 Task: Create tabs for every object which are used in case management system.
Action: Mouse moved to (942, 71)
Screenshot: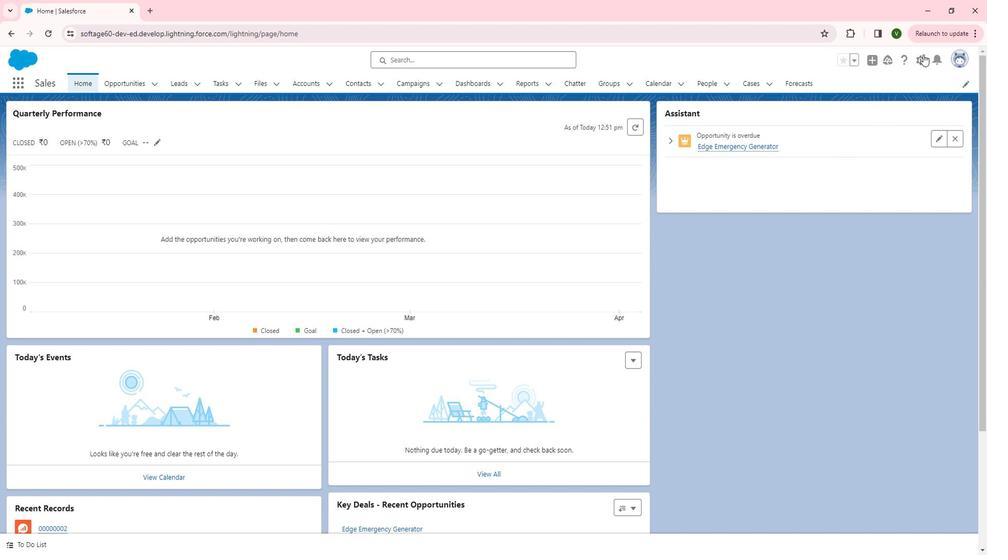 
Action: Mouse pressed left at (942, 71)
Screenshot: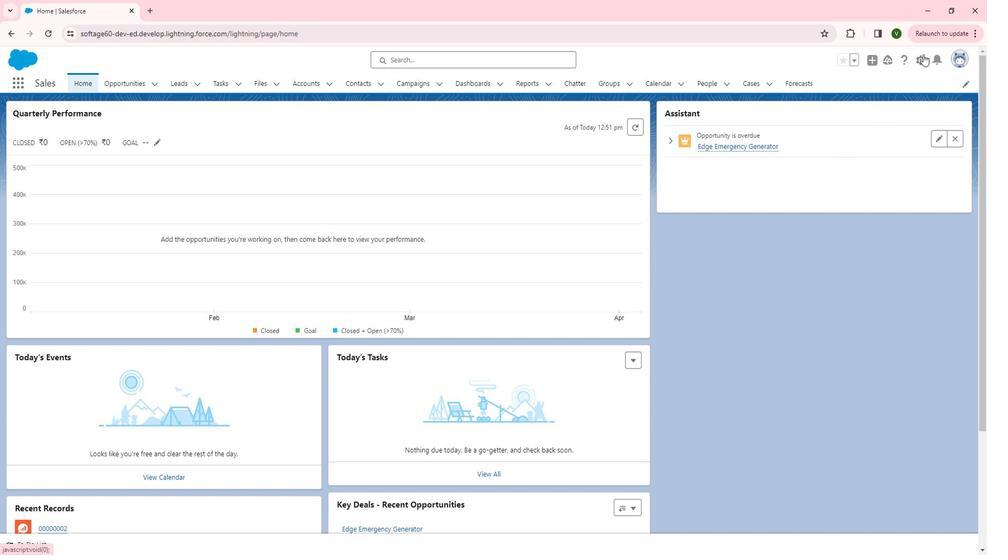 
Action: Mouse moved to (891, 110)
Screenshot: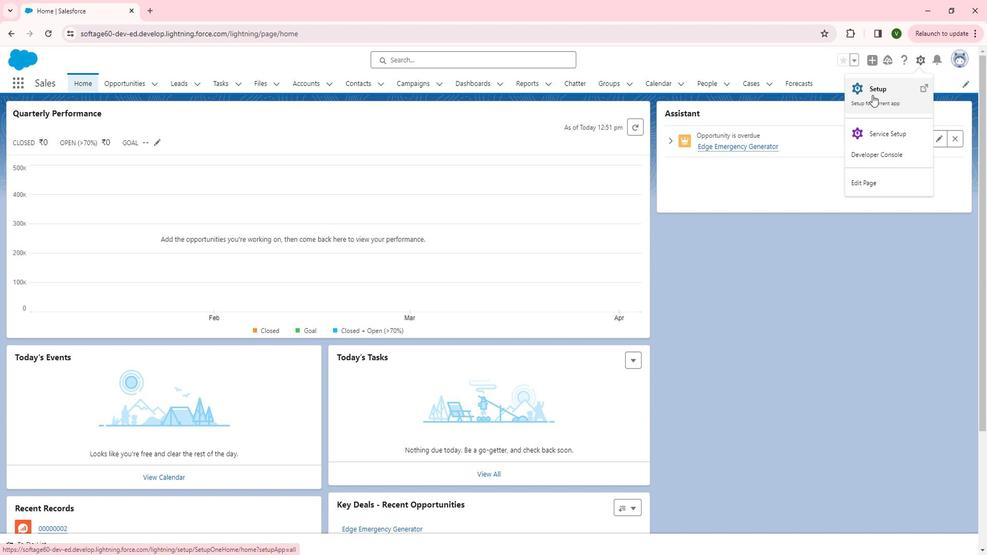 
Action: Mouse pressed left at (891, 110)
Screenshot: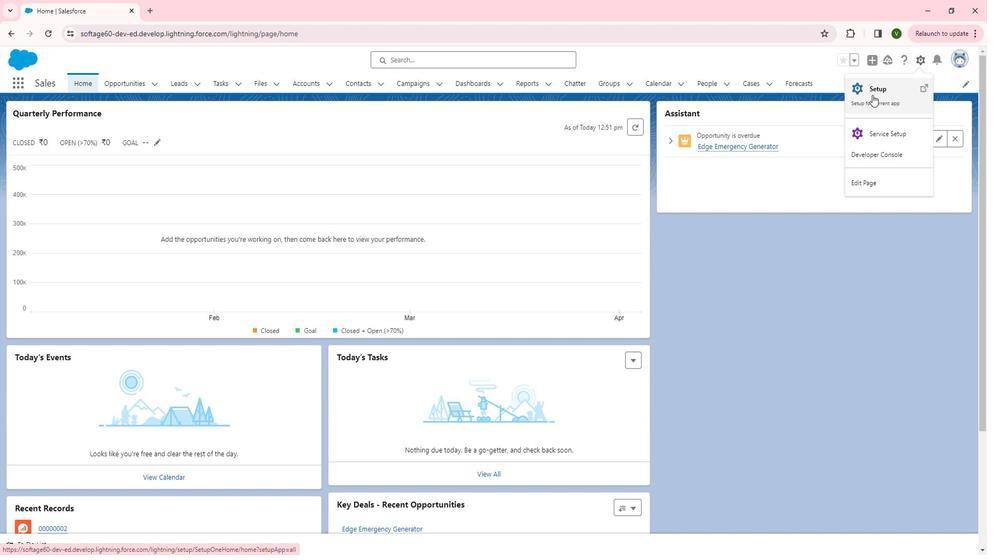 
Action: Mouse moved to (80, 356)
Screenshot: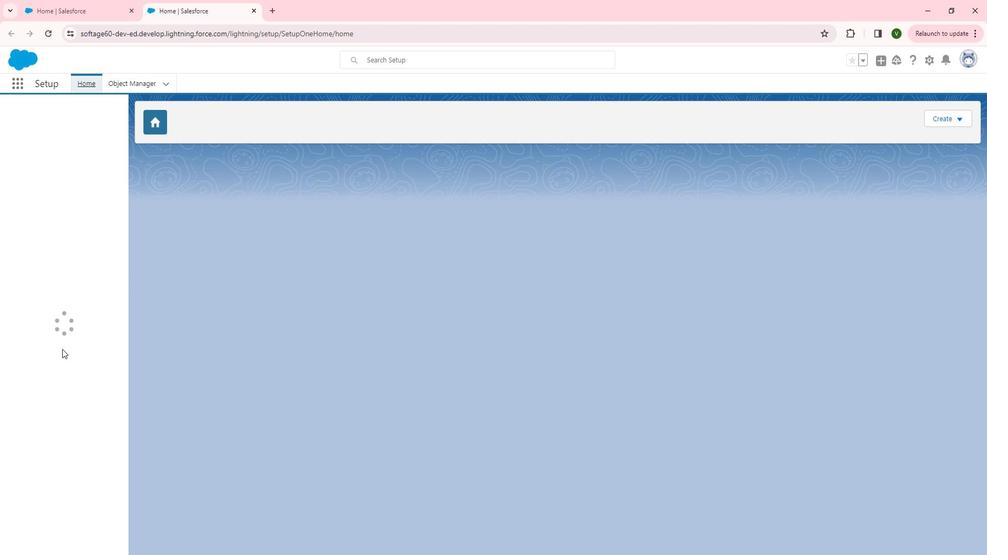 
Action: Mouse scrolled (80, 355) with delta (0, 0)
Screenshot: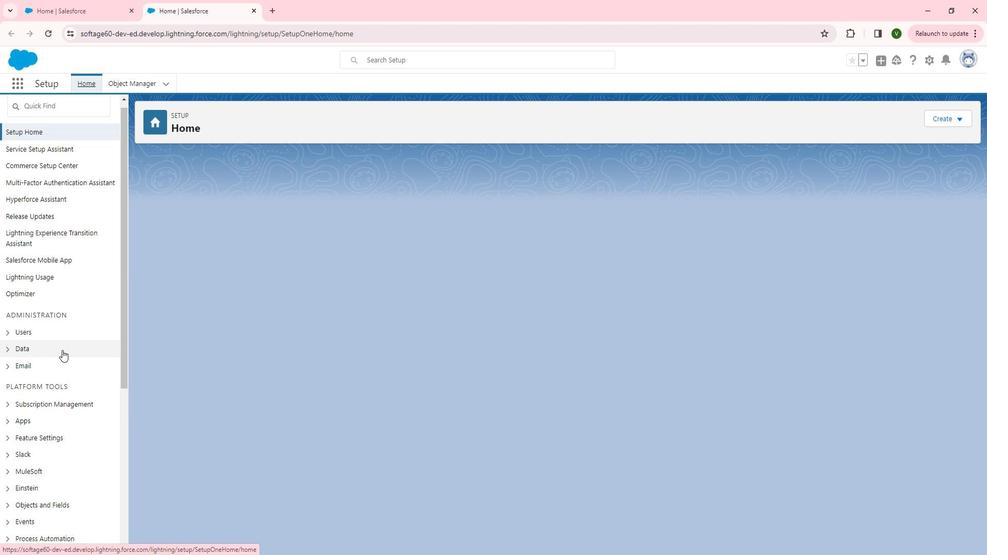 
Action: Mouse scrolled (80, 355) with delta (0, 0)
Screenshot: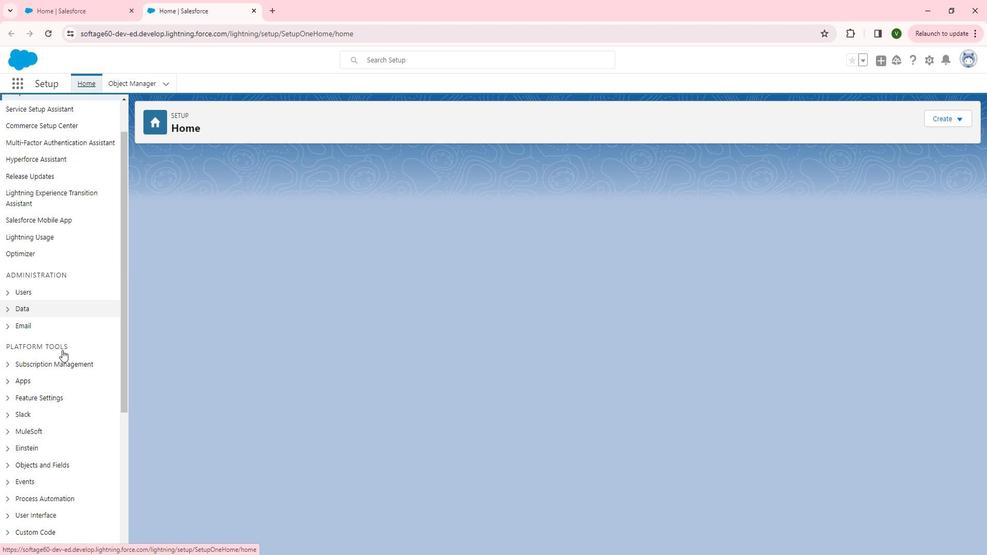 
Action: Mouse scrolled (80, 355) with delta (0, 0)
Screenshot: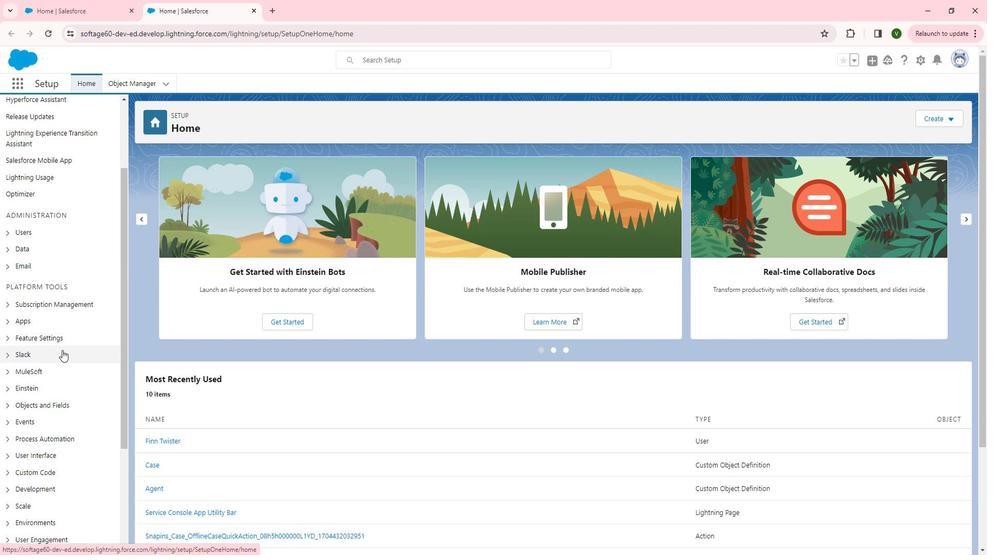 
Action: Mouse scrolled (80, 355) with delta (0, 0)
Screenshot: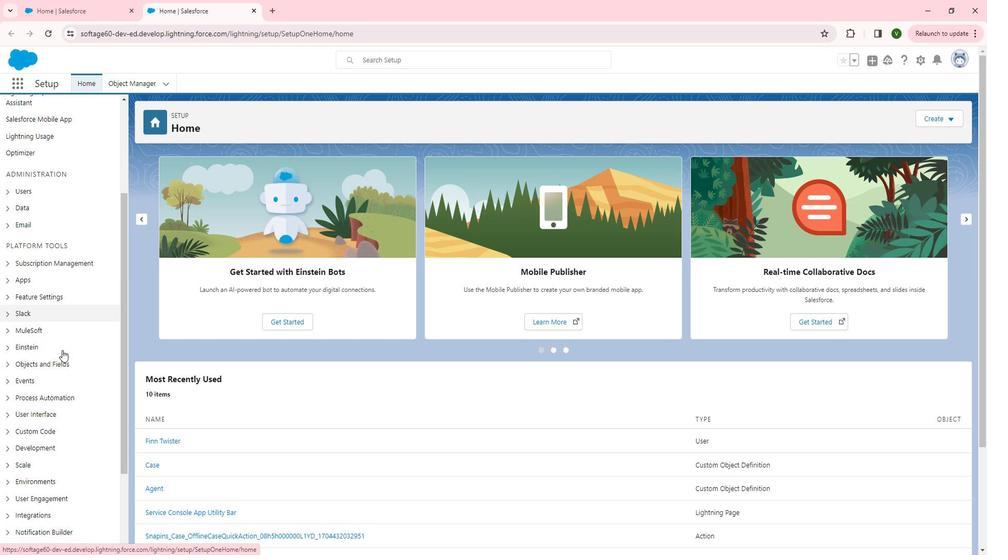 
Action: Mouse moved to (23, 352)
Screenshot: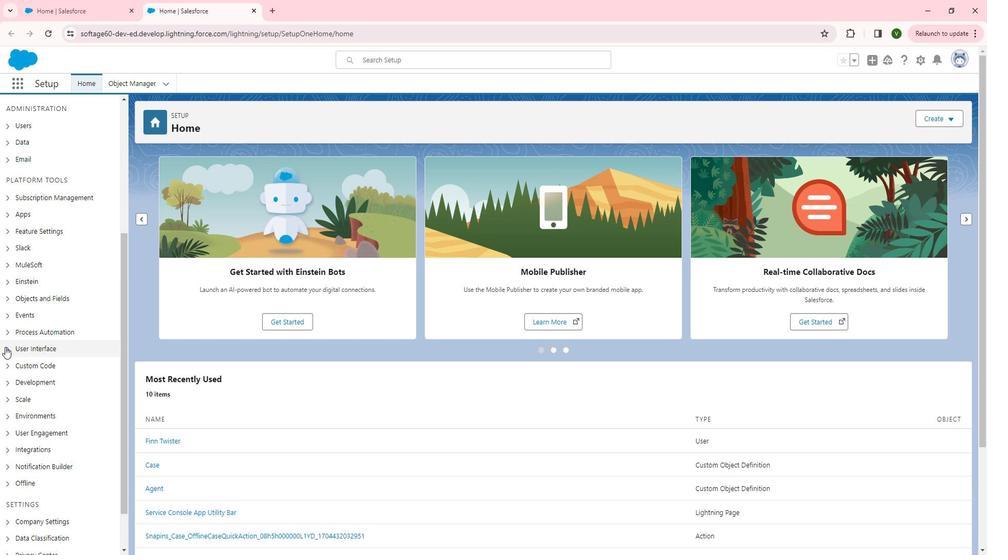 
Action: Mouse pressed left at (23, 352)
Screenshot: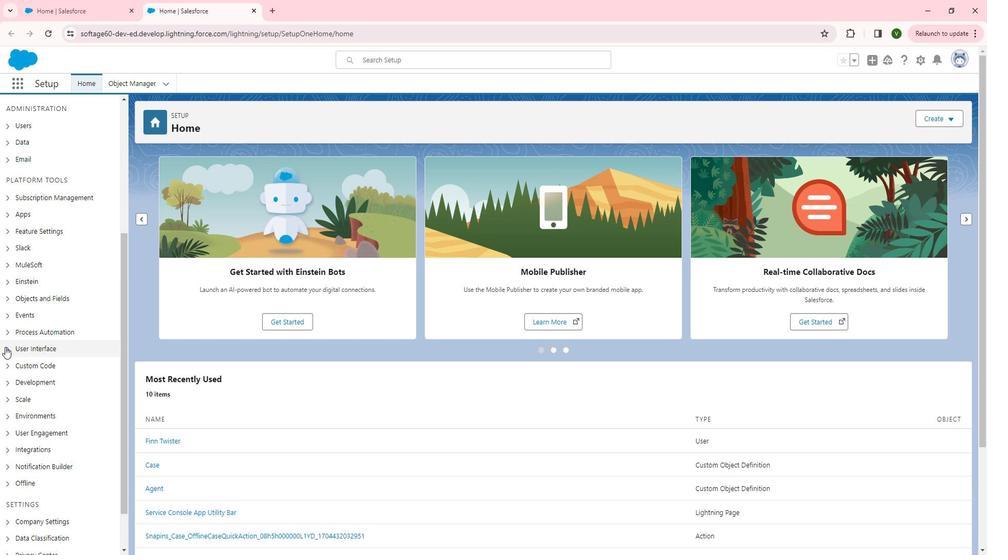 
Action: Mouse moved to (91, 357)
Screenshot: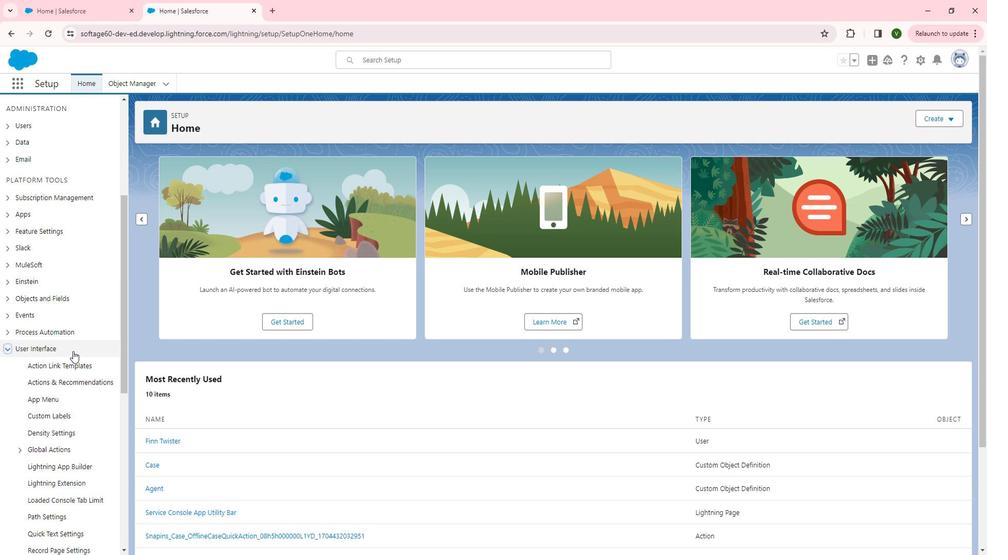 
Action: Mouse scrolled (91, 356) with delta (0, 0)
Screenshot: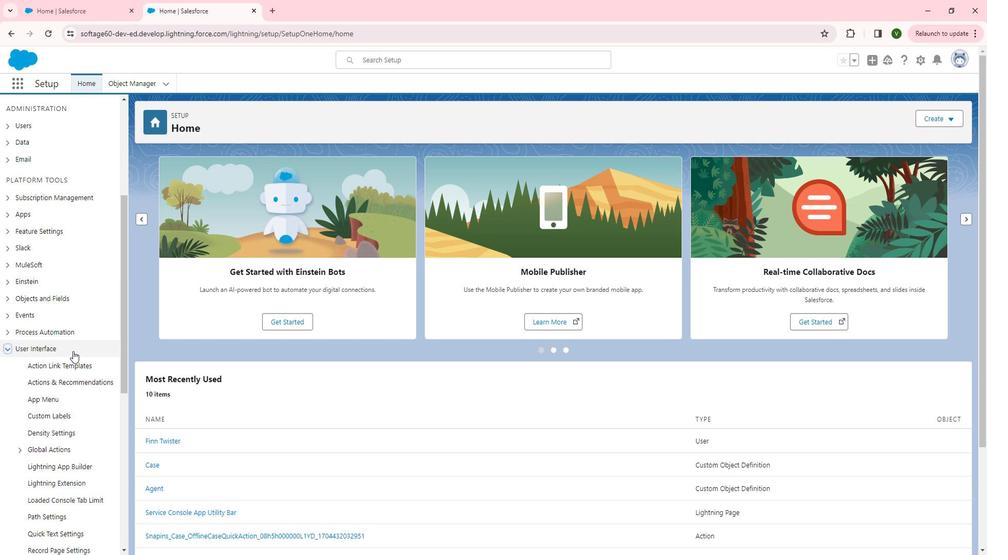 
Action: Mouse scrolled (91, 356) with delta (0, 0)
Screenshot: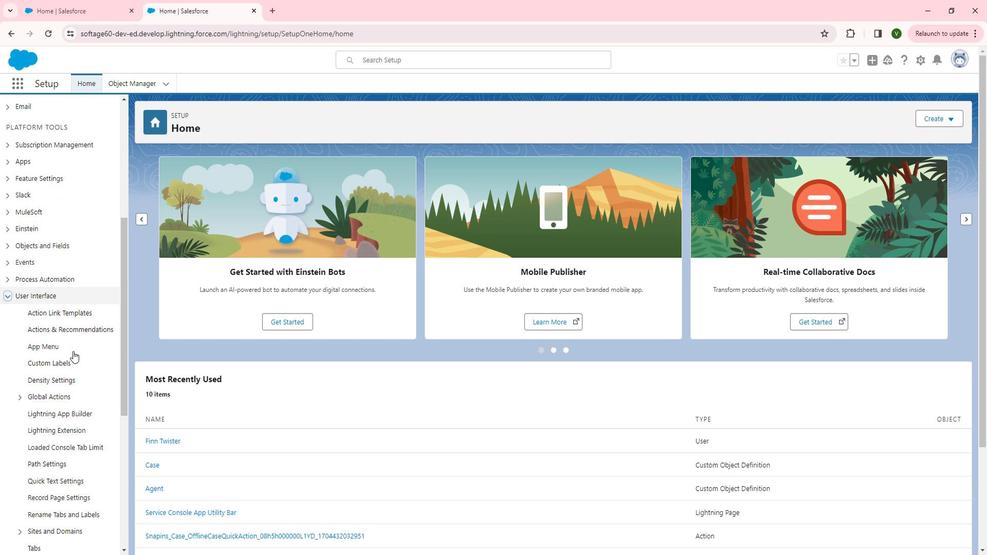 
Action: Mouse moved to (86, 394)
Screenshot: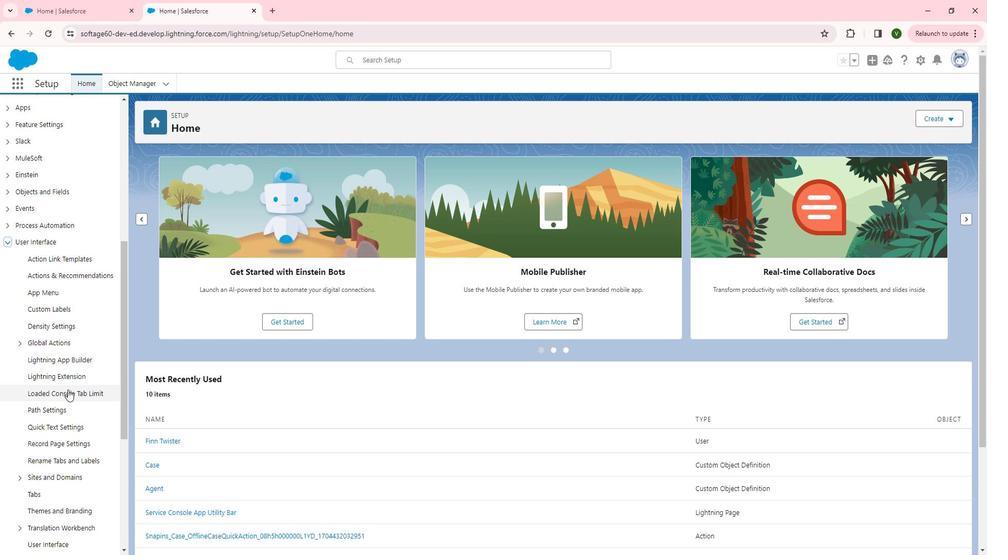 
Action: Mouse scrolled (86, 393) with delta (0, 0)
Screenshot: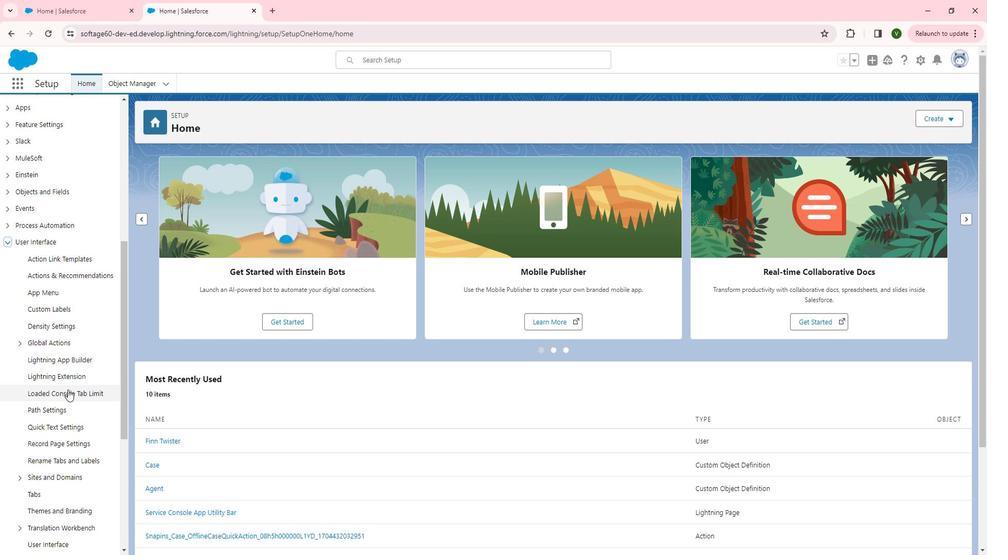 
Action: Mouse scrolled (86, 393) with delta (0, 0)
Screenshot: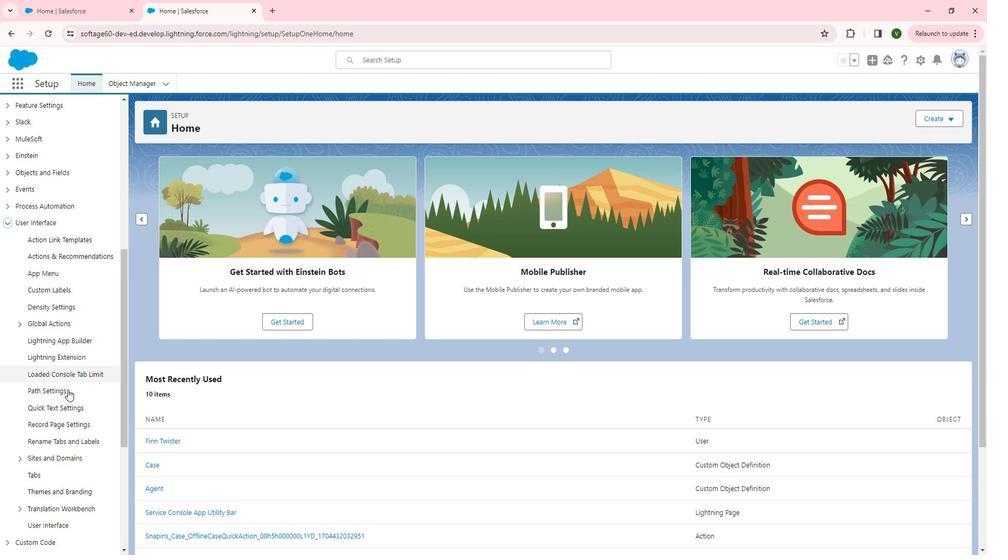
Action: Mouse moved to (51, 390)
Screenshot: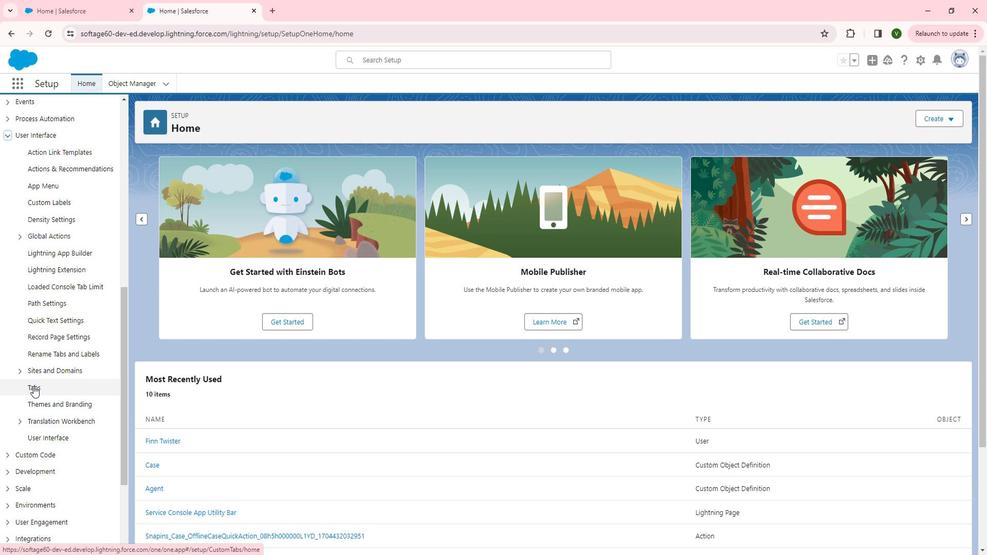 
Action: Mouse pressed left at (51, 390)
Screenshot: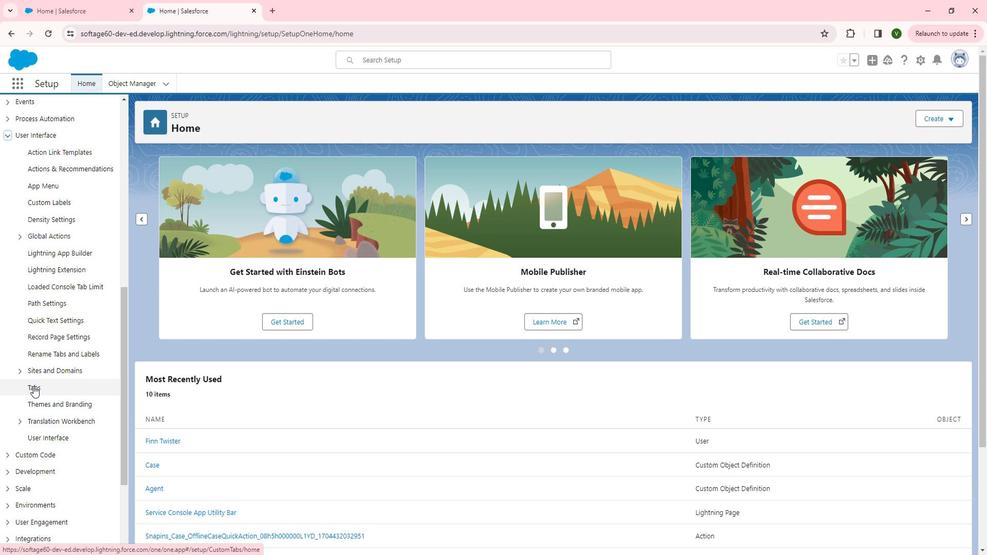 
Action: Mouse moved to (425, 249)
Screenshot: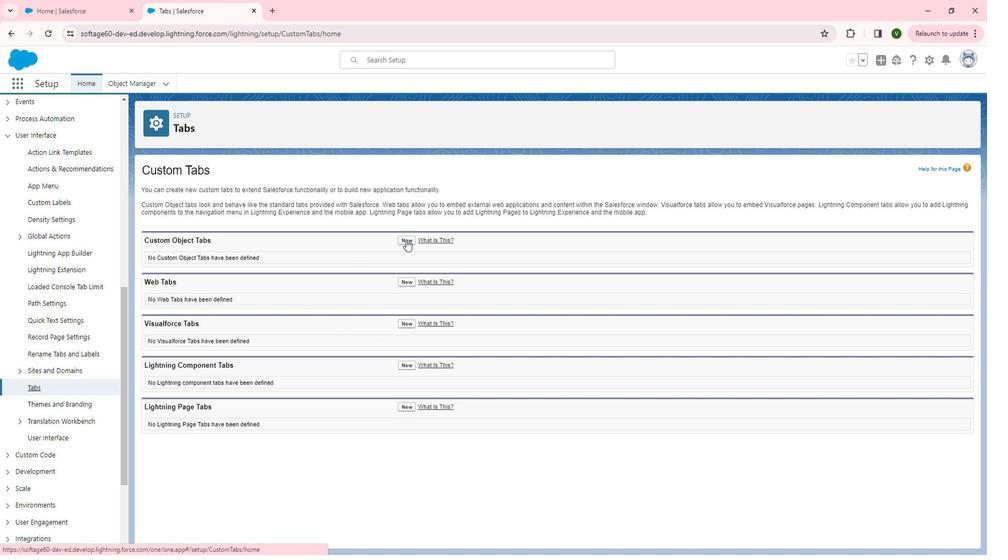 
Action: Mouse pressed left at (425, 249)
Screenshot: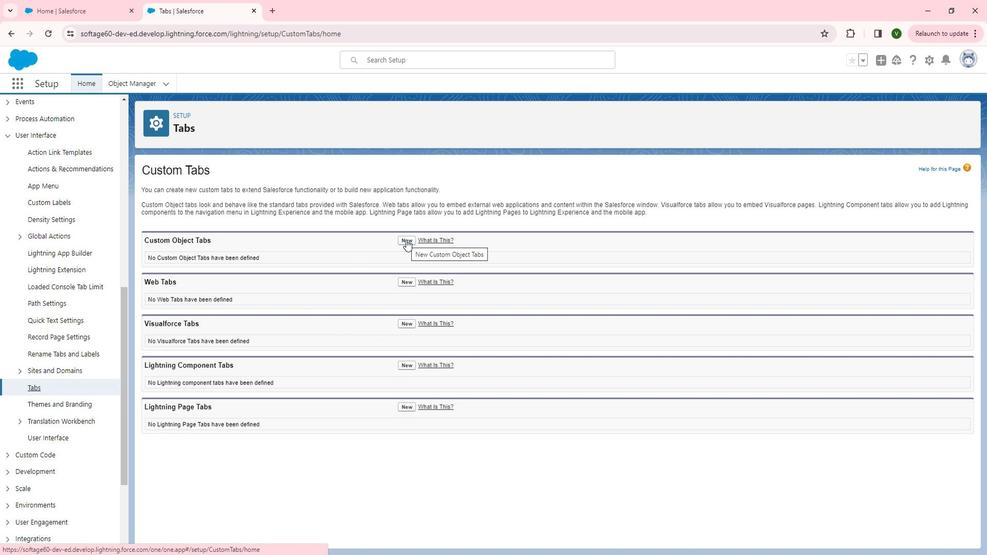 
Action: Mouse moved to (344, 266)
Screenshot: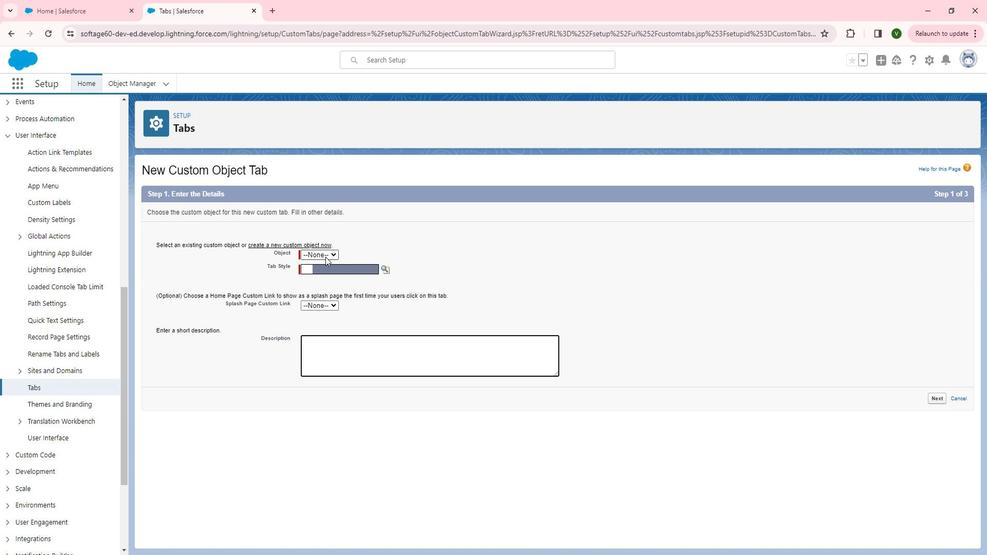 
Action: Mouse pressed left at (344, 266)
Screenshot: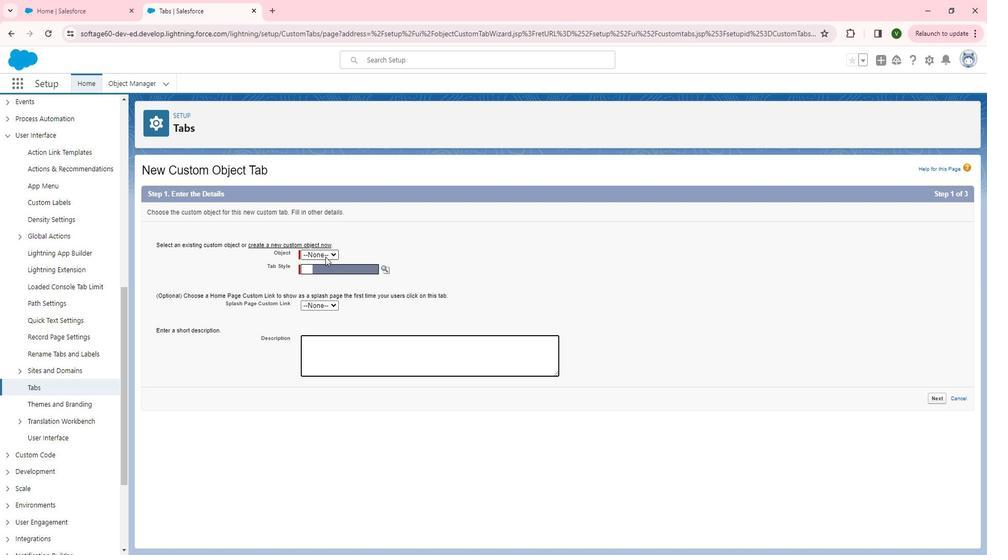 
Action: Mouse moved to (336, 287)
Screenshot: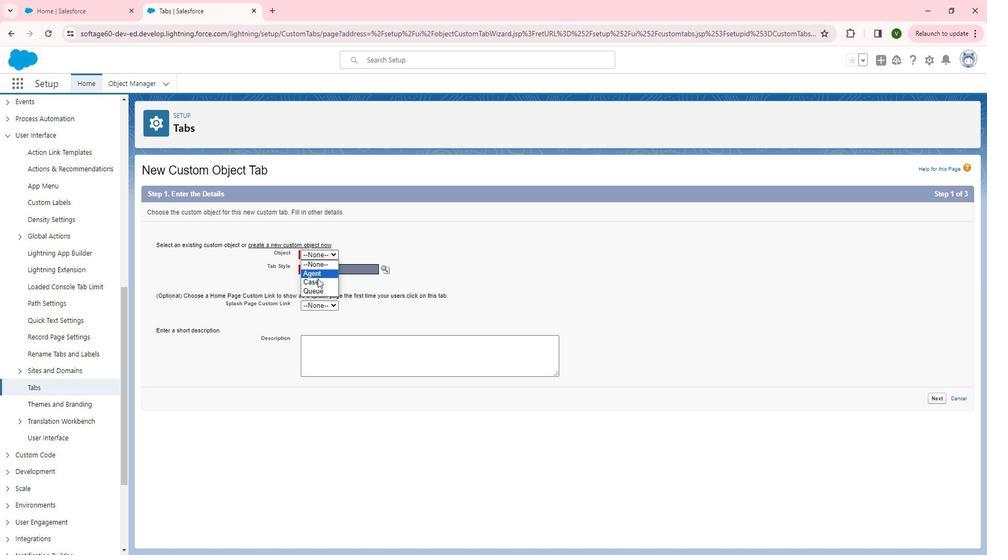 
Action: Mouse pressed left at (336, 287)
Screenshot: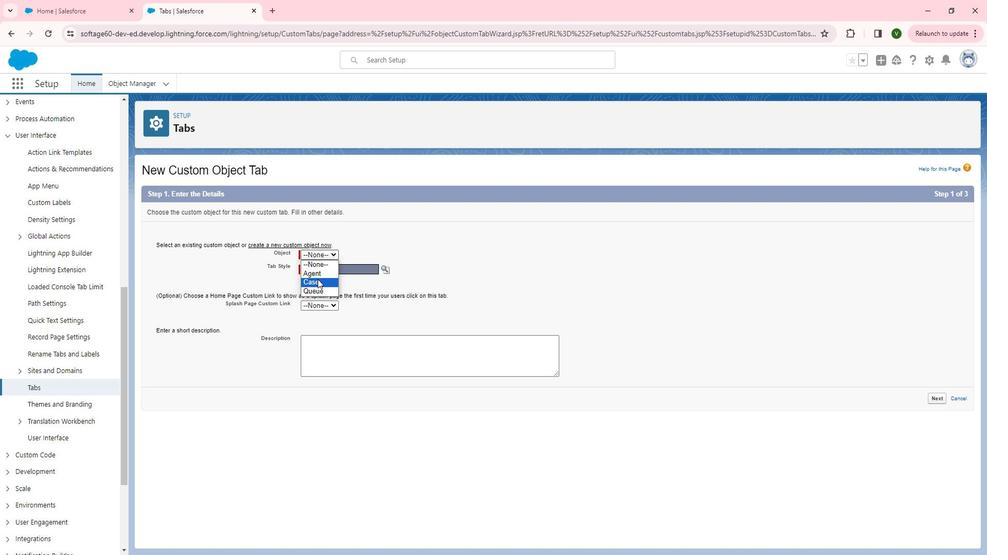 
Action: Mouse moved to (407, 278)
Screenshot: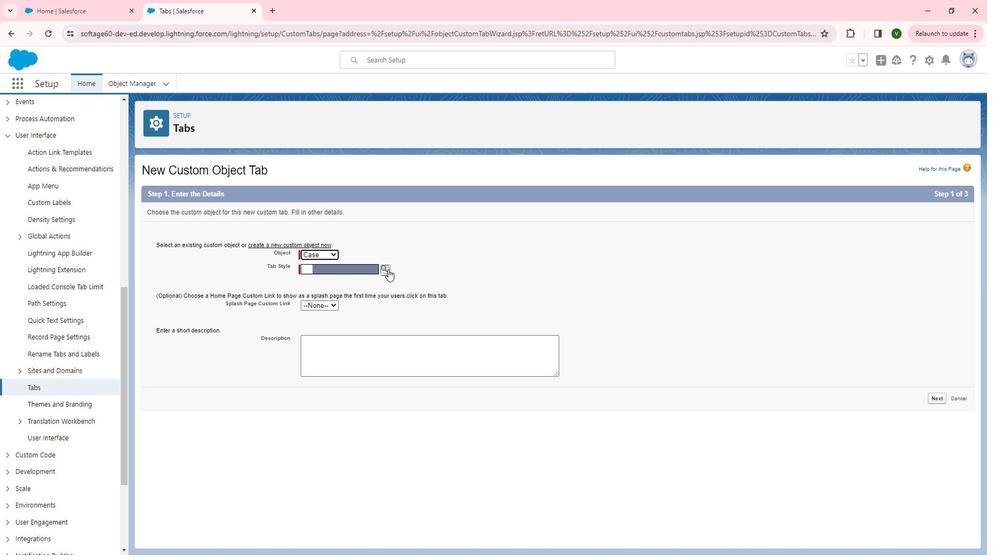 
Action: Mouse pressed left at (407, 278)
Screenshot: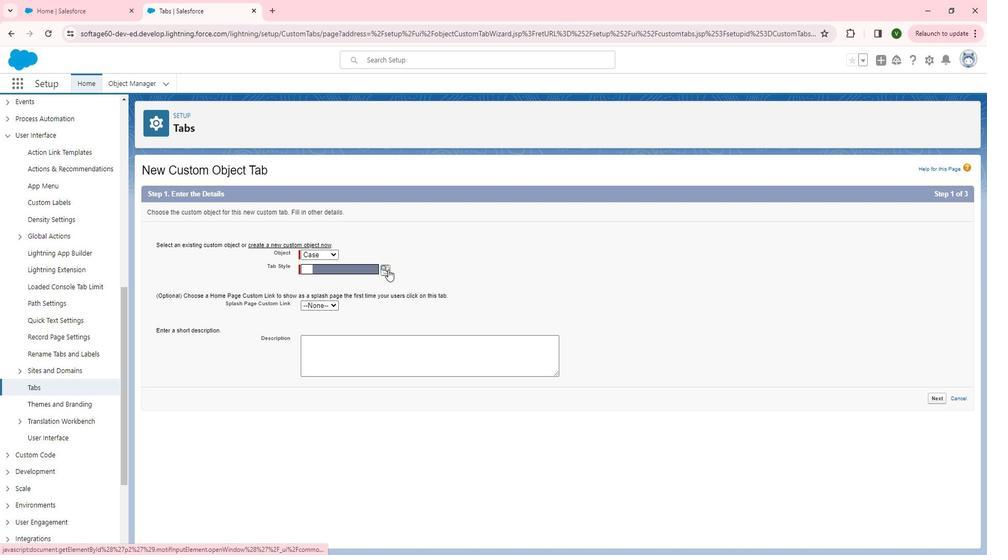 
Action: Mouse moved to (271, 404)
Screenshot: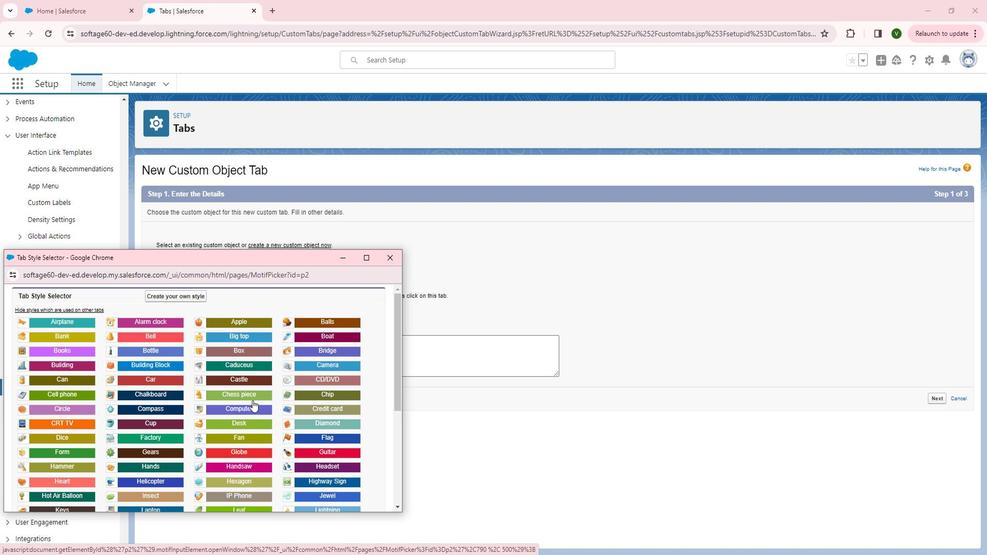 
Action: Mouse pressed left at (271, 404)
Screenshot: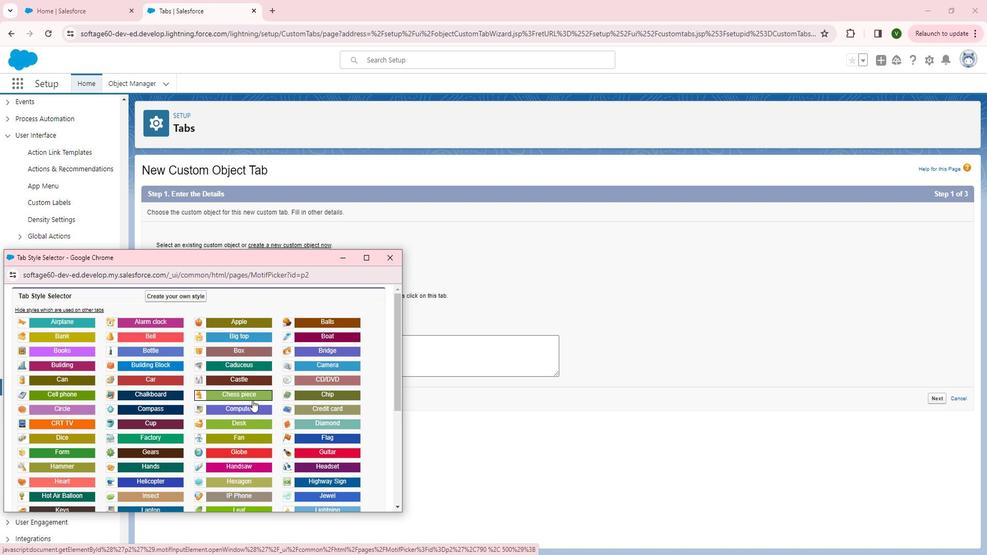 
Action: Mouse moved to (347, 314)
Screenshot: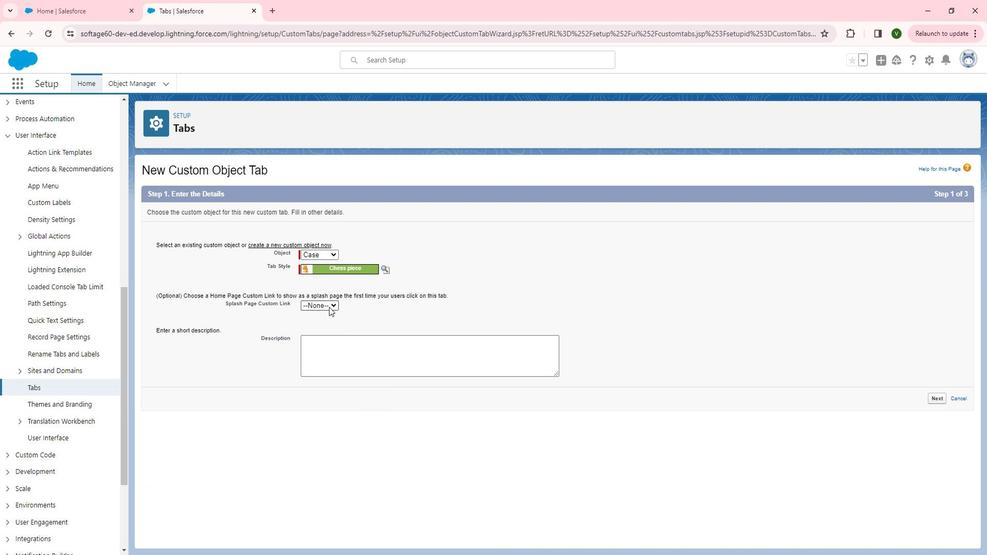 
Action: Mouse pressed left at (347, 314)
Screenshot: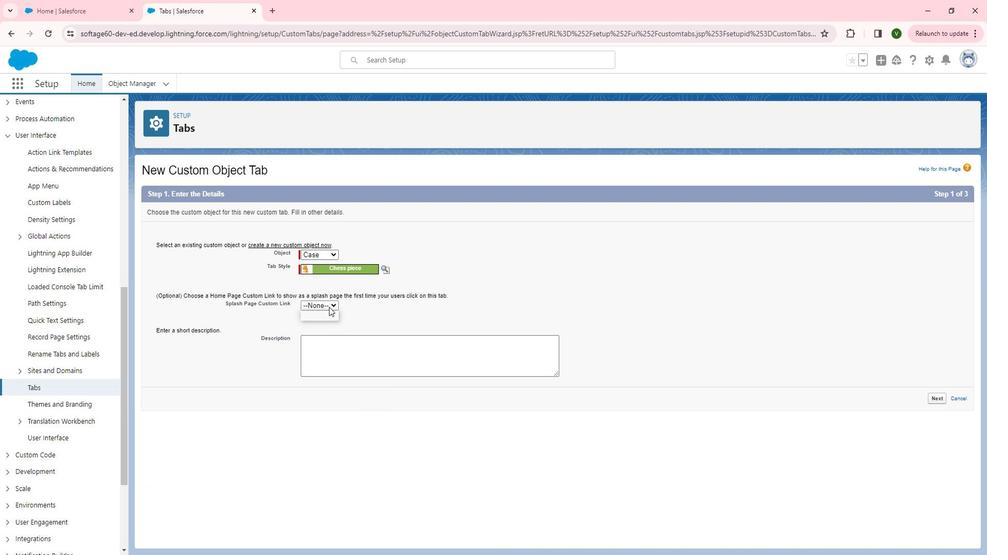 
Action: Mouse pressed left at (347, 314)
Screenshot: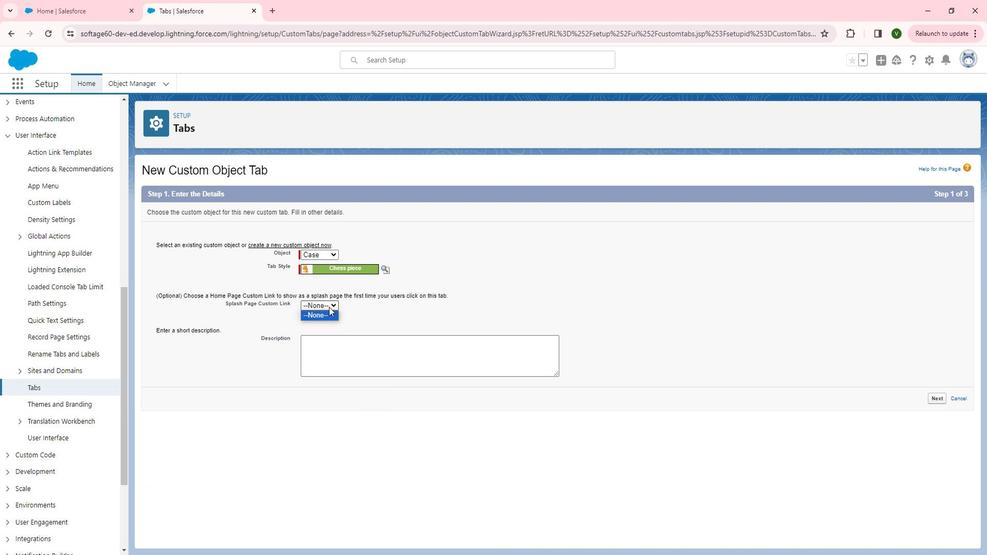 
Action: Mouse moved to (349, 358)
Screenshot: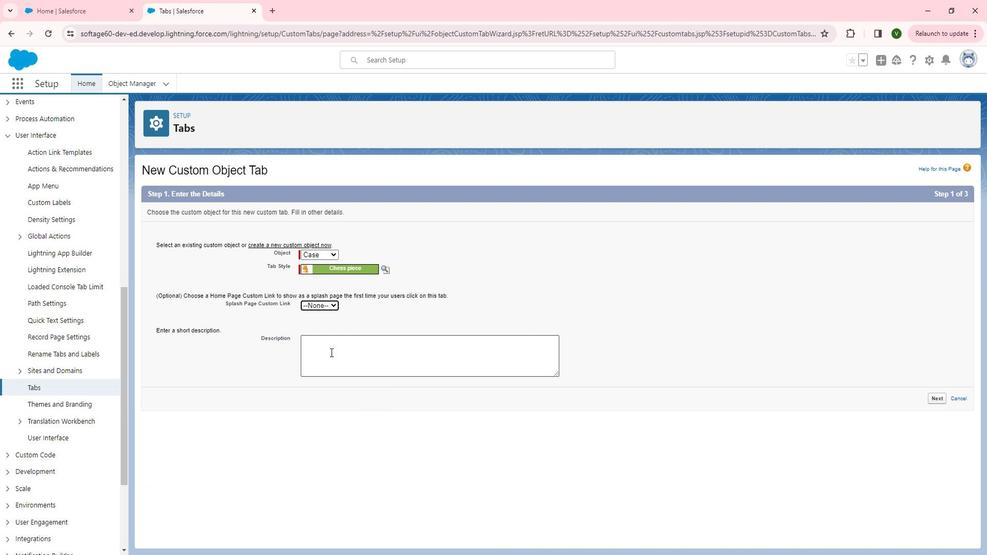 
Action: Mouse pressed left at (349, 358)
Screenshot: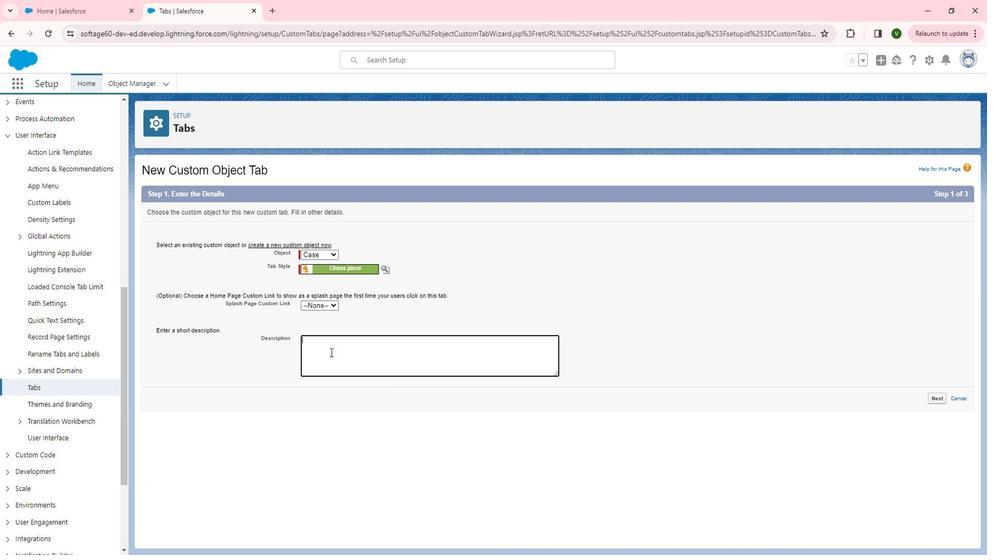 
Action: Key pressed <Key.shift>This<Key.space>tab<Key.space>is<Key.space>for<Key.space>the<Key.space>case<Key.space>object<Key.space>record<Key.space>vie
Screenshot: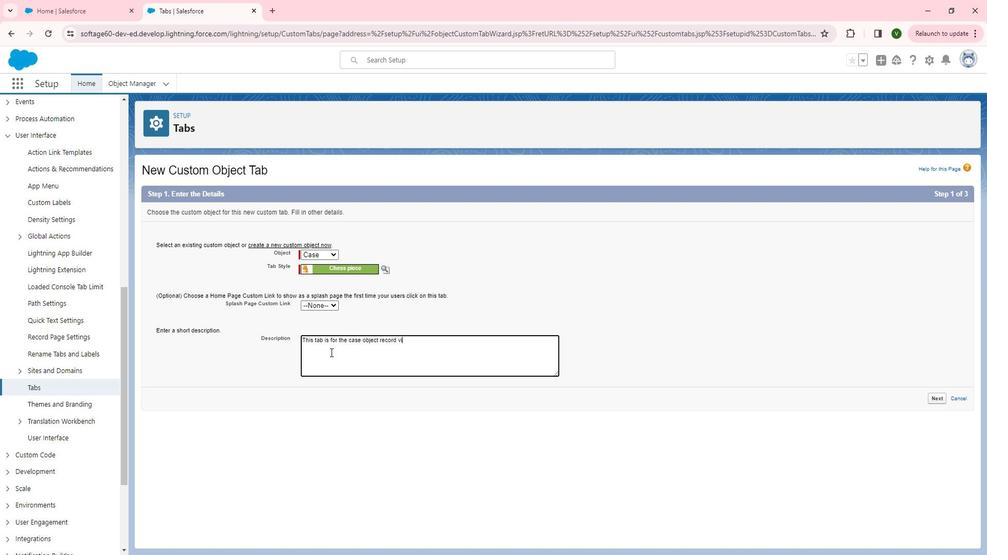 
Action: Mouse moved to (349, 358)
Screenshot: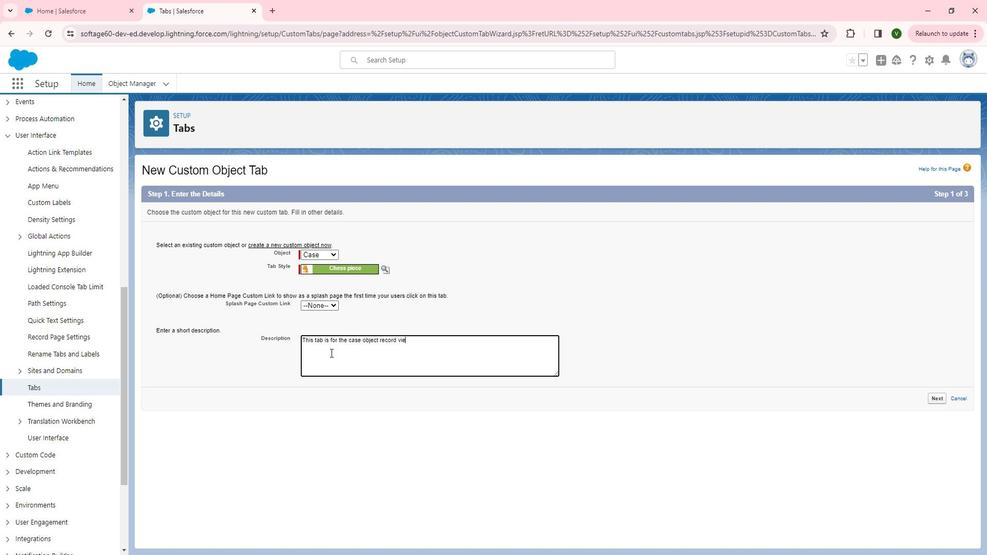 
Action: Key pressed e<Key.backspace>w<Key.space>and<Key.space>create<Key.space>record<Key.space>management.
Screenshot: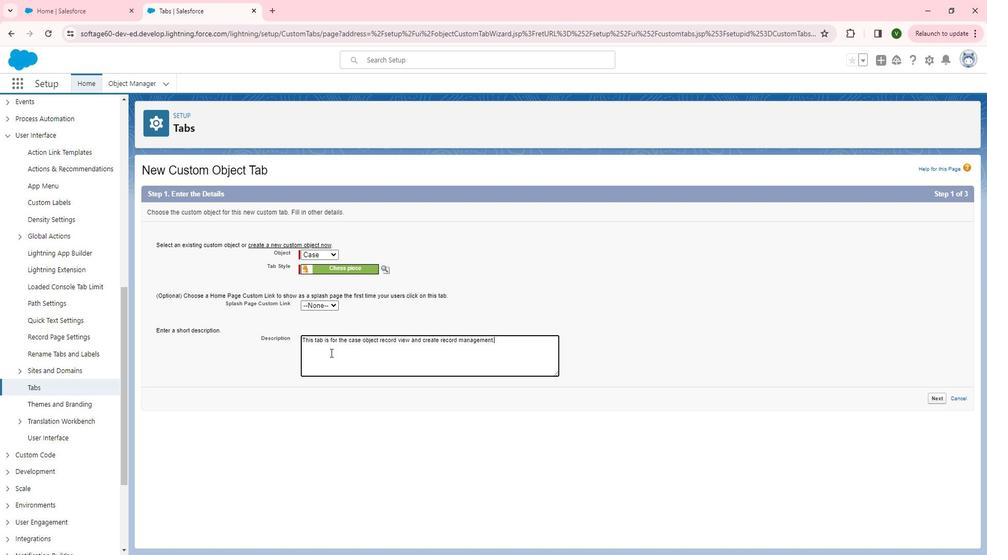 
Action: Mouse moved to (954, 400)
Screenshot: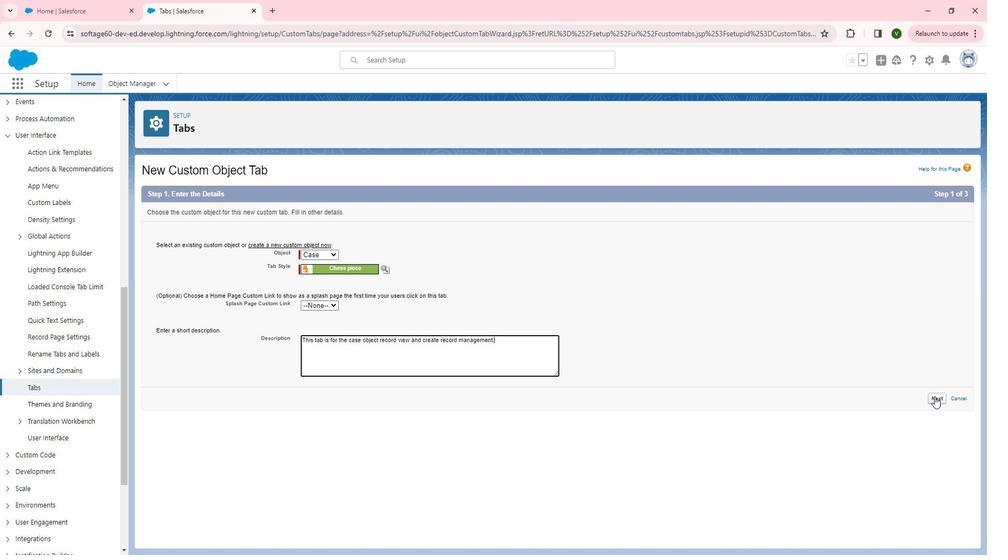 
Action: Mouse pressed left at (954, 400)
Screenshot: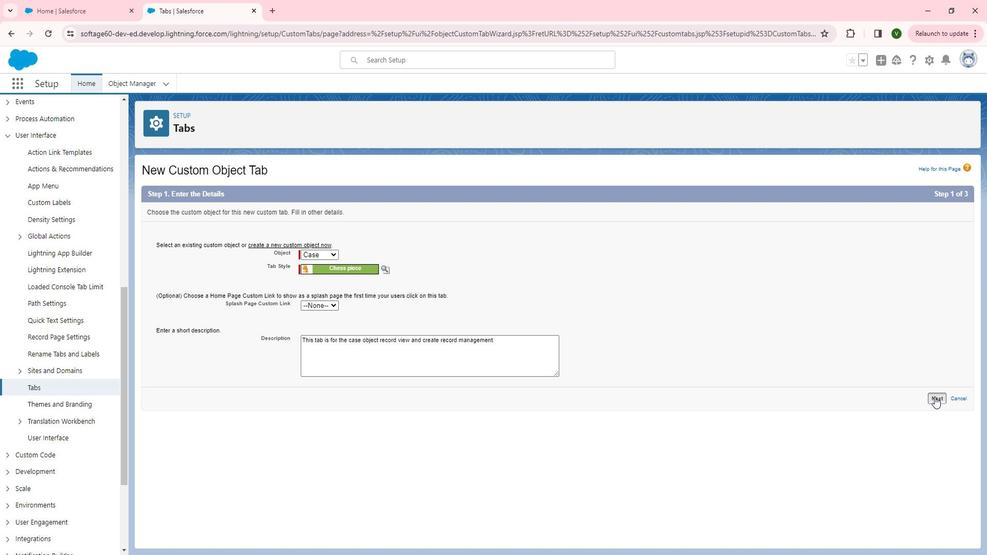 
Action: Mouse moved to (510, 265)
Screenshot: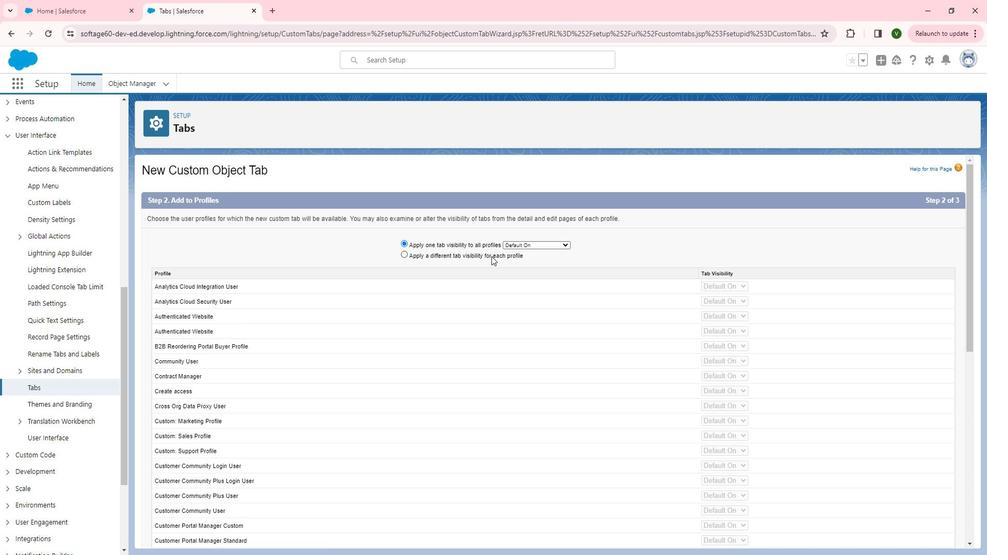 
Action: Mouse pressed left at (510, 265)
Screenshot: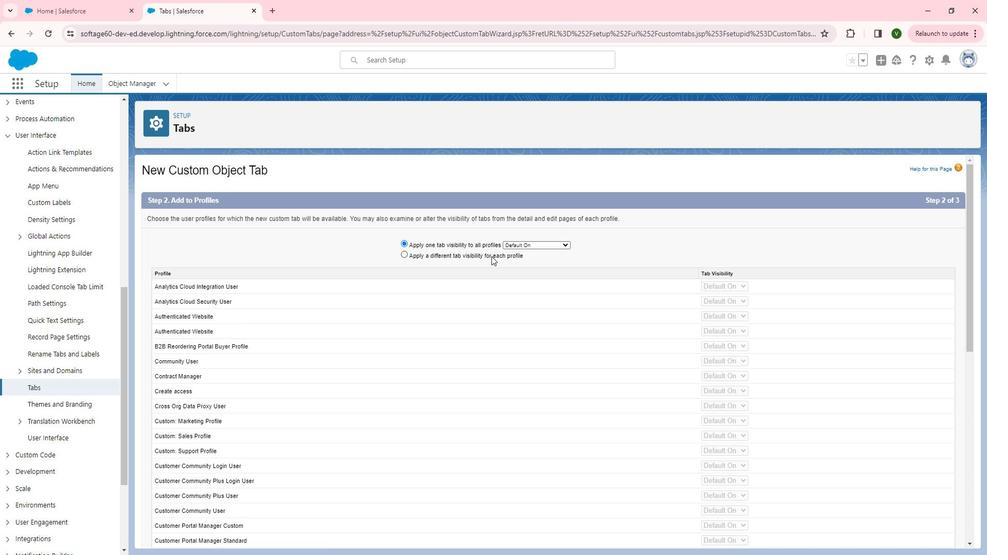 
Action: Mouse moved to (530, 274)
Screenshot: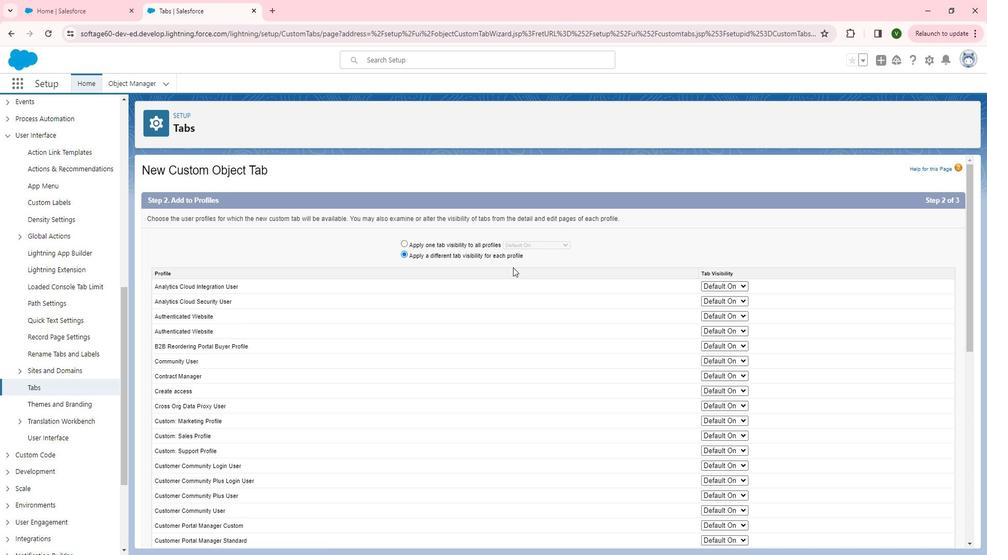 
Action: Mouse scrolled (530, 273) with delta (0, 0)
Screenshot: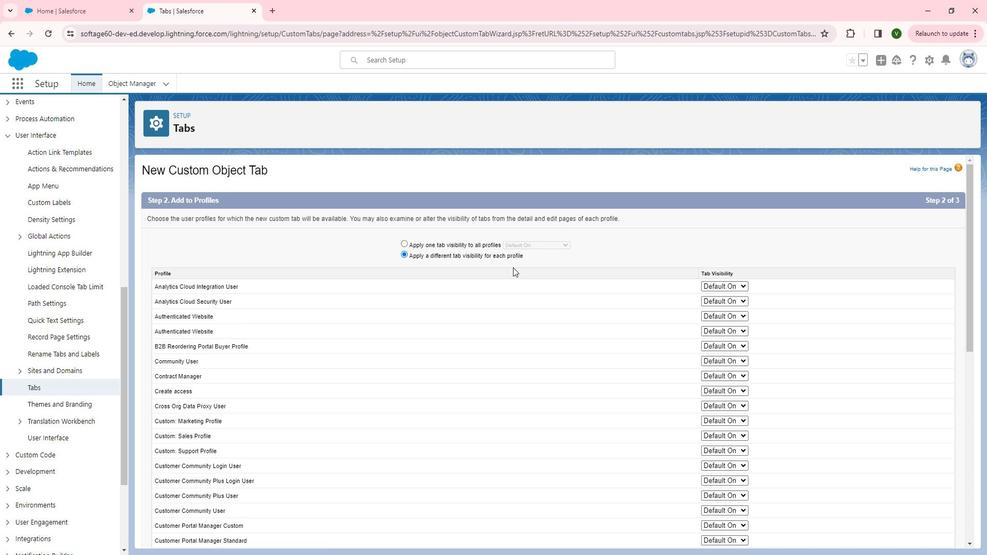 
Action: Mouse moved to (534, 276)
Screenshot: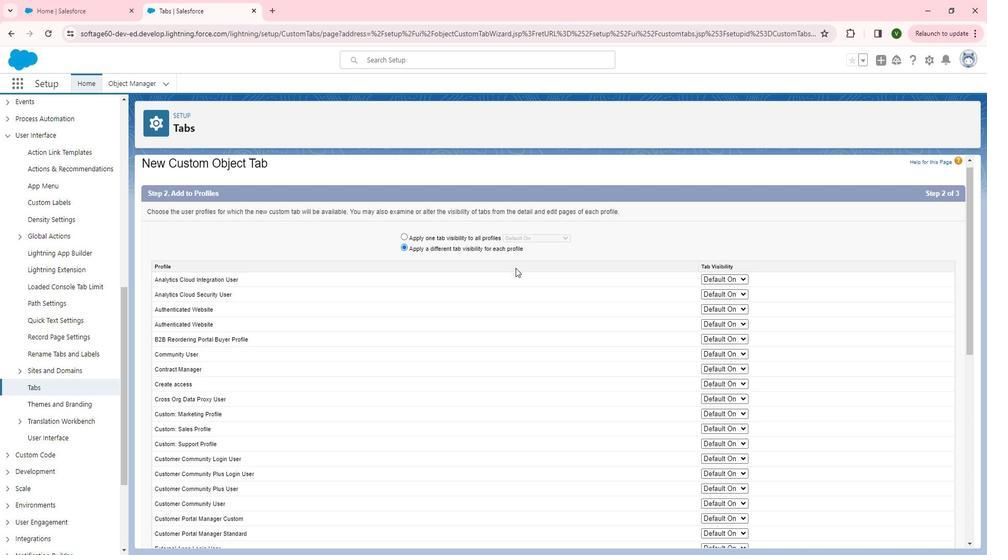 
Action: Mouse scrolled (534, 276) with delta (0, 0)
Screenshot: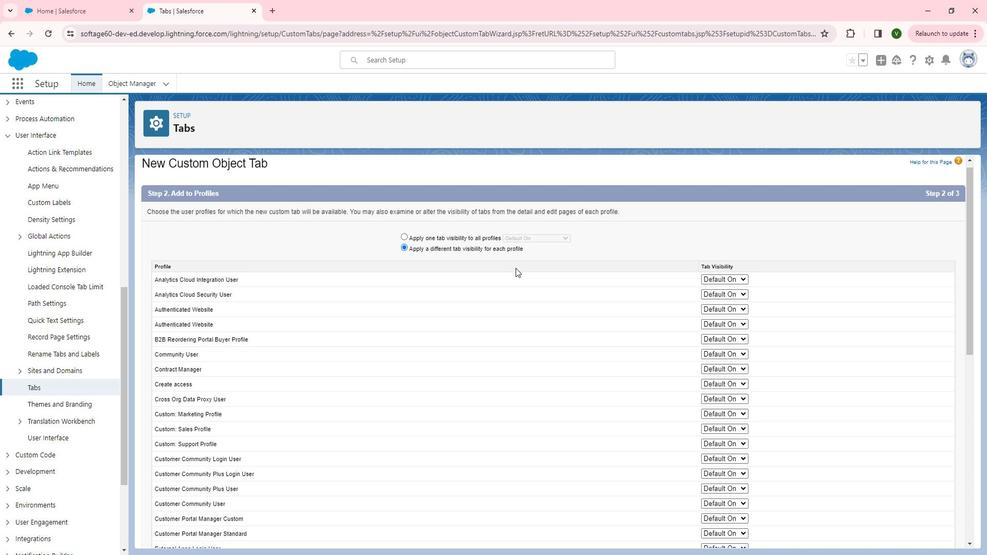 
Action: Mouse moved to (756, 191)
Screenshot: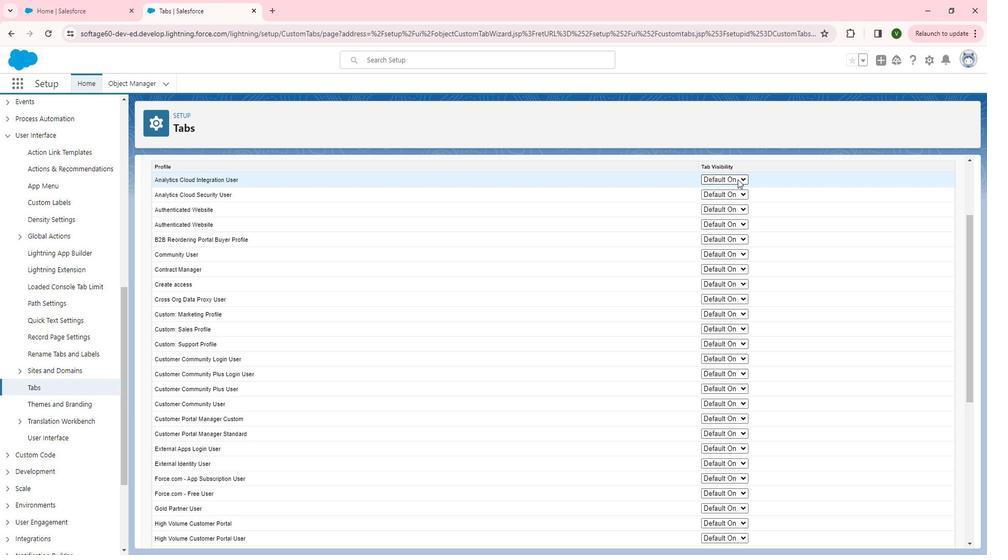 
Action: Mouse pressed left at (756, 191)
Screenshot: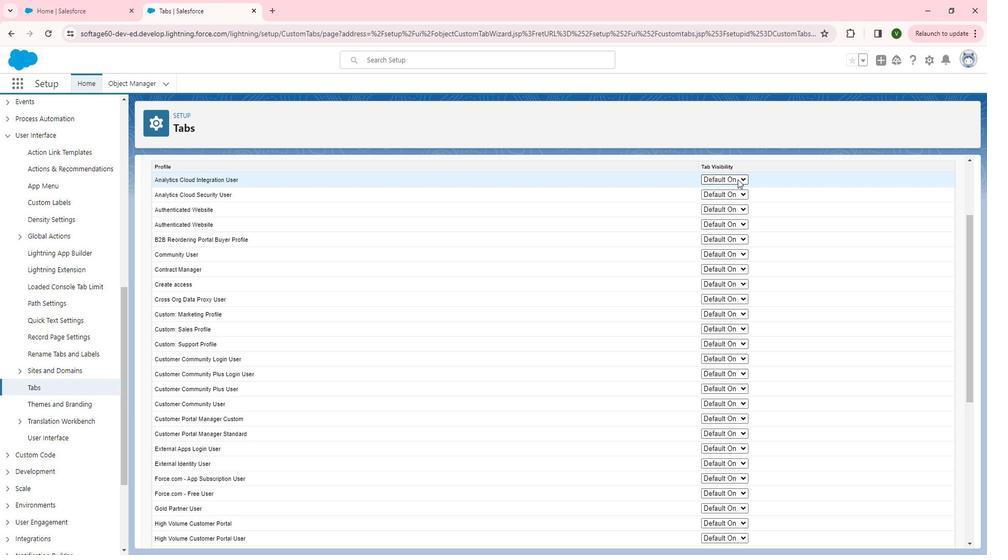 
Action: Mouse moved to (751, 205)
Screenshot: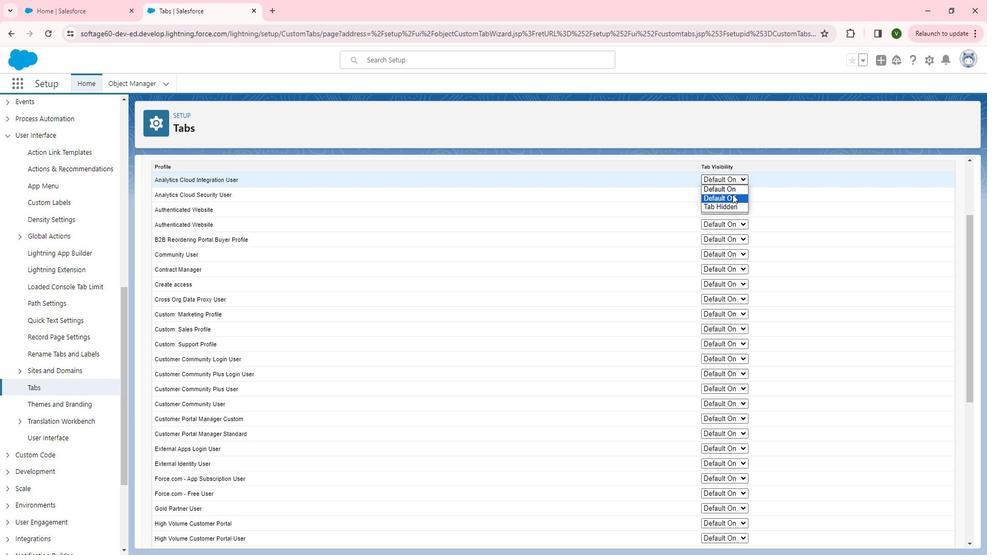 
Action: Mouse pressed left at (751, 205)
Screenshot: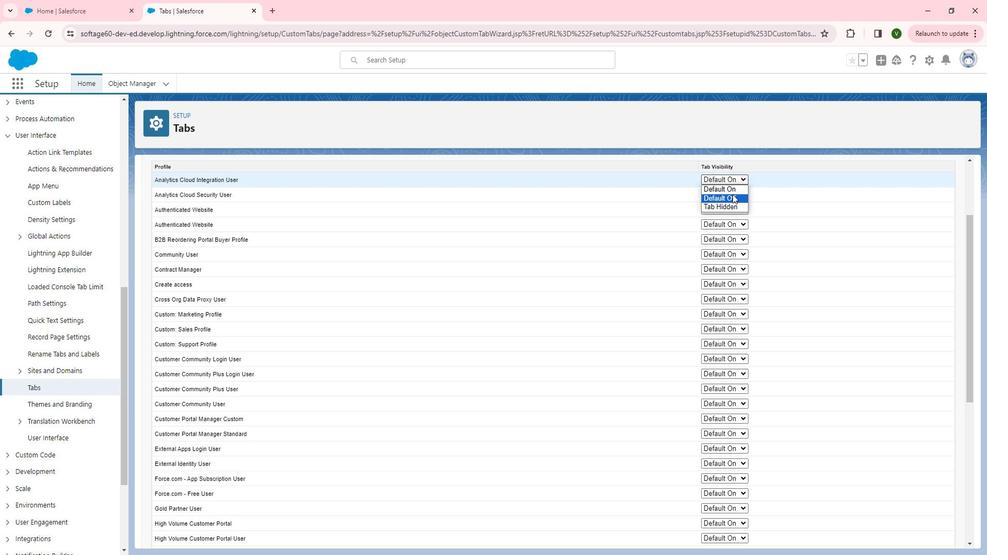 
Action: Mouse moved to (750, 205)
Screenshot: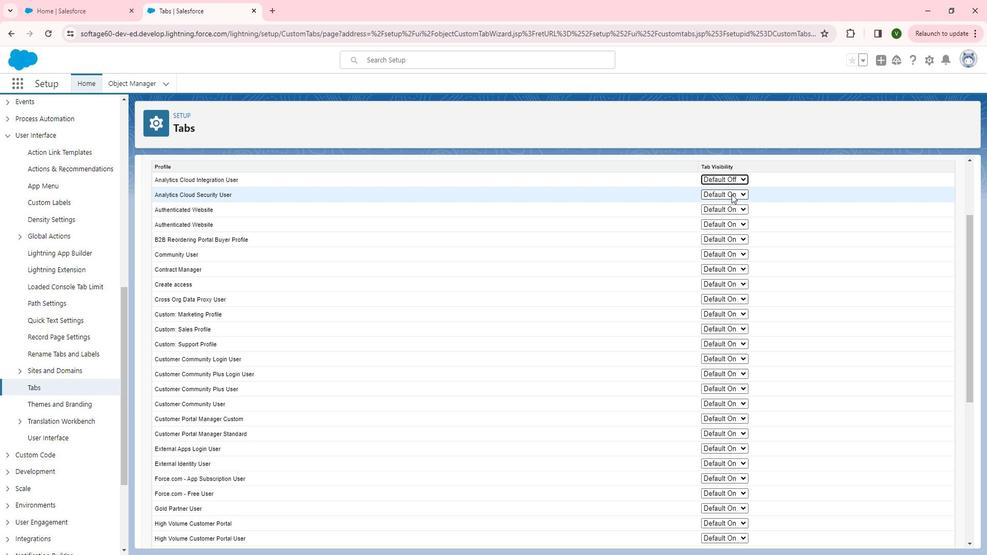 
Action: Mouse pressed left at (750, 205)
Screenshot: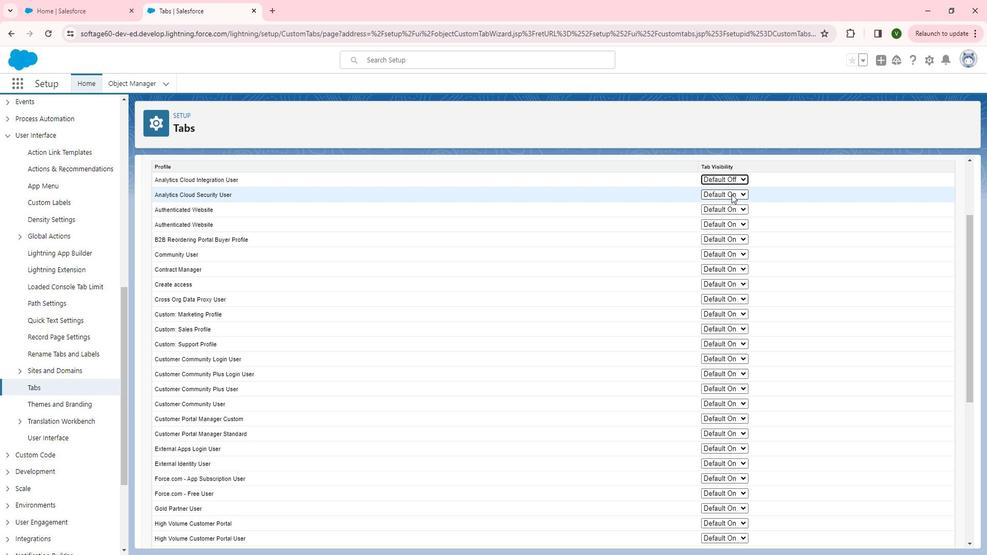 
Action: Mouse moved to (750, 220)
Screenshot: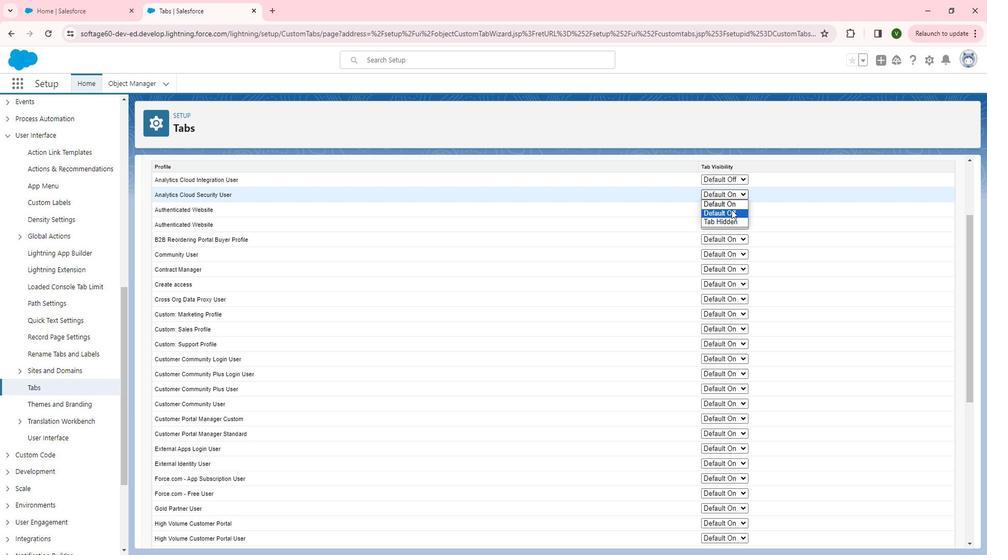 
Action: Mouse pressed left at (750, 220)
Screenshot: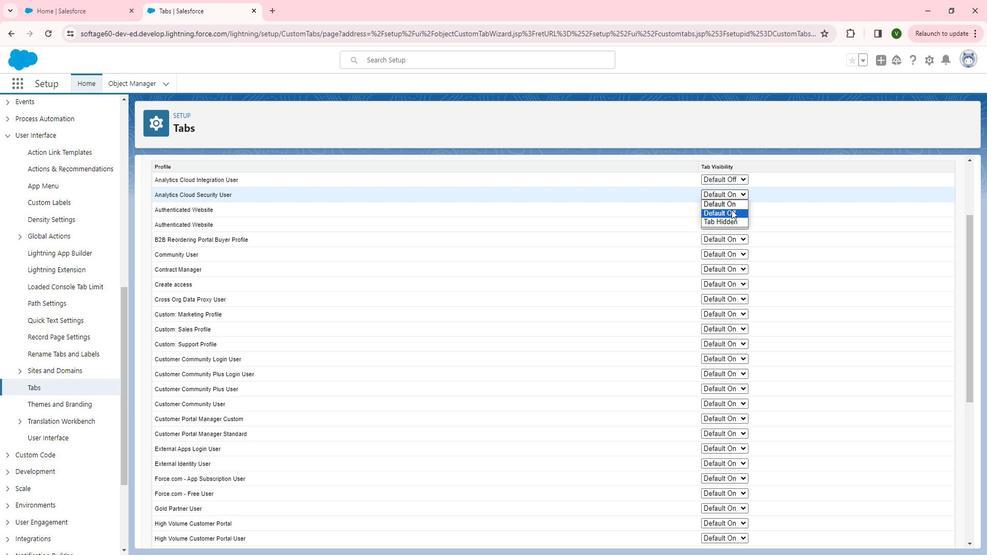 
Action: Mouse pressed left at (750, 220)
Screenshot: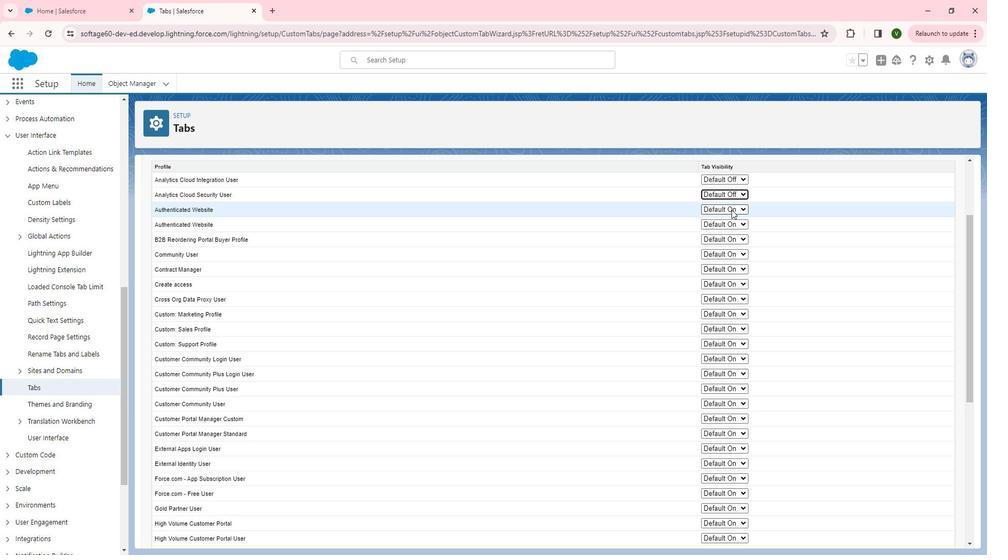 
Action: Mouse moved to (752, 241)
Screenshot: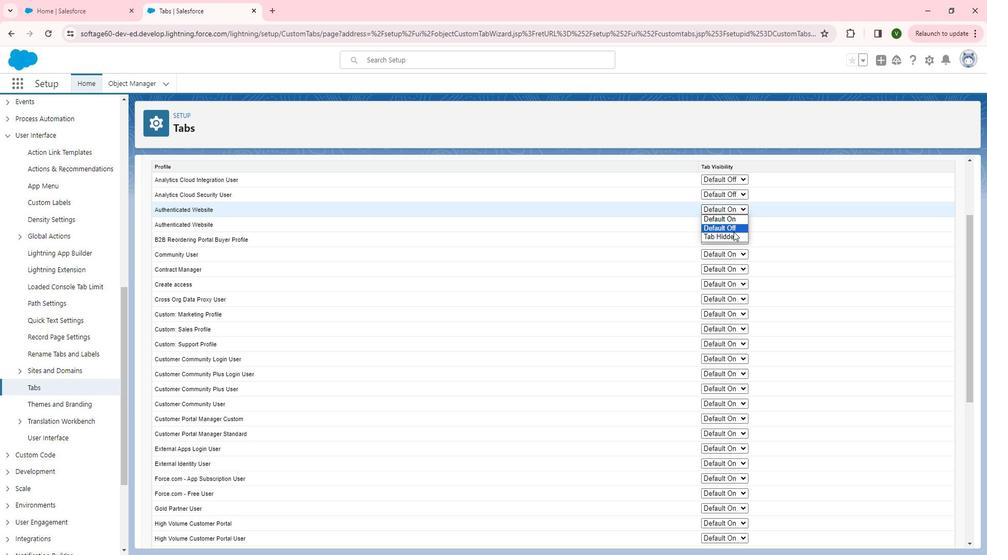 
Action: Mouse pressed left at (752, 241)
Screenshot: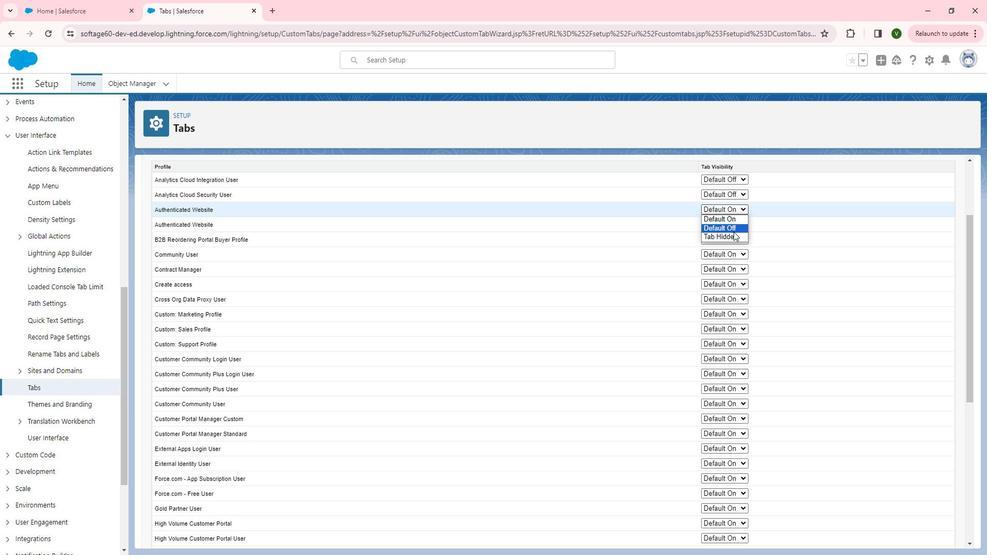 
Action: Mouse moved to (753, 251)
Screenshot: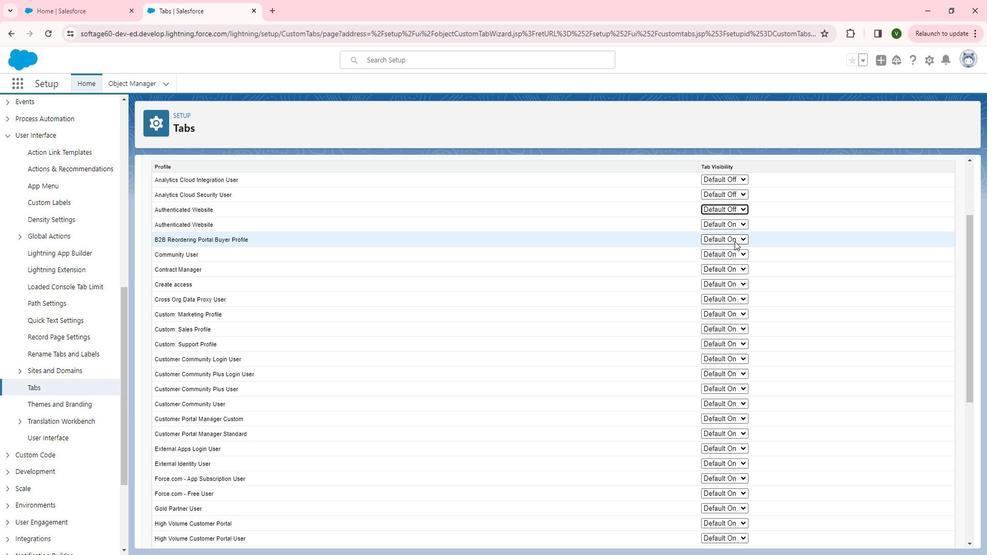 
Action: Mouse pressed left at (753, 251)
Screenshot: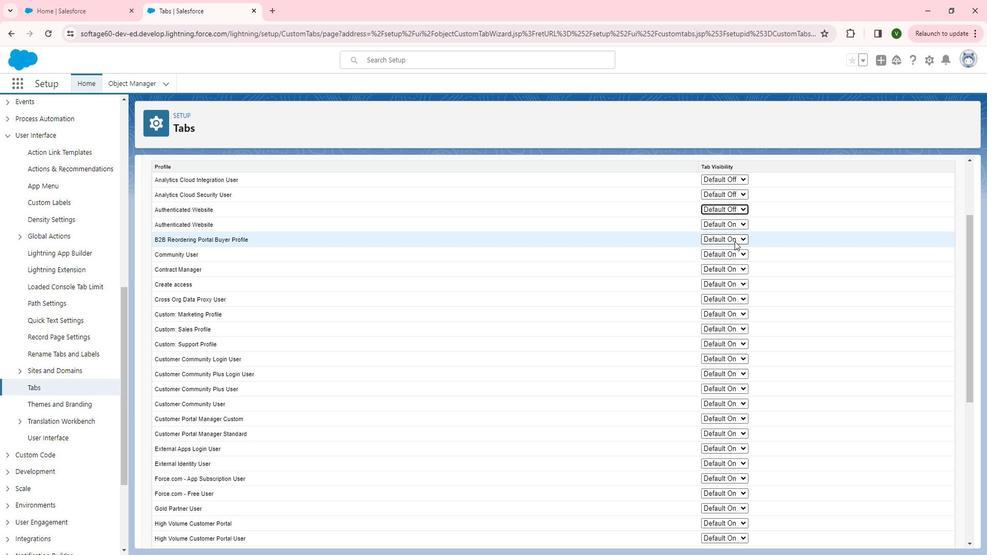 
Action: Mouse moved to (755, 269)
Screenshot: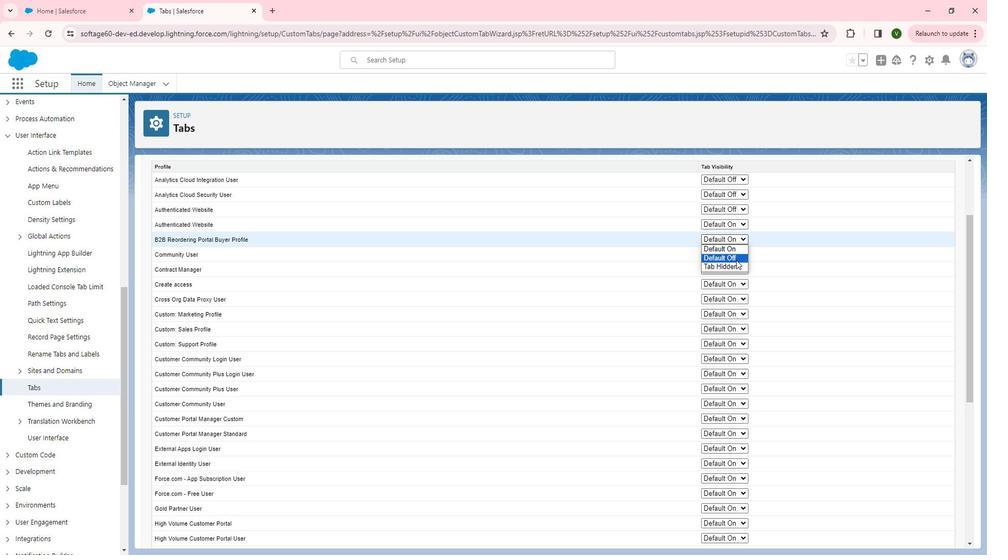 
Action: Mouse pressed left at (755, 269)
Screenshot: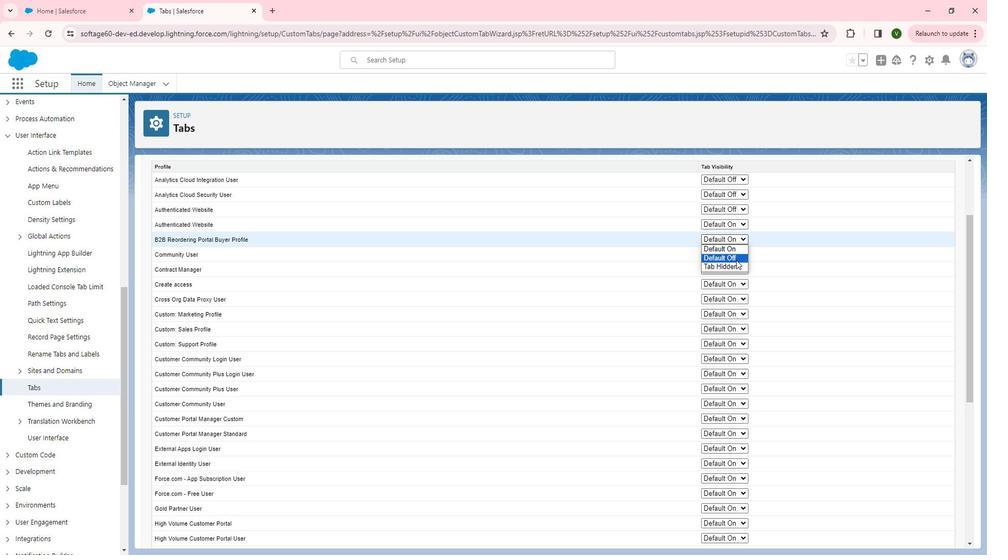 
Action: Mouse moved to (746, 281)
Screenshot: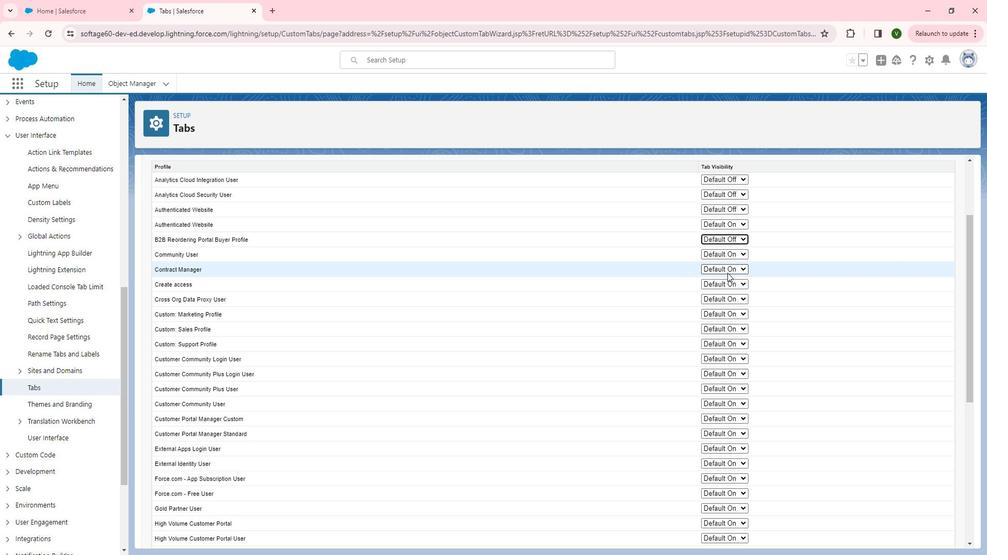 
Action: Mouse pressed left at (746, 281)
Screenshot: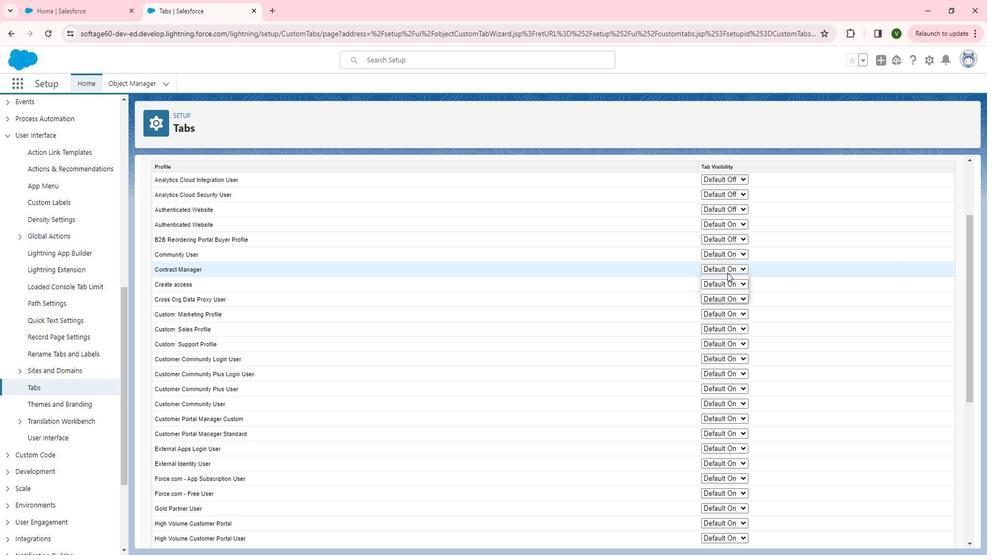 
Action: Mouse moved to (746, 306)
Screenshot: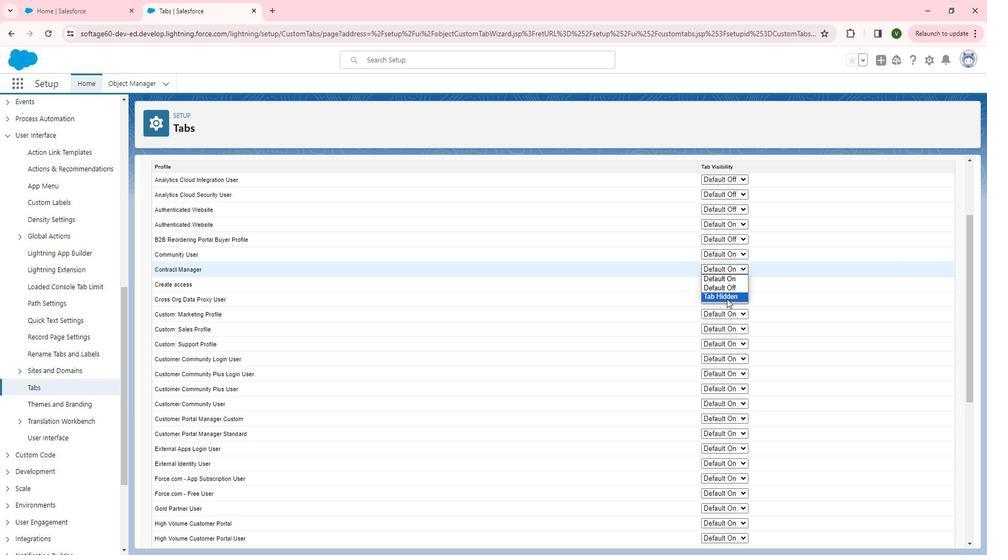 
Action: Mouse pressed left at (746, 306)
Screenshot: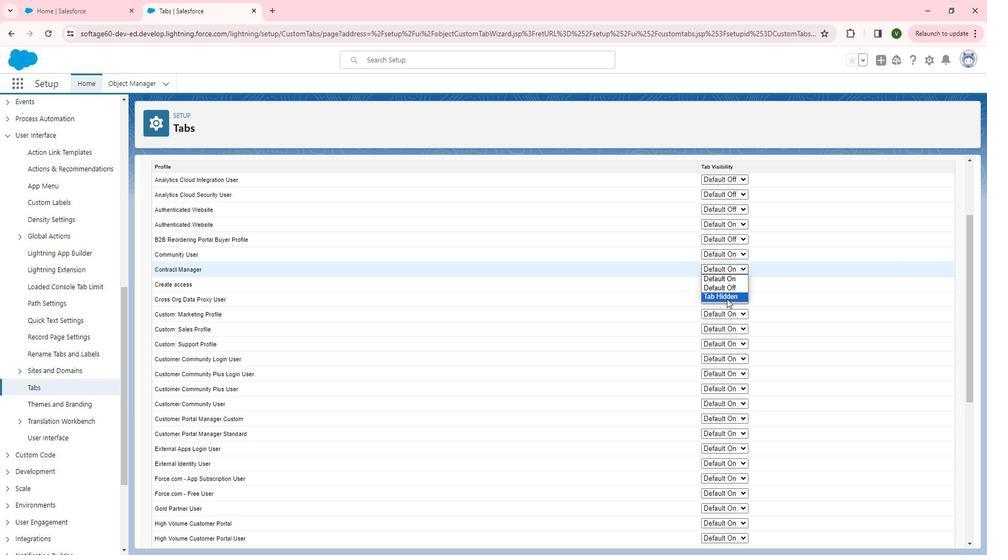 
Action: Mouse moved to (745, 307)
Screenshot: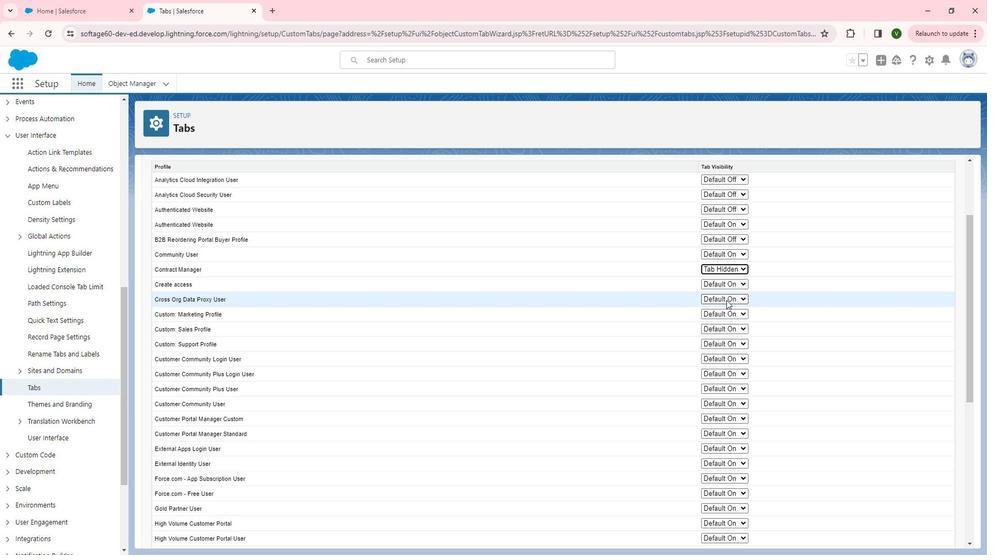 
Action: Mouse pressed left at (745, 307)
Screenshot: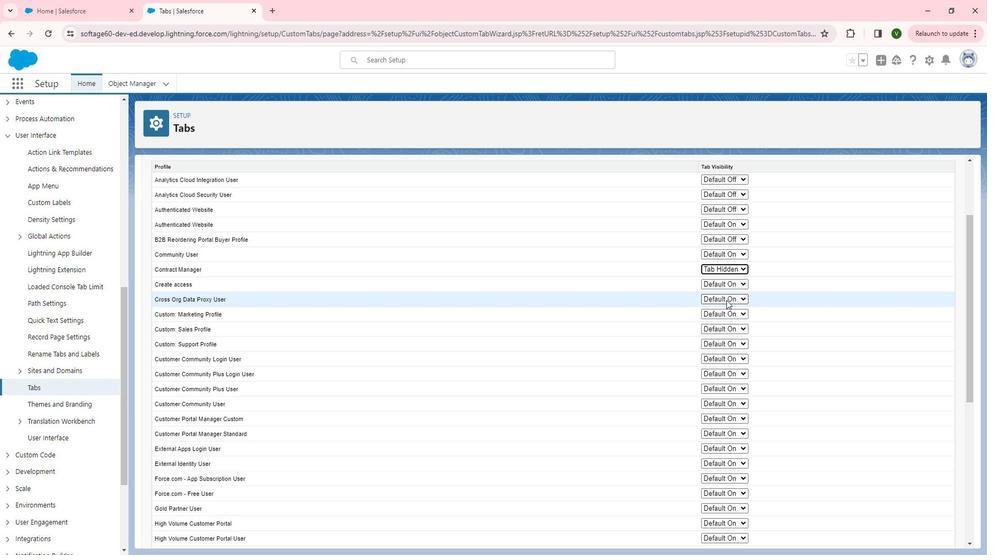 
Action: Mouse moved to (743, 330)
Screenshot: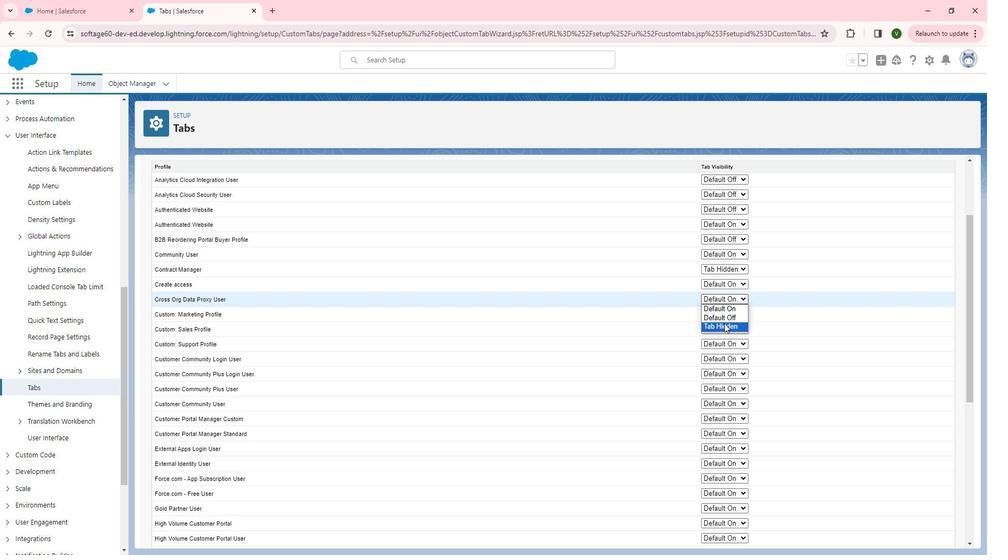 
Action: Mouse pressed left at (743, 330)
Screenshot: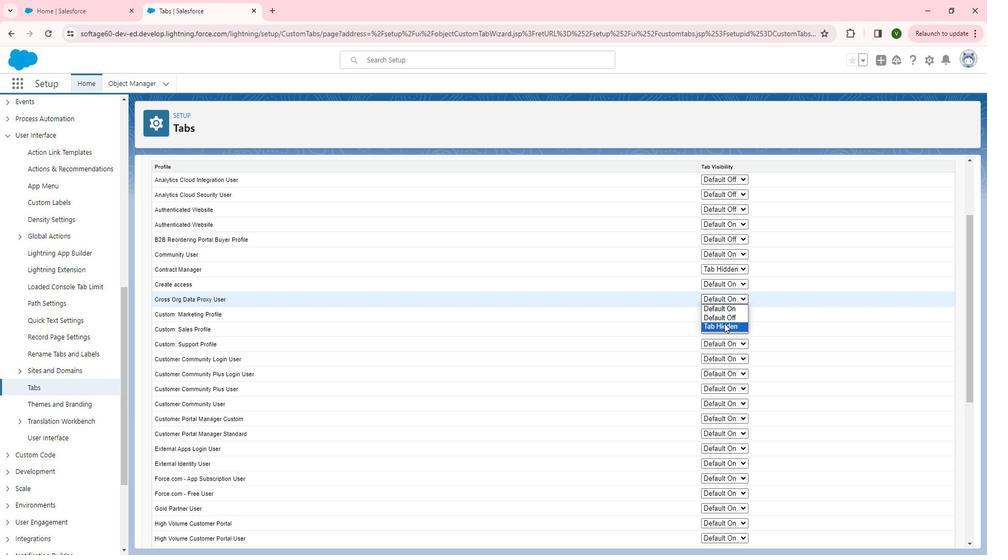 
Action: Mouse moved to (737, 333)
Screenshot: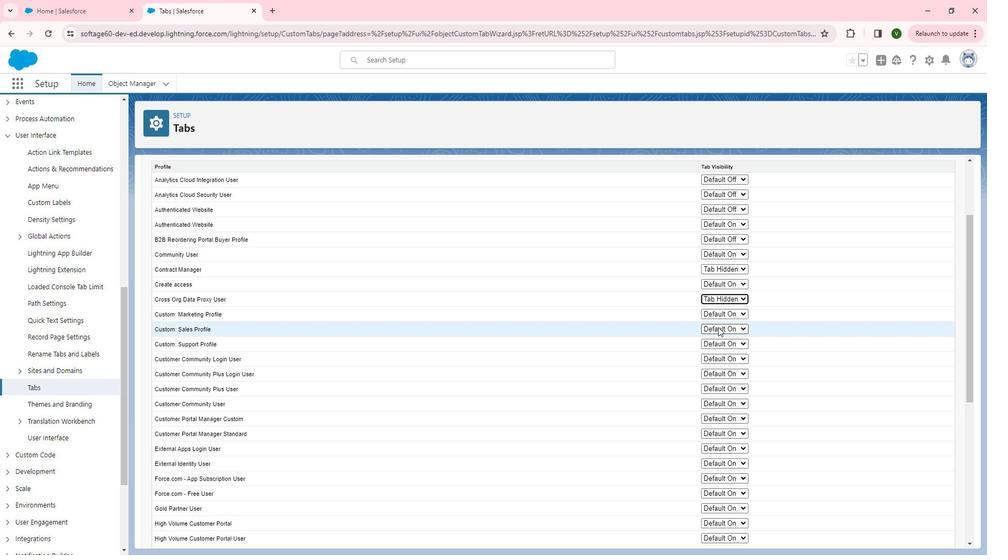 
Action: Mouse pressed left at (737, 333)
Screenshot: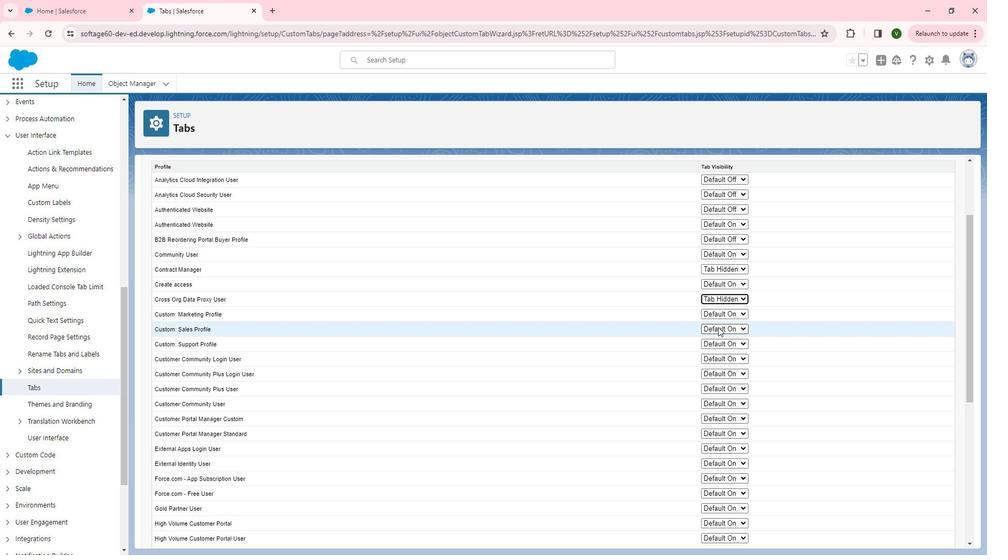 
Action: Mouse moved to (738, 364)
Screenshot: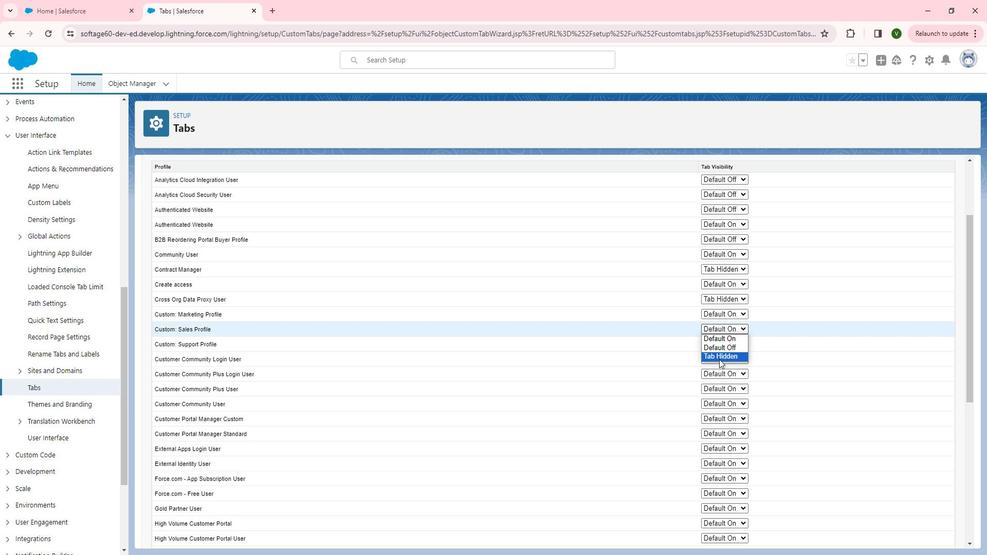 
Action: Mouse pressed left at (738, 364)
Screenshot: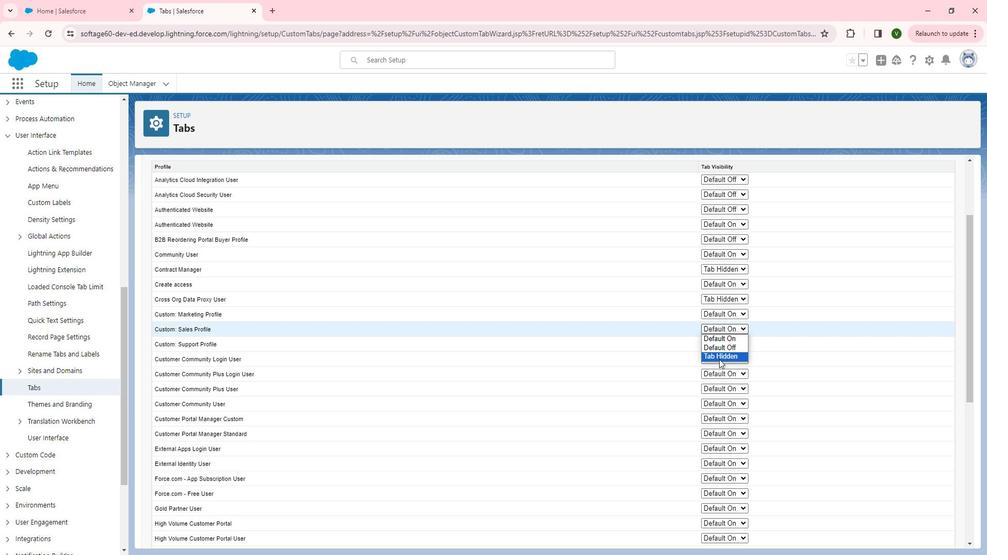 
Action: Mouse moved to (739, 381)
Screenshot: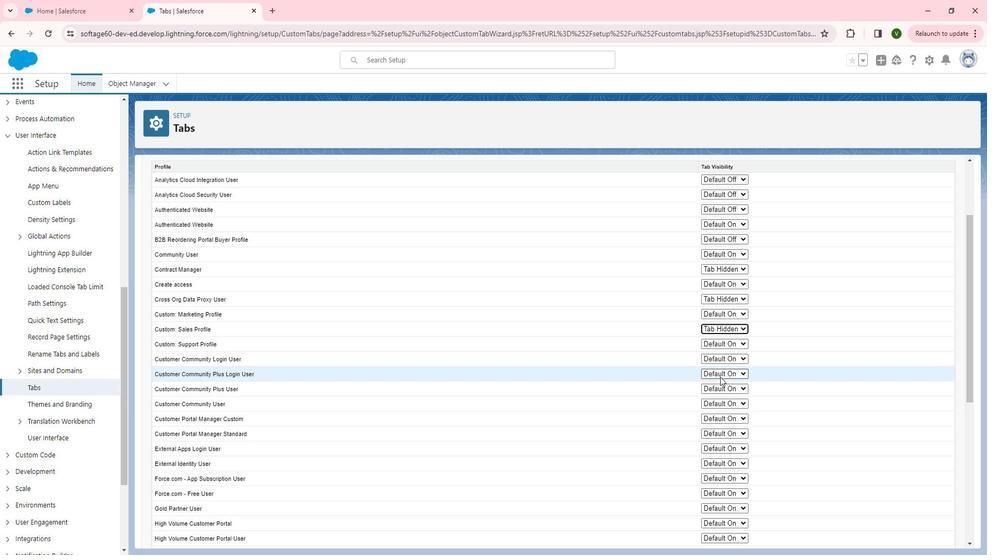 
Action: Mouse pressed left at (739, 381)
Screenshot: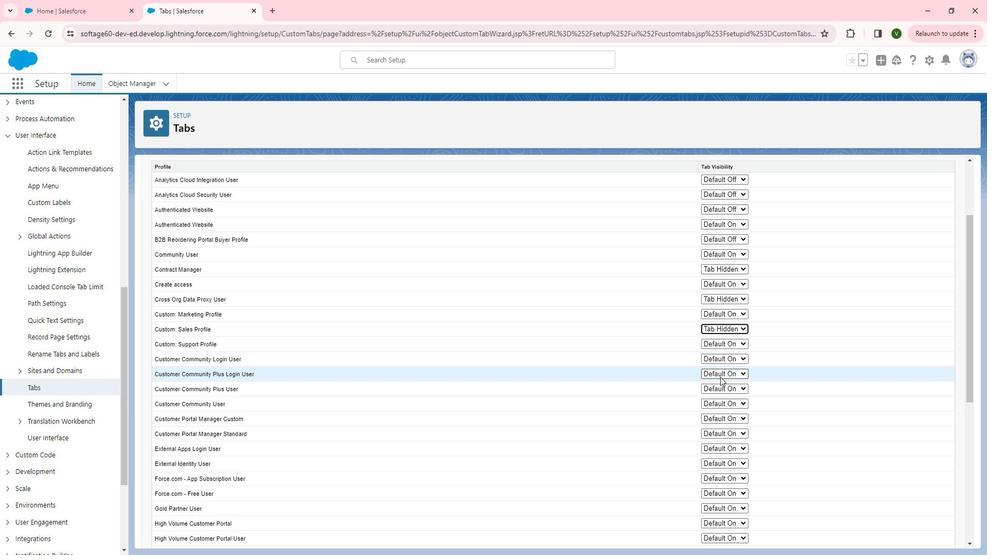 
Action: Mouse moved to (746, 402)
Screenshot: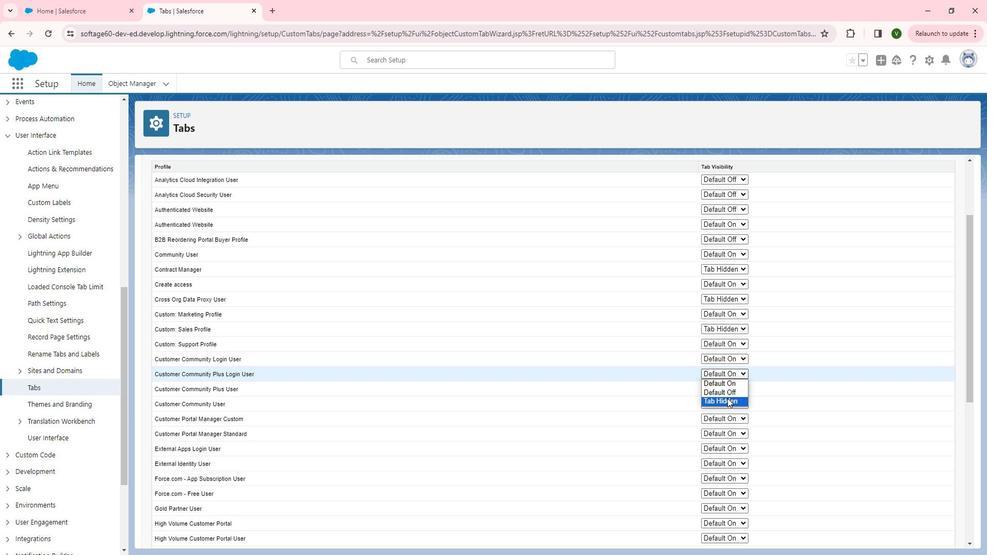 
Action: Mouse pressed left at (746, 402)
Screenshot: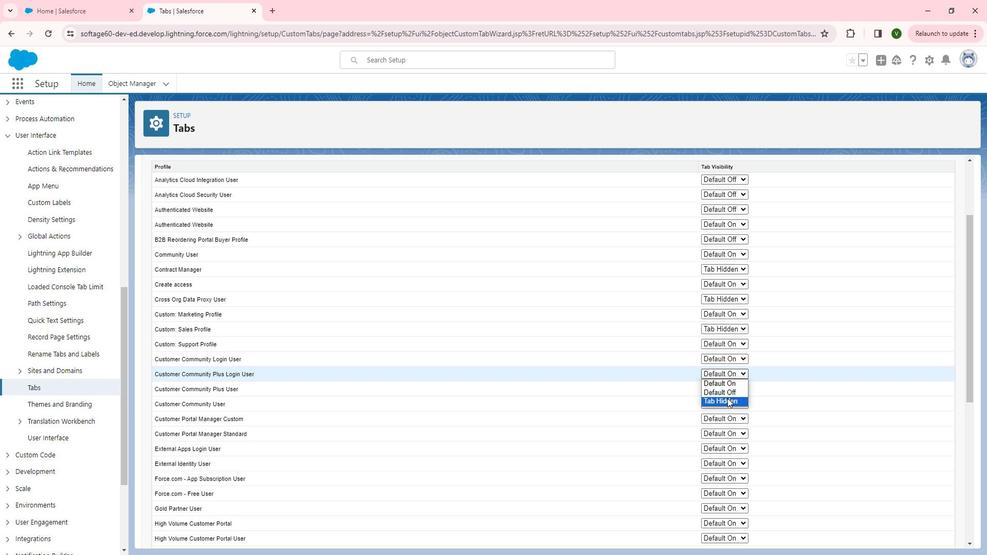 
Action: Mouse moved to (749, 403)
Screenshot: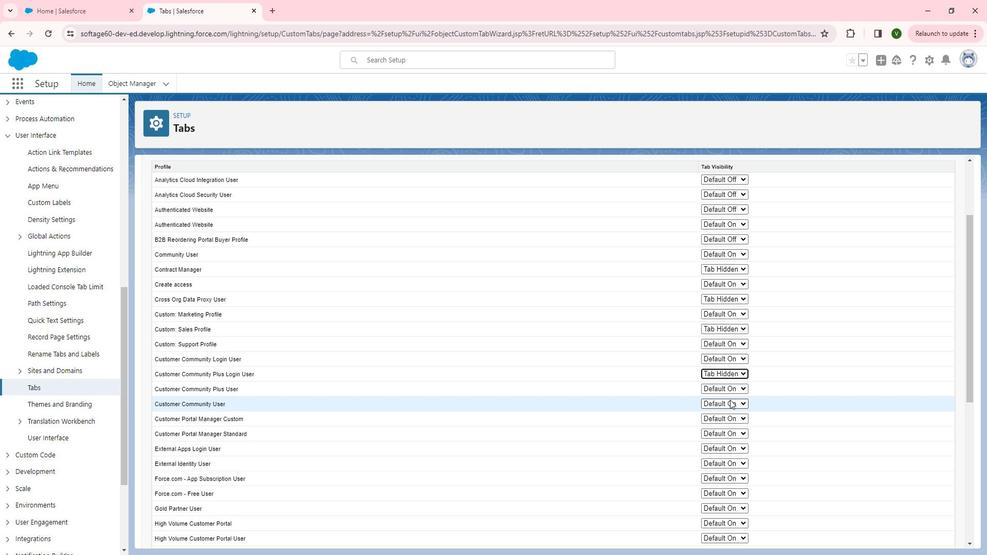 
Action: Mouse pressed left at (749, 403)
Screenshot: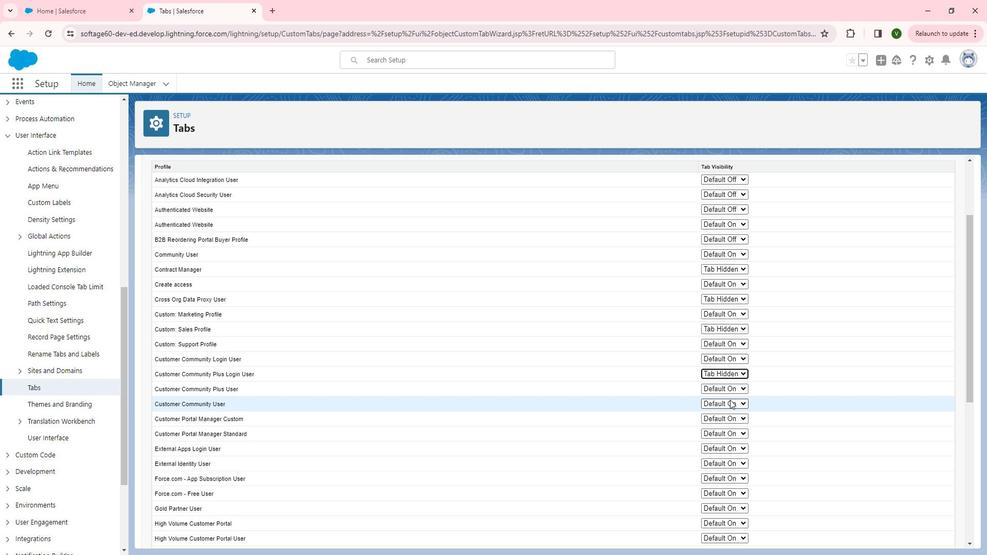 
Action: Mouse moved to (737, 432)
Screenshot: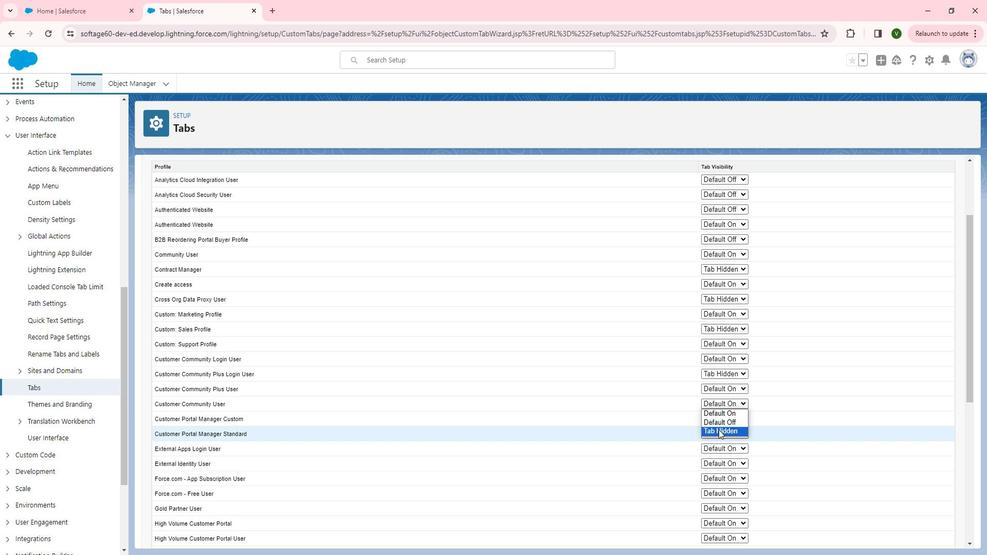 
Action: Mouse pressed left at (737, 432)
Screenshot: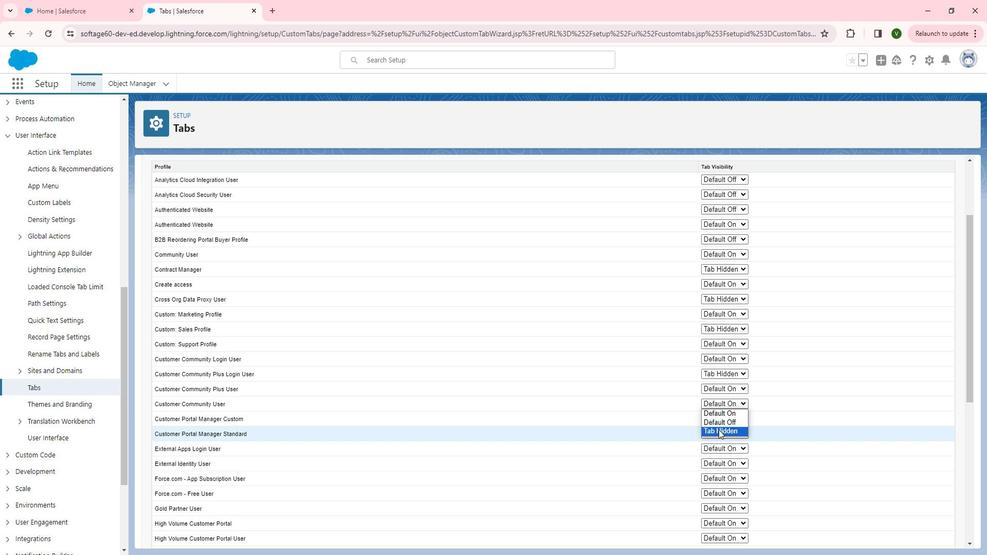 
Action: Mouse moved to (748, 419)
Screenshot: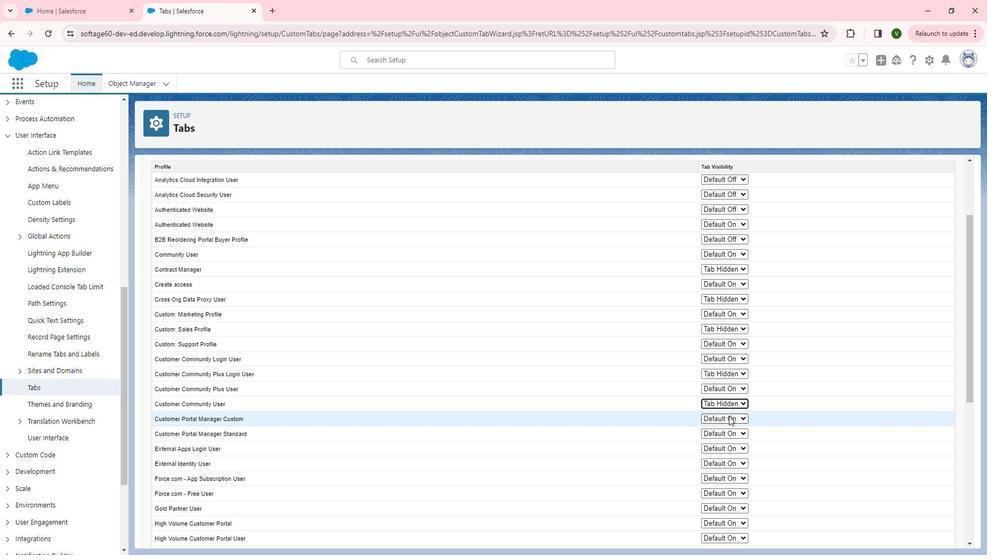 
Action: Mouse pressed left at (748, 419)
Screenshot: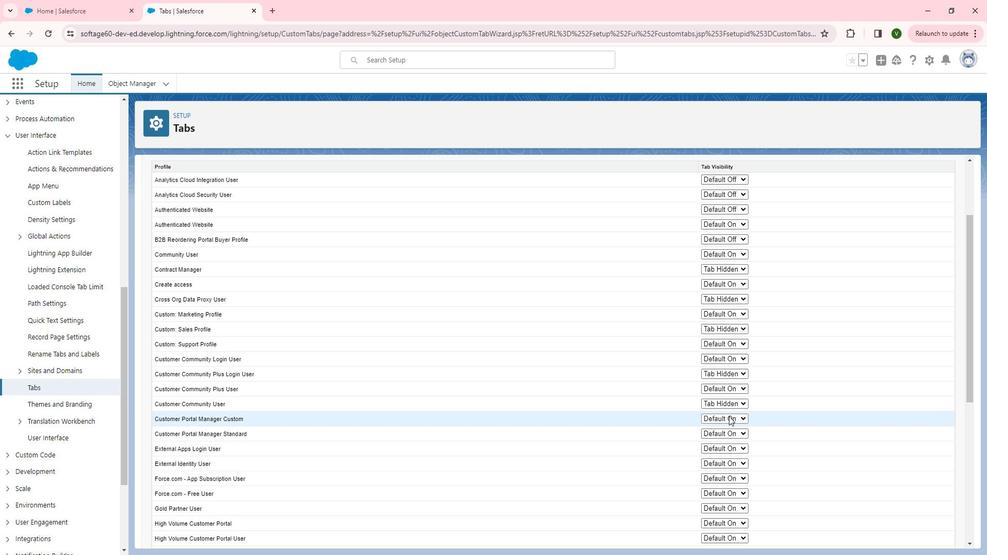 
Action: Mouse moved to (740, 445)
Screenshot: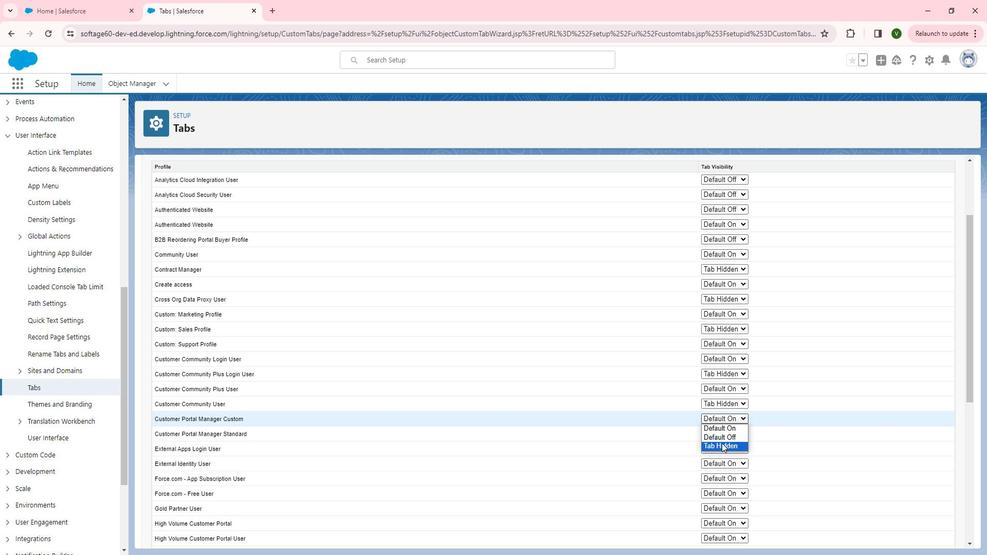 
Action: Mouse pressed left at (740, 445)
Screenshot: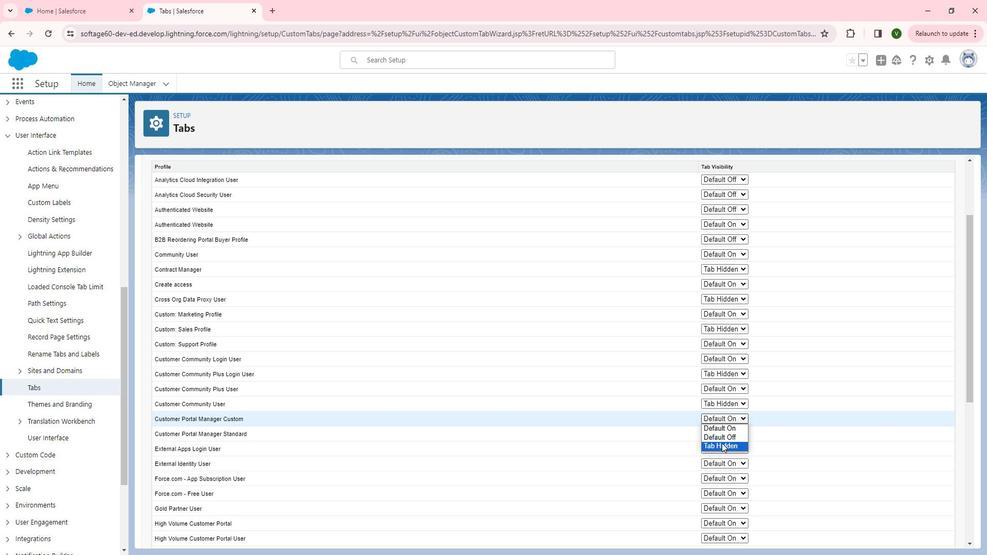 
Action: Mouse moved to (741, 436)
Screenshot: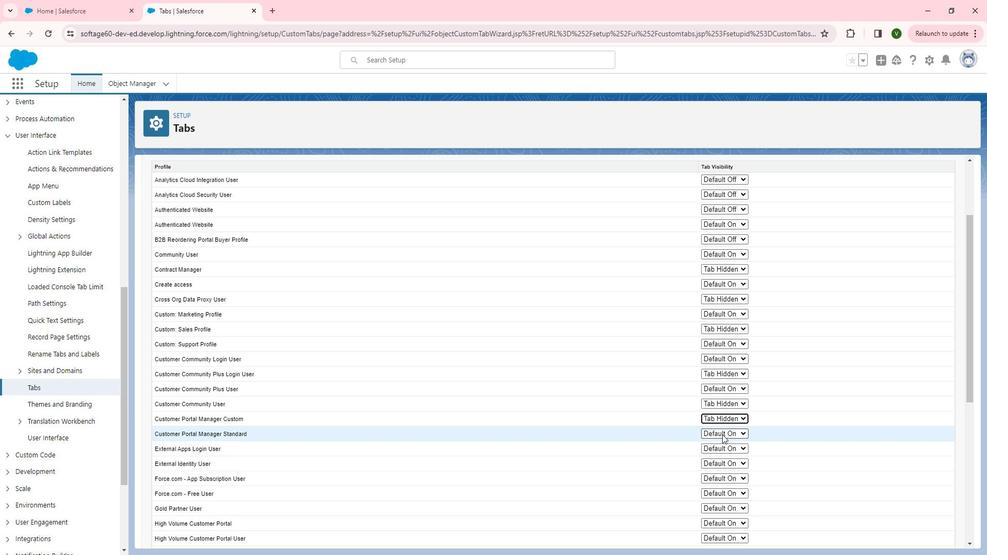 
Action: Mouse scrolled (741, 436) with delta (0, 0)
Screenshot: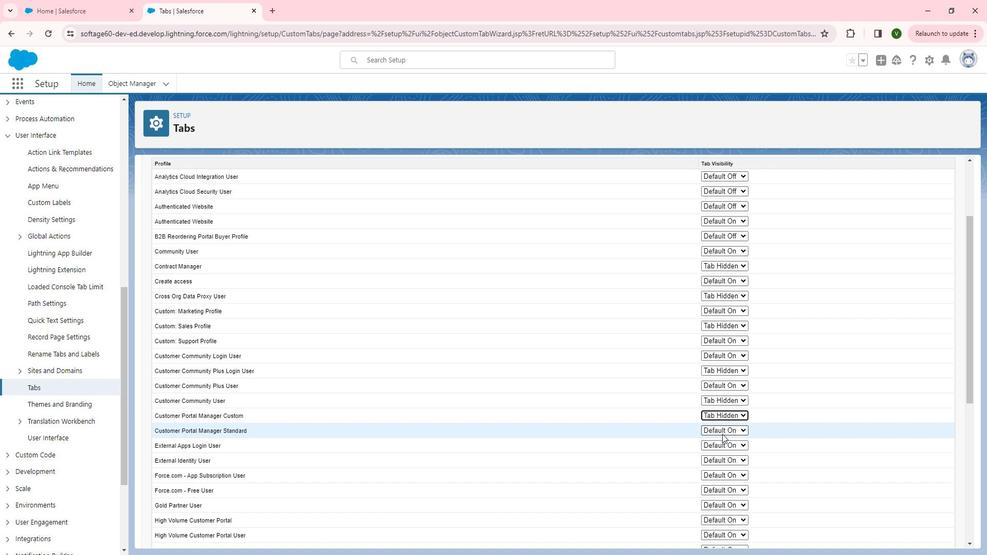 
Action: Mouse moved to (746, 412)
Screenshot: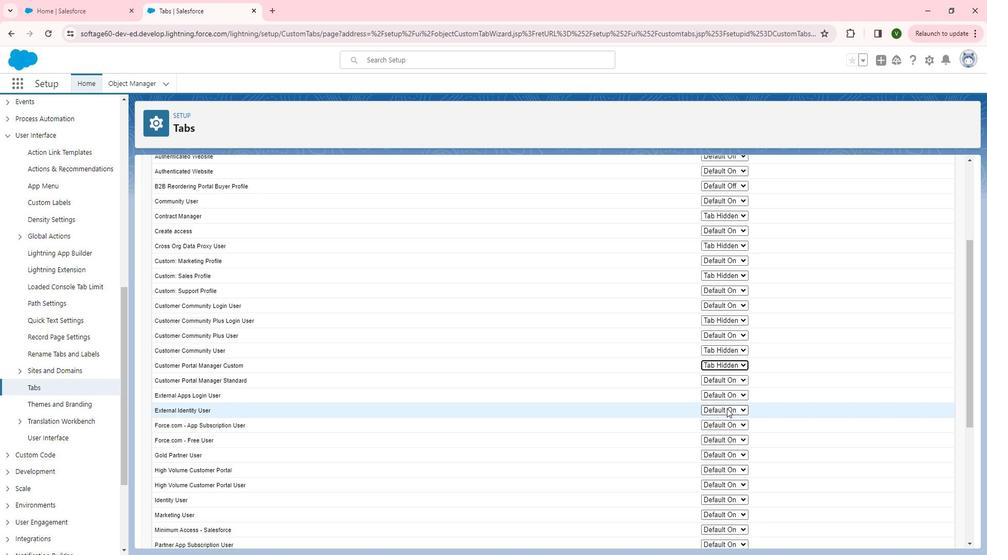 
Action: Mouse pressed left at (746, 412)
Screenshot: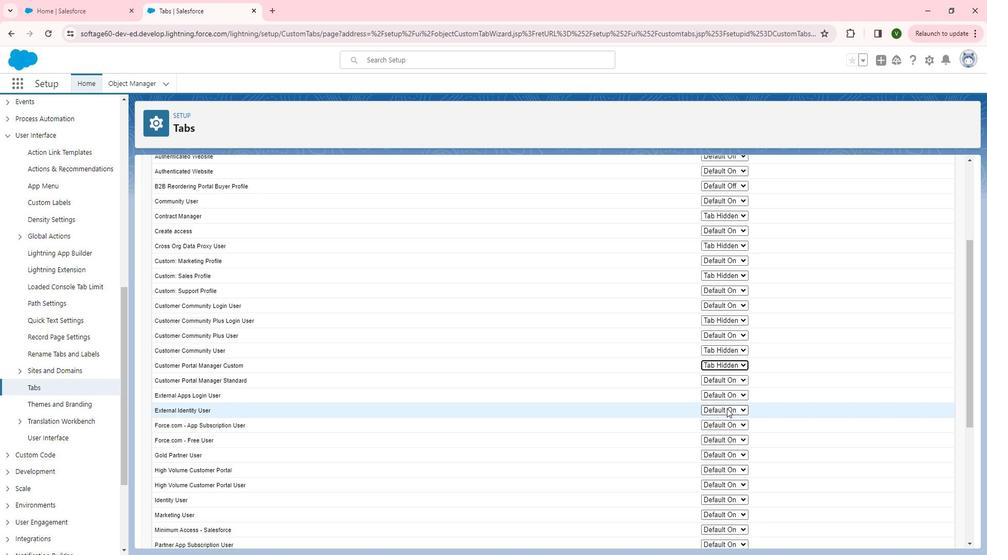 
Action: Mouse moved to (748, 436)
Screenshot: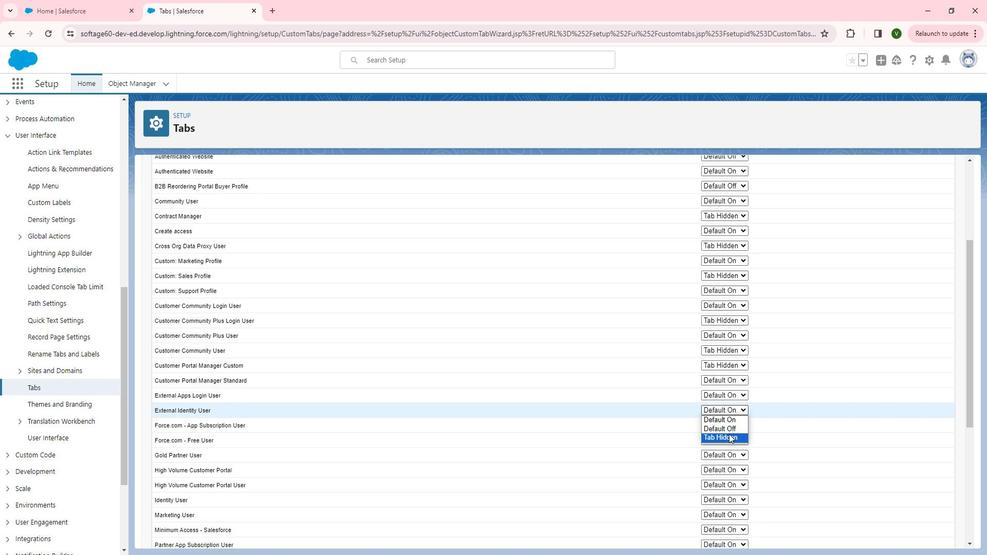 
Action: Mouse pressed left at (748, 436)
Screenshot: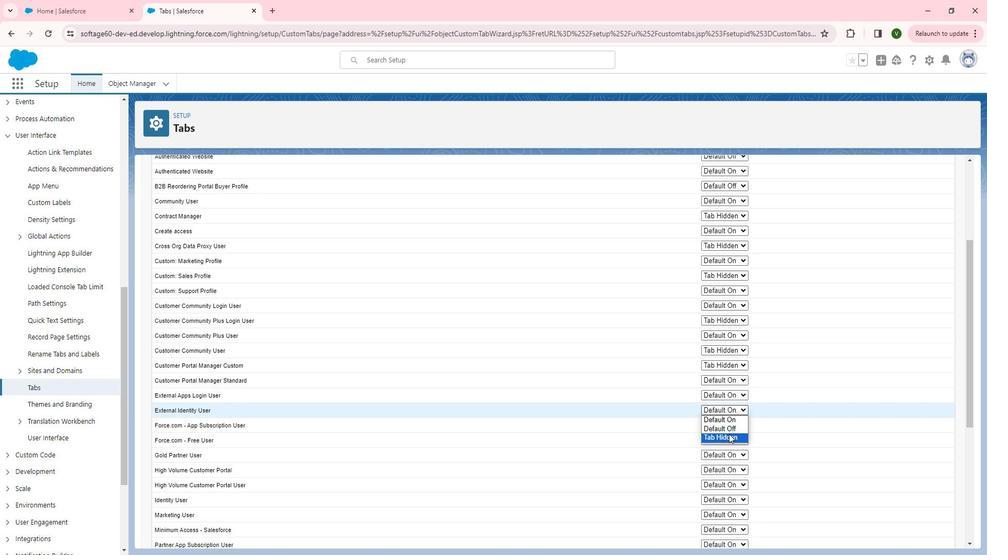 
Action: Mouse moved to (748, 434)
Screenshot: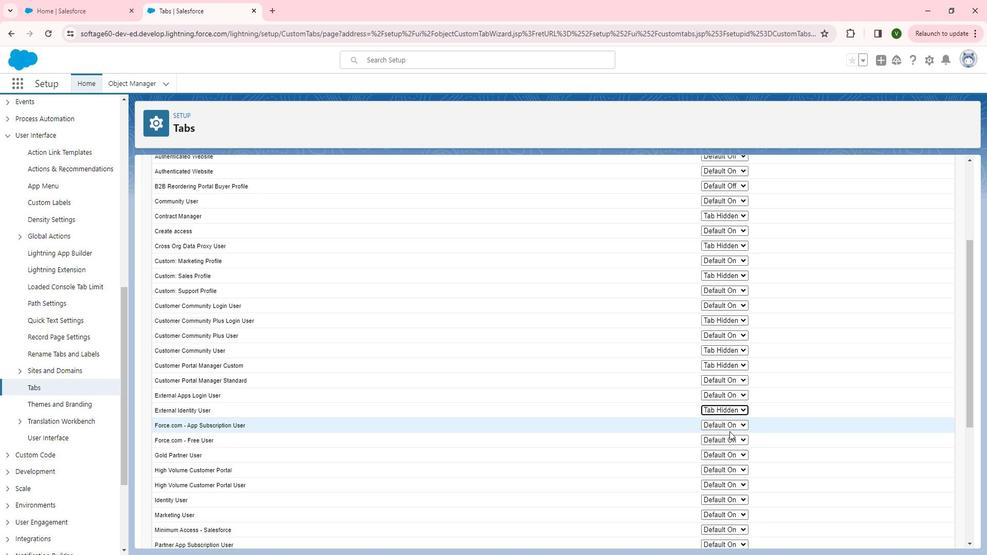 
Action: Mouse scrolled (748, 433) with delta (0, 0)
Screenshot: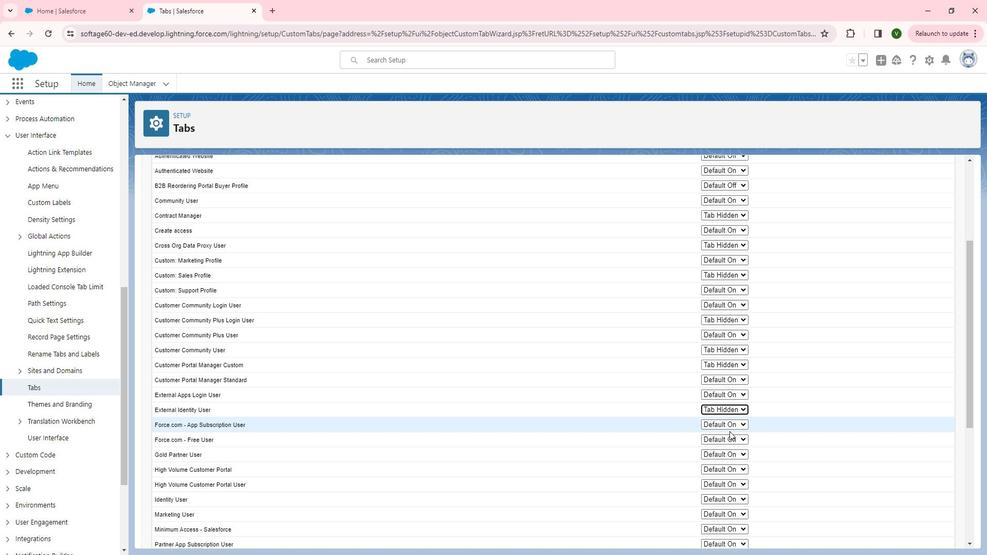 
Action: Mouse moved to (751, 407)
Screenshot: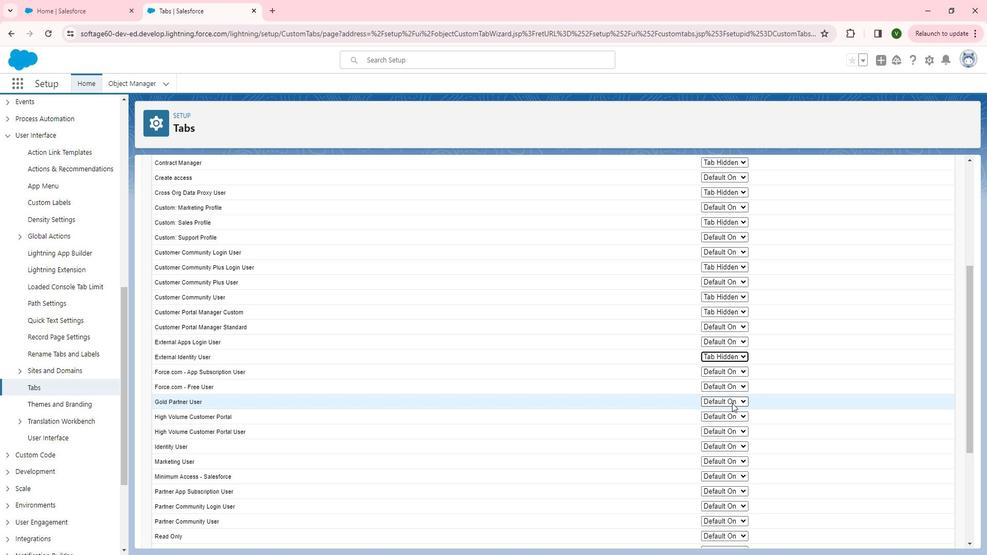 
Action: Mouse pressed left at (751, 407)
Screenshot: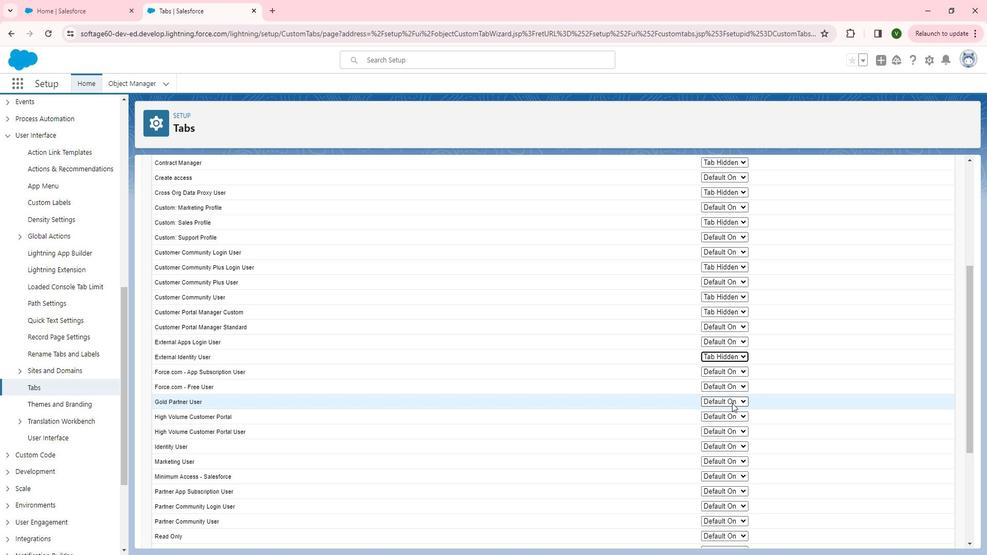 
Action: Mouse moved to (748, 426)
Screenshot: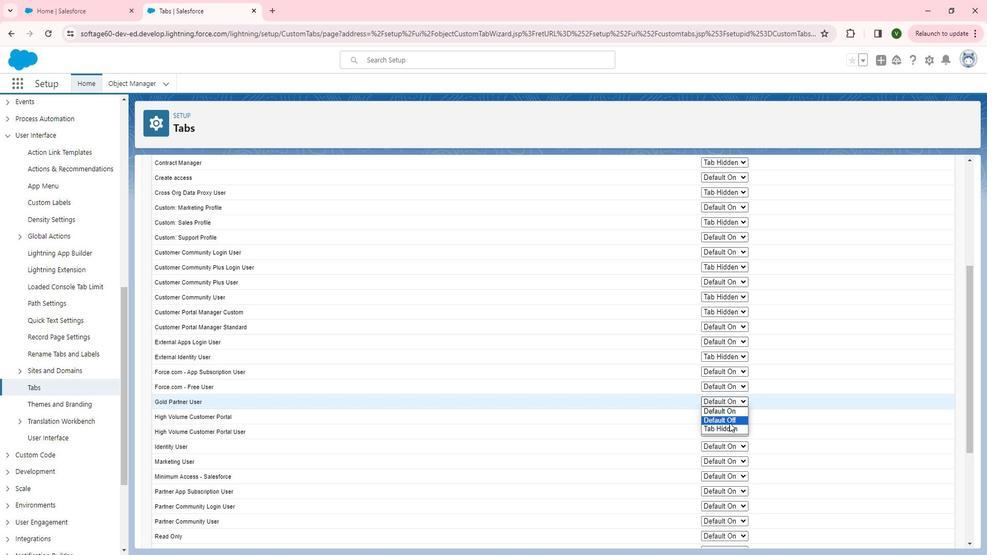 
Action: Mouse pressed left at (748, 426)
Screenshot: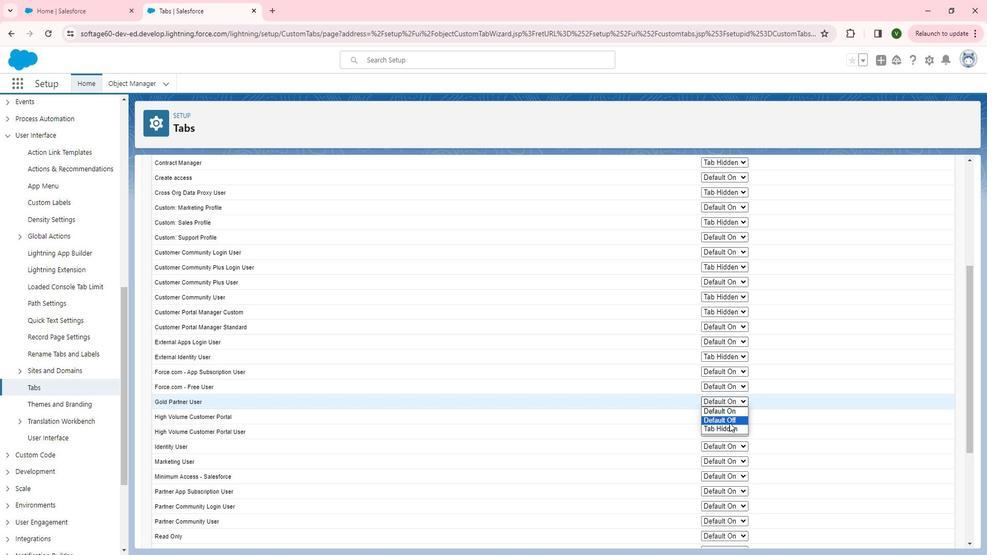
Action: Mouse moved to (748, 435)
Screenshot: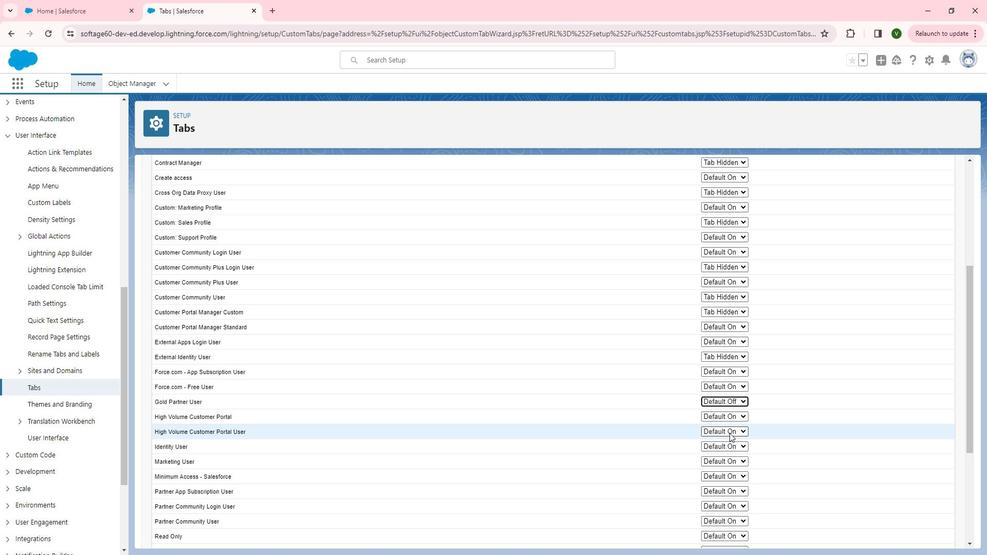 
Action: Mouse scrolled (748, 435) with delta (0, 0)
Screenshot: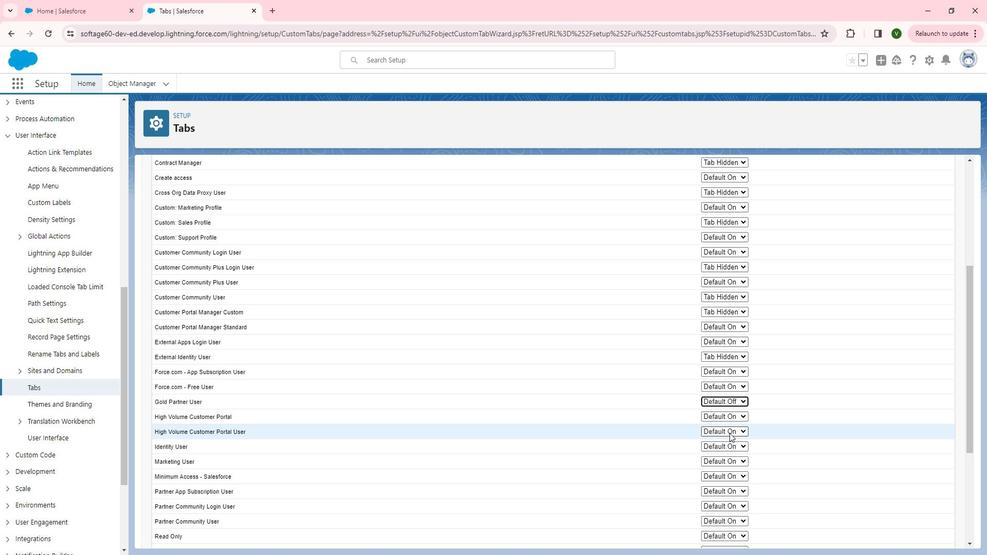 
Action: Mouse moved to (757, 398)
Screenshot: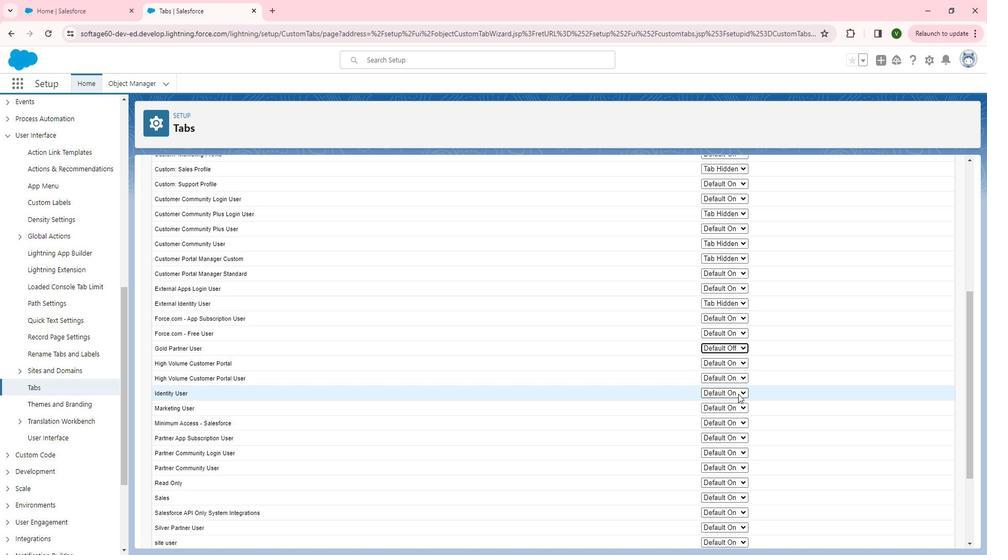 
Action: Mouse pressed left at (757, 398)
Screenshot: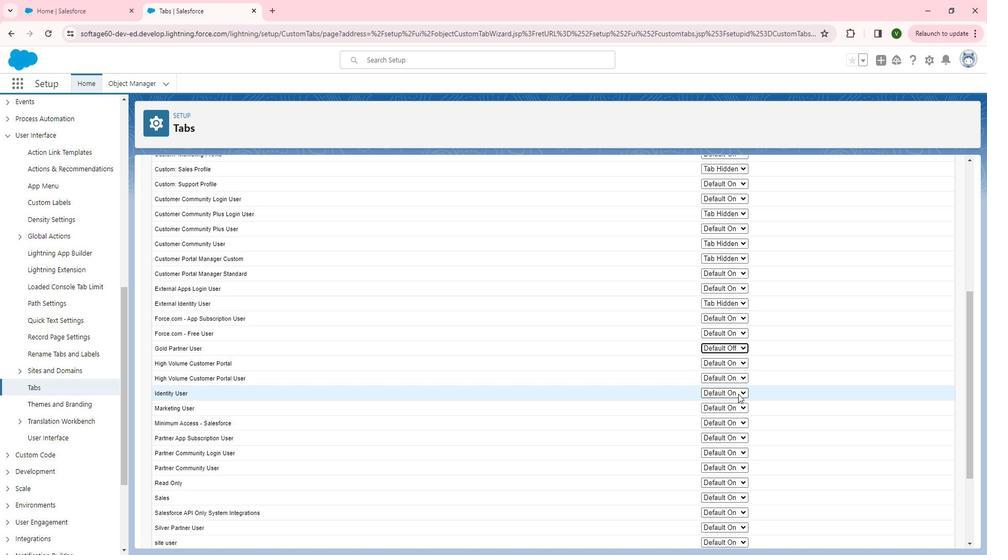 
Action: Mouse moved to (749, 422)
Screenshot: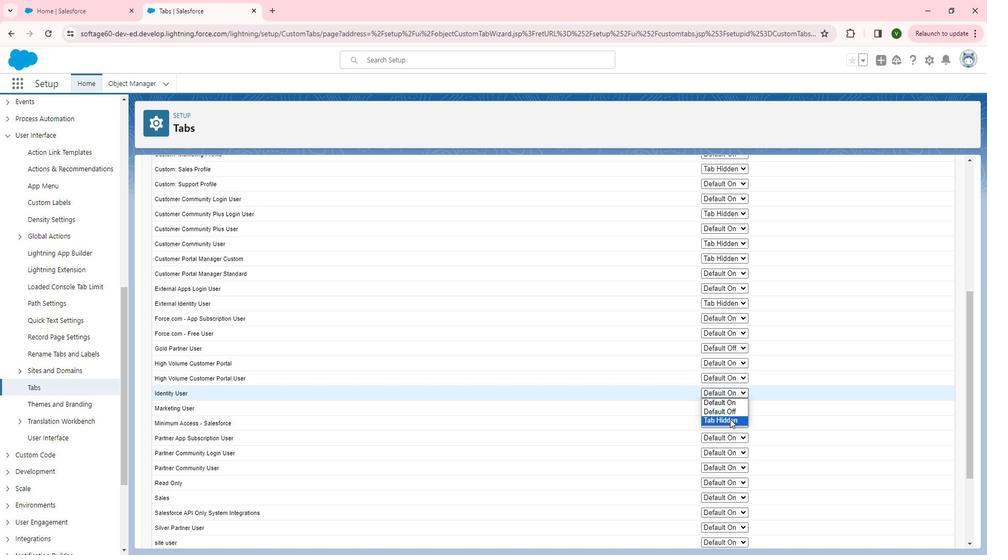 
Action: Mouse pressed left at (749, 422)
Screenshot: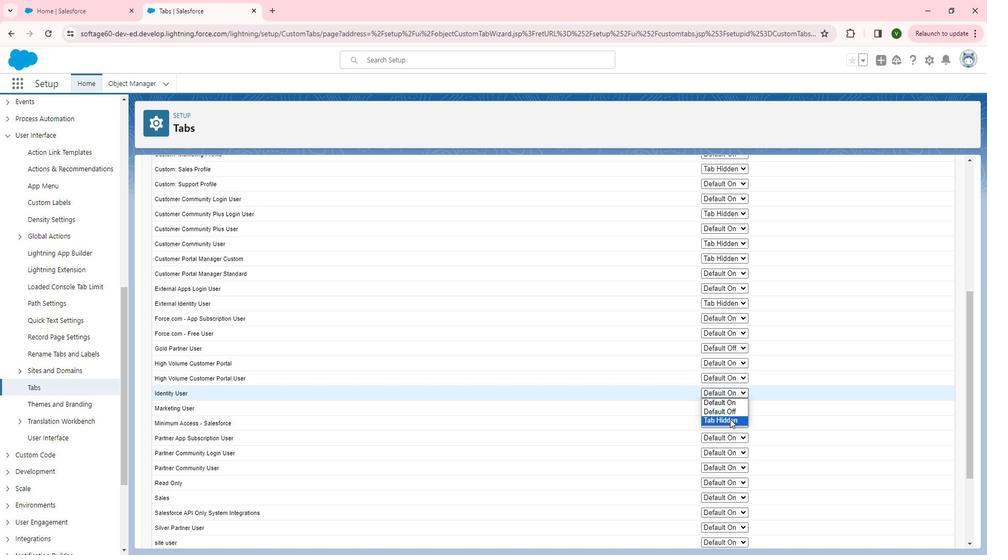 
Action: Mouse moved to (755, 414)
Screenshot: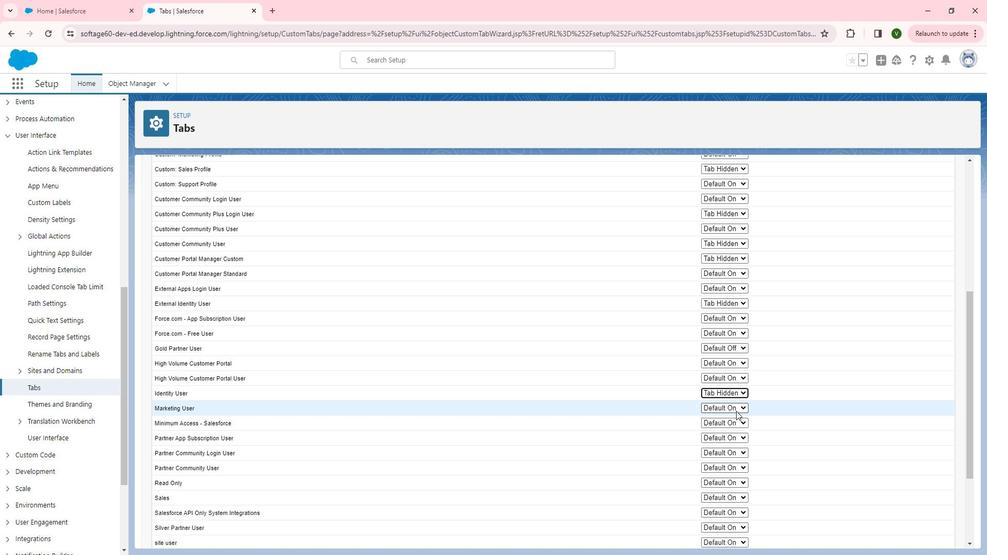 
Action: Mouse pressed left at (755, 414)
Screenshot: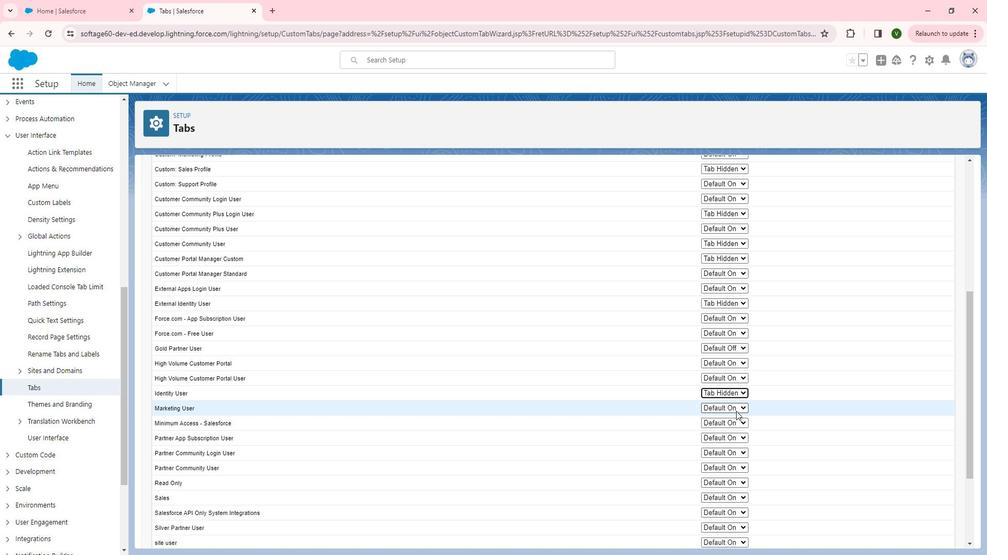 
Action: Mouse moved to (752, 429)
Screenshot: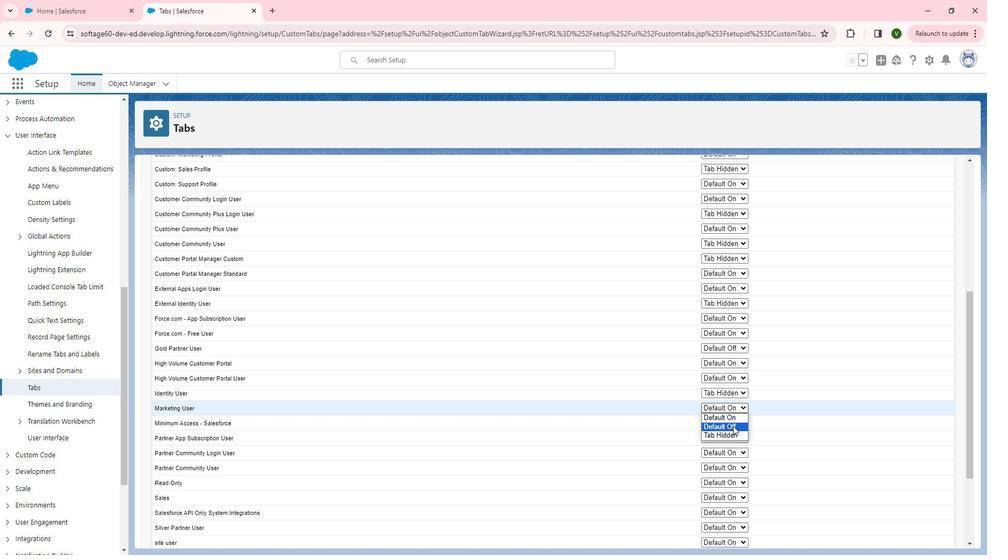 
Action: Mouse pressed left at (752, 429)
Screenshot: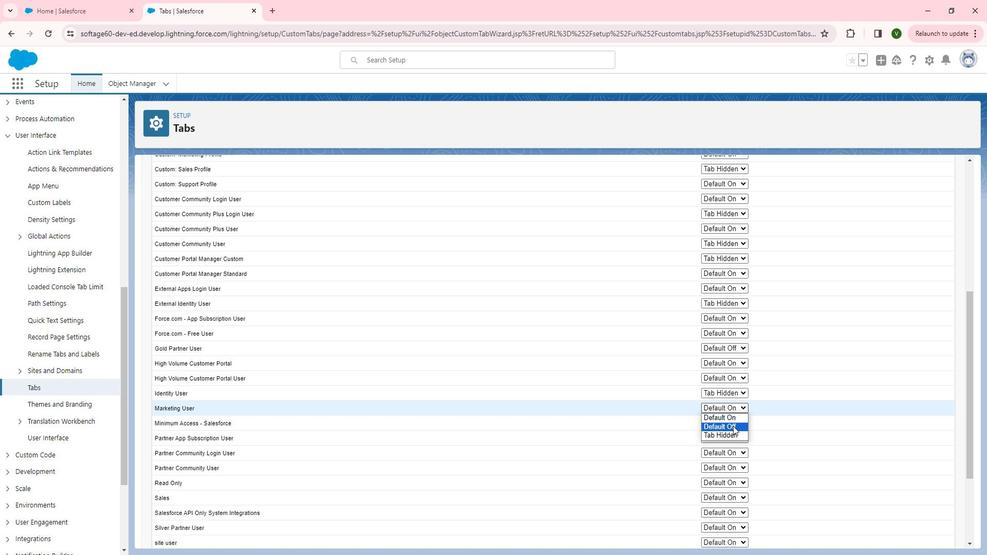 
Action: Mouse moved to (750, 444)
Screenshot: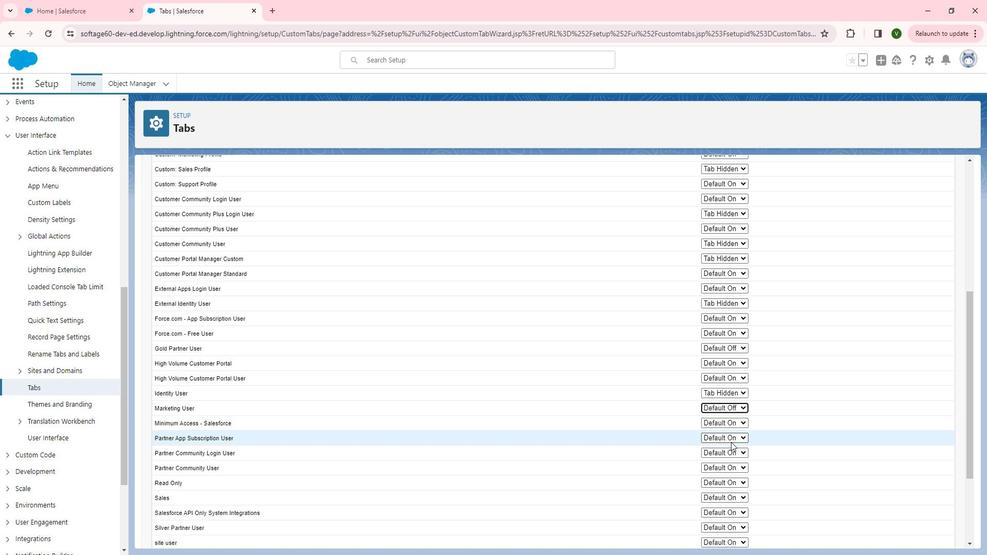 
Action: Mouse scrolled (750, 444) with delta (0, 0)
Screenshot: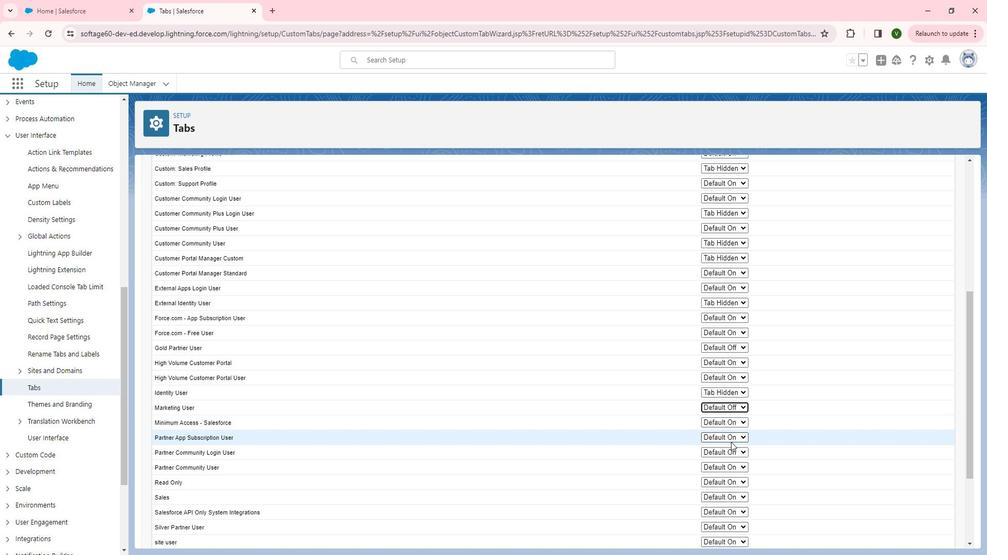 
Action: Mouse moved to (753, 407)
Screenshot: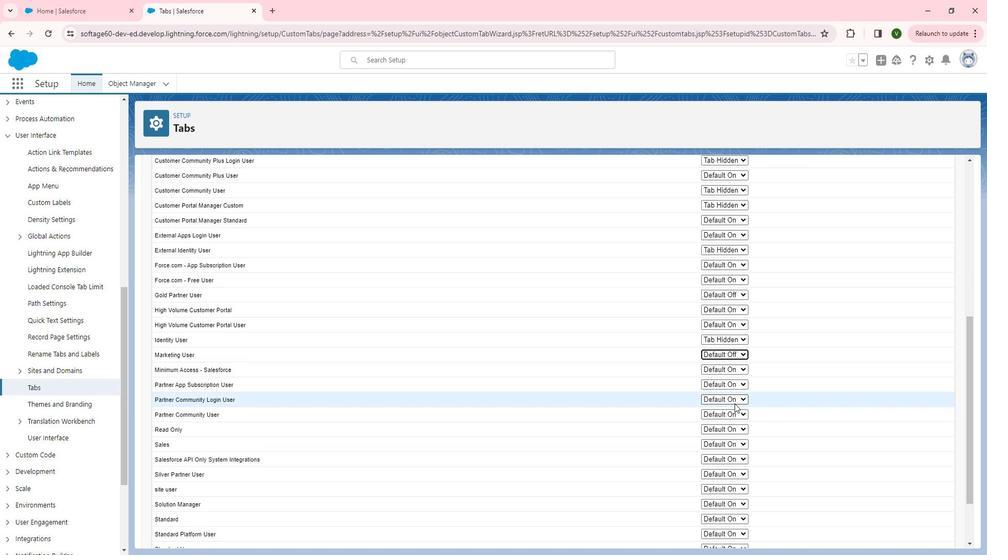 
Action: Mouse pressed left at (753, 407)
Screenshot: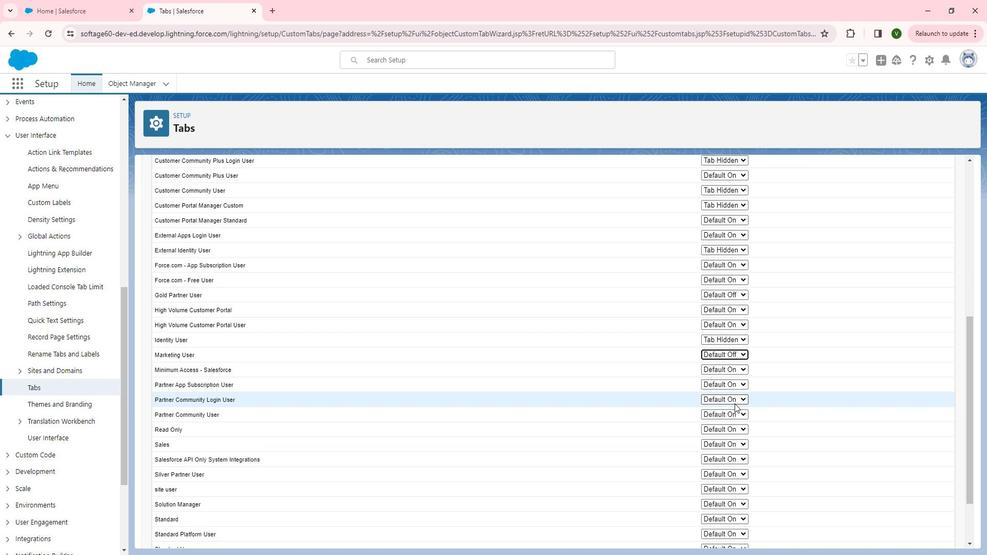 
Action: Mouse moved to (750, 427)
Screenshot: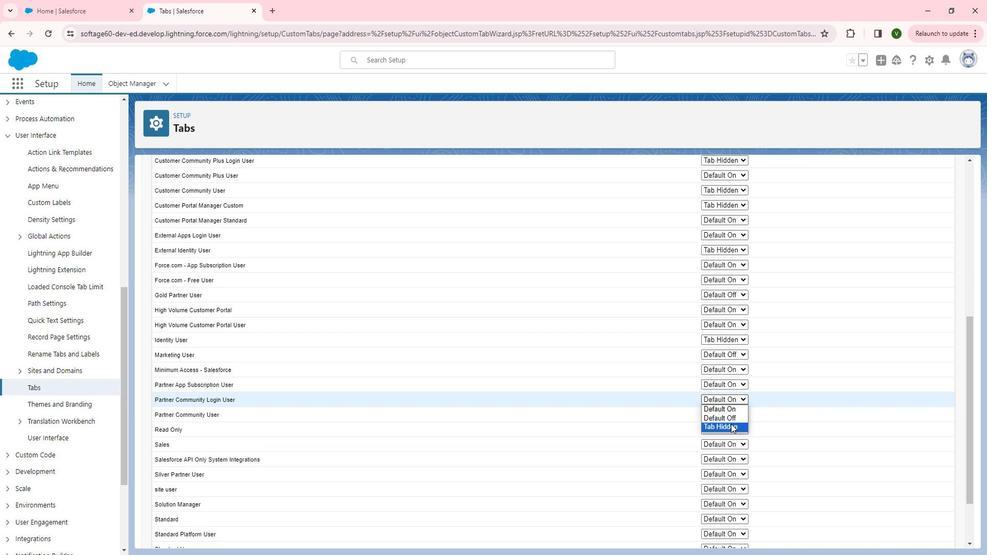 
Action: Mouse pressed left at (750, 427)
Screenshot: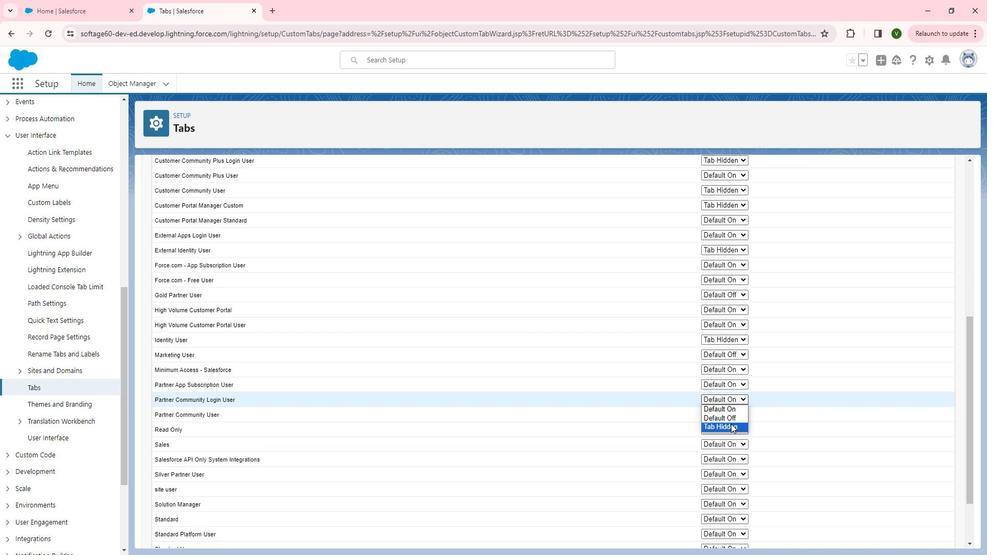 
Action: Mouse moved to (752, 416)
Screenshot: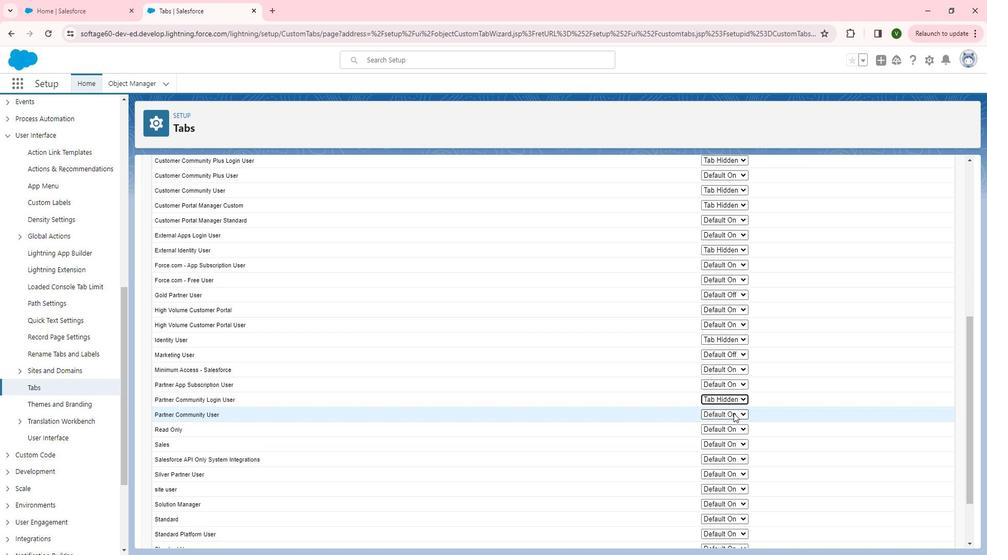 
Action: Mouse pressed left at (752, 416)
Screenshot: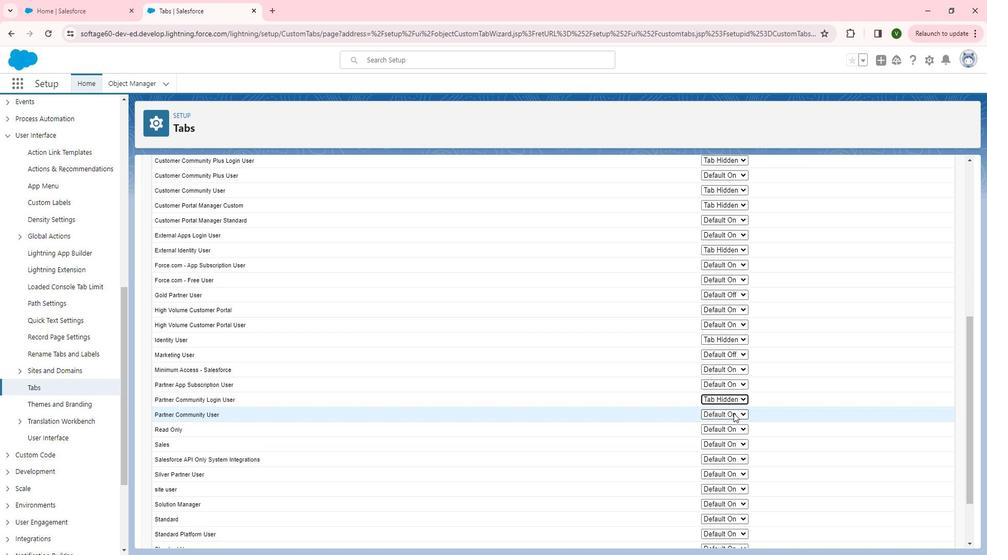 
Action: Mouse moved to (749, 440)
Screenshot: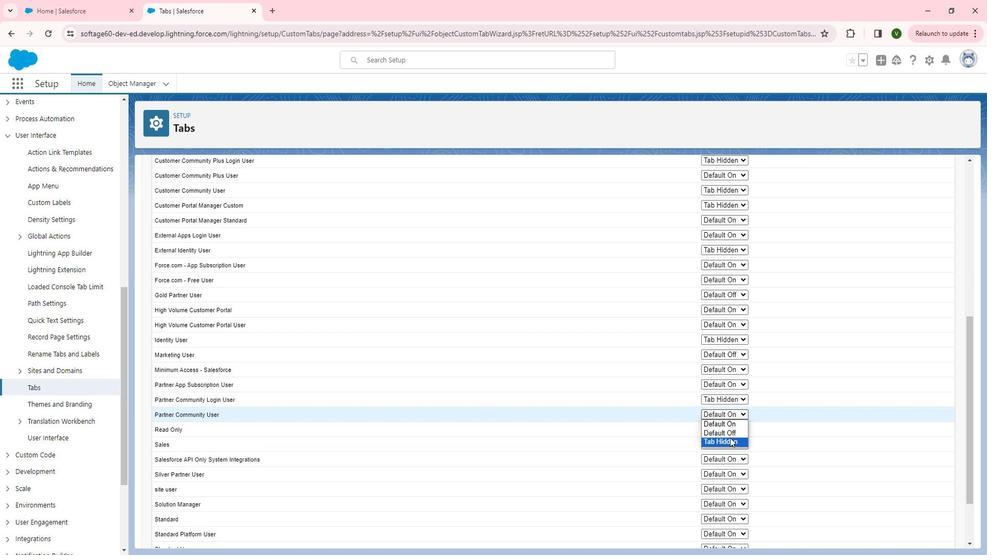 
Action: Mouse pressed left at (749, 440)
Screenshot: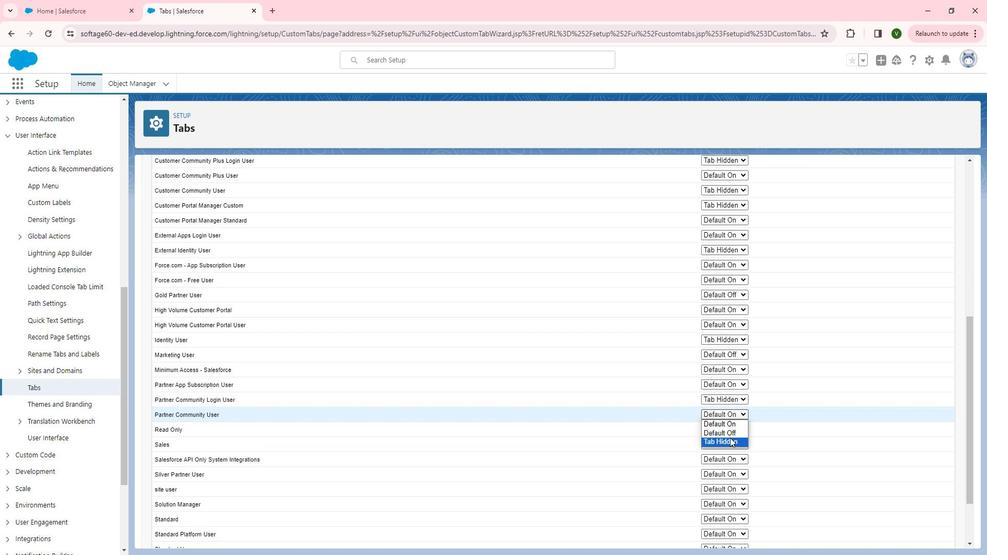 
Action: Mouse moved to (750, 440)
Screenshot: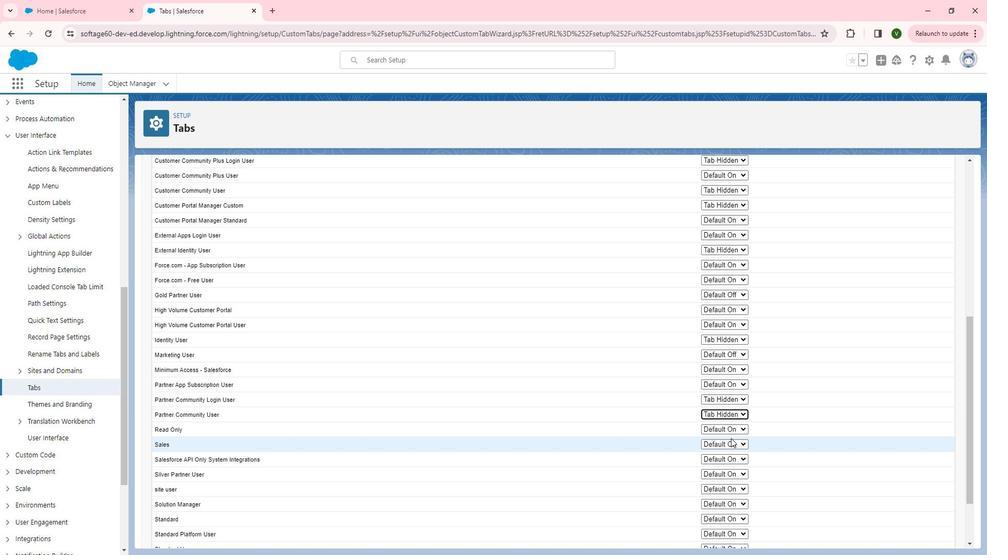 
Action: Mouse scrolled (750, 440) with delta (0, 0)
Screenshot: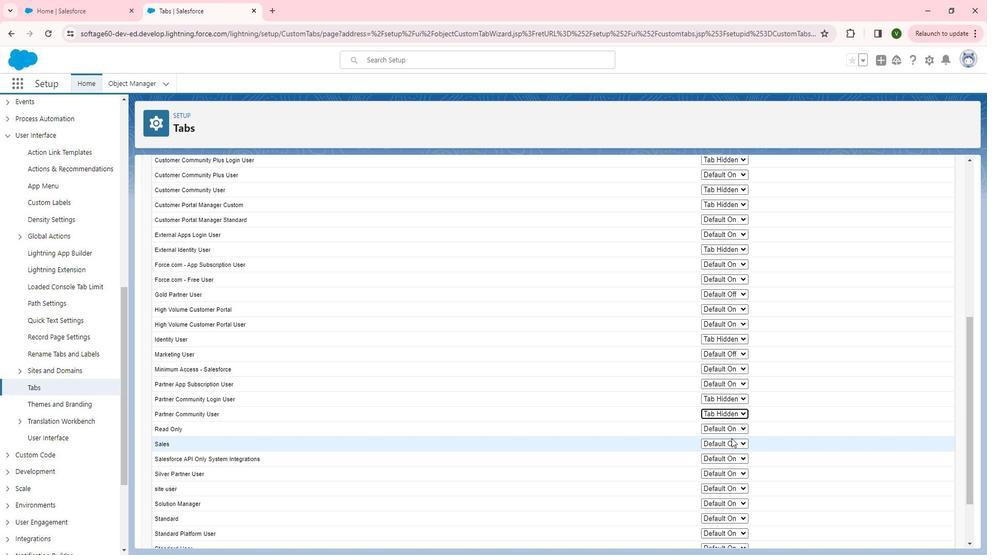 
Action: Mouse moved to (747, 451)
Screenshot: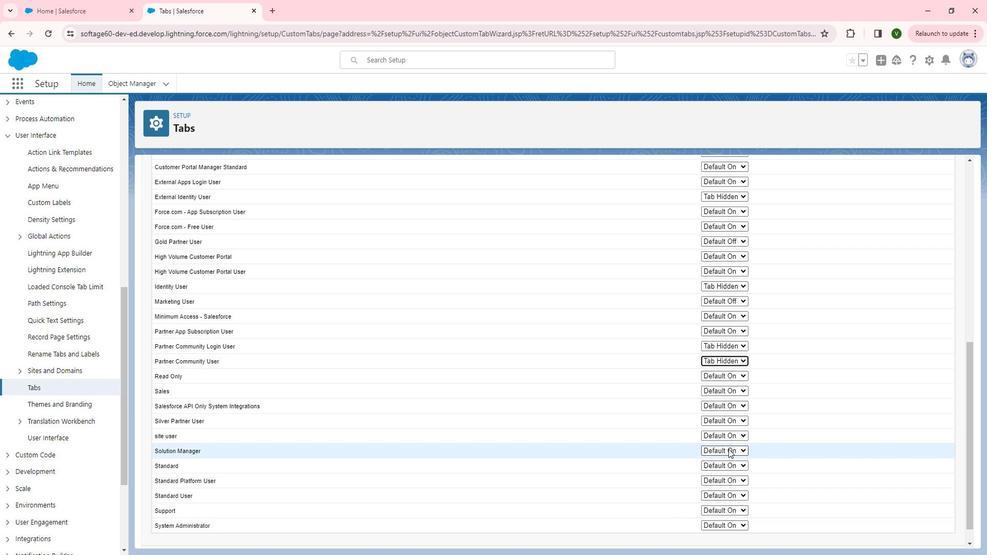 
Action: Mouse pressed left at (747, 451)
Screenshot: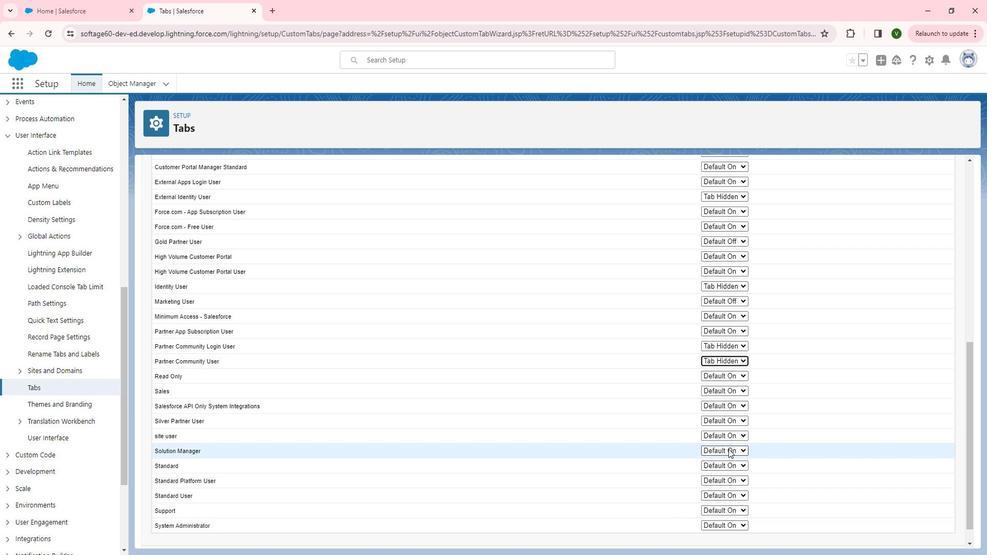
Action: Mouse moved to (749, 466)
Screenshot: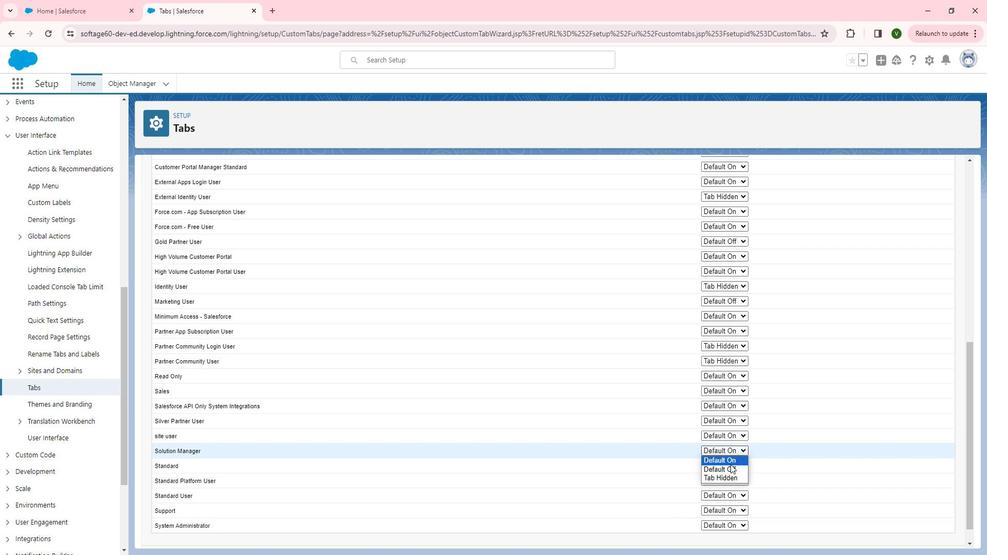 
Action: Mouse pressed left at (749, 466)
Screenshot: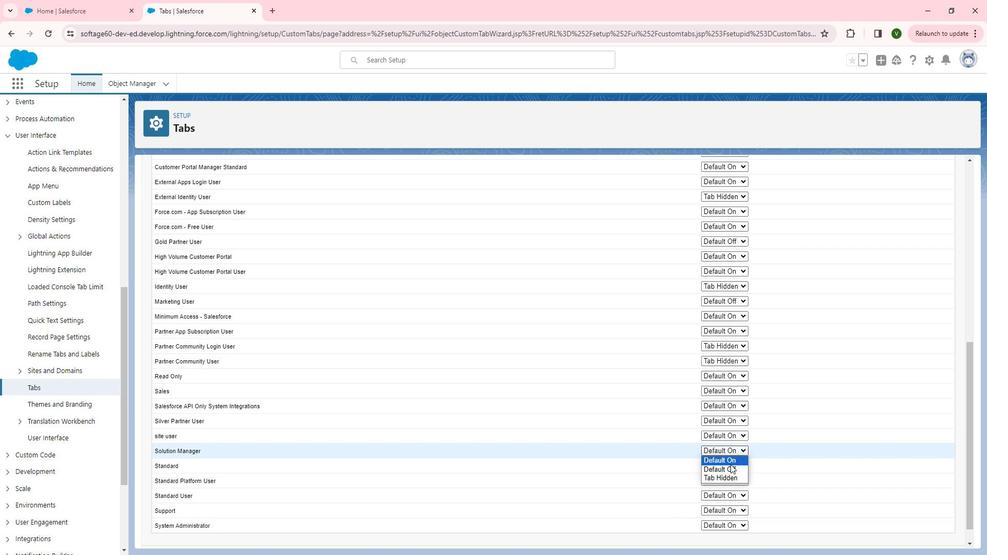 
Action: Mouse moved to (750, 455)
Screenshot: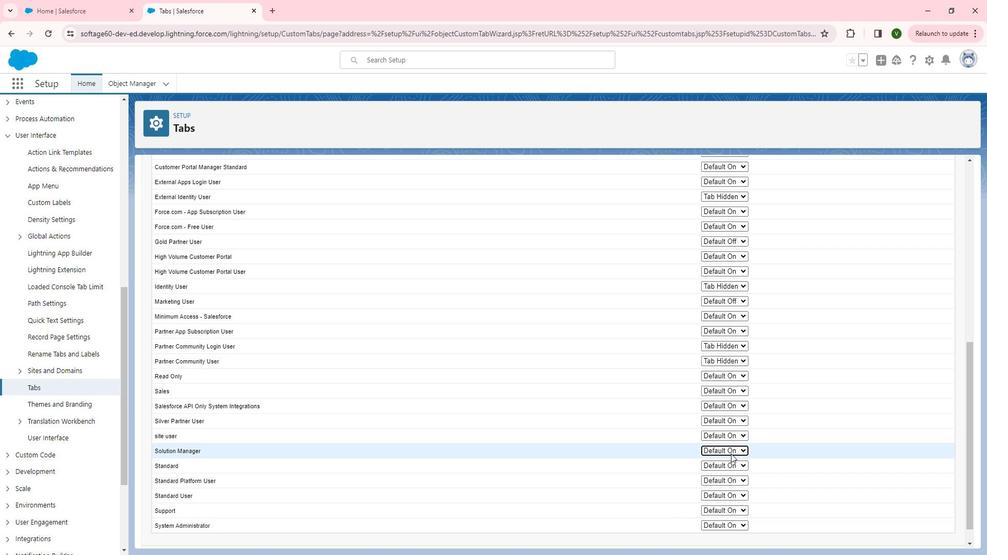 
Action: Mouse pressed left at (750, 455)
Screenshot: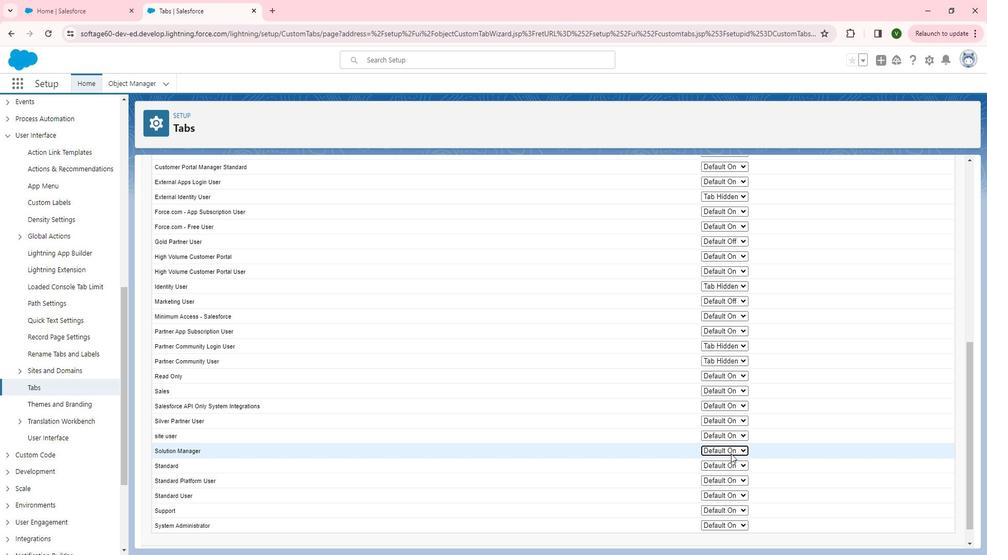 
Action: Mouse moved to (749, 468)
Screenshot: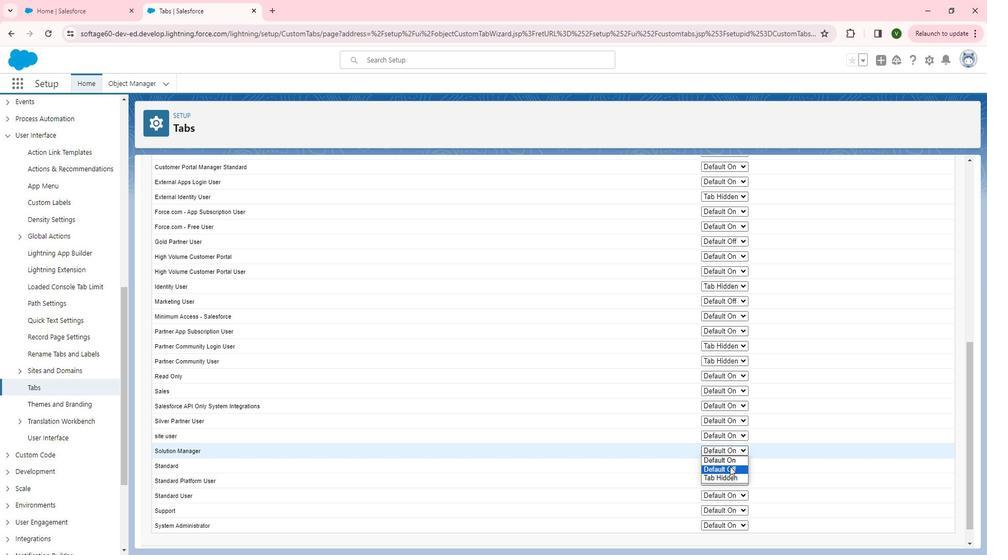 
Action: Mouse pressed left at (749, 468)
Screenshot: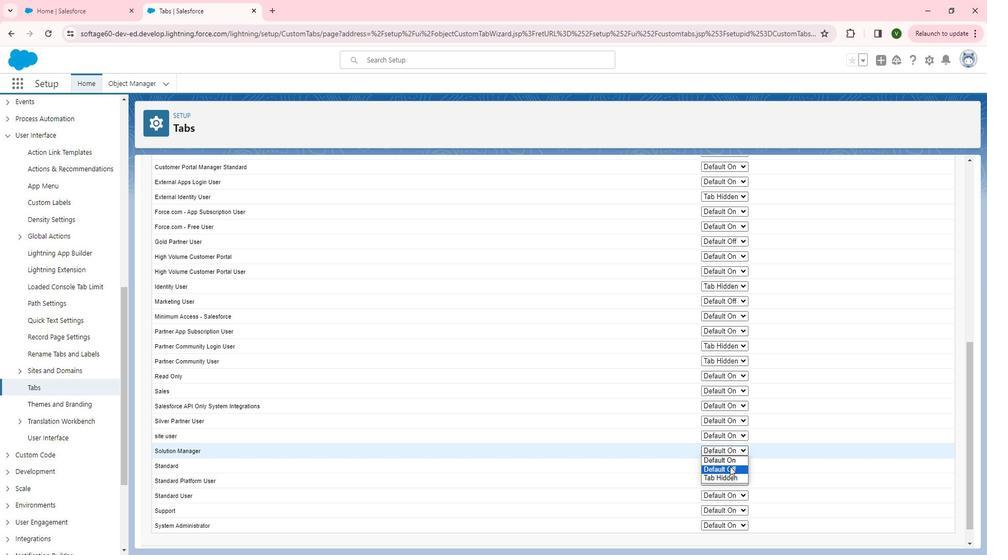 
Action: Mouse moved to (748, 425)
Screenshot: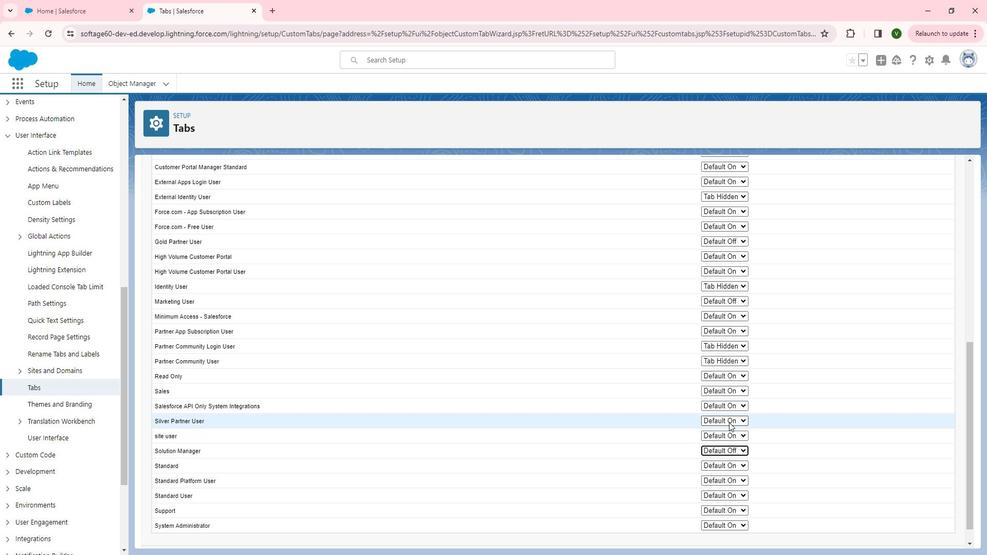 
Action: Mouse pressed left at (748, 425)
Screenshot: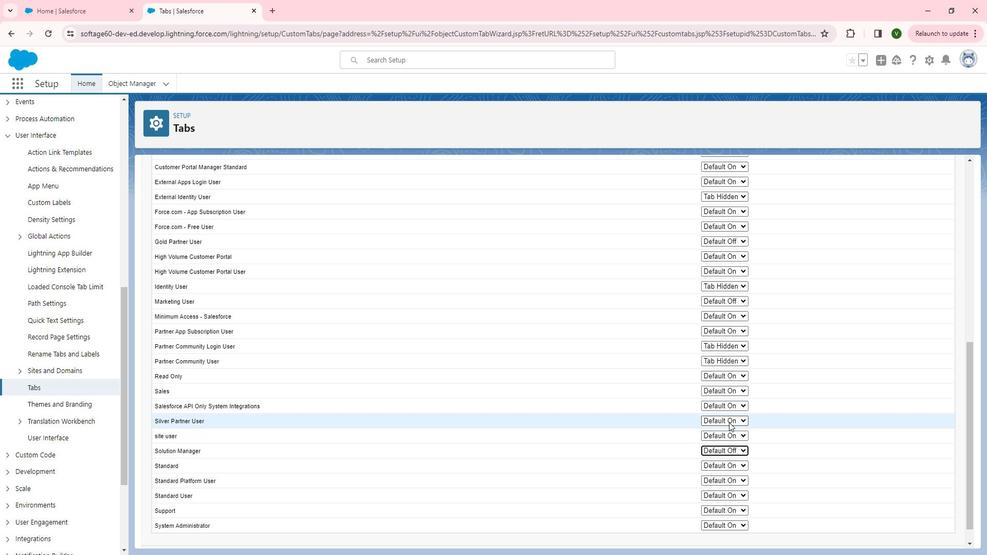 
Action: Mouse moved to (748, 444)
Screenshot: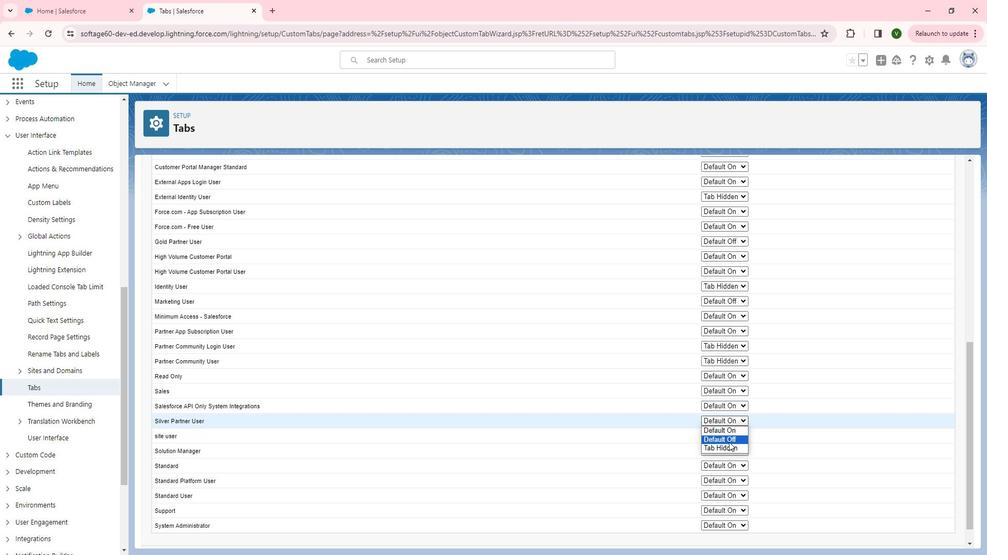
Action: Mouse pressed left at (748, 444)
Screenshot: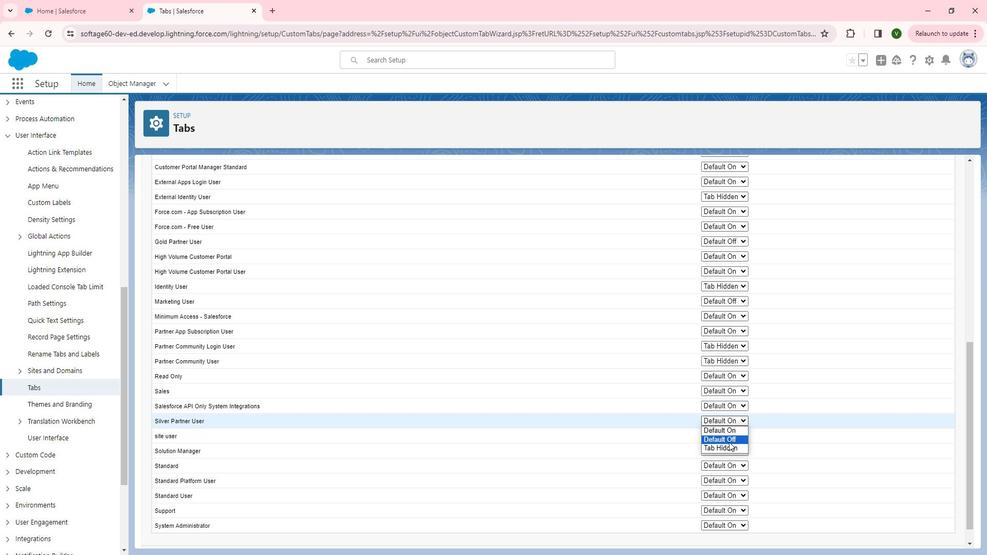 
Action: Mouse moved to (762, 482)
Screenshot: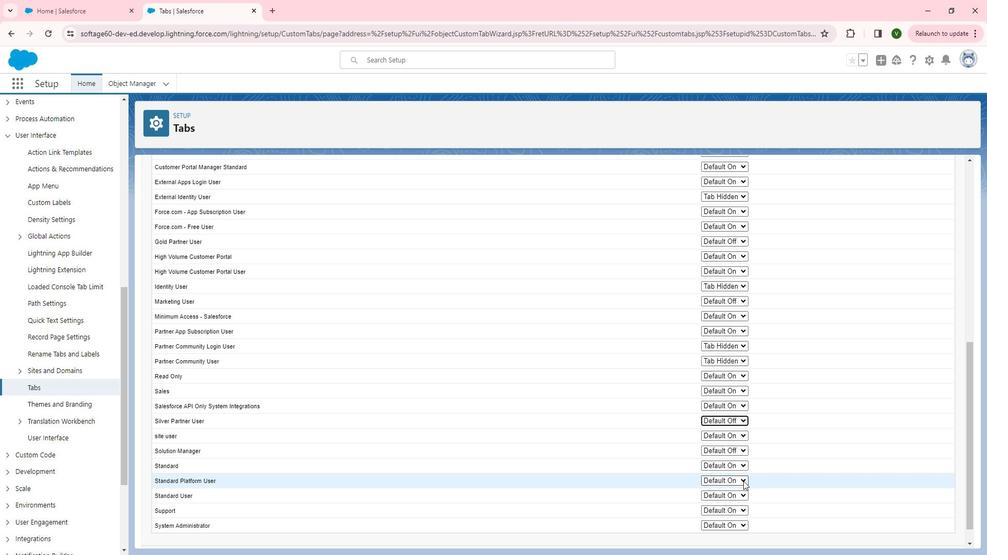 
Action: Mouse scrolled (762, 481) with delta (0, 0)
Screenshot: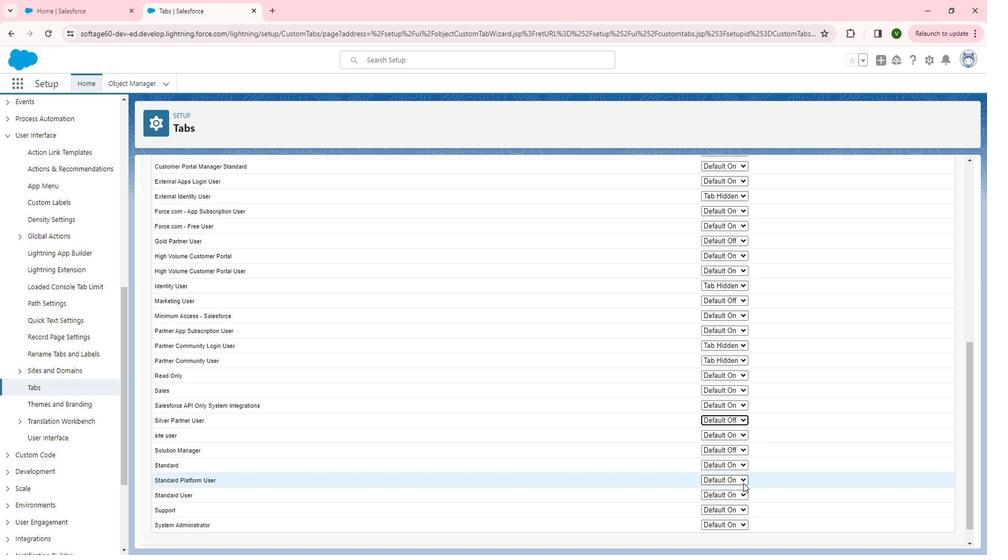 
Action: Mouse moved to (946, 533)
Screenshot: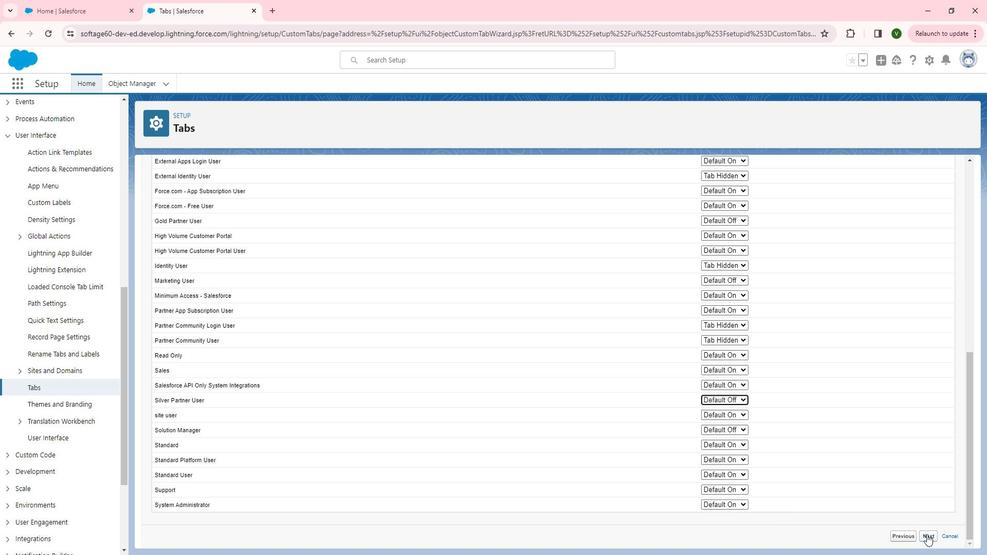 
Action: Mouse pressed left at (946, 533)
Screenshot: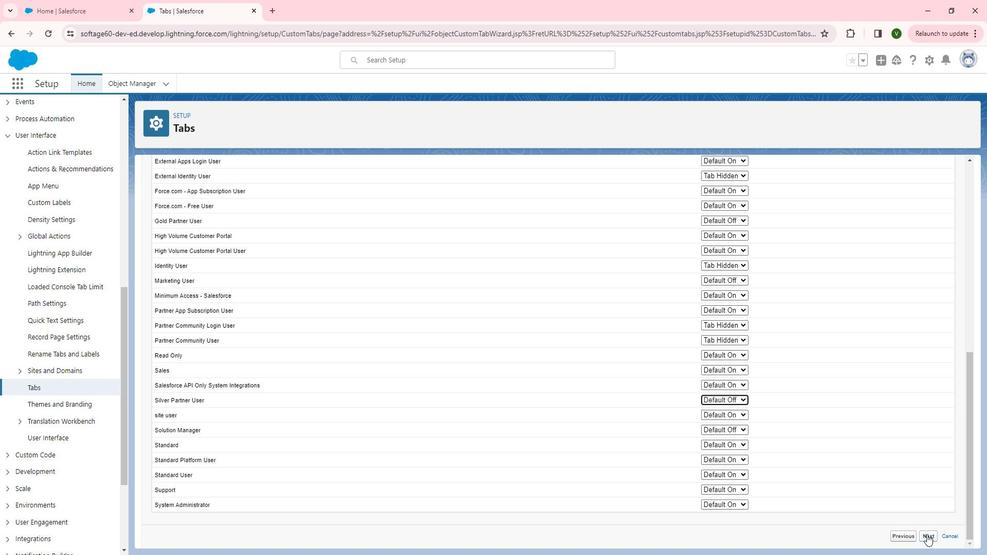 
Action: Mouse moved to (777, 319)
Screenshot: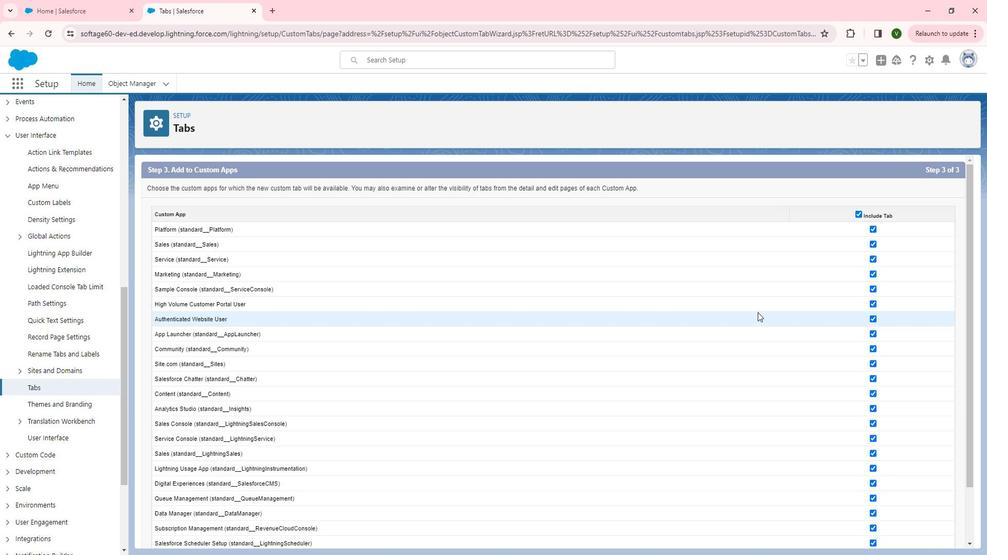 
Action: Mouse scrolled (777, 320) with delta (0, 0)
Screenshot: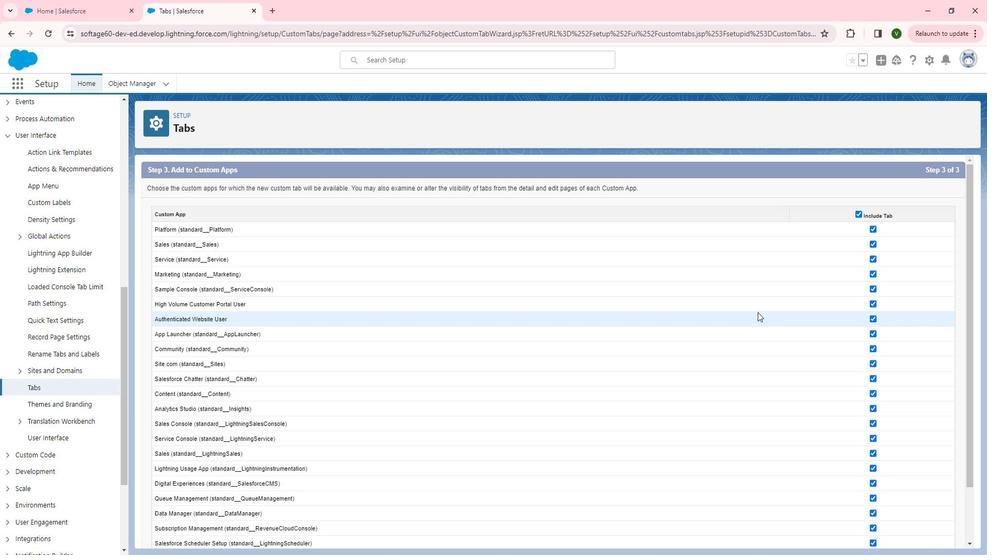
Action: Mouse scrolled (777, 320) with delta (0, 0)
Screenshot: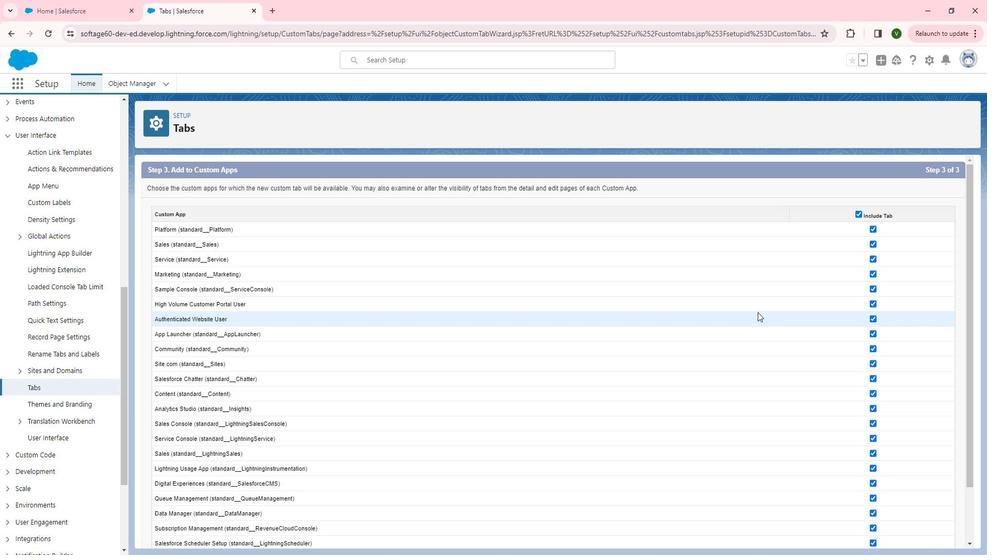 
Action: Mouse scrolled (777, 320) with delta (0, 0)
Screenshot: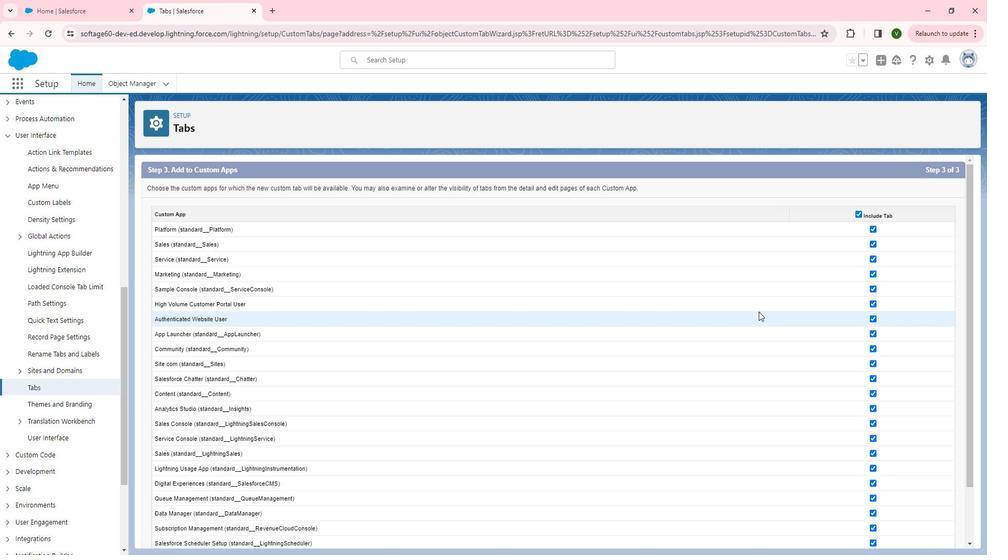 
Action: Mouse moved to (800, 315)
Screenshot: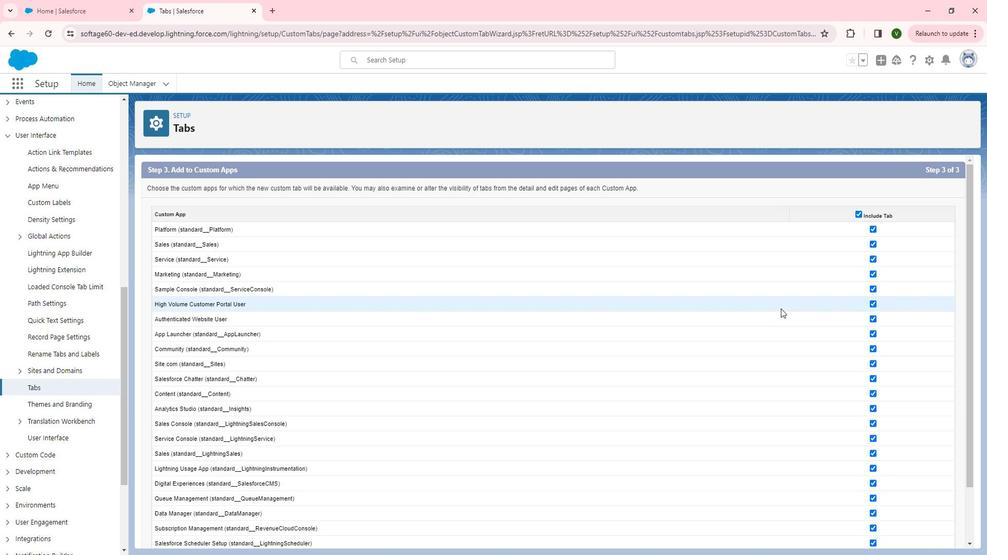 
Action: Mouse scrolled (800, 315) with delta (0, 0)
Screenshot: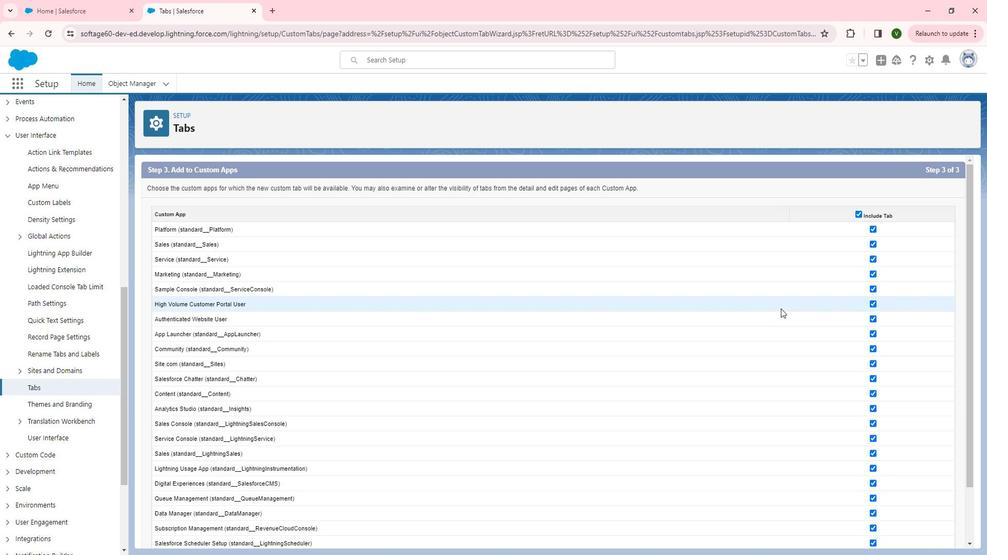 
Action: Mouse moved to (892, 503)
Screenshot: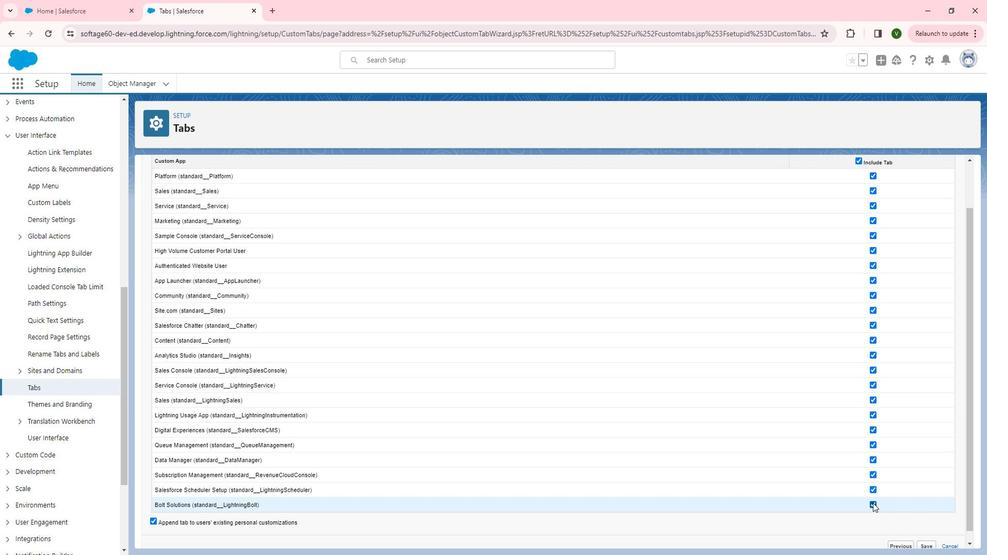 
Action: Mouse pressed left at (892, 503)
Screenshot: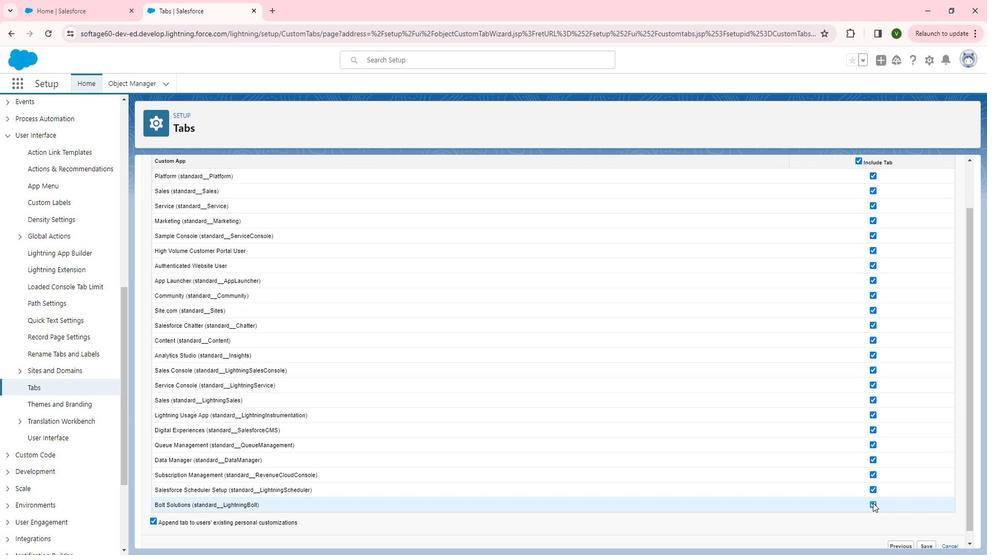 
Action: Mouse moved to (892, 490)
Screenshot: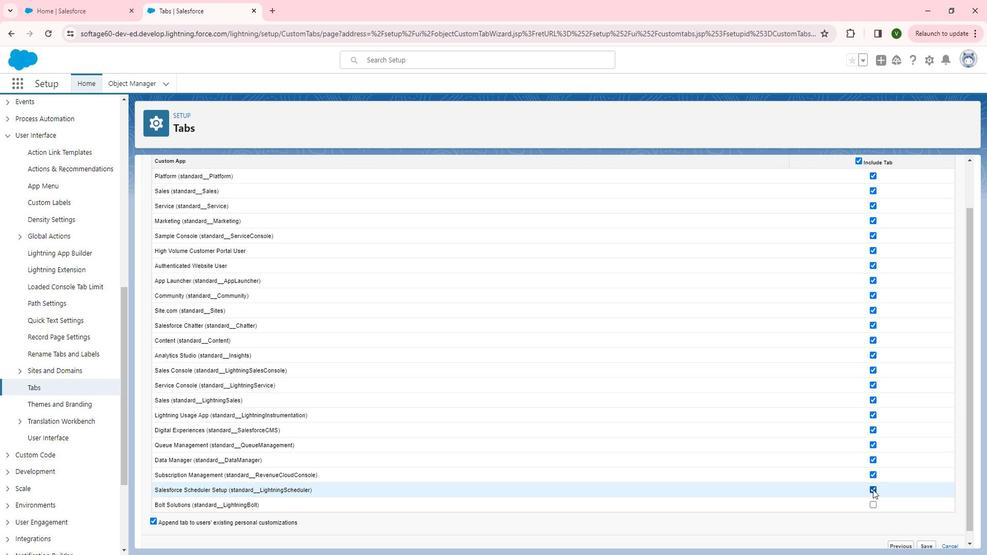 
Action: Mouse pressed left at (892, 490)
Screenshot: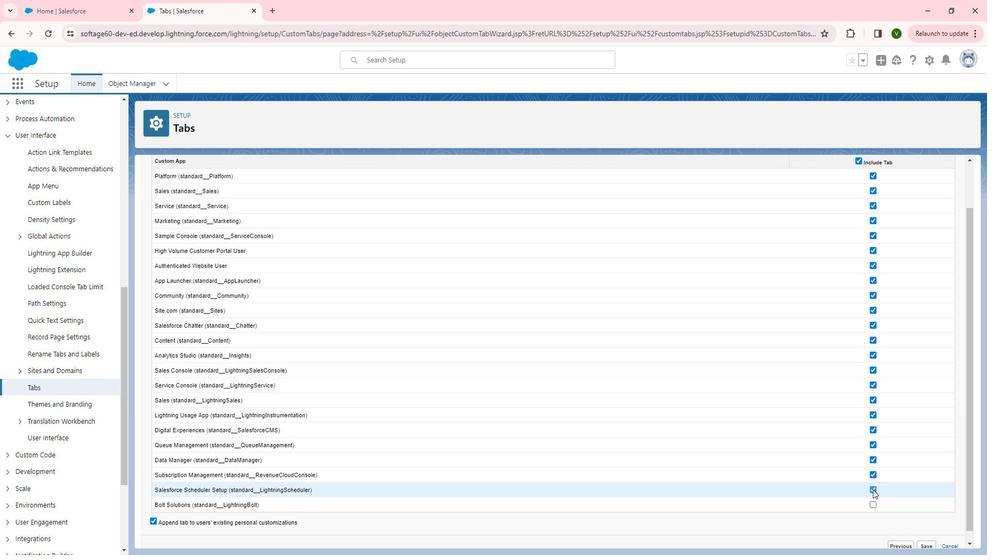 
Action: Mouse moved to (892, 474)
Screenshot: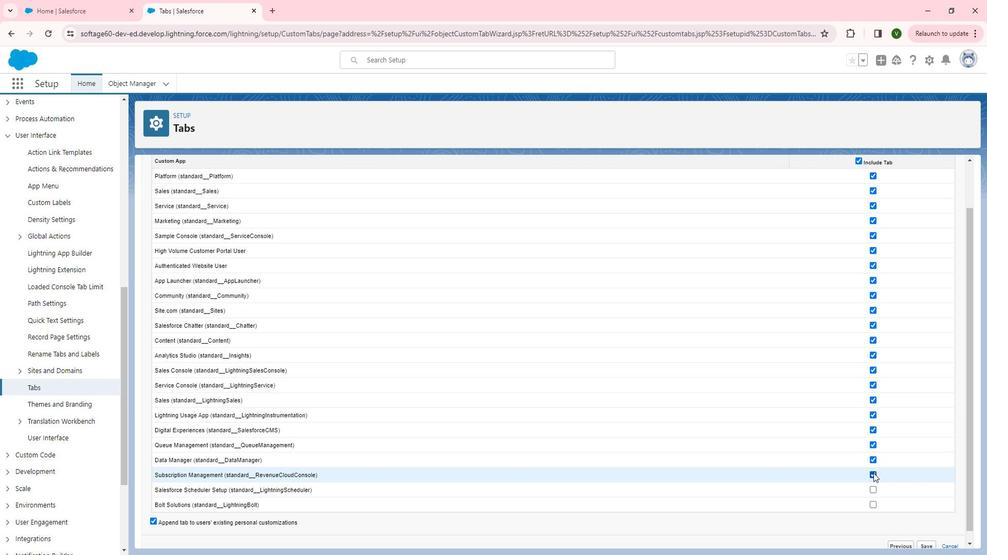 
Action: Mouse pressed left at (892, 474)
Screenshot: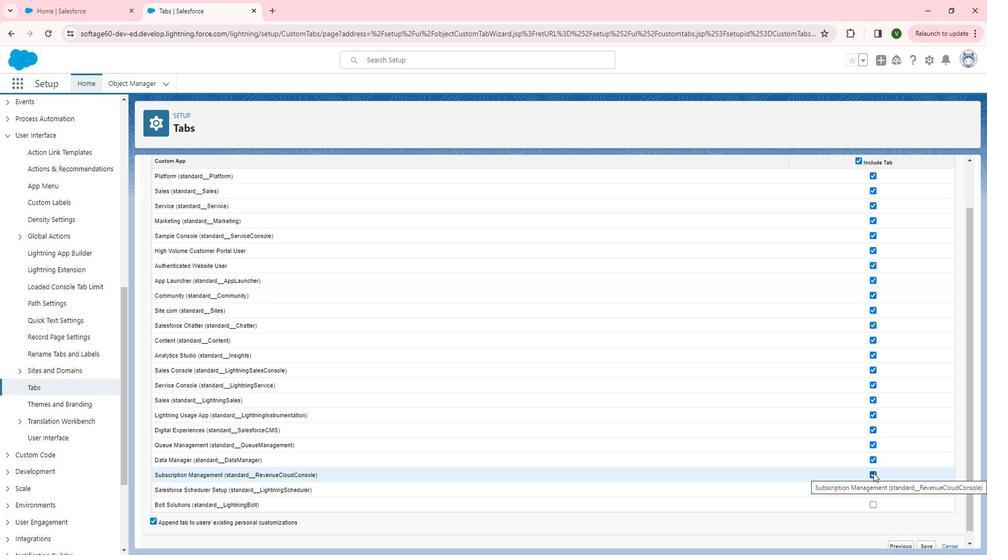 
Action: Mouse moved to (891, 462)
Screenshot: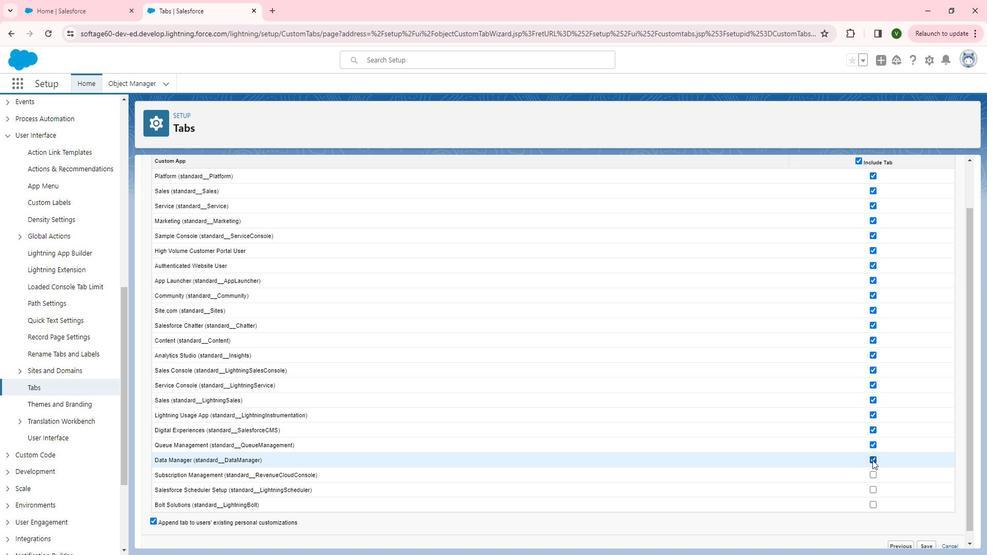 
Action: Mouse pressed left at (891, 462)
Screenshot: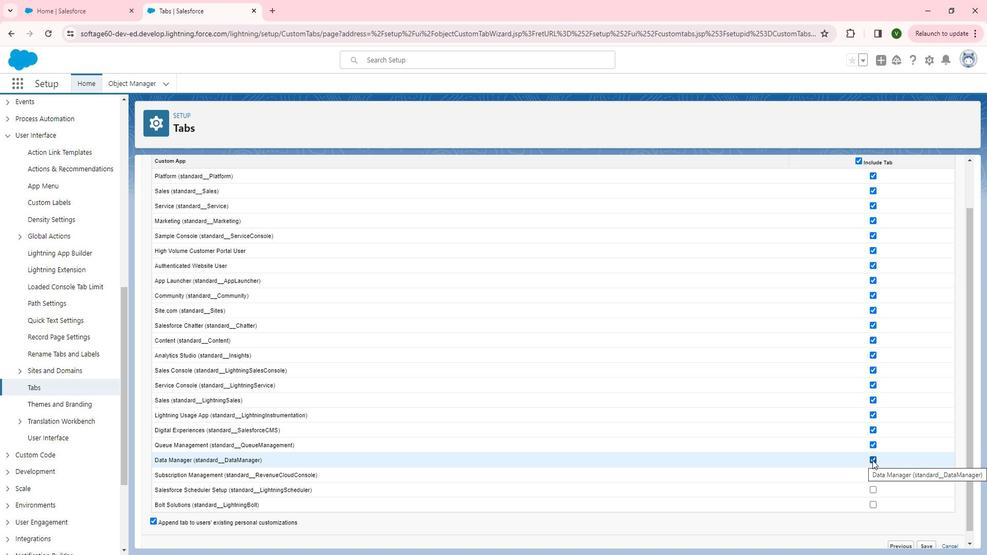 
Action: Mouse moved to (890, 447)
Screenshot: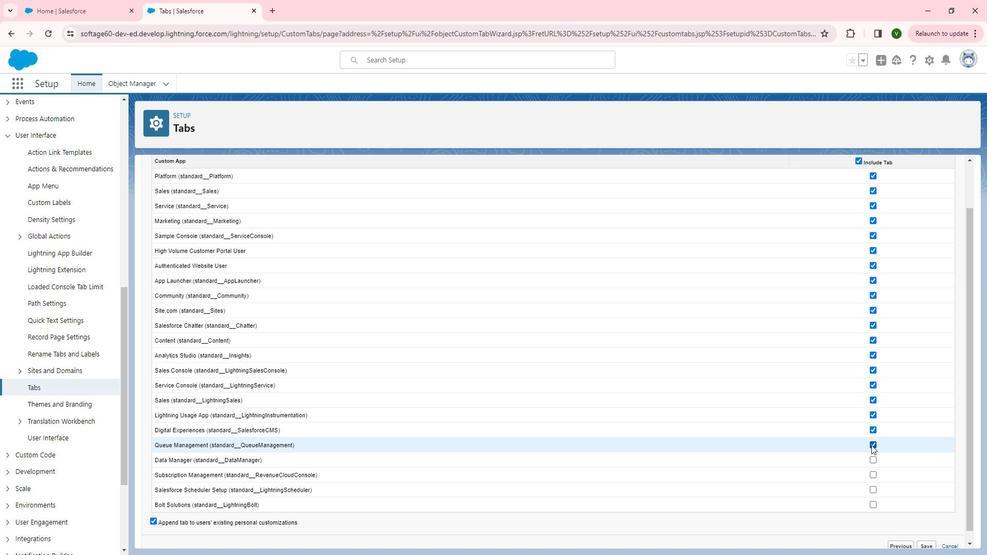 
Action: Mouse pressed left at (890, 447)
Screenshot: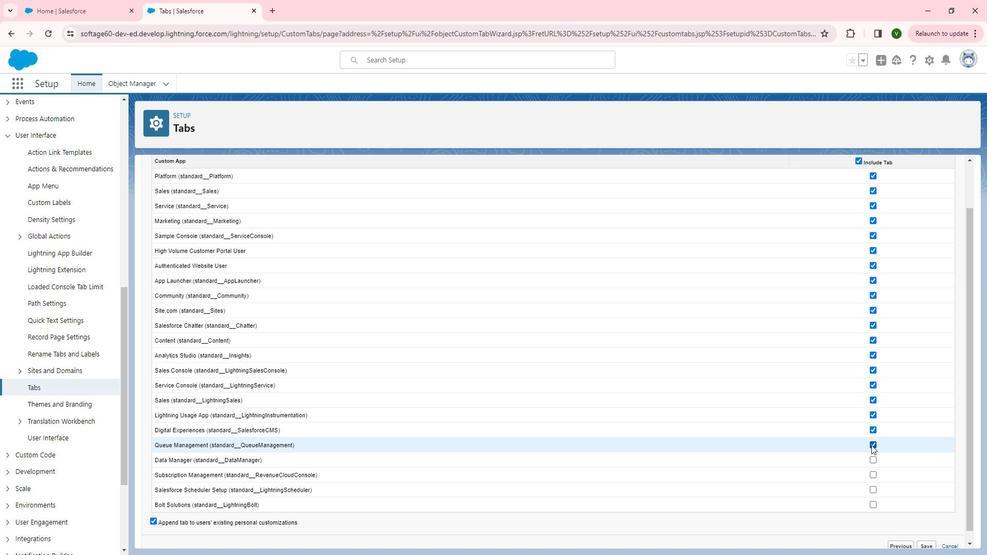 
Action: Mouse moved to (894, 377)
Screenshot: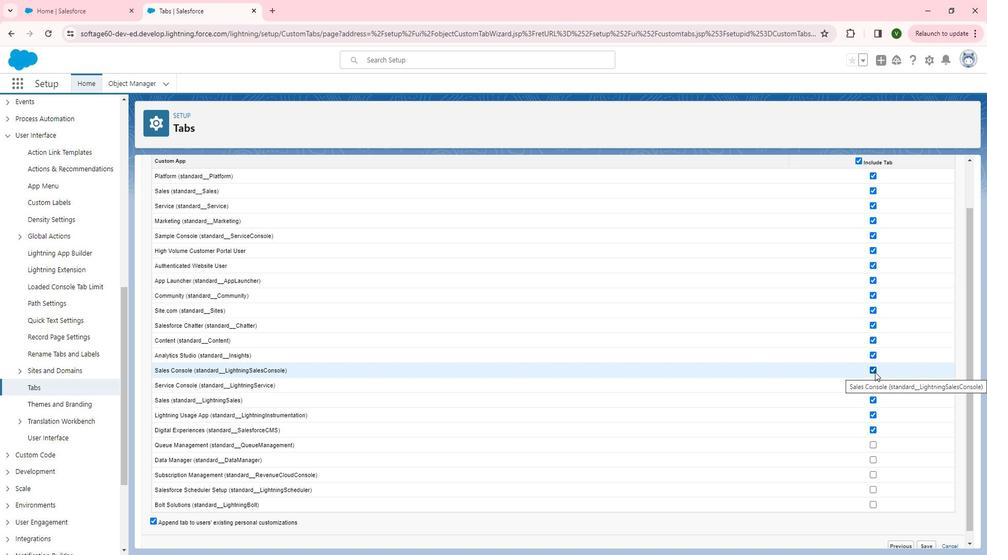 
Action: Mouse pressed left at (894, 377)
Screenshot: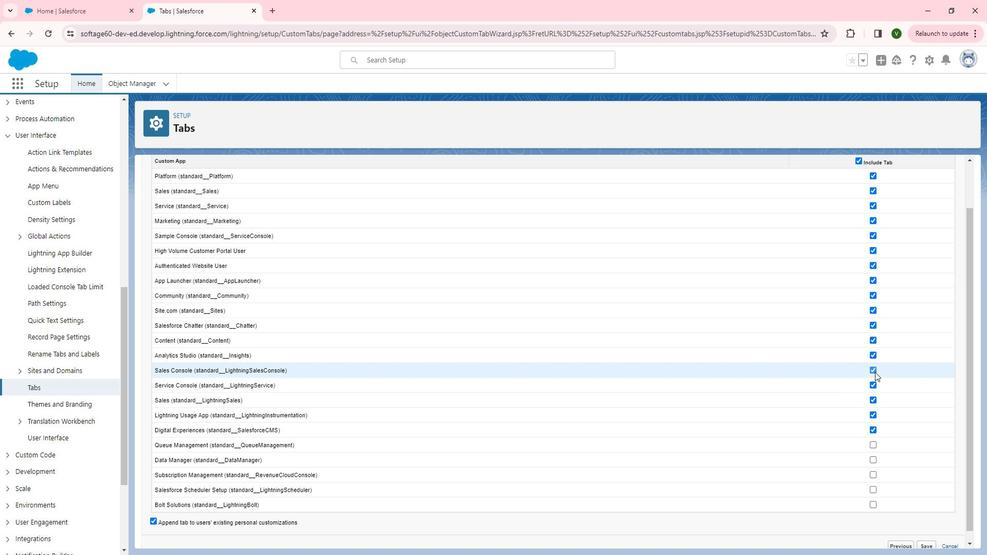 
Action: Mouse moved to (892, 347)
Screenshot: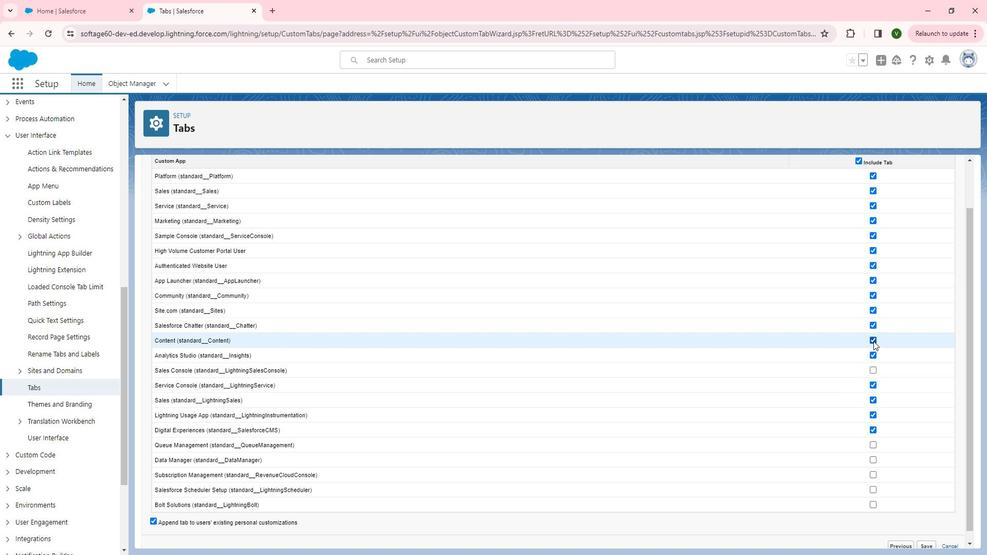 
Action: Mouse pressed left at (892, 347)
Screenshot: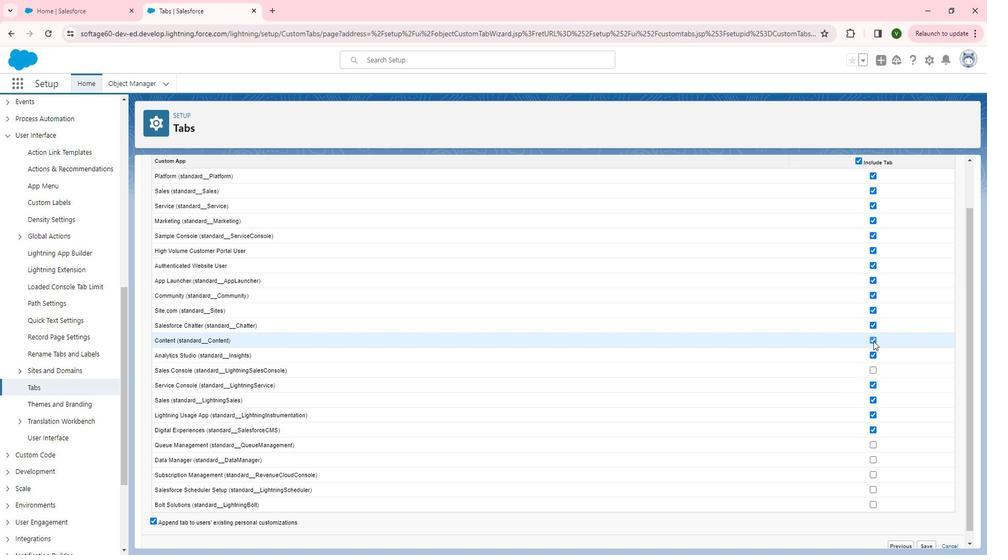 
Action: Mouse moved to (891, 330)
Screenshot: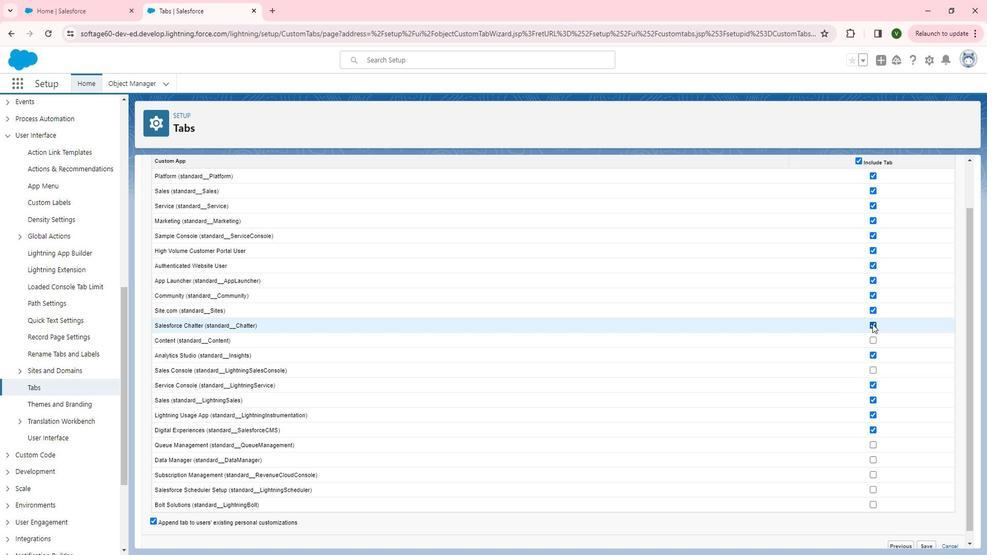 
Action: Mouse pressed left at (891, 330)
Screenshot: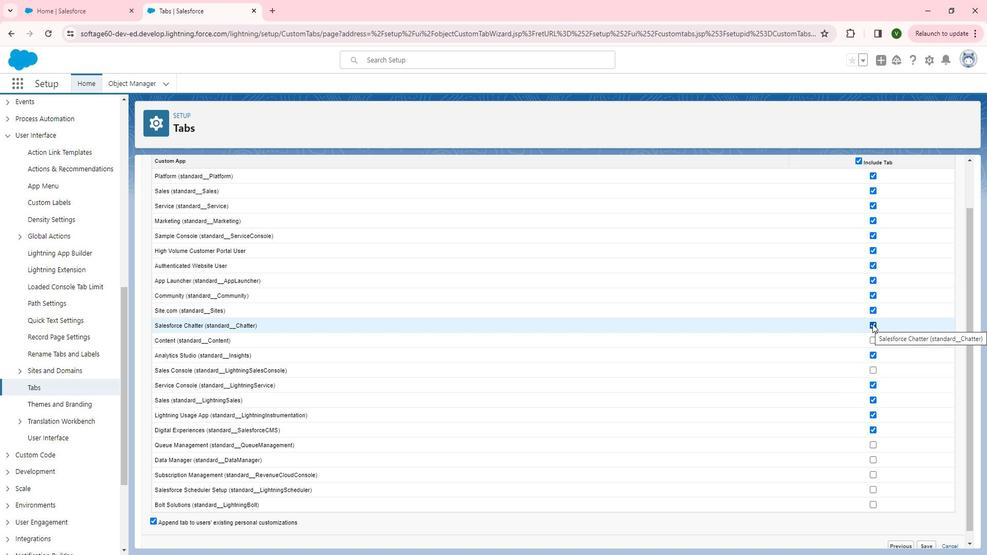 
Action: Mouse moved to (890, 274)
Screenshot: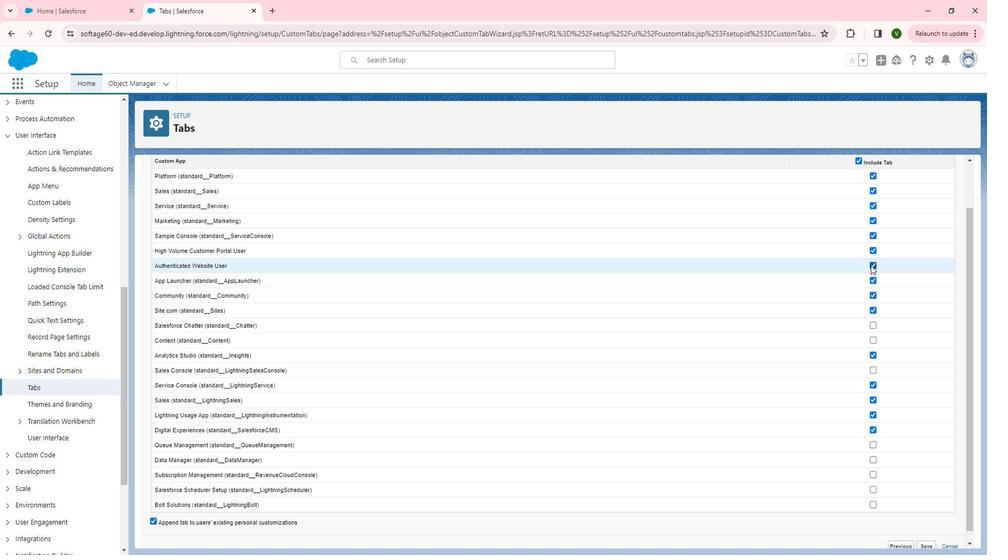 
Action: Mouse pressed left at (890, 274)
Screenshot: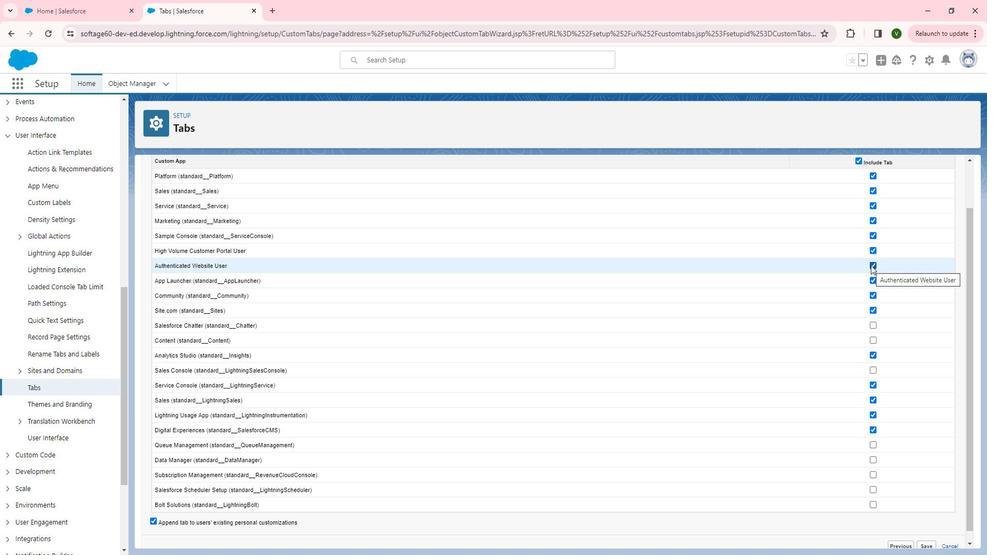 
Action: Mouse moved to (892, 261)
Screenshot: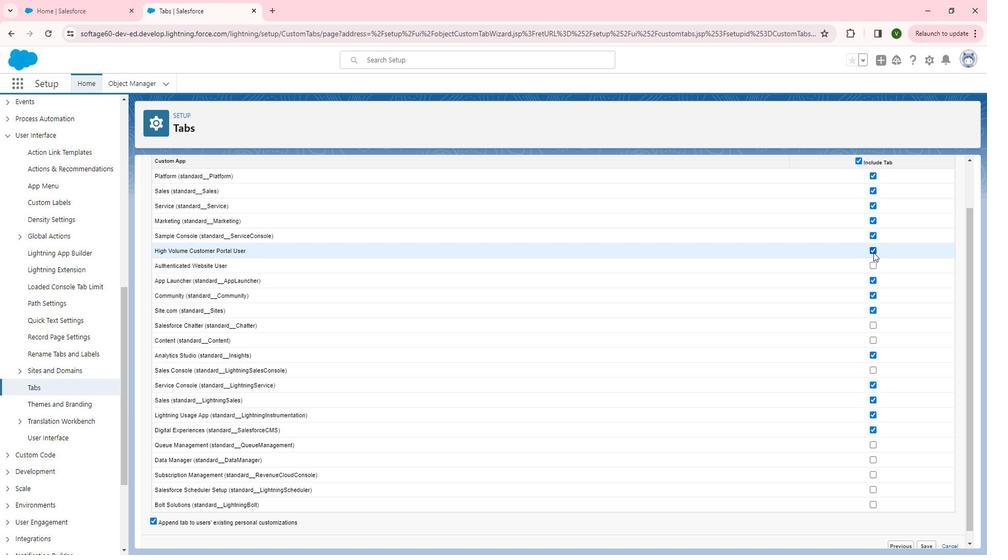 
Action: Mouse pressed left at (892, 261)
Screenshot: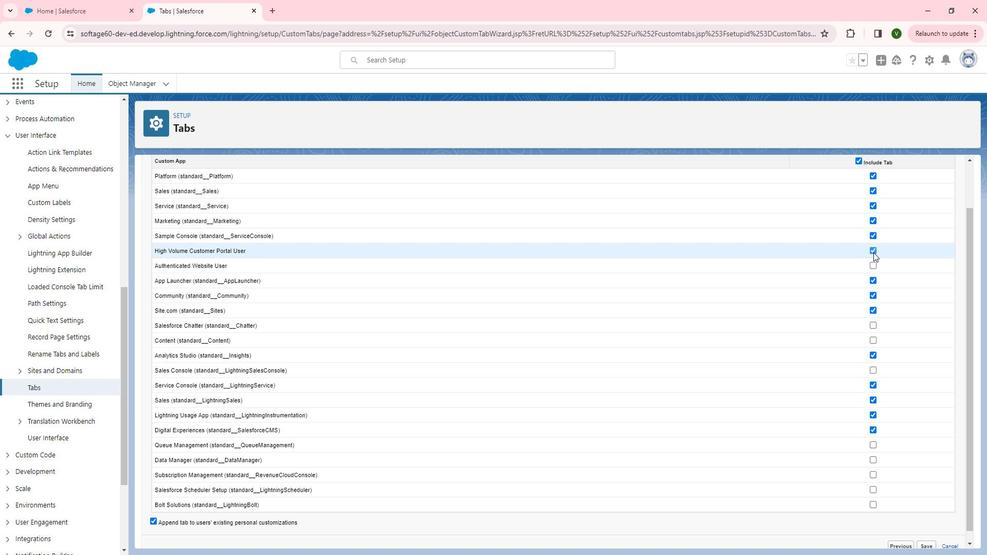 
Action: Mouse moved to (891, 233)
Screenshot: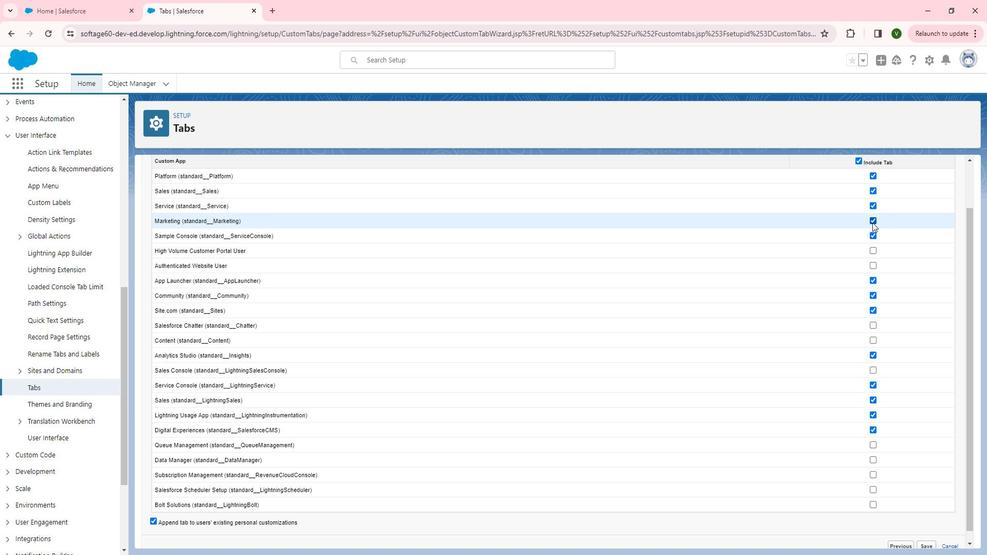 
Action: Mouse pressed left at (891, 233)
Screenshot: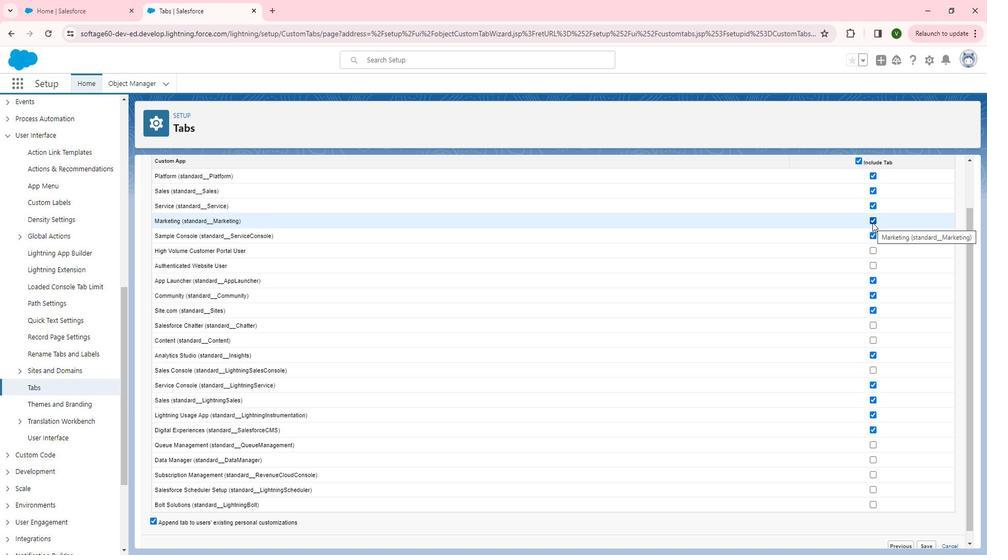 
Action: Mouse moved to (892, 187)
Screenshot: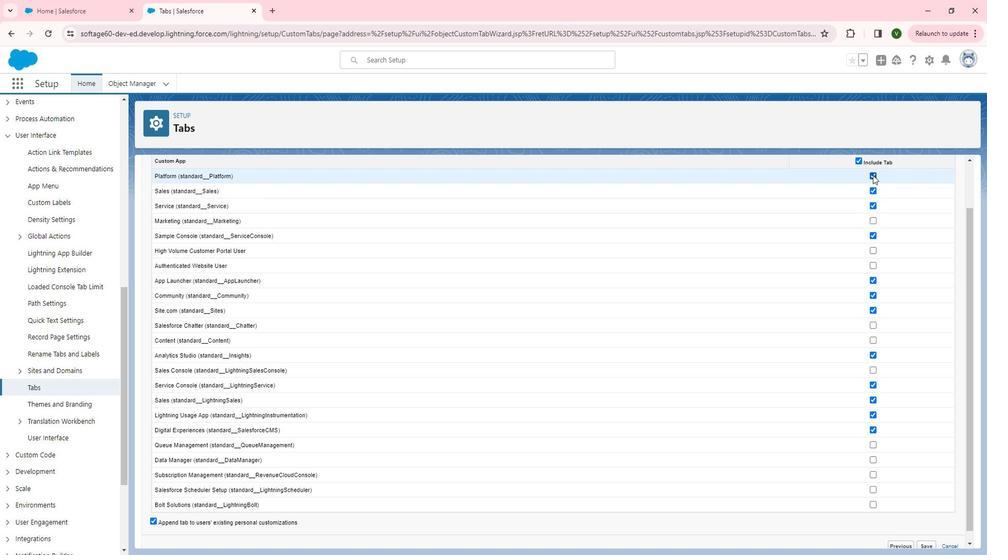 
Action: Mouse pressed left at (892, 187)
Screenshot: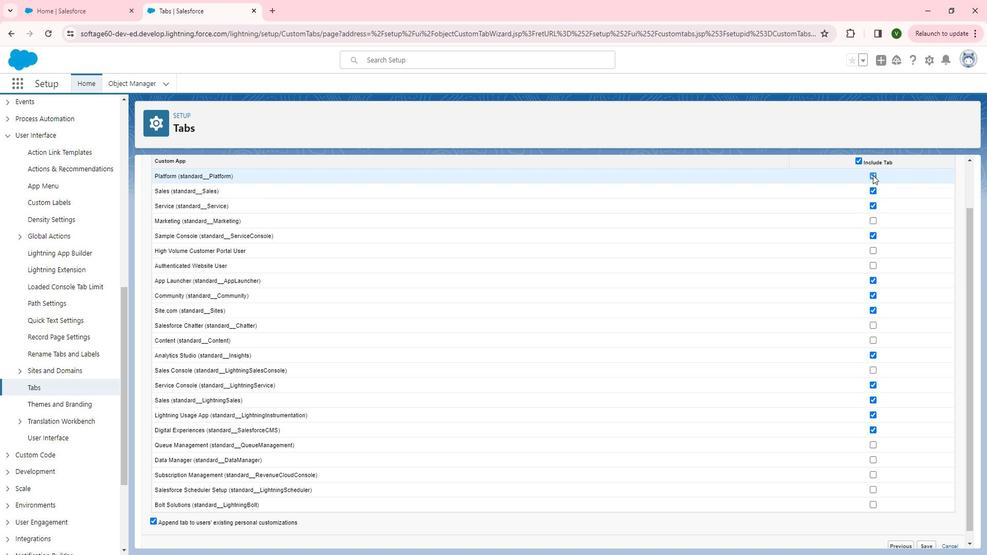 
Action: Mouse moved to (922, 418)
Screenshot: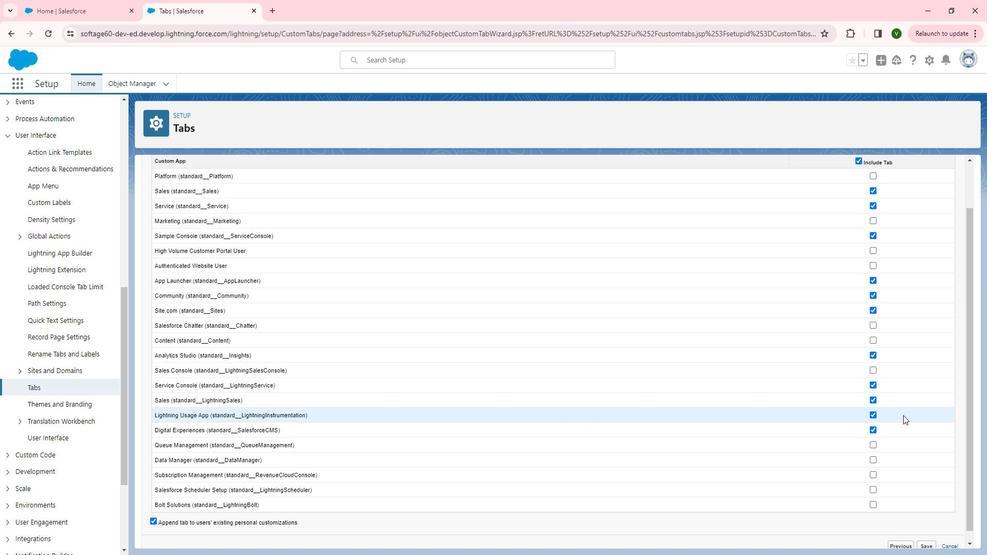 
Action: Mouse scrolled (922, 418) with delta (0, 0)
Screenshot: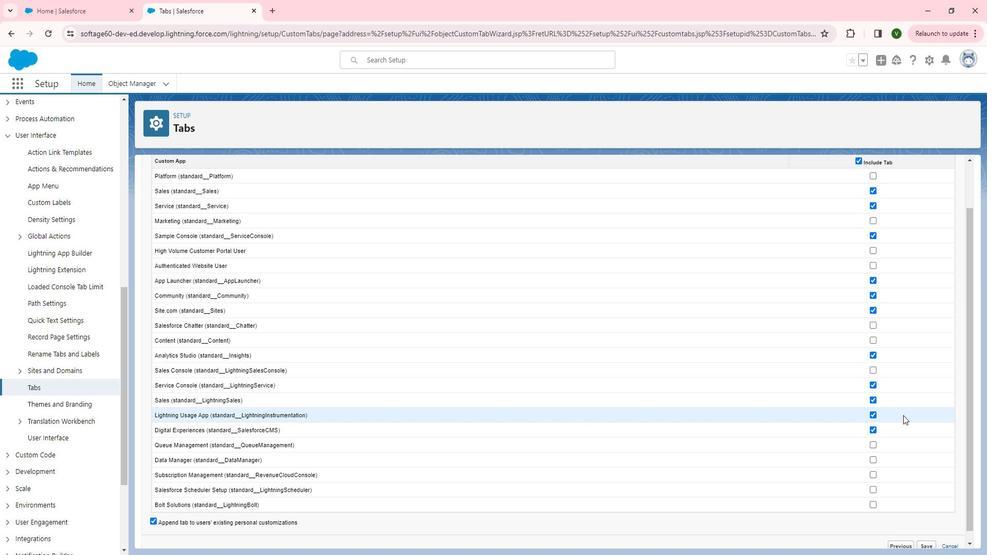 
Action: Mouse scrolled (922, 418) with delta (0, 0)
Screenshot: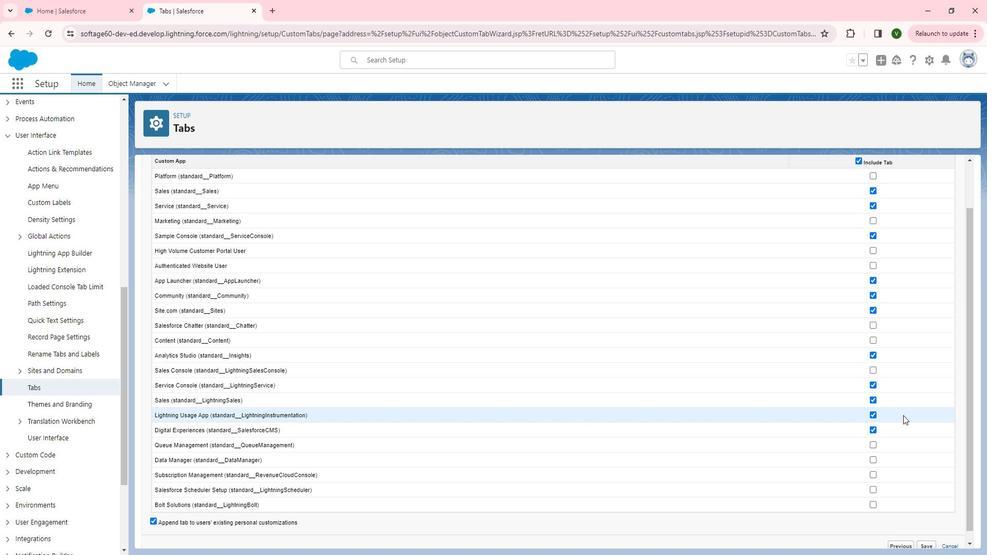 
Action: Mouse moved to (922, 418)
Screenshot: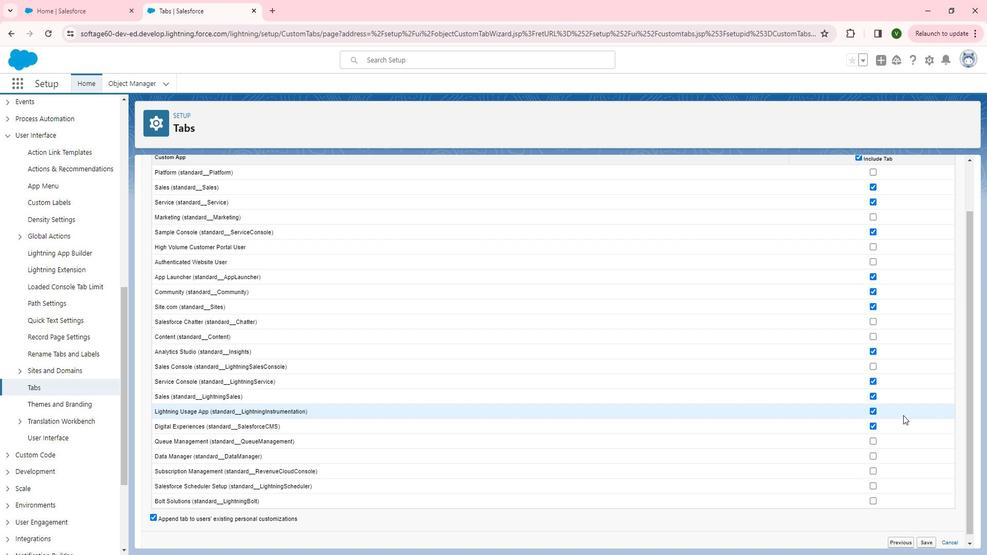 
Action: Mouse scrolled (922, 418) with delta (0, 0)
Screenshot: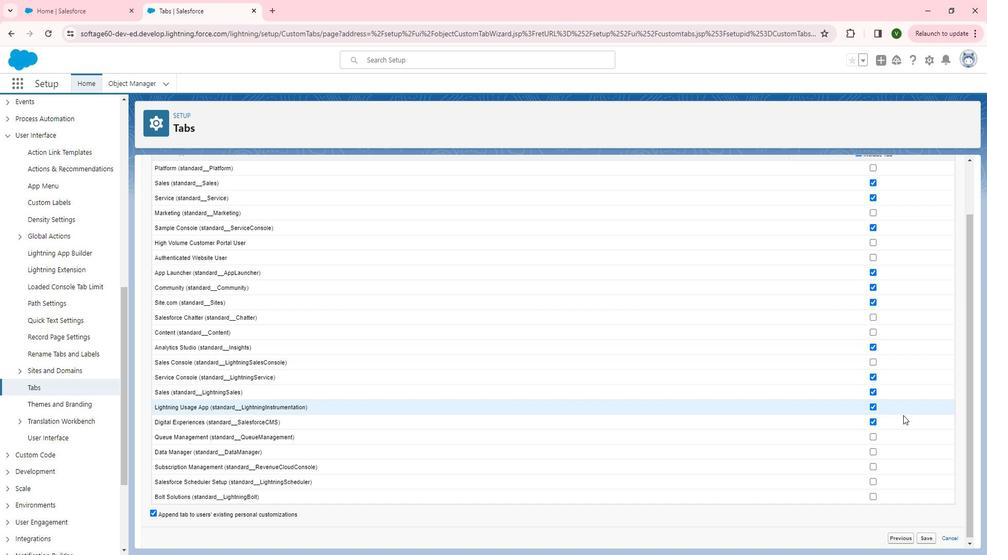 
Action: Mouse moved to (949, 530)
Screenshot: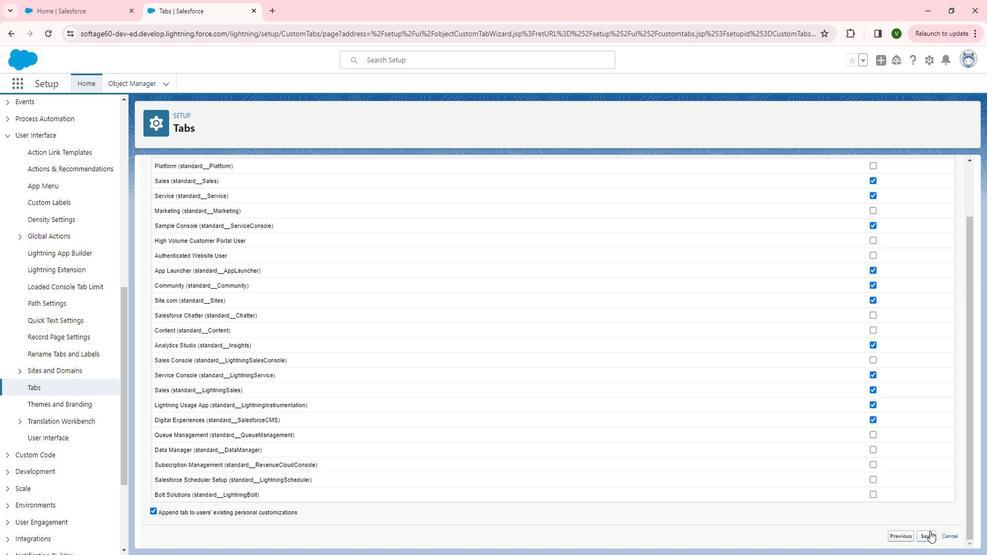
Action: Mouse pressed left at (949, 530)
Screenshot: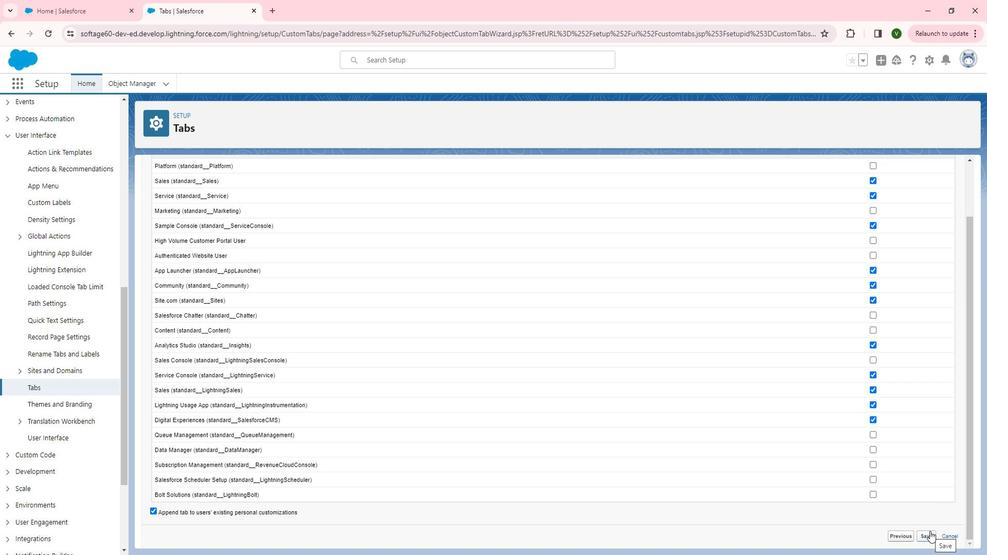 
Action: Mouse moved to (419, 250)
Screenshot: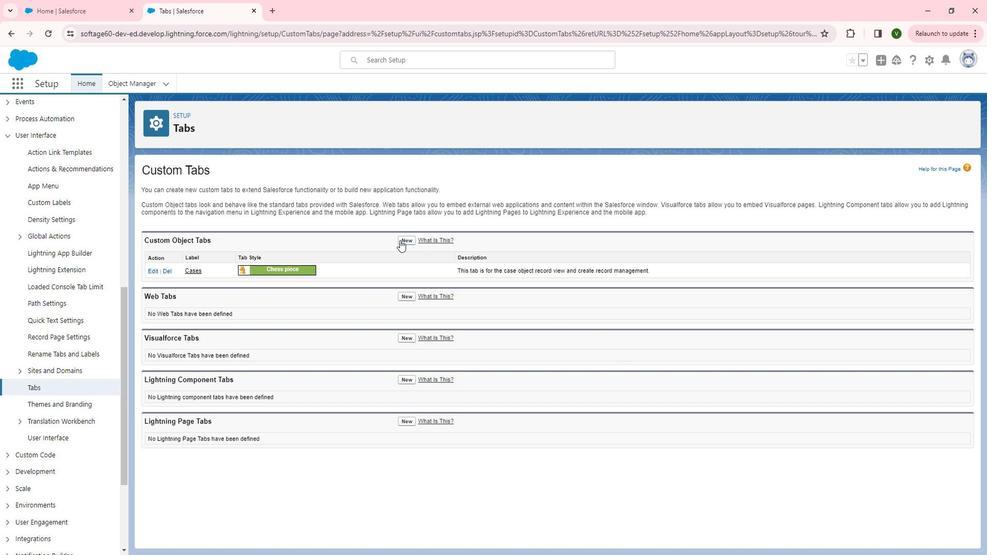 
Action: Mouse pressed left at (419, 250)
Screenshot: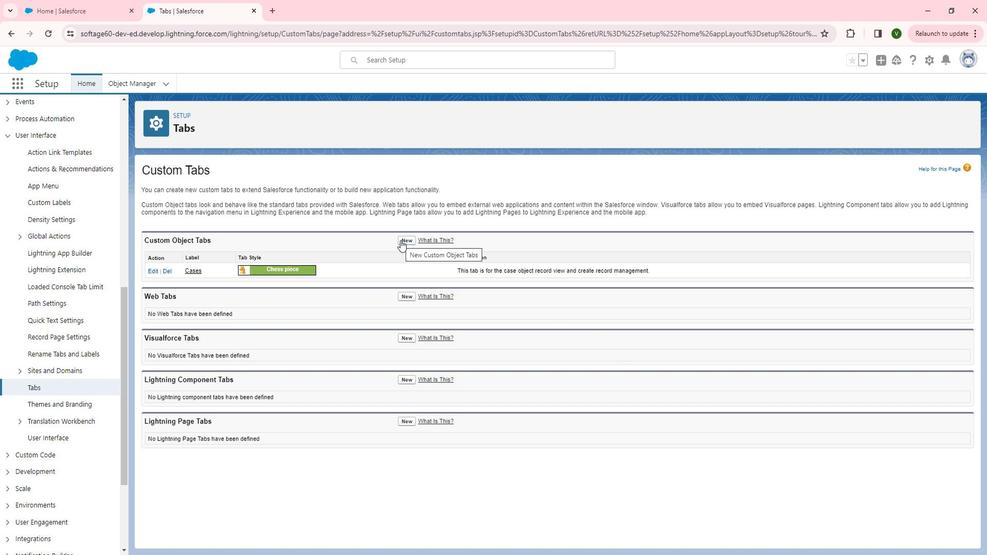 
Action: Mouse moved to (334, 265)
Screenshot: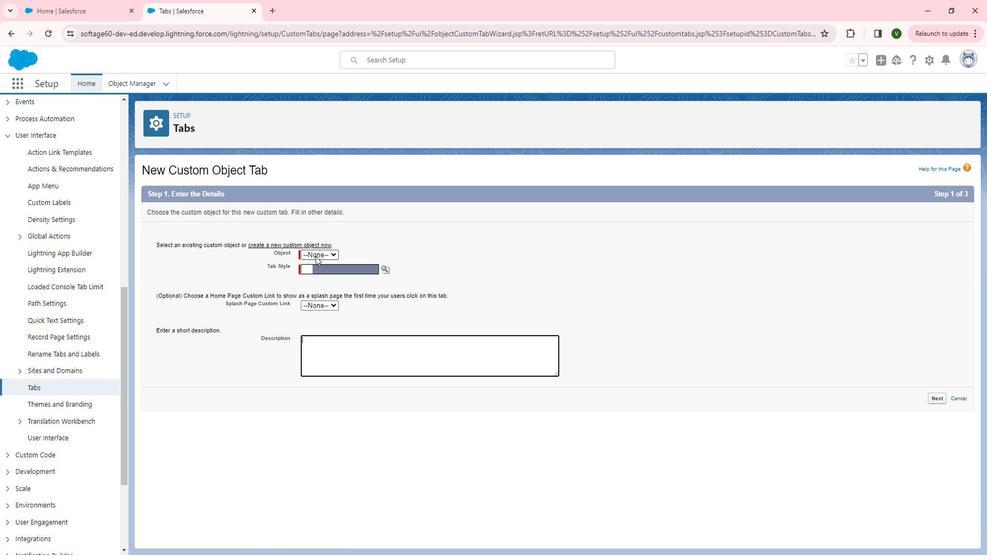 
Action: Mouse pressed left at (334, 265)
Screenshot: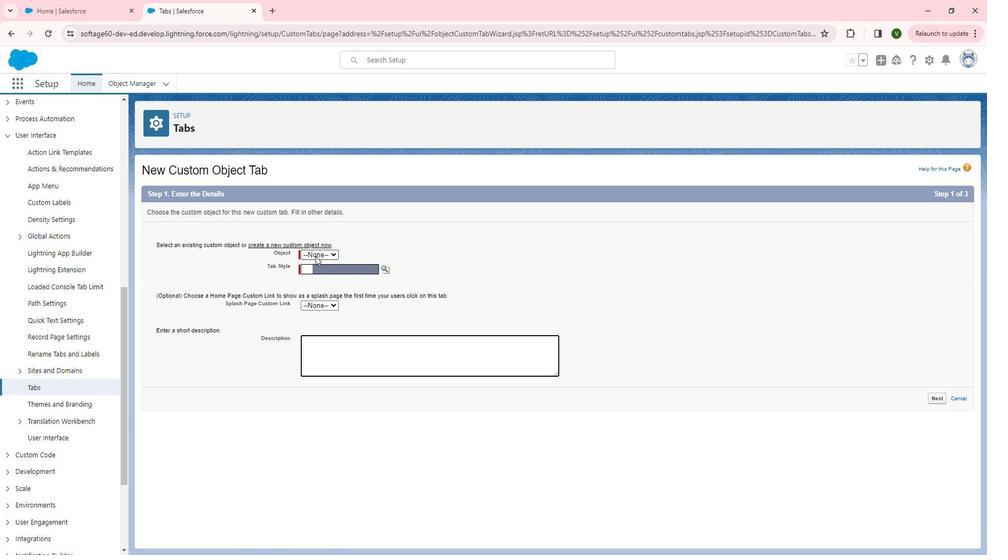 
Action: Mouse moved to (333, 281)
Screenshot: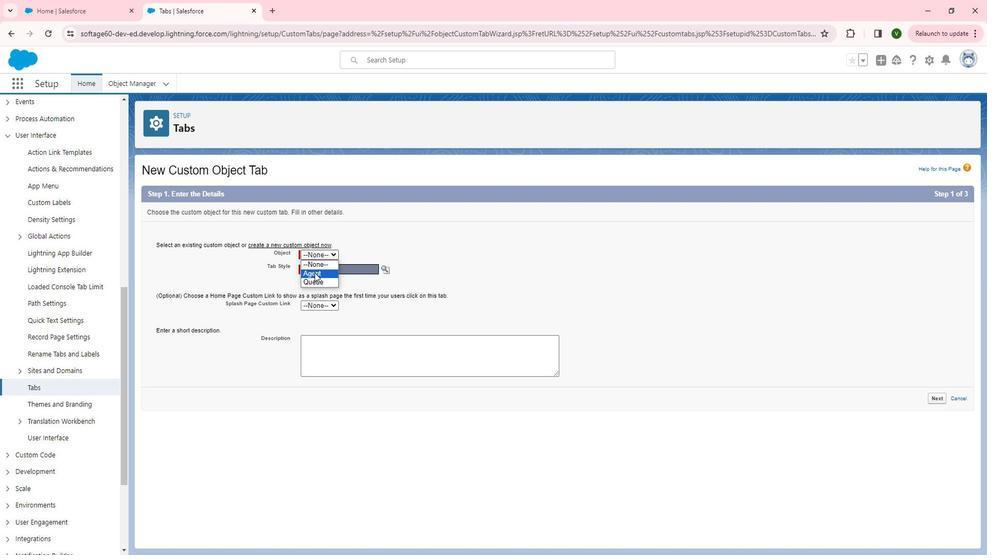 
Action: Mouse pressed left at (333, 281)
Screenshot: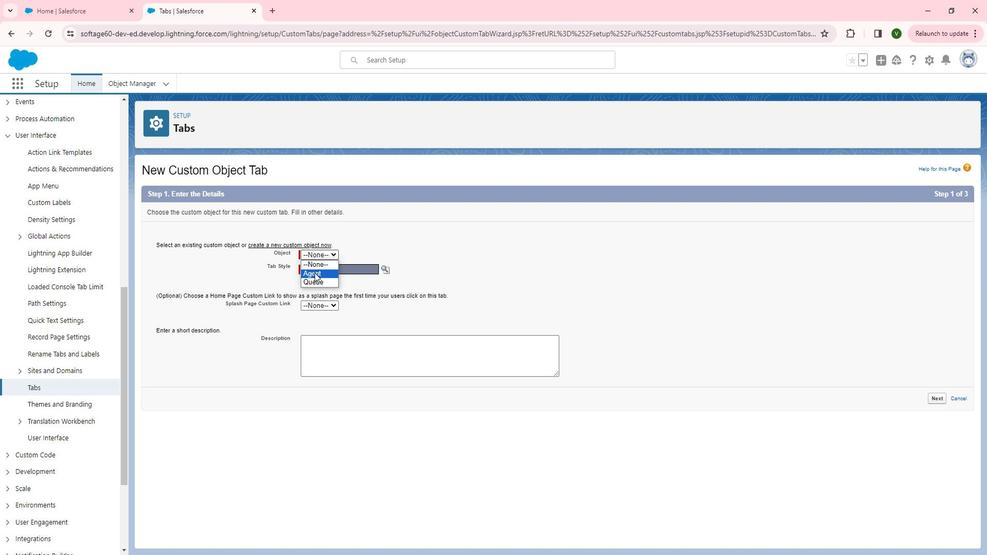 
Action: Mouse moved to (402, 277)
Screenshot: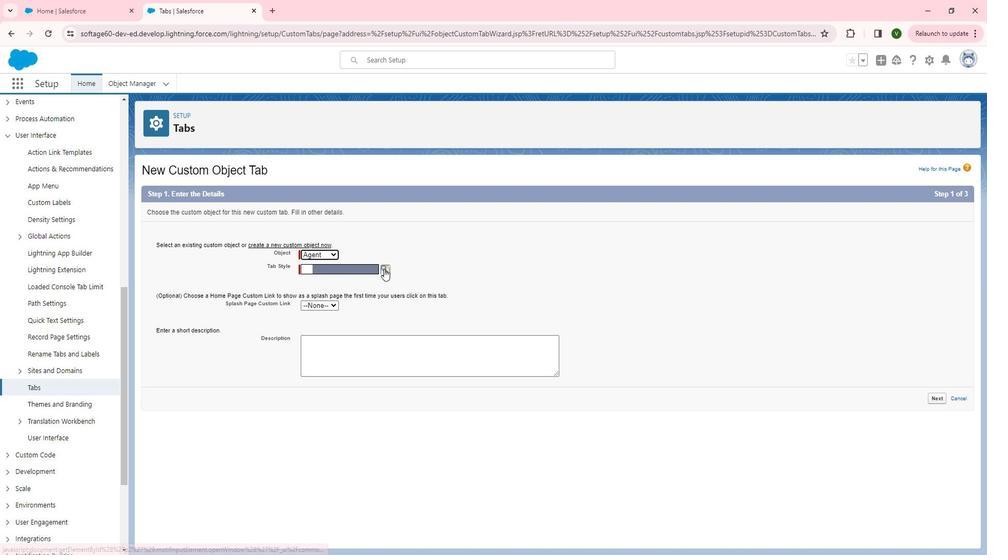 
Action: Mouse pressed left at (402, 277)
Screenshot: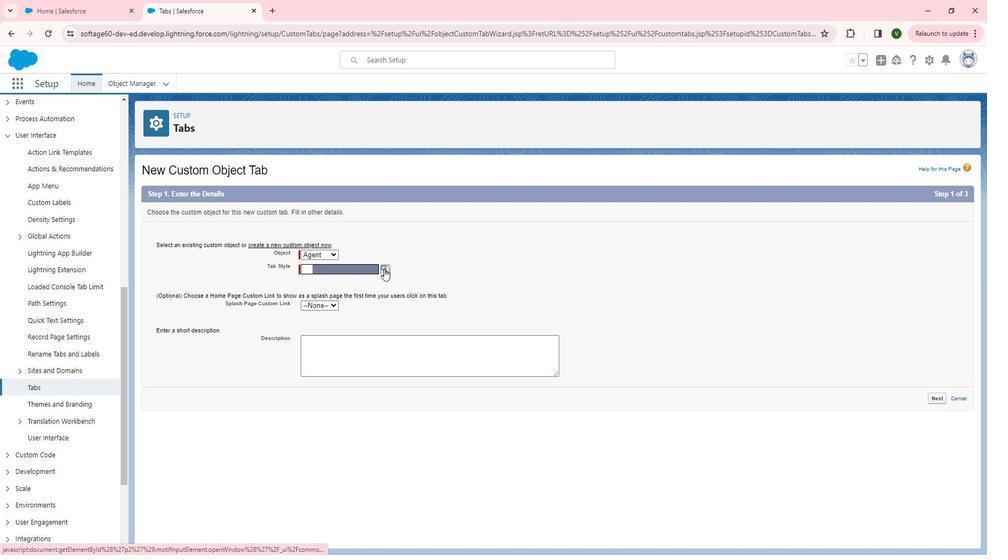 
Action: Mouse moved to (313, 397)
Screenshot: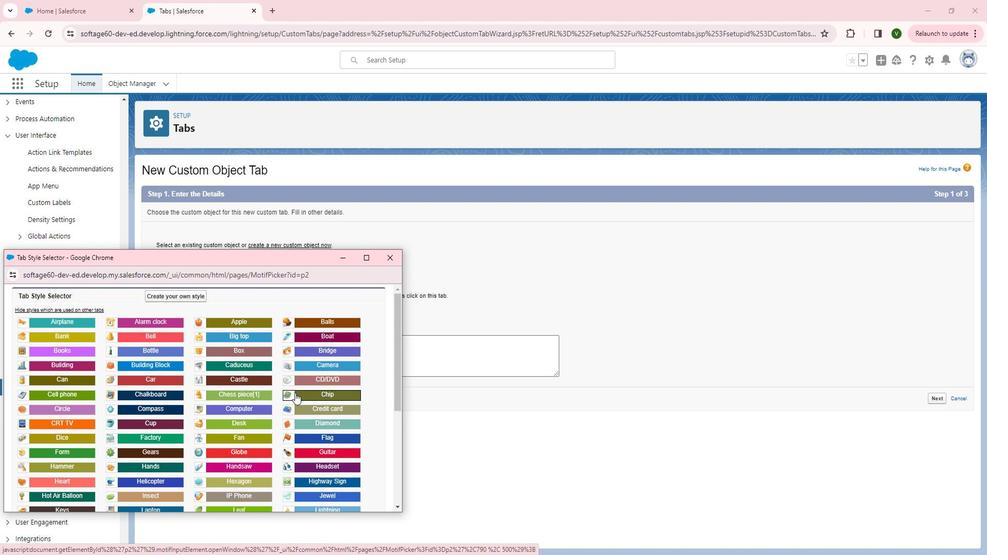 
Action: Mouse scrolled (313, 396) with delta (0, 0)
Screenshot: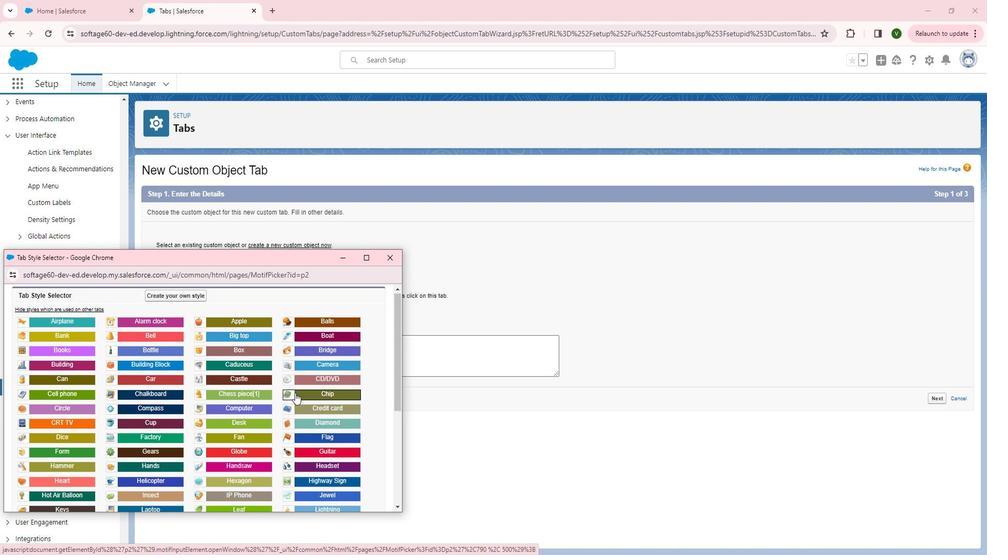 
Action: Mouse scrolled (313, 396) with delta (0, 0)
Screenshot: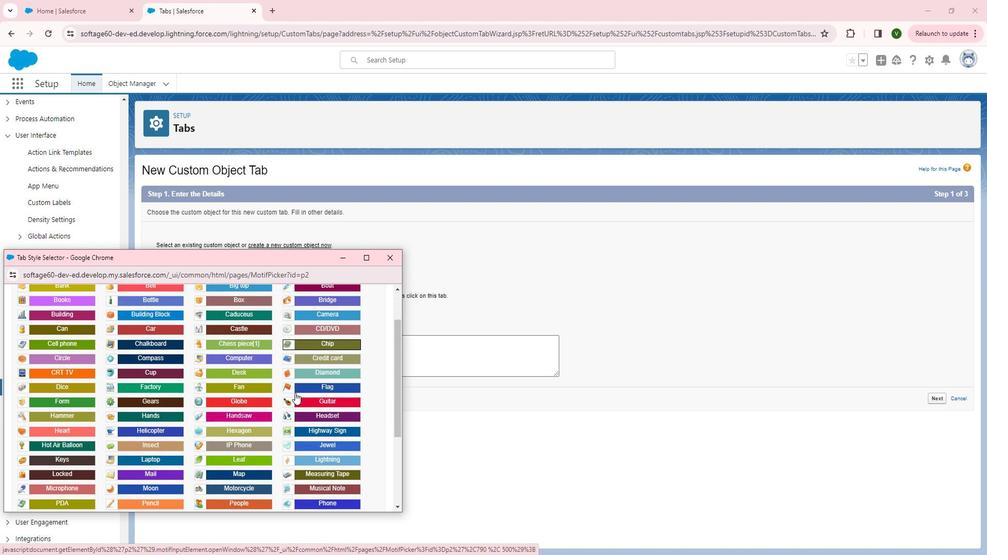 
Action: Mouse moved to (267, 451)
Screenshot: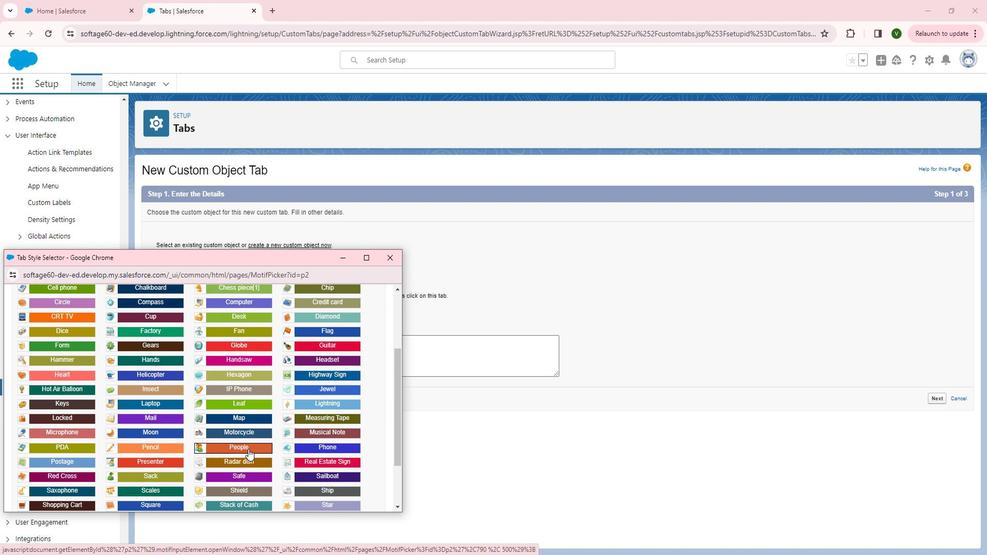 
Action: Mouse pressed left at (267, 451)
Screenshot: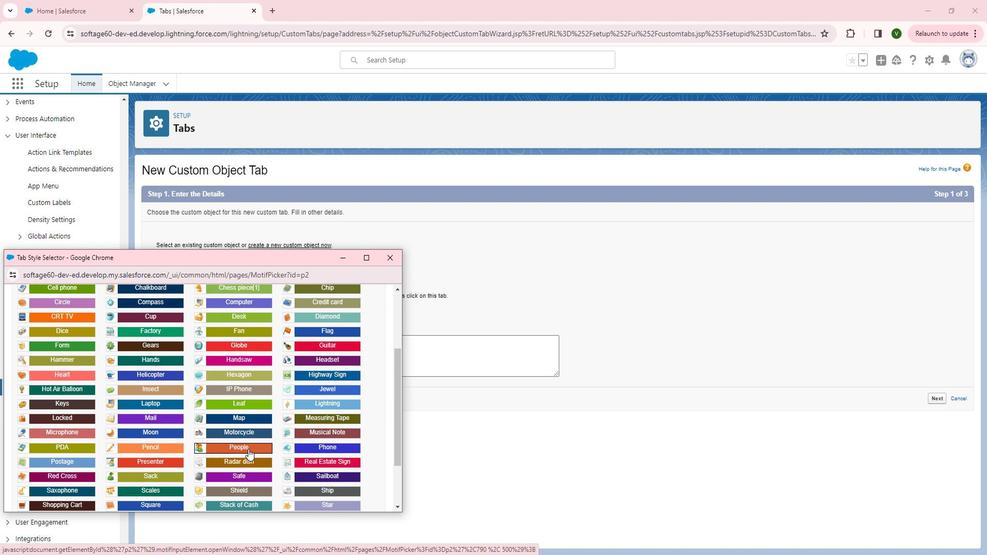 
Action: Mouse moved to (361, 352)
Screenshot: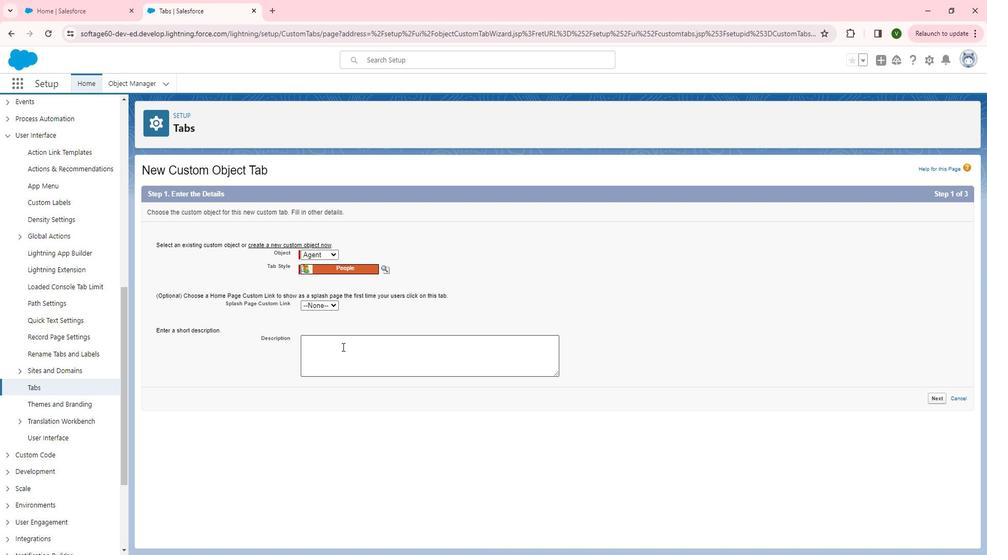 
Action: Mouse pressed left at (361, 352)
Screenshot: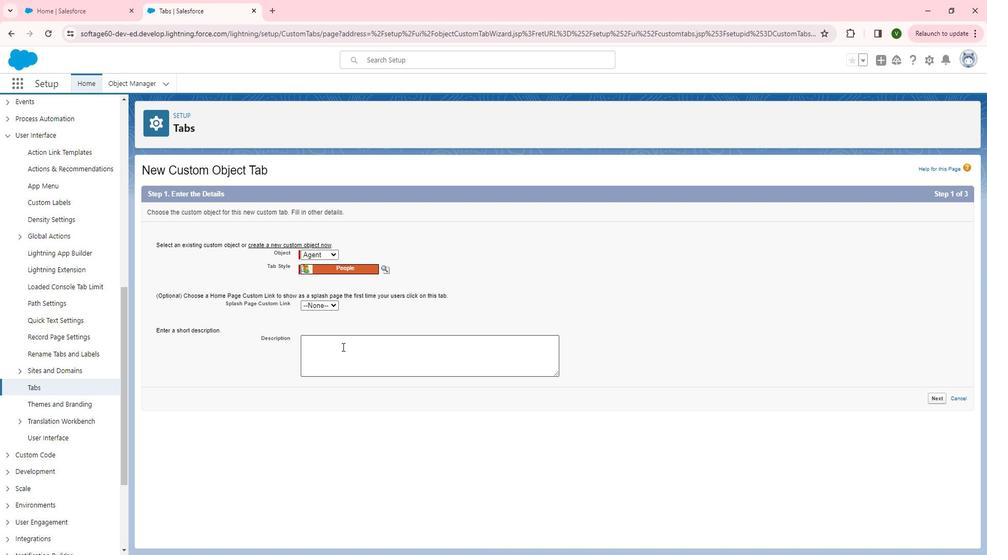 
Action: Key pressed <Key.shift>This<Key.space>tab<Key.space>is<Key.space>for<Key.space>the<Key.space>agent<Key.space>object<Key.space>record<Key.space>creation<Key.space>and<Key.space>view<Key.space>record<Key.space>in<Key.space>lighting<Key.space>app<Key.left><Key.left><Key.left><Key.left><Key.left><Key.left><Key.left><Key.right><Key.right><Key.right><Key.right><Key.right><Key.right><Key.right><Key.right><Key.right><Key.right><Key.right><Key.backspace><Key.backspace><Key.backspace>to<Key.space>manage.
Screenshot: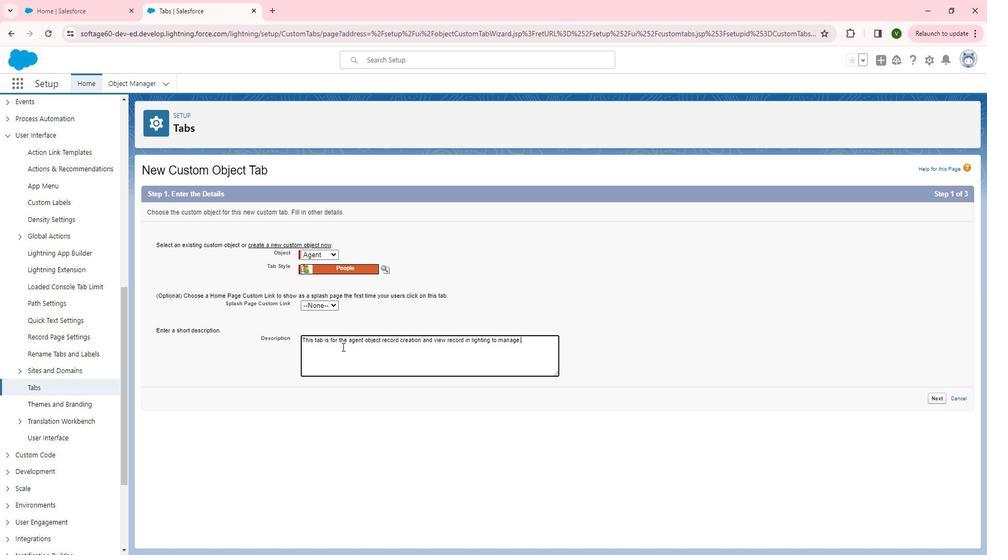 
Action: Mouse moved to (955, 404)
Screenshot: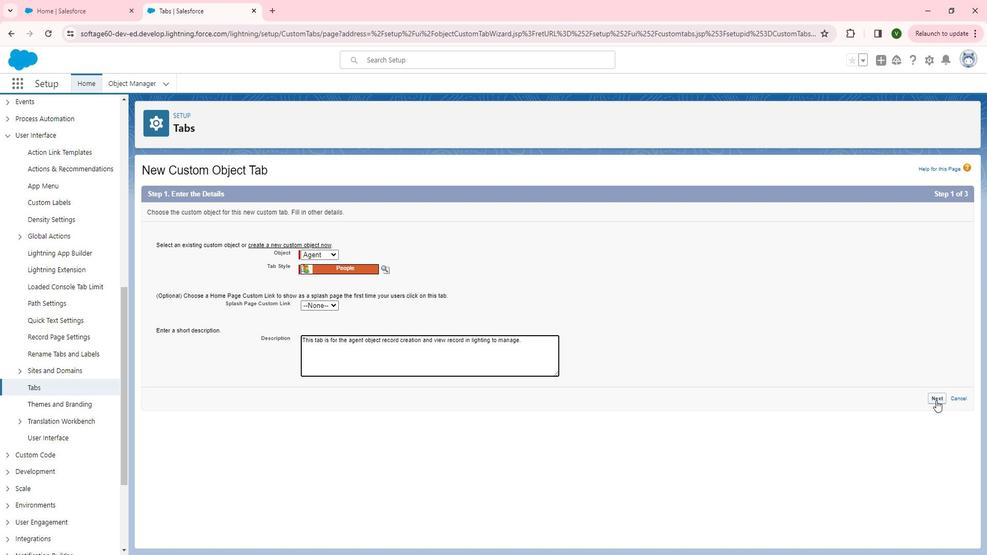 
Action: Mouse pressed left at (955, 404)
Screenshot: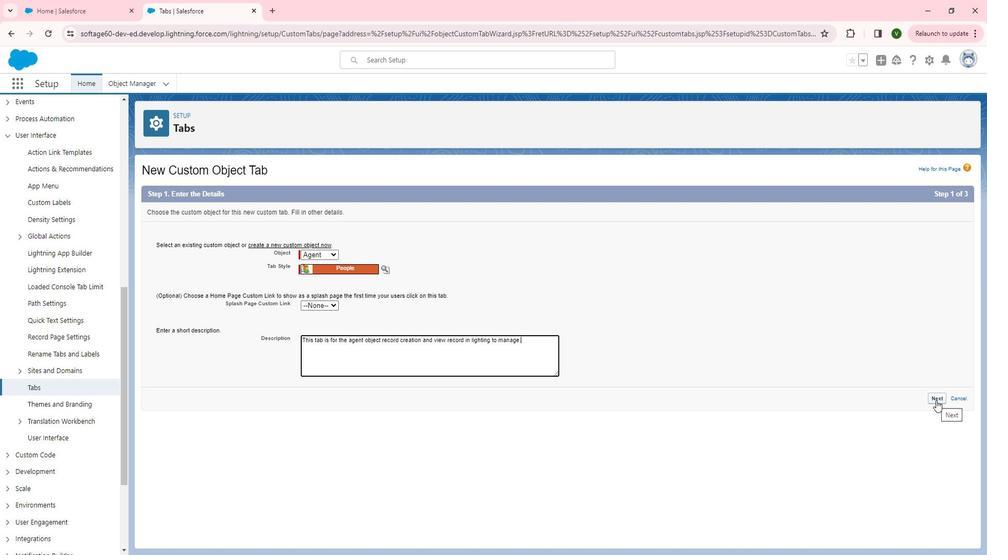 
Action: Mouse moved to (504, 267)
Screenshot: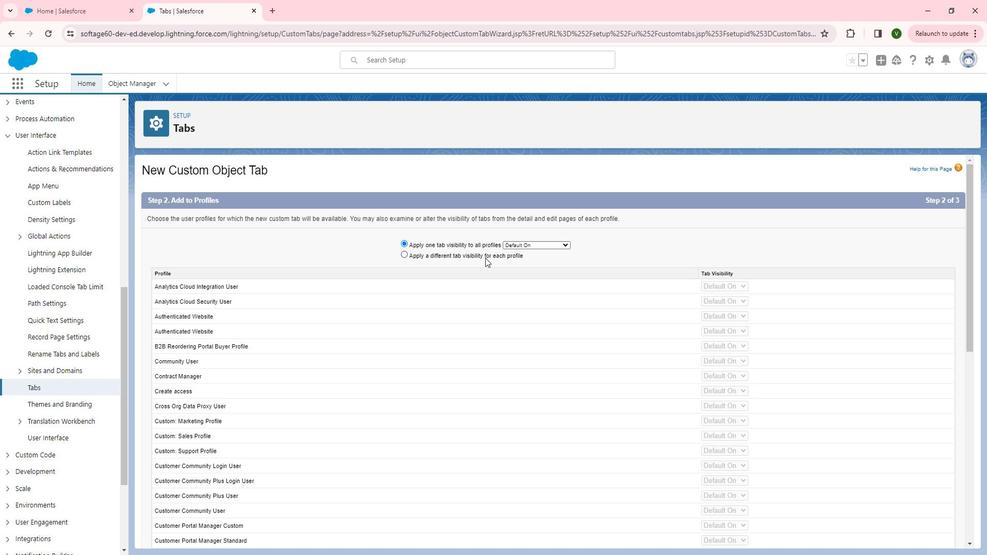 
Action: Mouse pressed left at (504, 267)
Screenshot: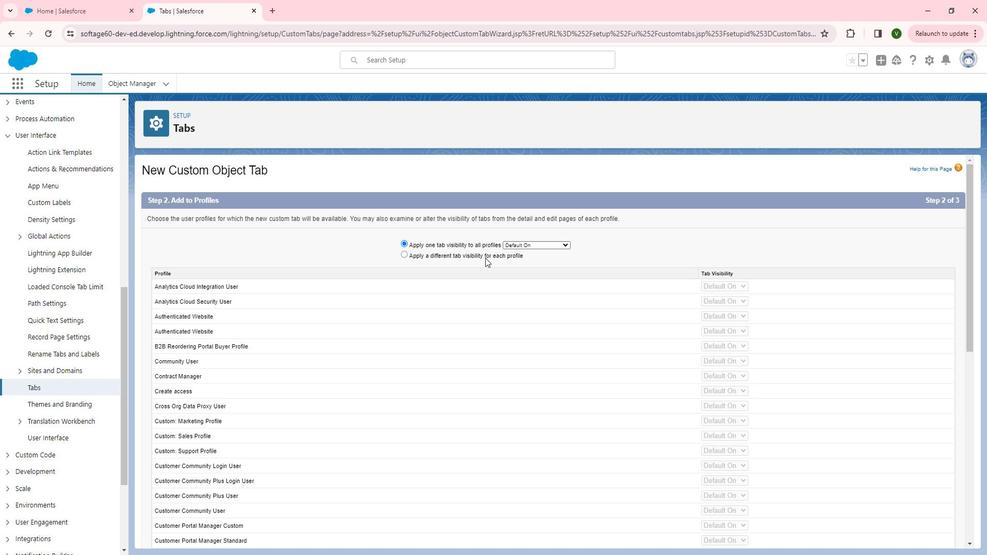 
Action: Mouse moved to (905, 319)
Screenshot: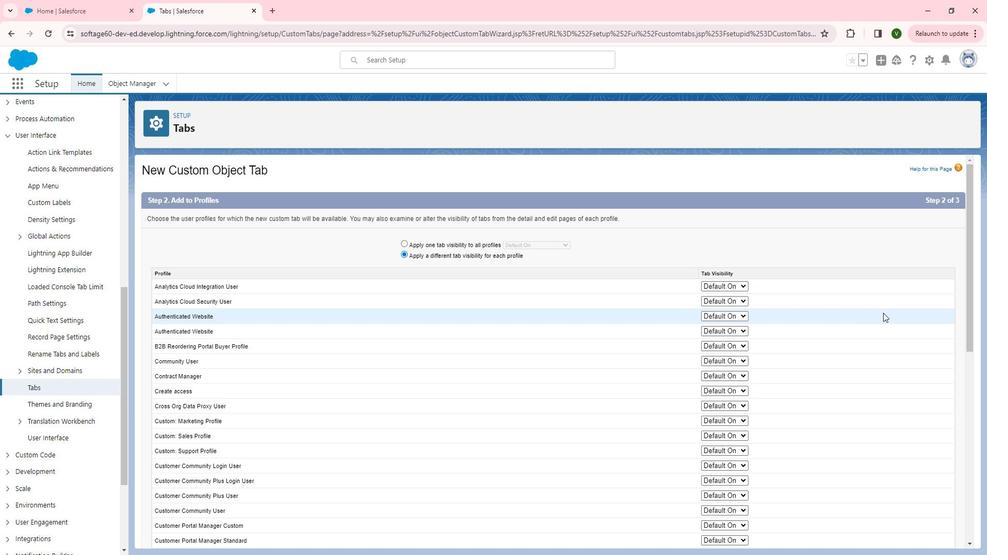 
Action: Mouse scrolled (905, 319) with delta (0, 0)
Screenshot: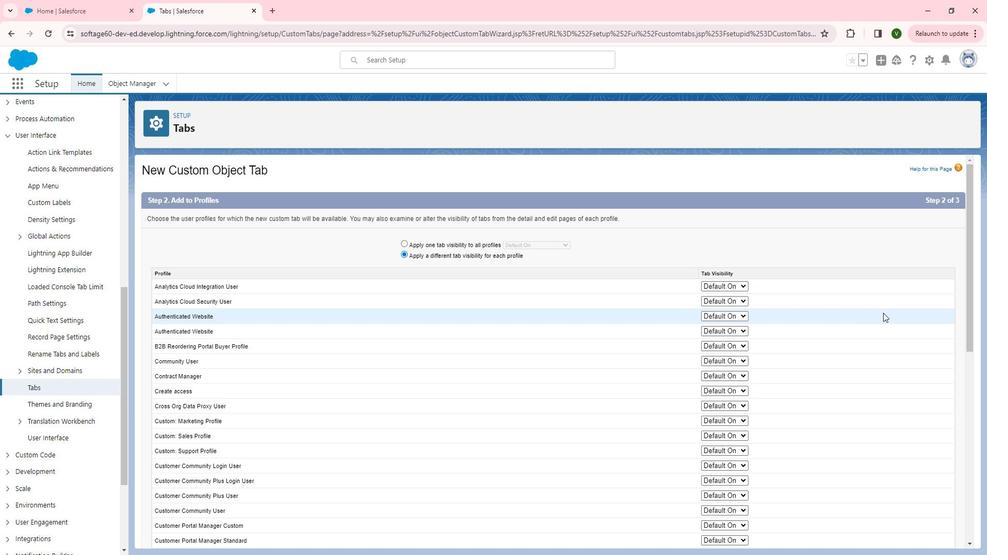 
Action: Mouse moved to (899, 321)
Screenshot: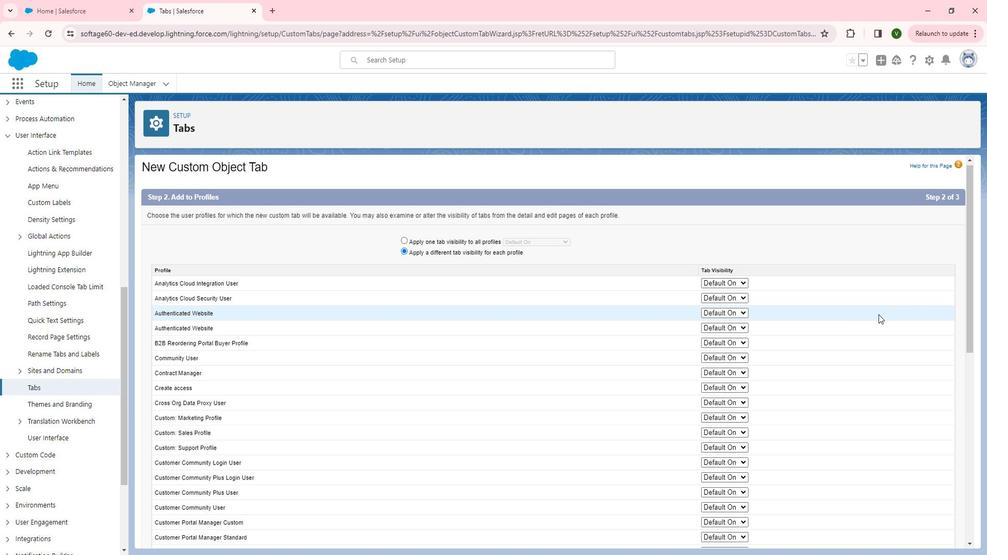 
Action: Mouse scrolled (899, 320) with delta (0, 0)
Screenshot: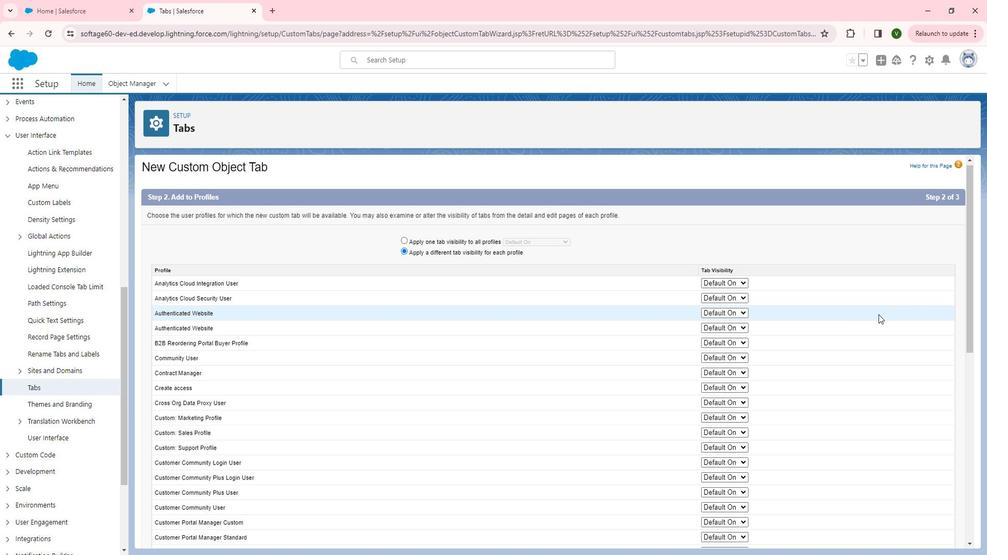 
Action: Mouse moved to (750, 196)
Screenshot: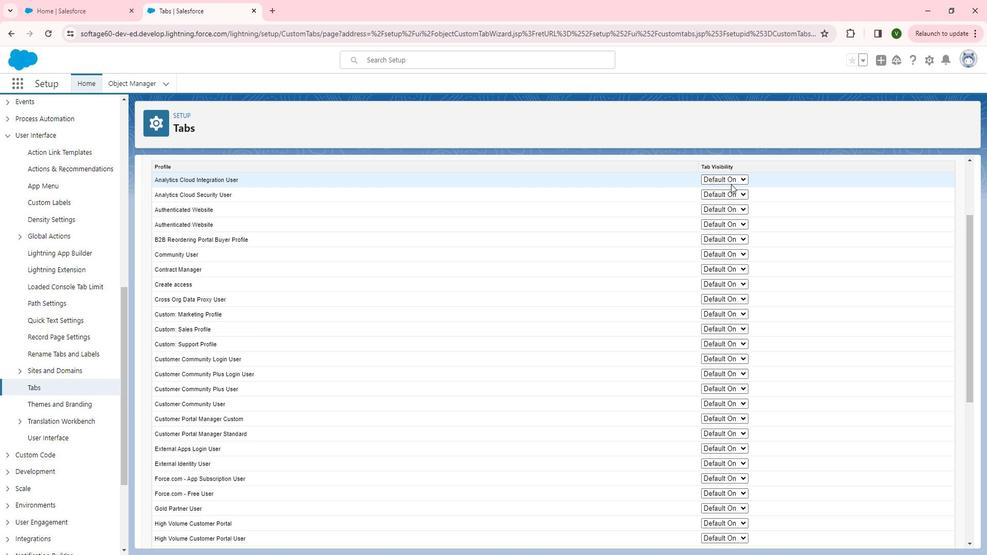 
Action: Mouse pressed left at (750, 196)
Screenshot: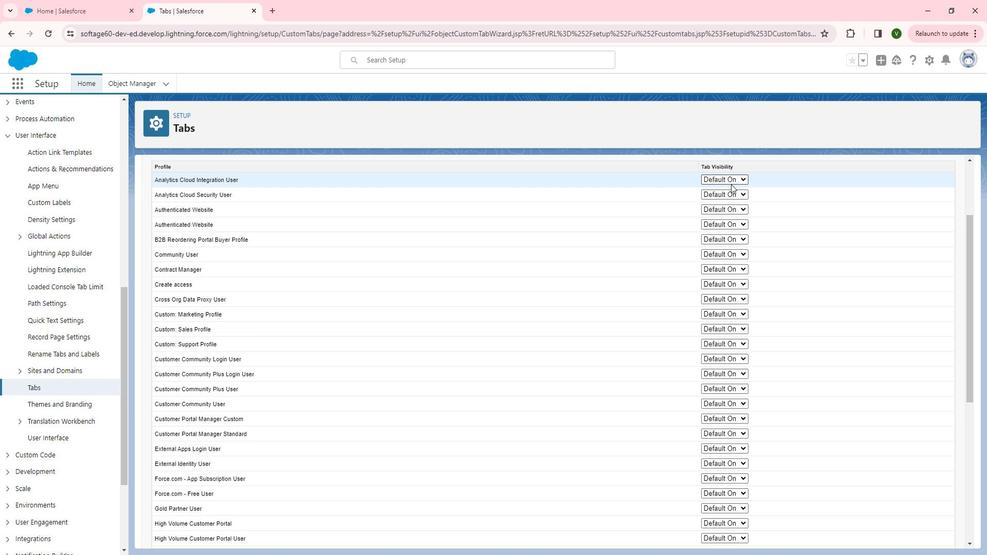 
Action: Mouse moved to (747, 210)
Screenshot: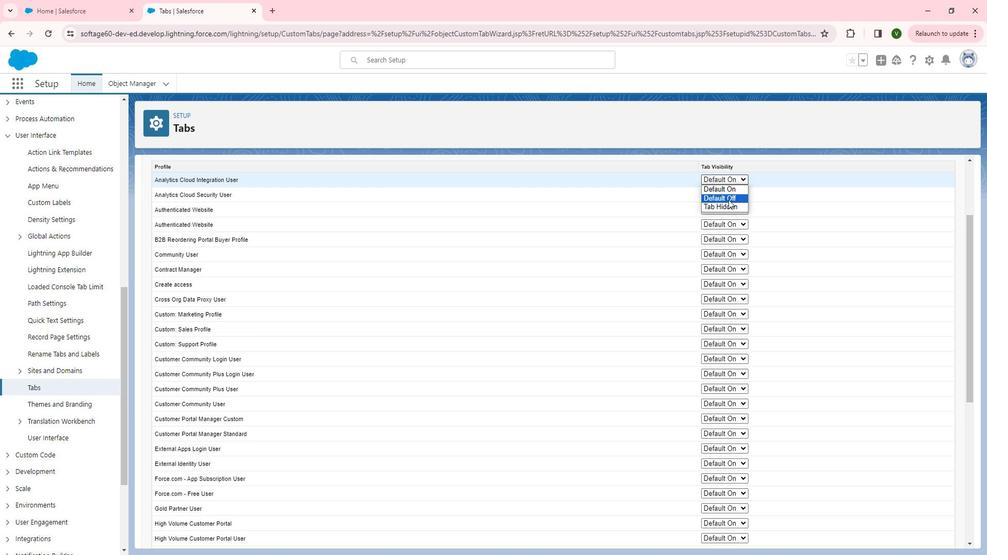 
Action: Mouse pressed left at (747, 210)
Screenshot: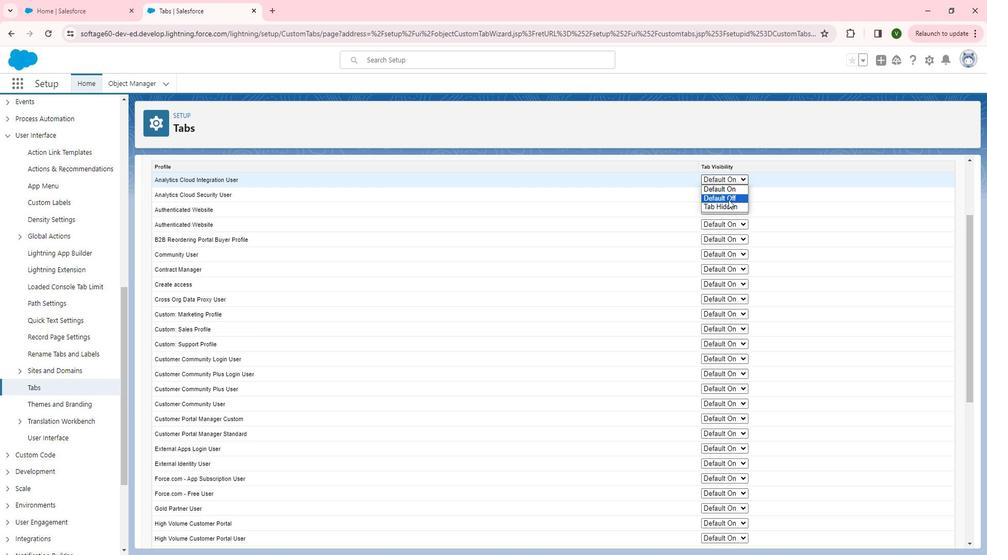 
Action: Mouse moved to (749, 208)
Screenshot: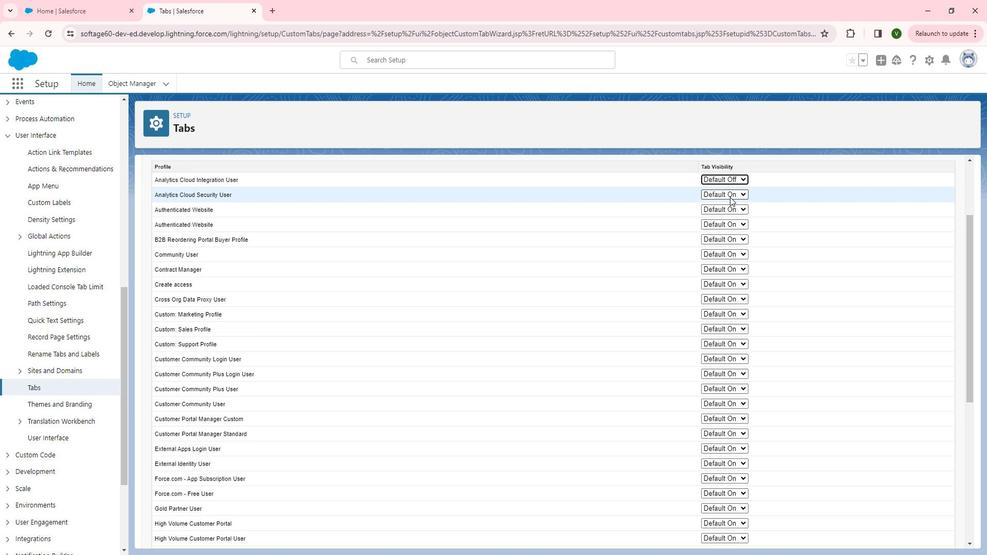 
Action: Mouse pressed left at (749, 208)
Screenshot: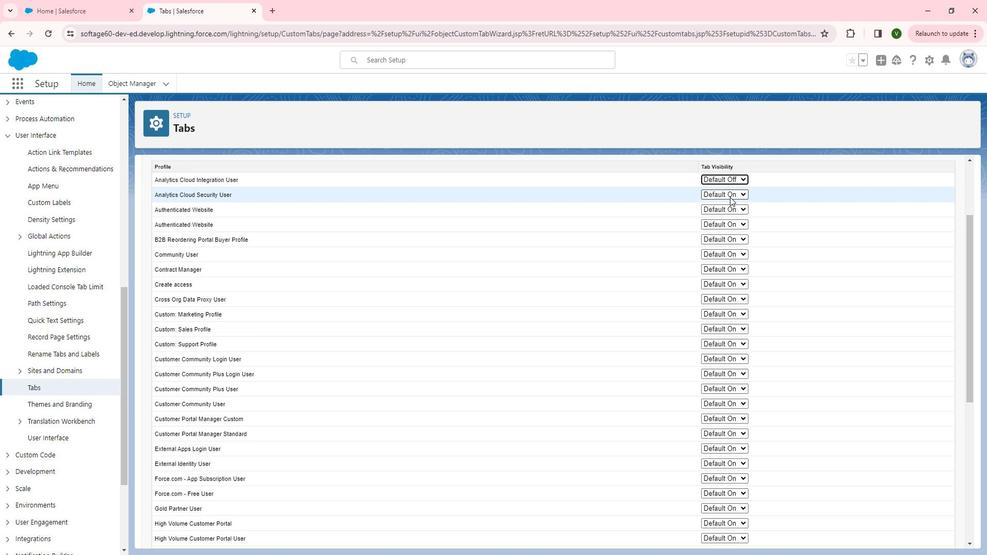
Action: Mouse moved to (745, 220)
Screenshot: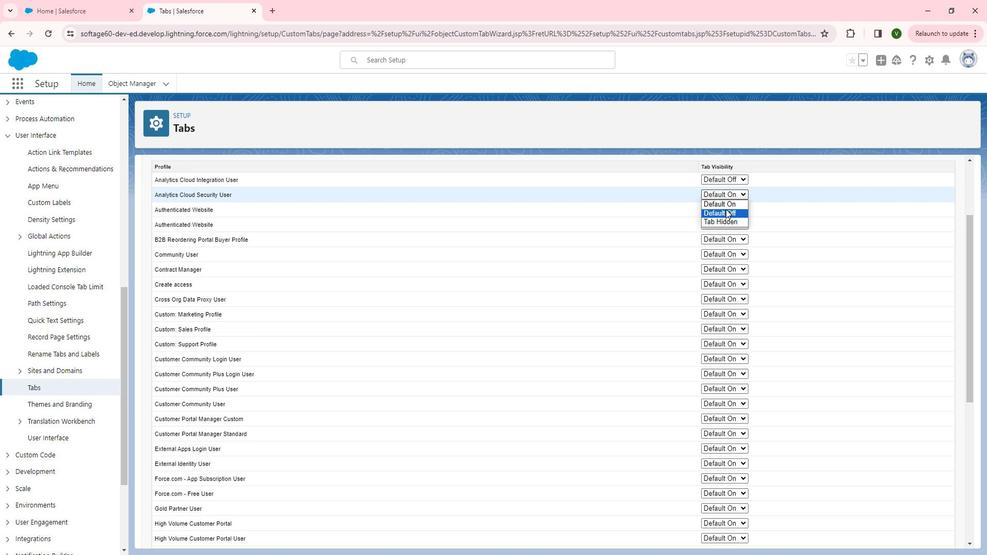 
Action: Mouse pressed left at (745, 220)
Screenshot: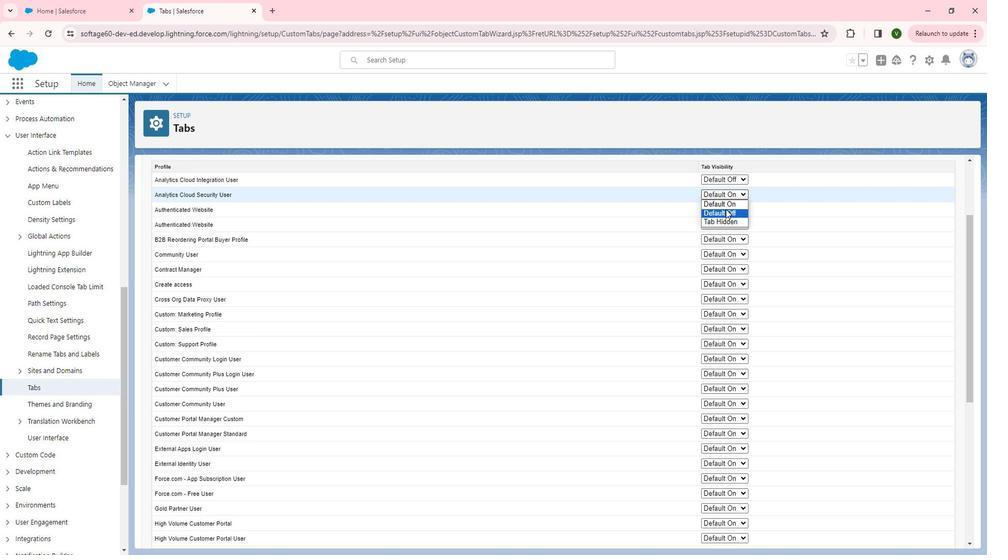 
Action: Mouse pressed left at (745, 220)
Screenshot: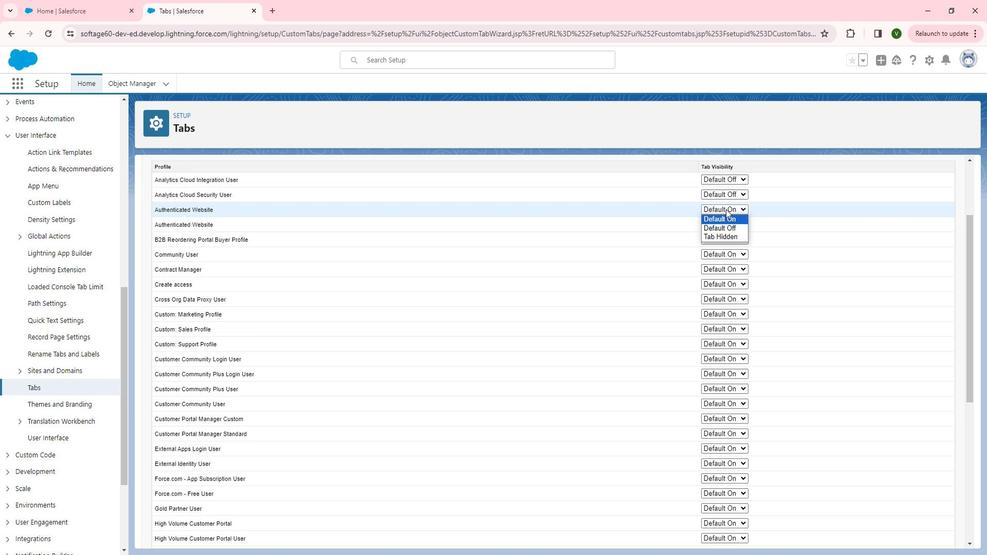
Action: Mouse moved to (744, 237)
Screenshot: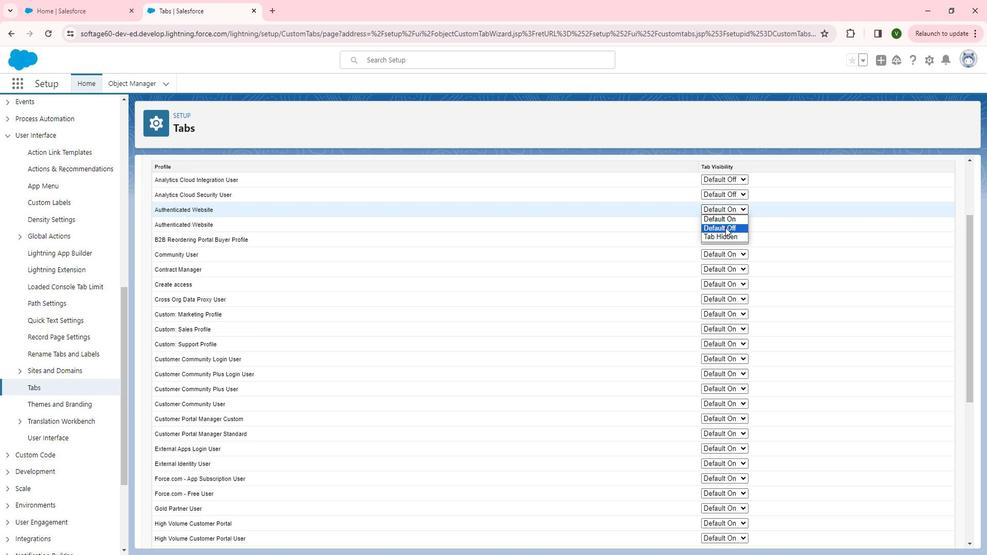 
Action: Mouse pressed left at (744, 237)
Screenshot: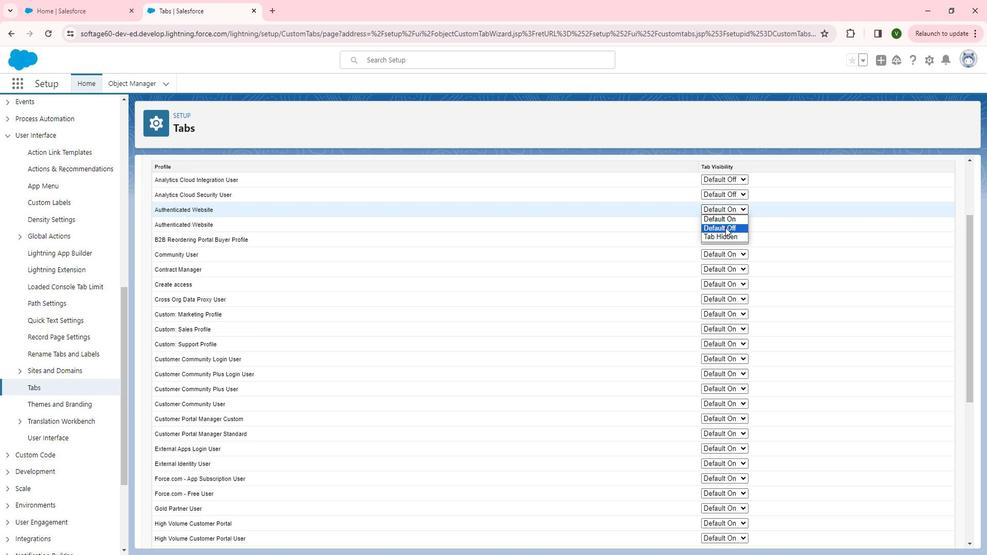 
Action: Mouse moved to (745, 263)
Screenshot: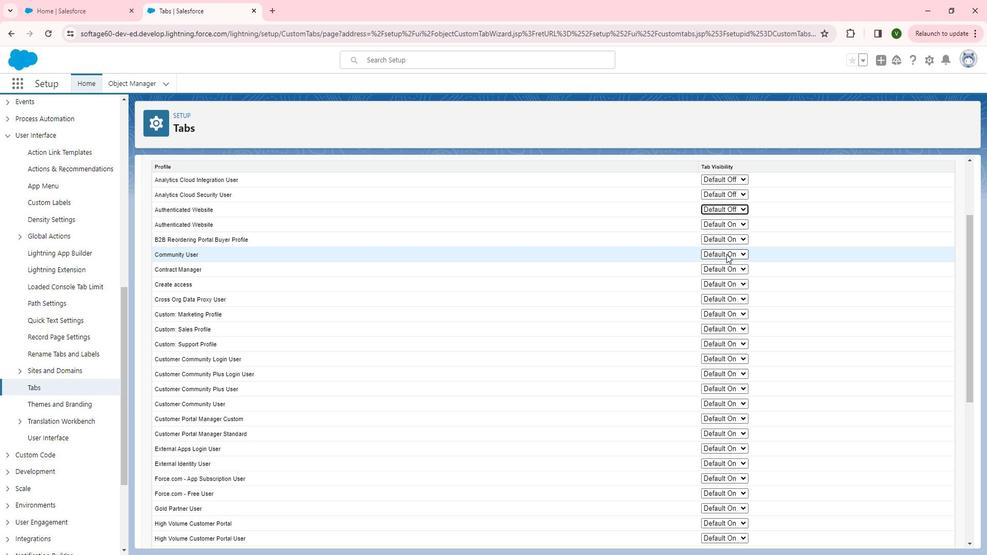
Action: Mouse pressed left at (745, 263)
Screenshot: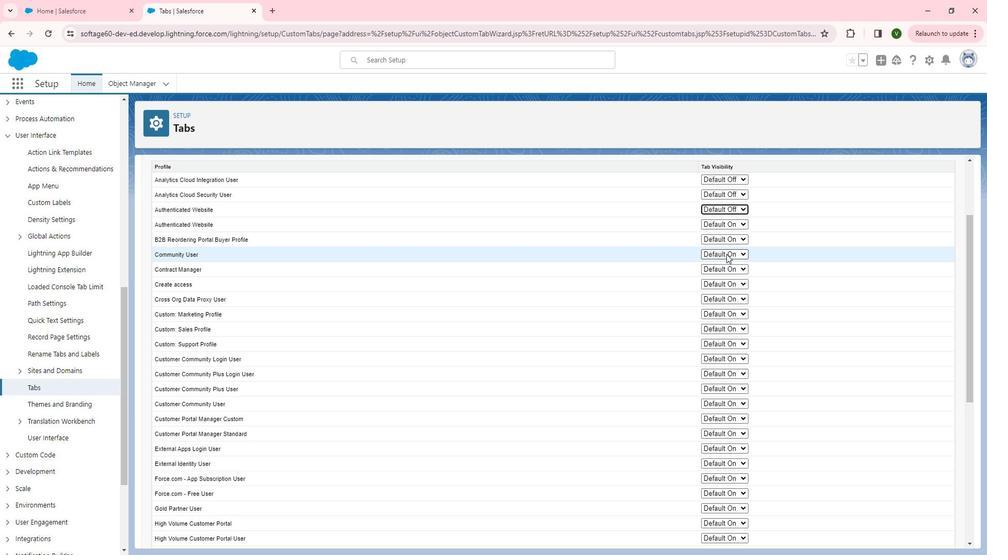 
Action: Mouse moved to (744, 286)
Screenshot: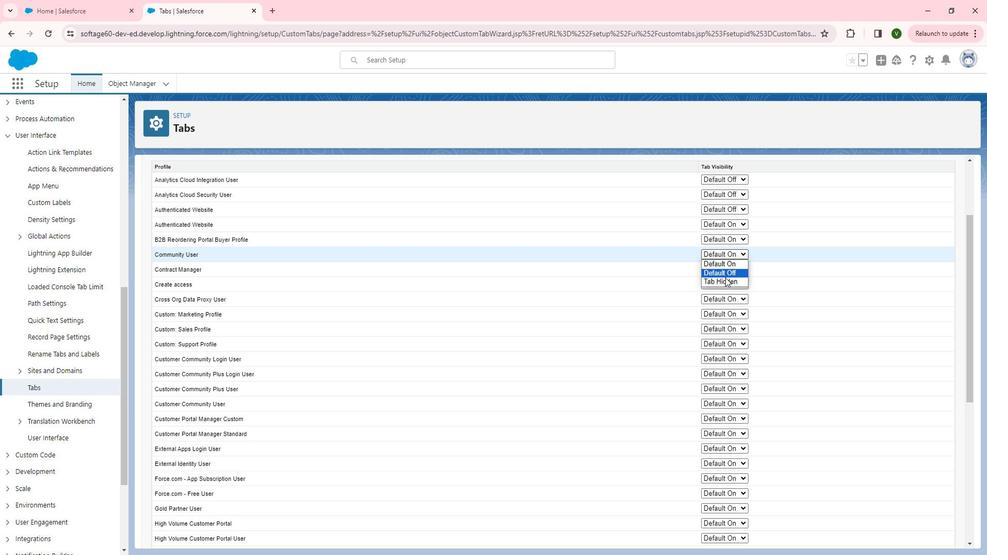 
Action: Mouse pressed left at (744, 286)
Screenshot: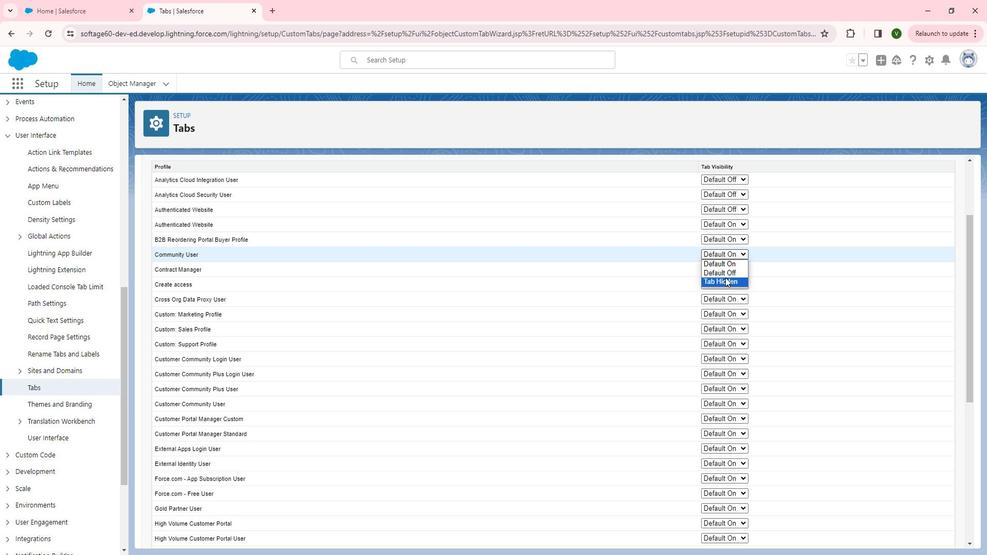 
Action: Mouse moved to (745, 289)
Screenshot: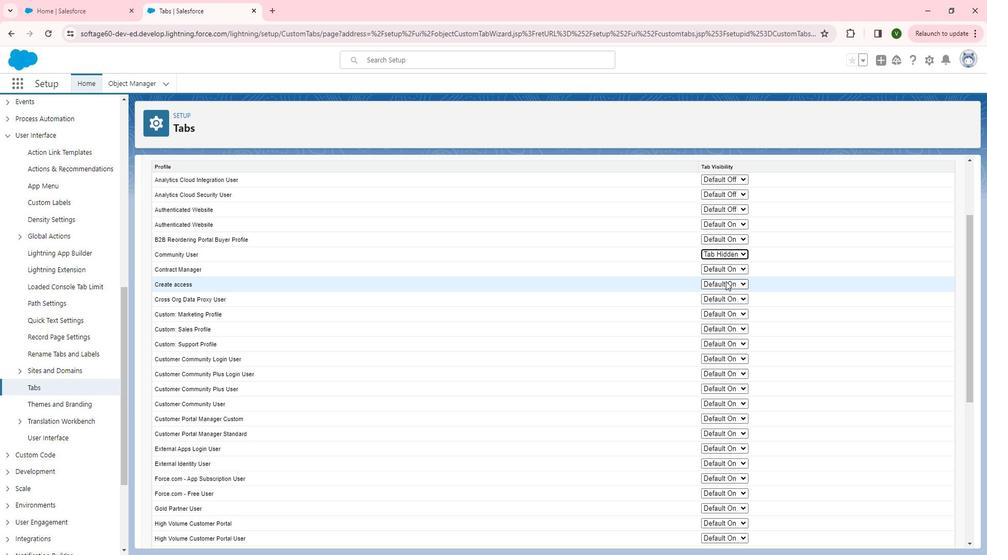 
Action: Mouse pressed left at (745, 289)
Screenshot: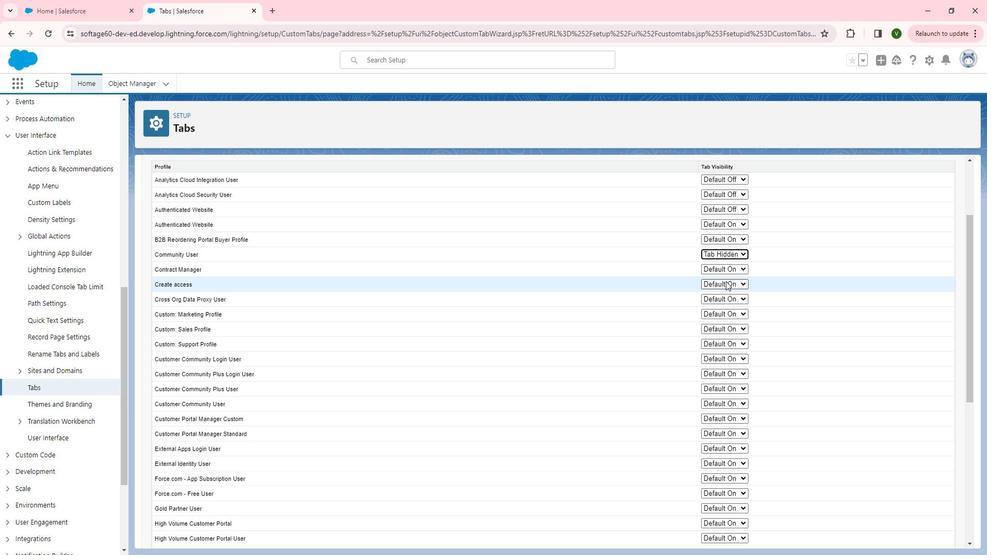 
Action: Mouse moved to (746, 316)
Screenshot: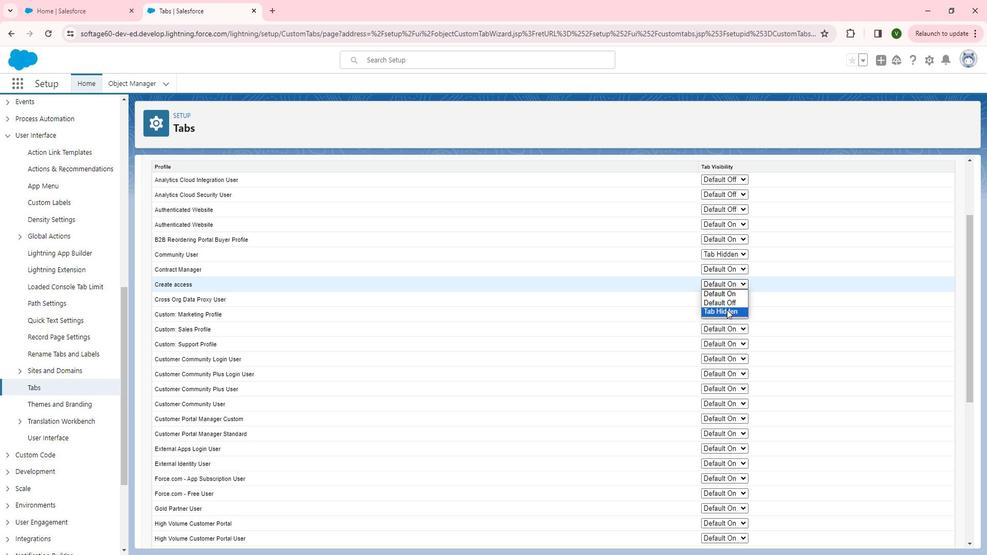 
Action: Mouse pressed left at (746, 316)
Screenshot: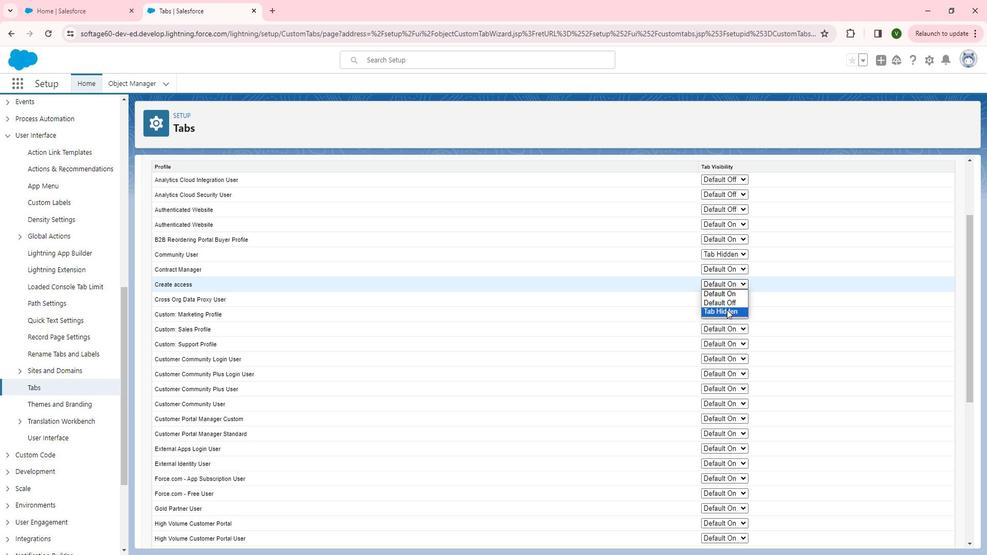 
Action: Mouse moved to (745, 321)
Screenshot: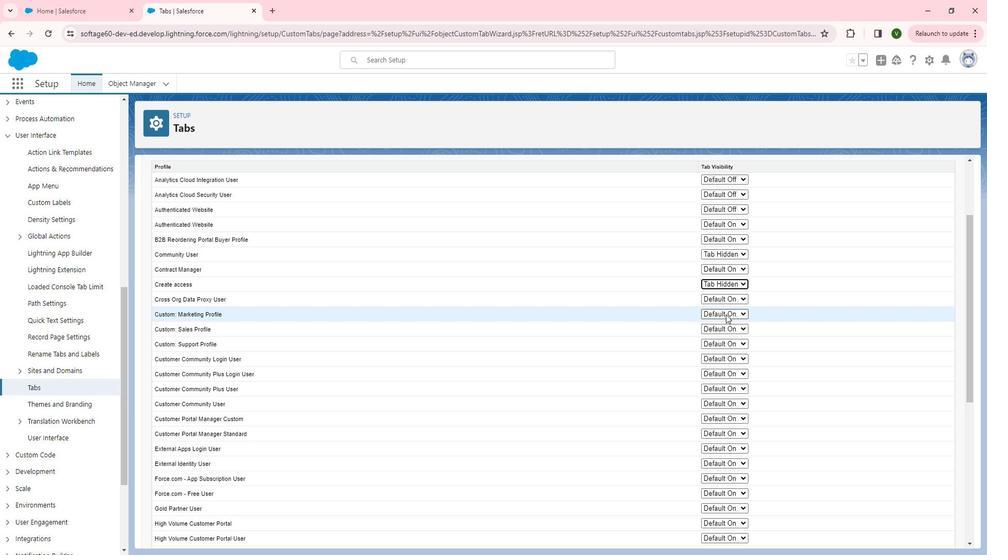 
Action: Mouse pressed left at (745, 321)
Screenshot: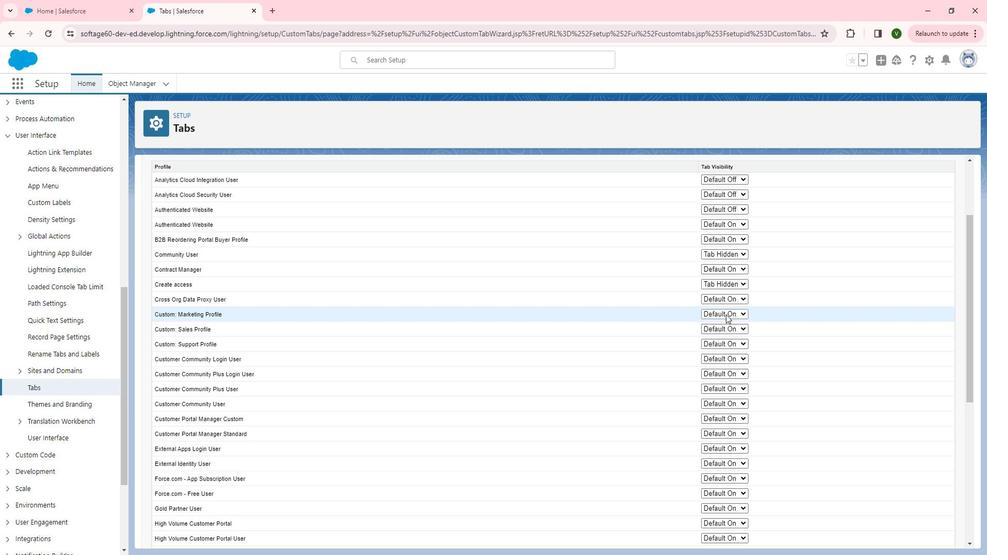 
Action: Mouse moved to (738, 345)
Screenshot: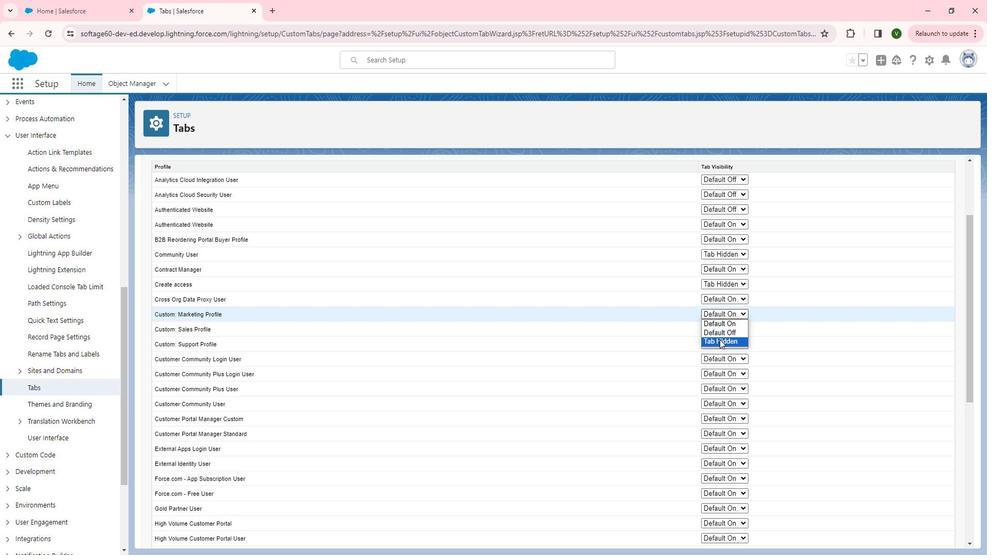 
Action: Mouse pressed left at (738, 345)
Screenshot: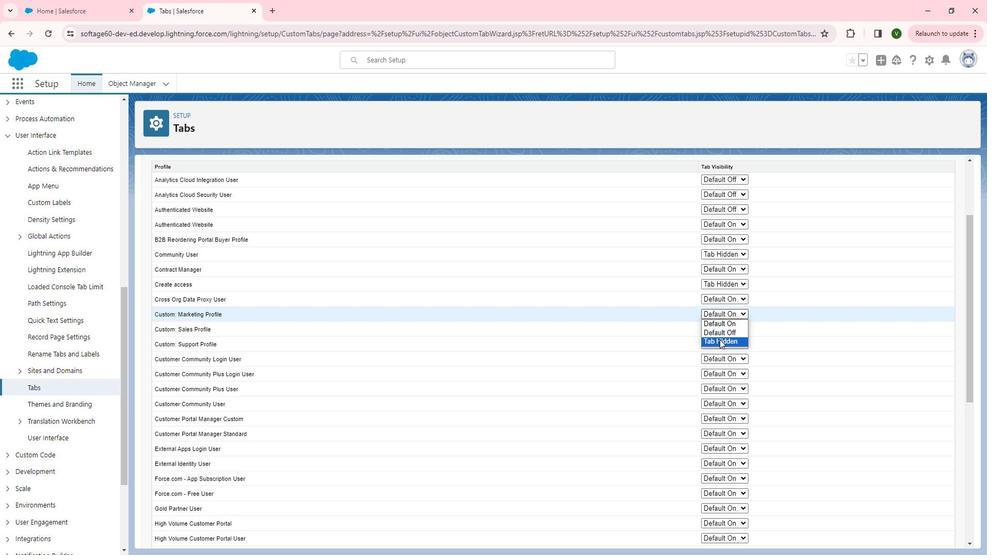 
Action: Mouse moved to (738, 346)
Screenshot: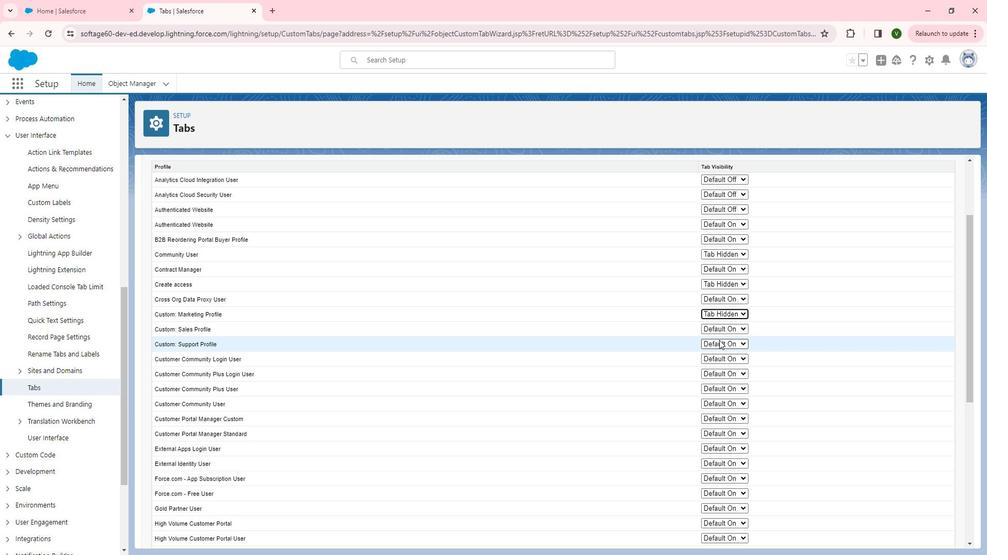 
Action: Mouse pressed left at (738, 346)
Screenshot: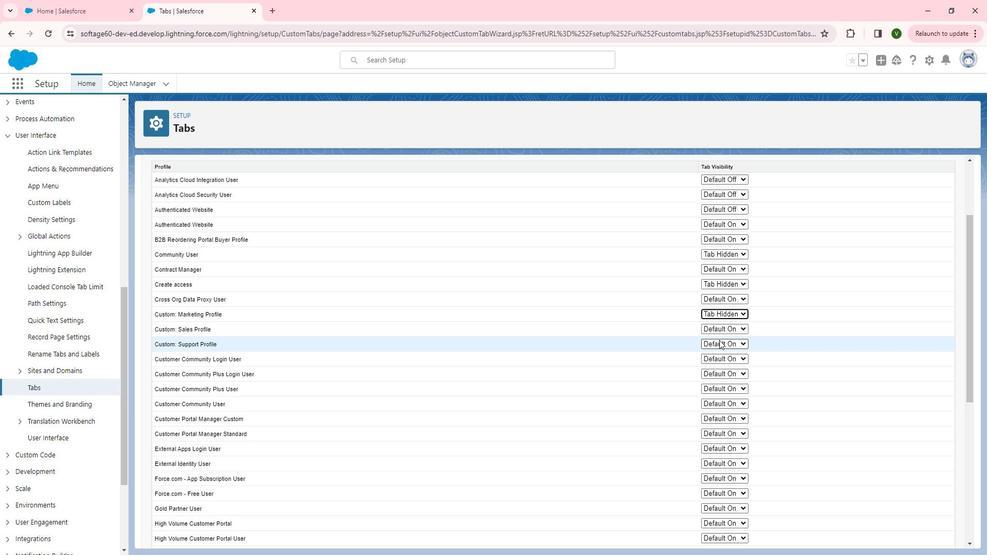 
Action: Mouse moved to (736, 374)
Screenshot: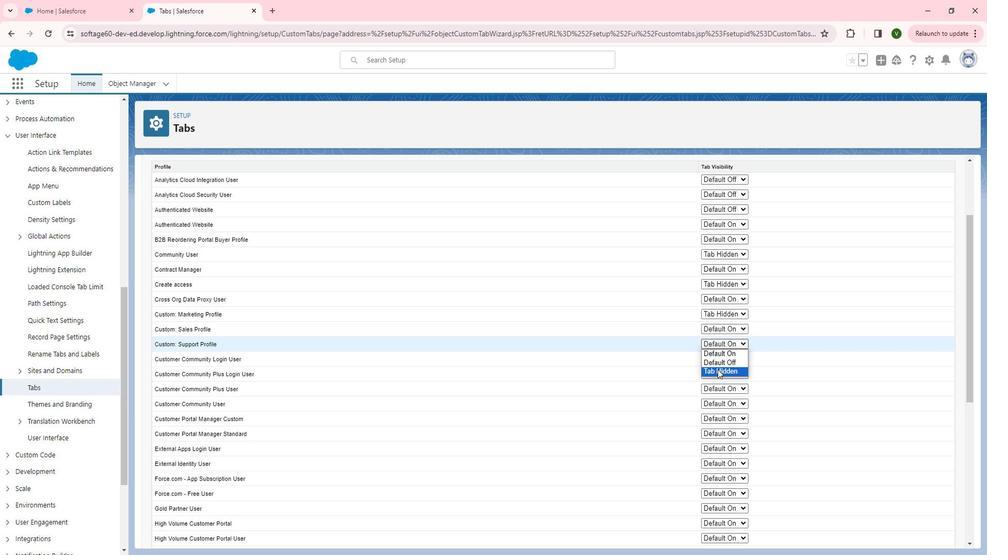 
Action: Mouse pressed left at (736, 374)
Screenshot: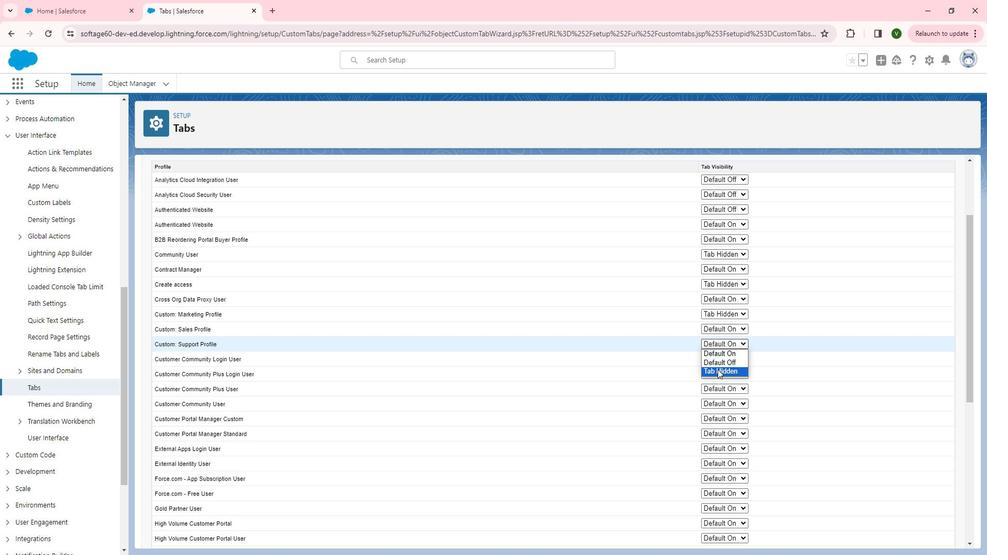 
Action: Mouse scrolled (736, 374) with delta (0, 0)
Screenshot: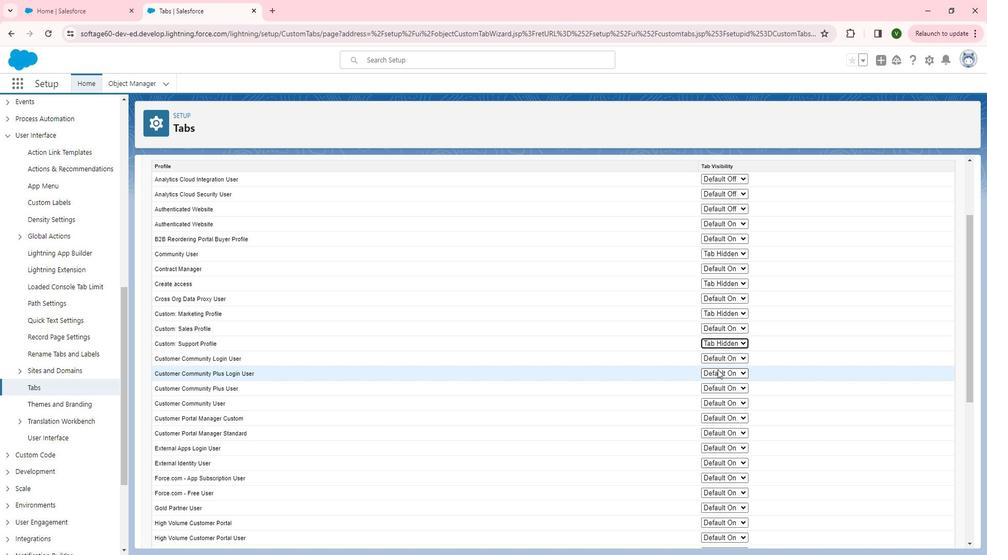 
Action: Mouse moved to (743, 325)
Screenshot: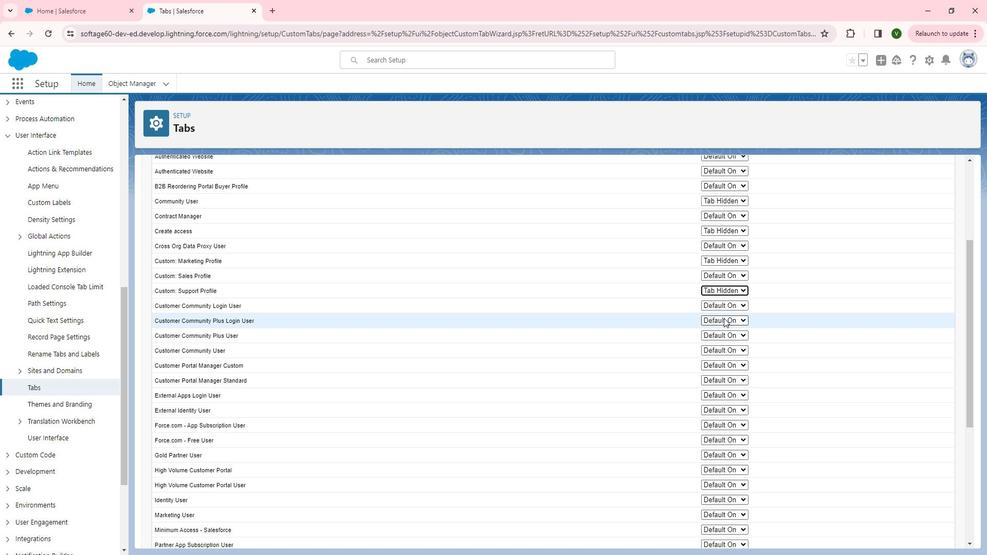 
Action: Mouse pressed left at (743, 325)
Screenshot: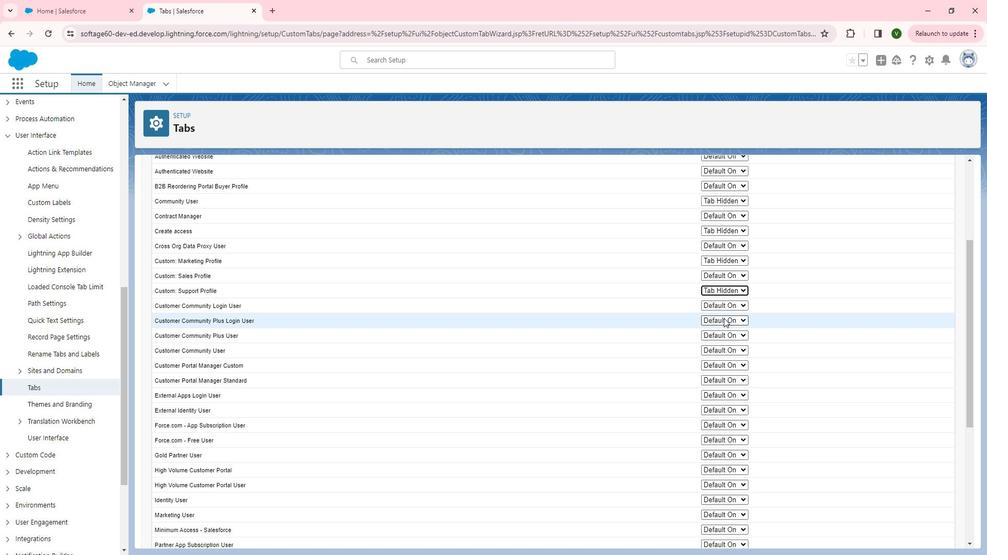 
Action: Mouse moved to (742, 343)
Screenshot: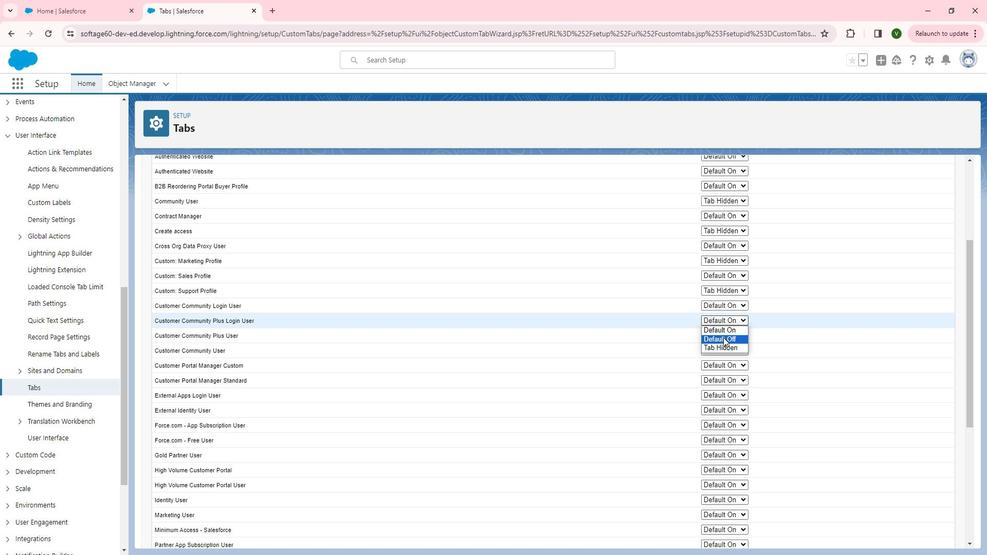 
Action: Mouse pressed left at (742, 343)
Screenshot: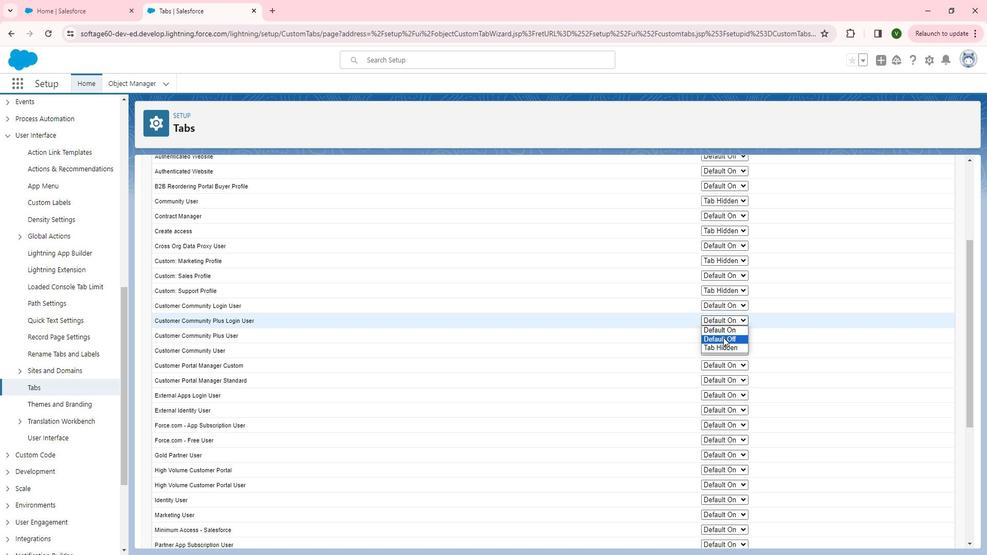 
Action: Mouse moved to (742, 343)
Screenshot: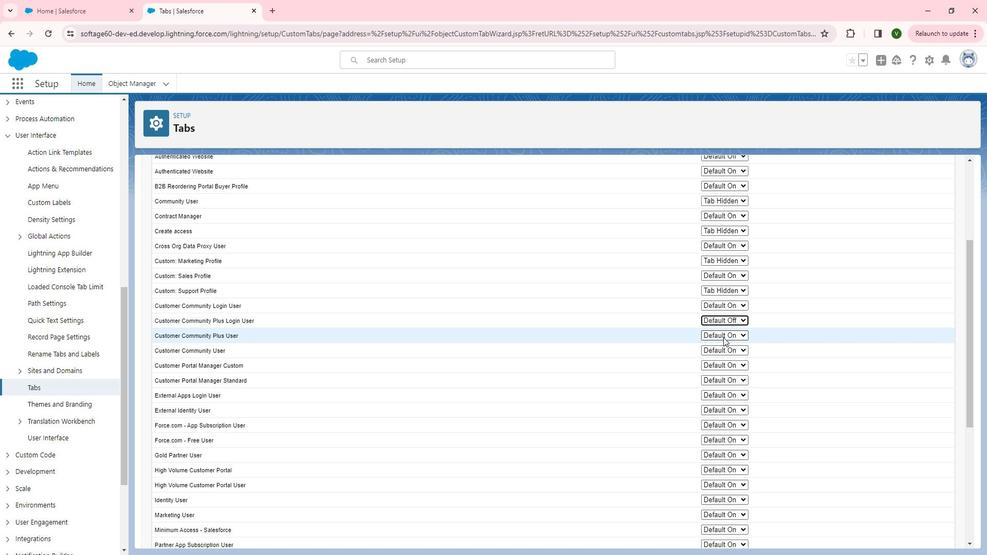 
Action: Mouse pressed left at (742, 343)
Screenshot: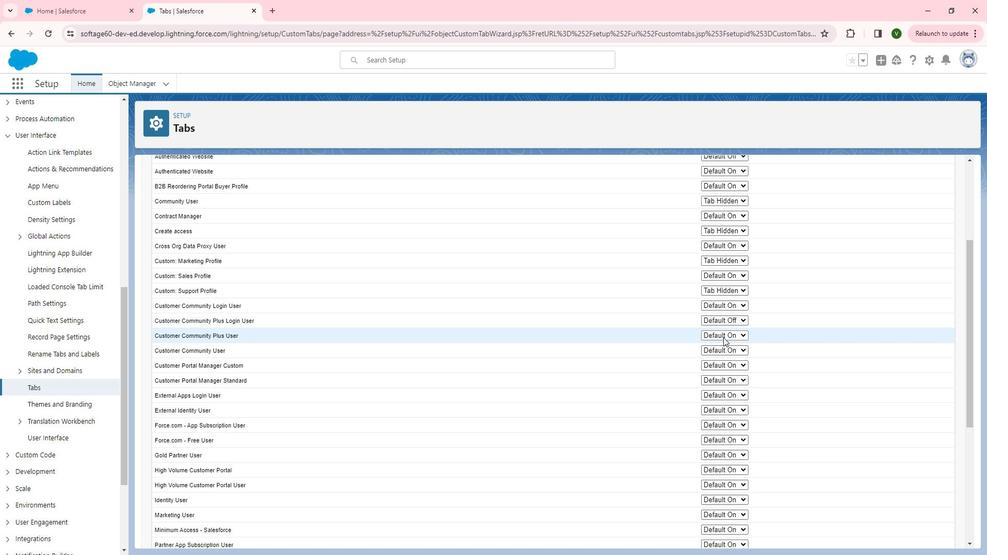 
Action: Mouse moved to (742, 361)
Screenshot: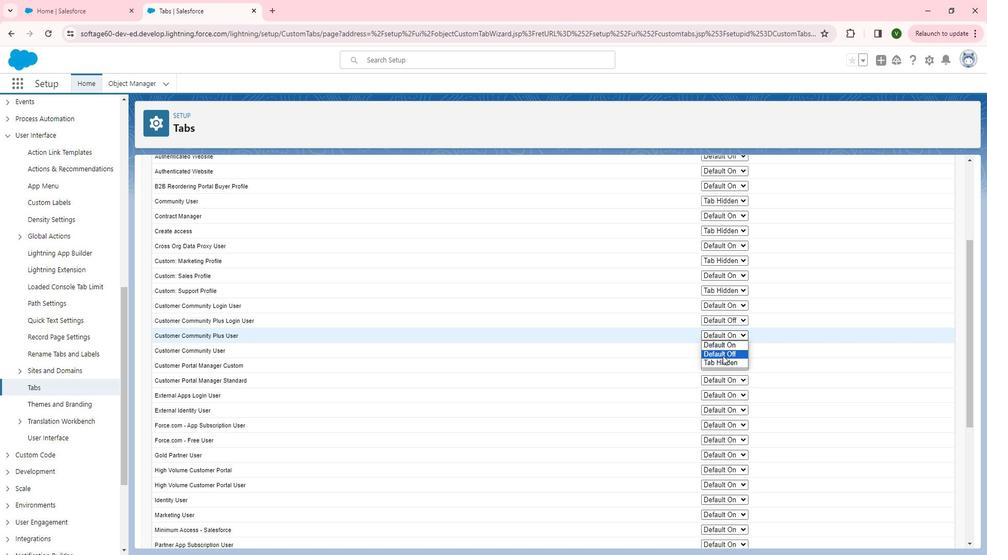 
Action: Mouse pressed left at (742, 361)
Screenshot: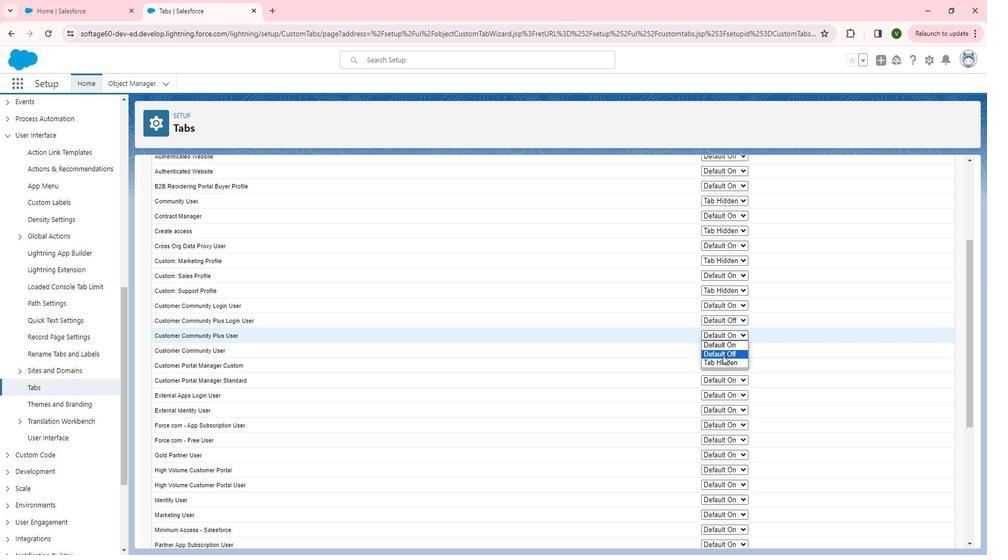 
Action: Mouse scrolled (742, 360) with delta (0, 0)
Screenshot: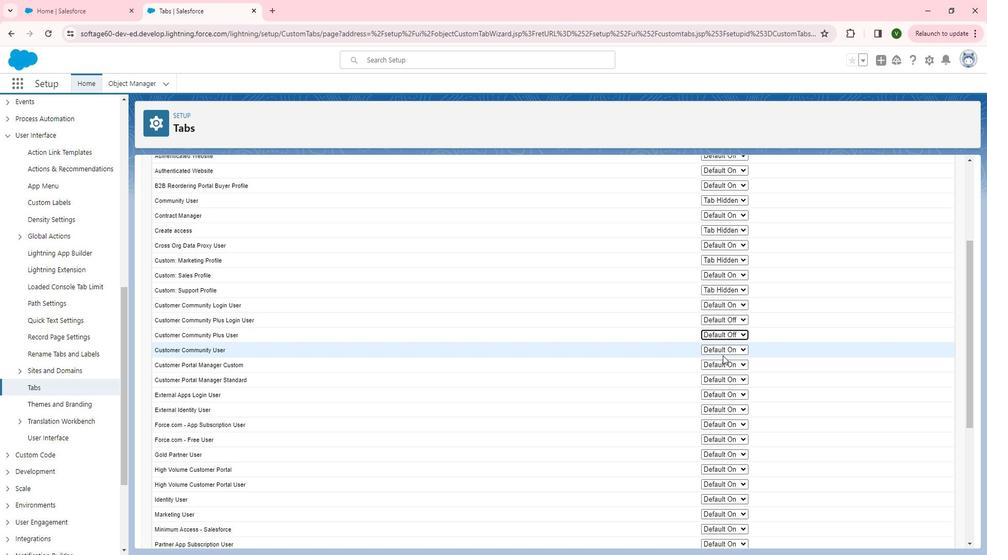 
Action: Mouse scrolled (742, 360) with delta (0, 0)
Screenshot: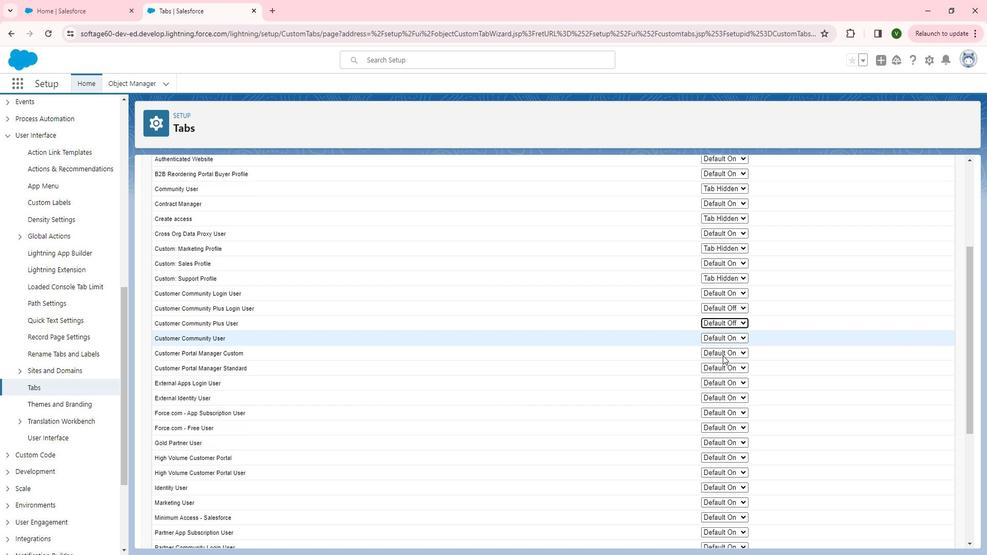 
Action: Mouse scrolled (742, 360) with delta (0, 0)
Screenshot: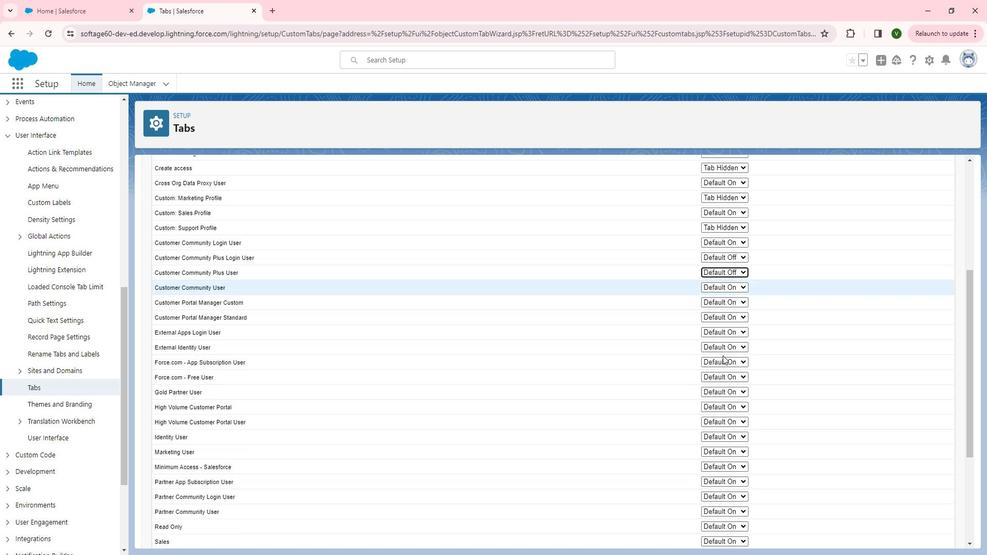 
Action: Mouse moved to (747, 215)
Screenshot: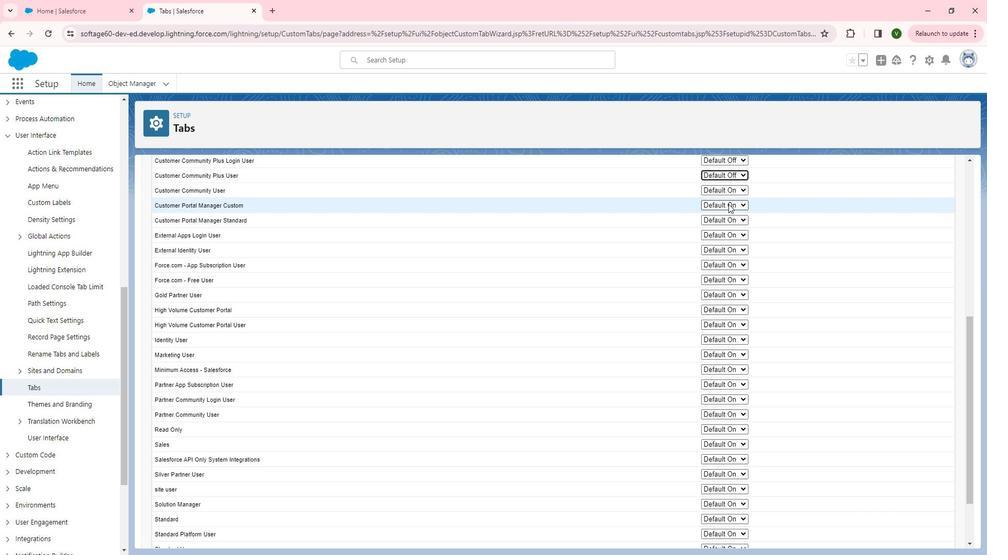 
Action: Mouse pressed left at (747, 215)
Screenshot: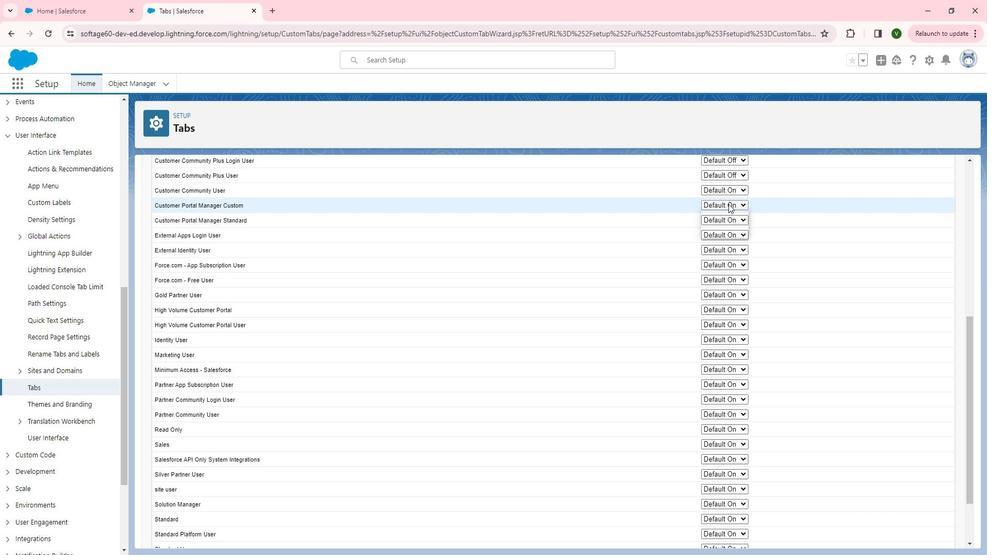 
Action: Mouse moved to (746, 244)
Screenshot: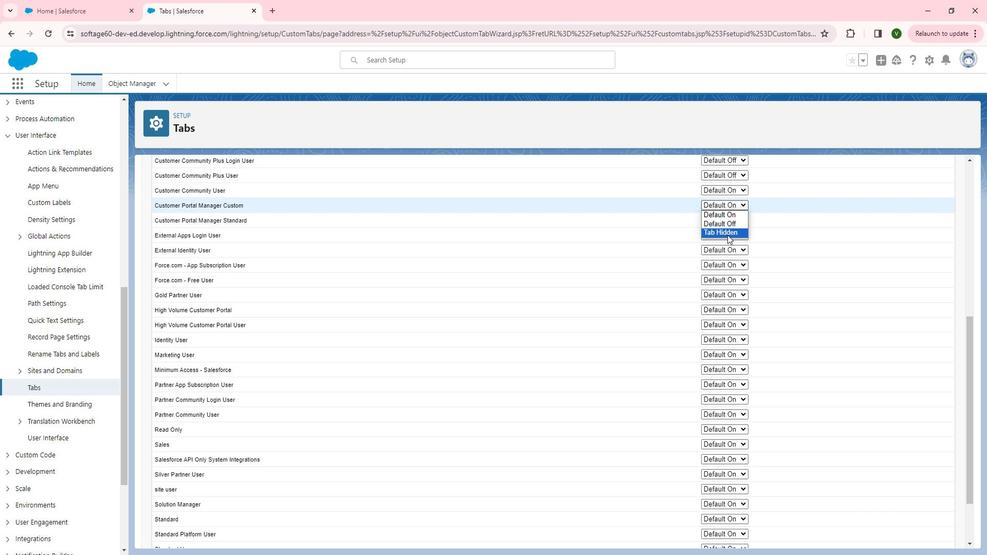 
Action: Mouse pressed left at (746, 244)
Screenshot: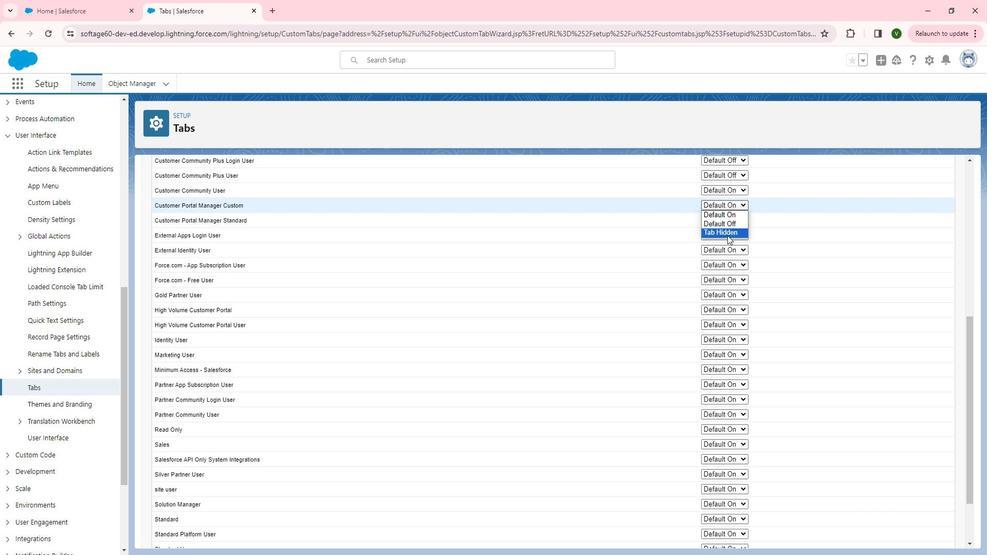 
Action: Mouse moved to (745, 242)
Screenshot: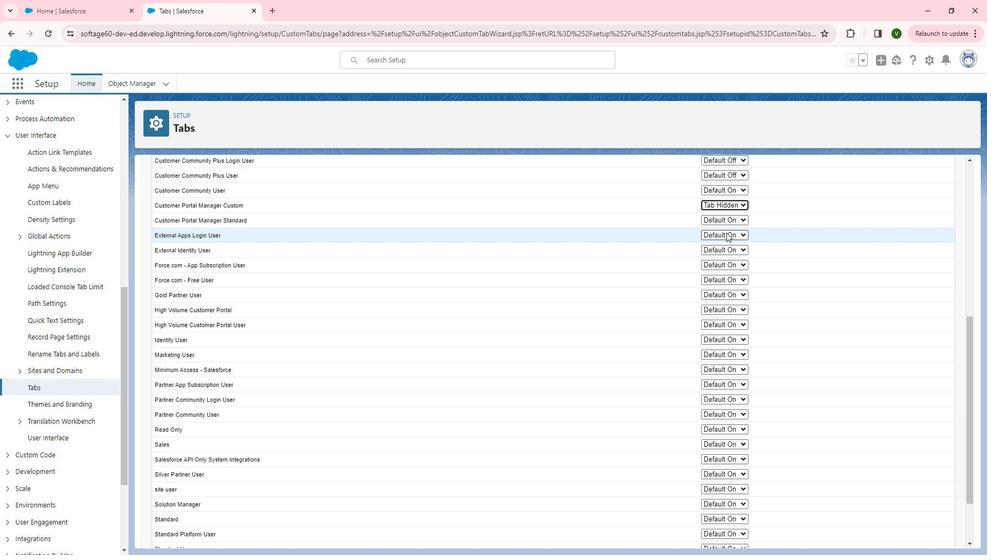 
Action: Mouse pressed left at (745, 242)
Screenshot: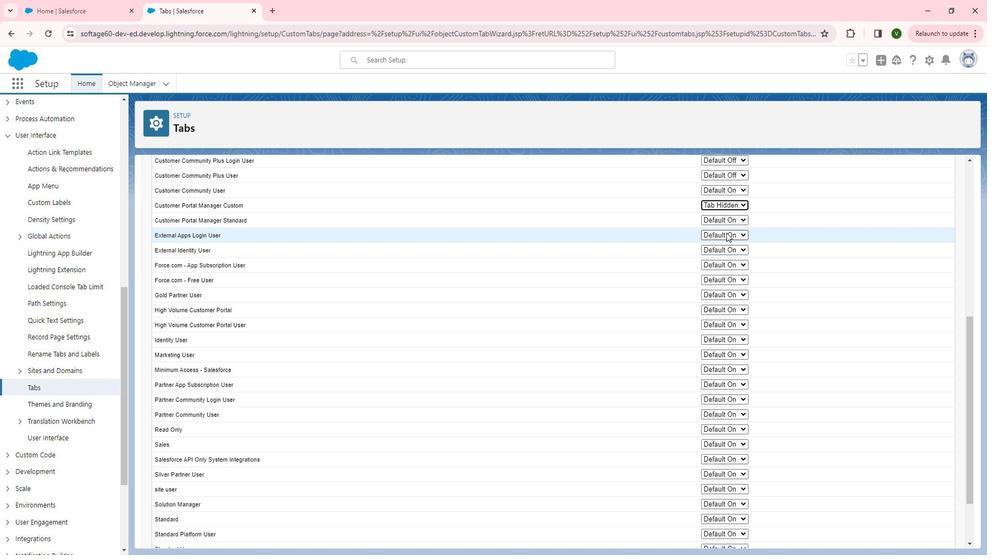 
Action: Mouse moved to (745, 268)
Screenshot: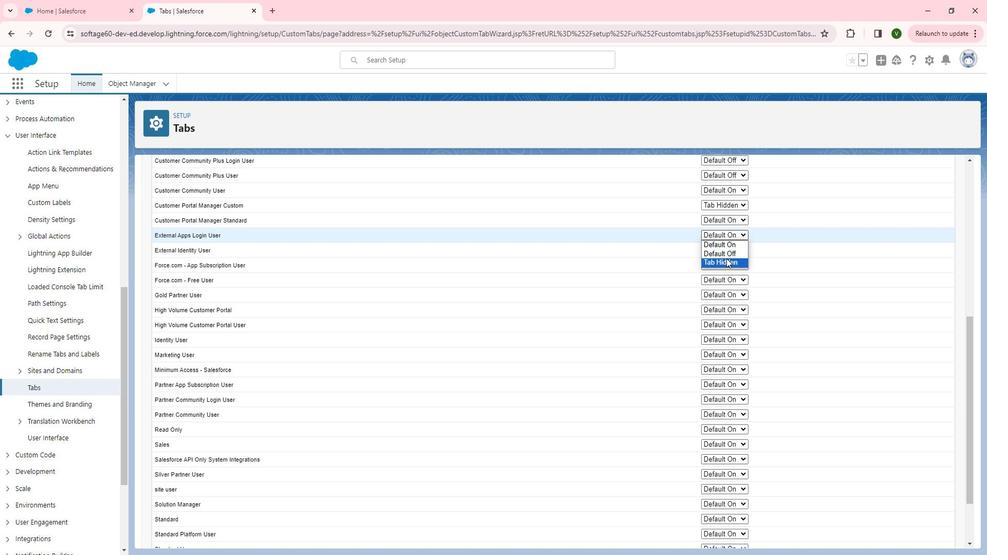 
Action: Mouse pressed left at (745, 268)
Screenshot: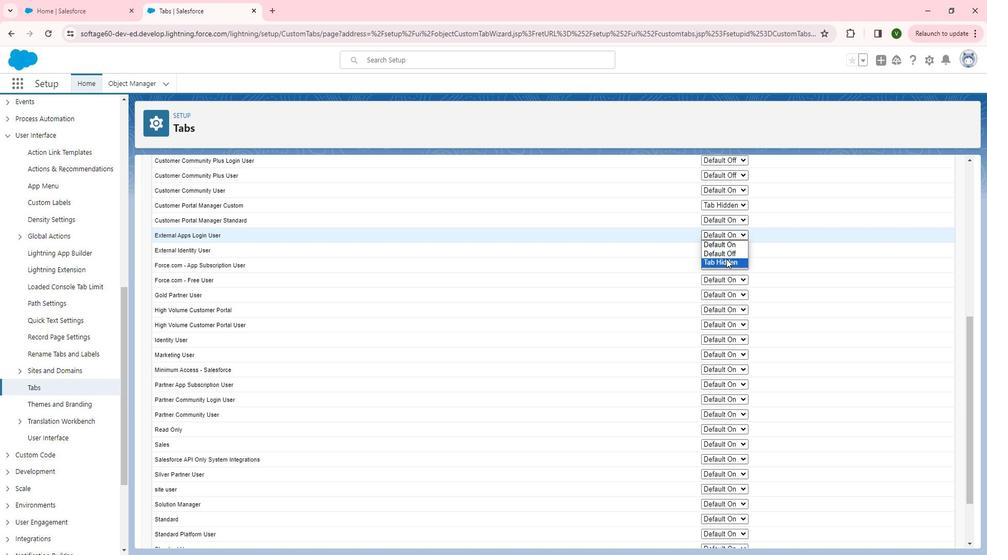 
Action: Mouse moved to (744, 273)
Screenshot: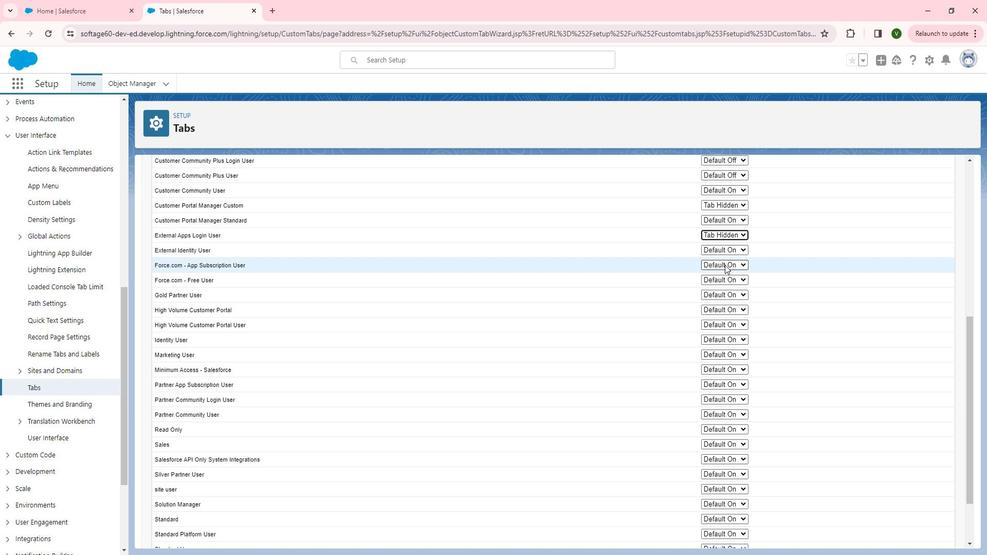 
Action: Mouse pressed left at (744, 273)
Screenshot: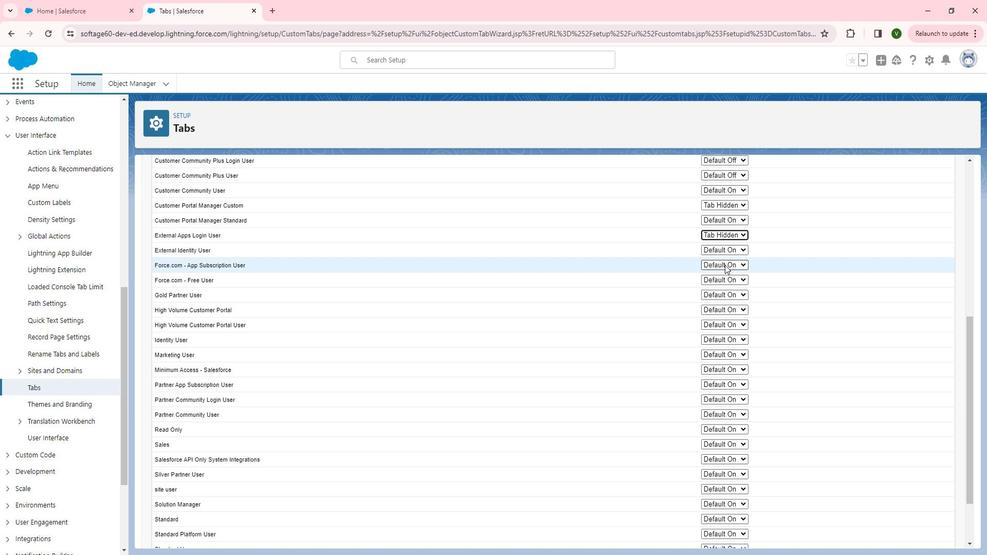 
Action: Mouse moved to (746, 288)
Screenshot: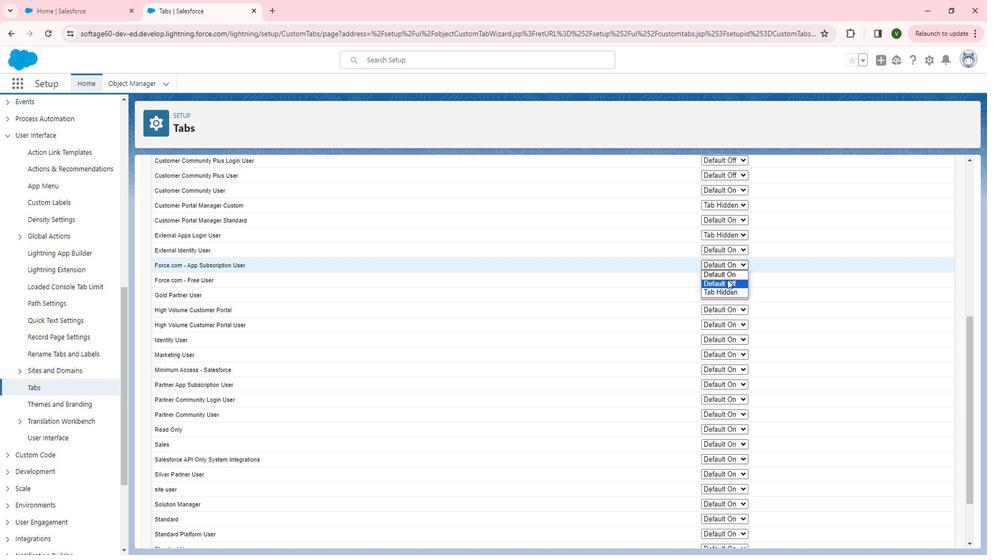 
Action: Mouse pressed left at (746, 288)
Screenshot: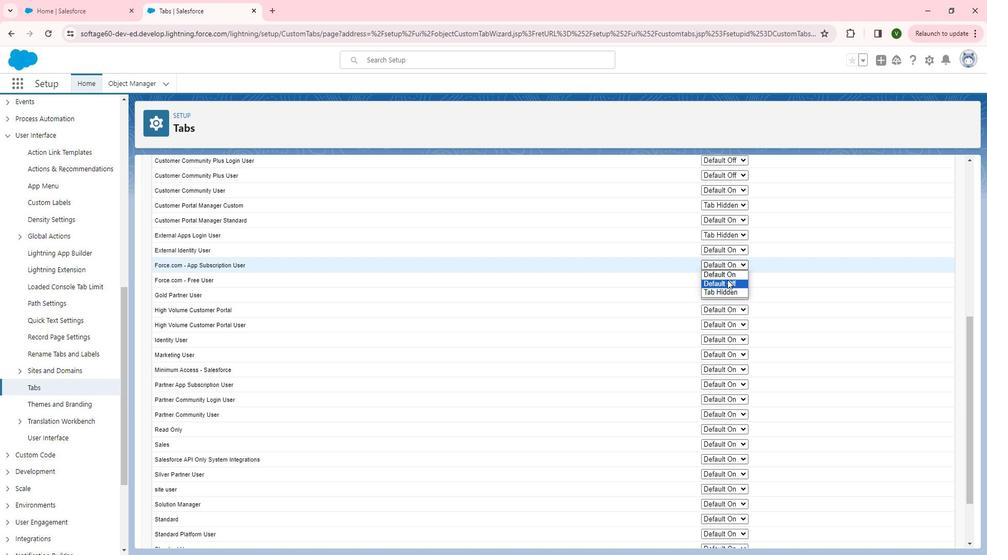 
Action: Mouse pressed left at (746, 288)
Screenshot: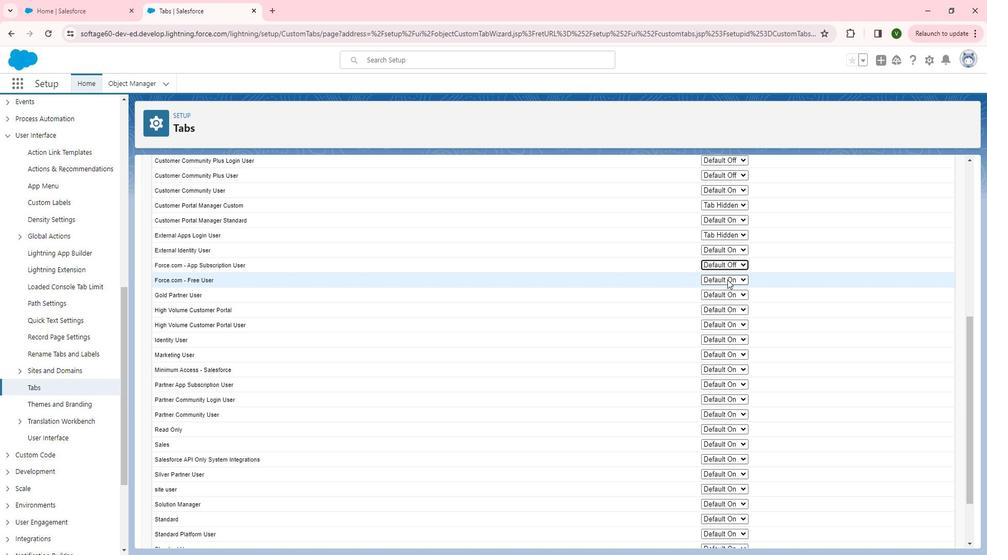 
Action: Mouse moved to (747, 303)
Screenshot: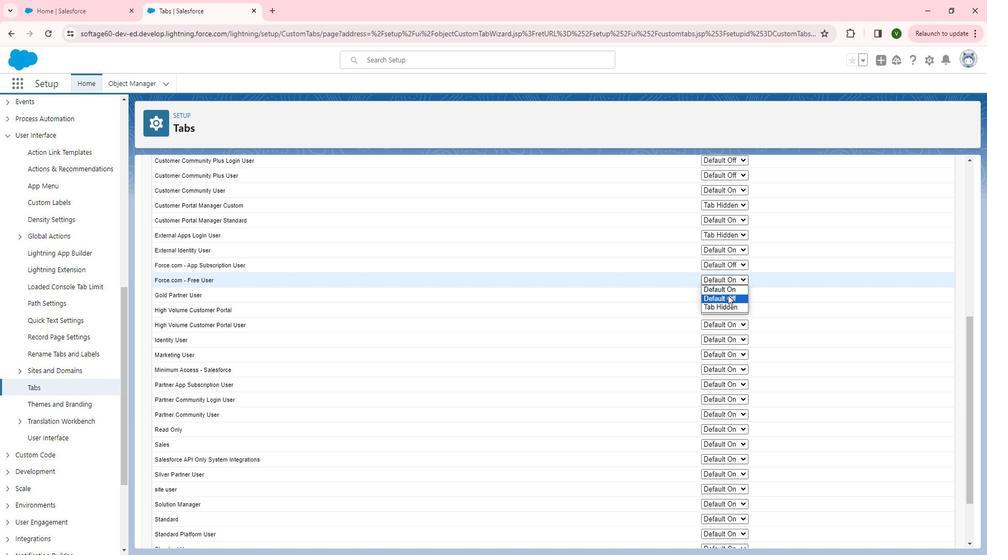 
Action: Mouse pressed left at (747, 303)
Screenshot: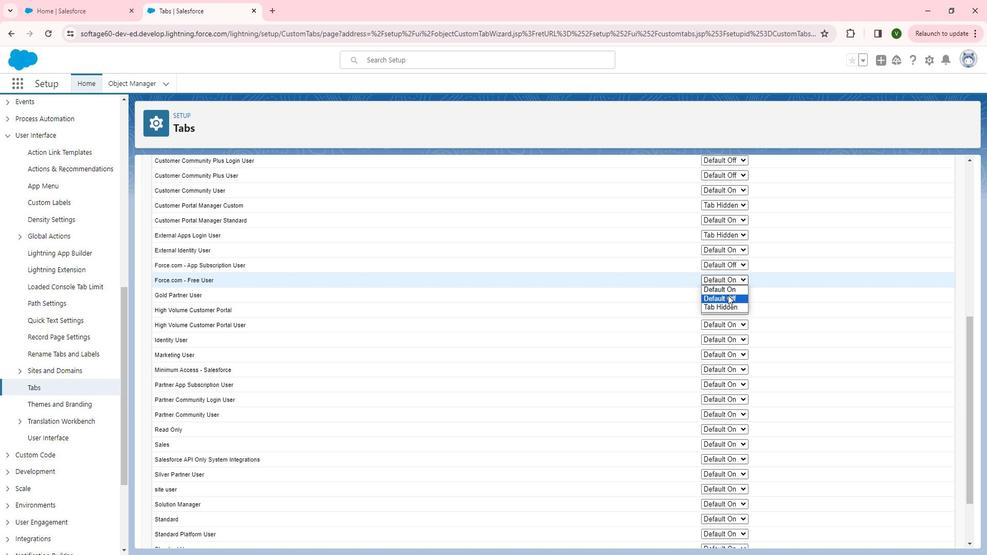 
Action: Mouse moved to (750, 299)
